 Task: Create record types in team object.
Action: Mouse moved to (1026, 77)
Screenshot: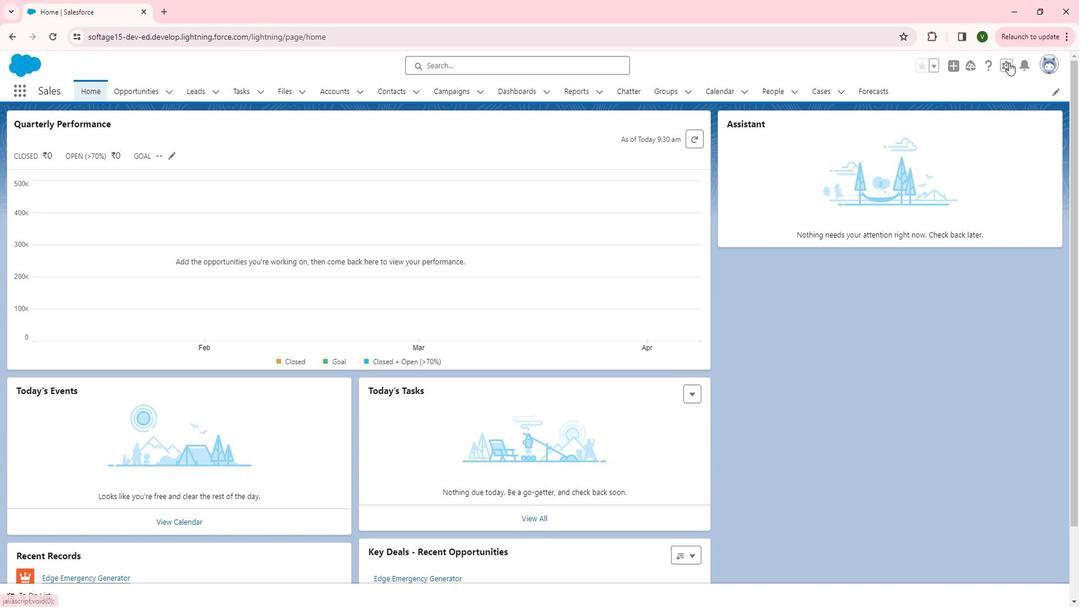 
Action: Mouse pressed left at (1026, 77)
Screenshot: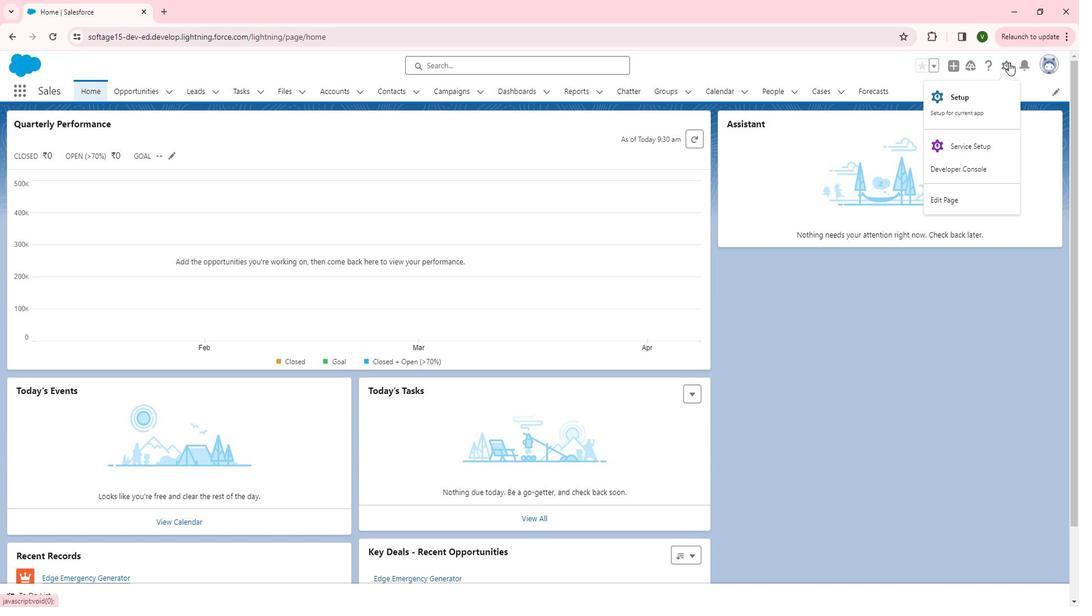 
Action: Mouse moved to (977, 127)
Screenshot: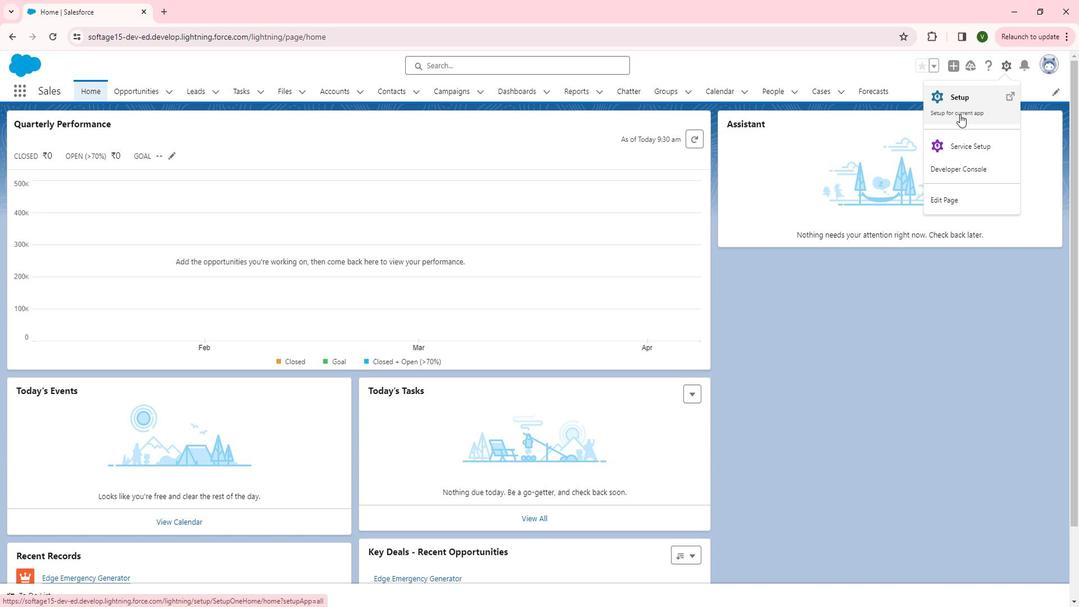 
Action: Mouse pressed left at (977, 127)
Screenshot: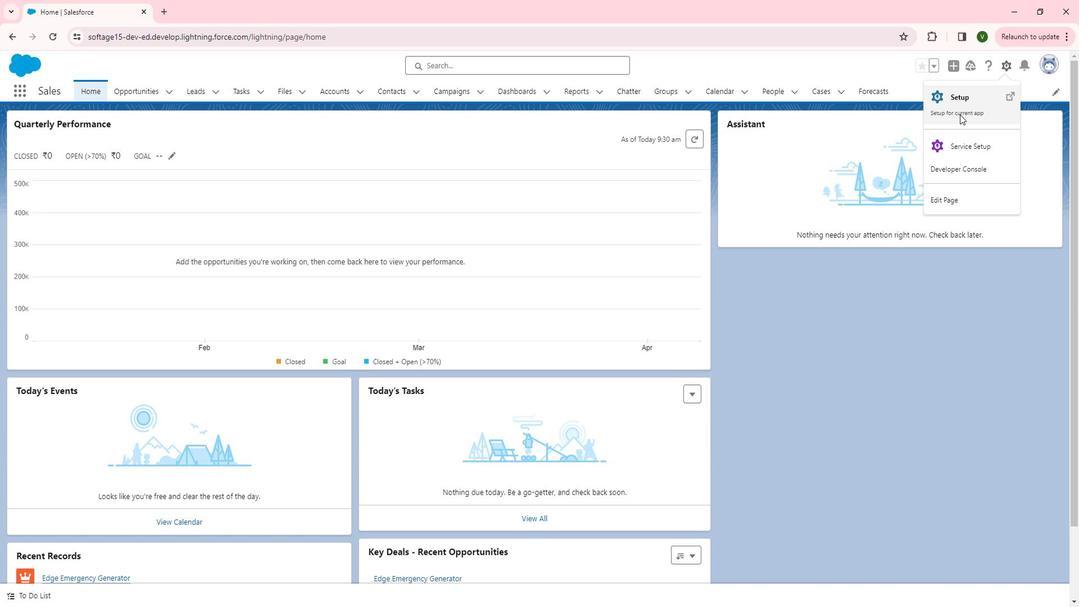 
Action: Mouse moved to (87, 411)
Screenshot: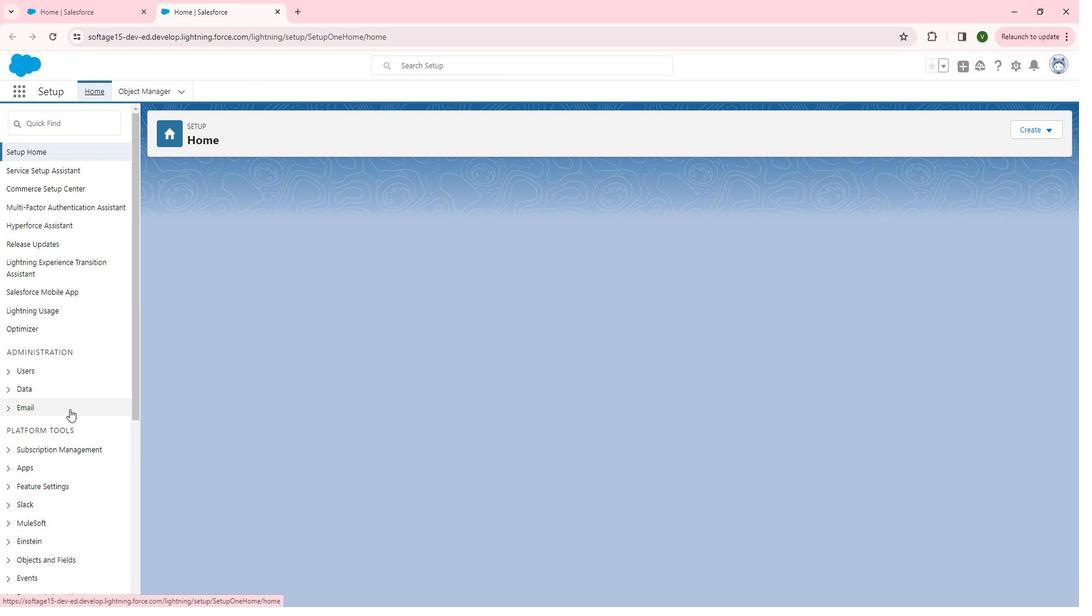 
Action: Mouse scrolled (87, 411) with delta (0, 0)
Screenshot: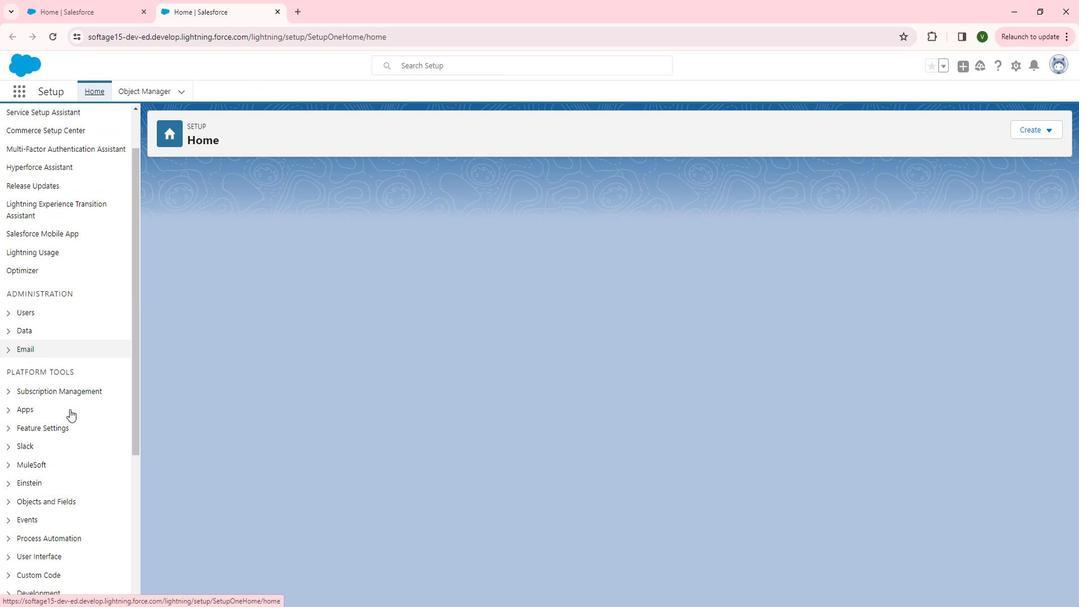 
Action: Mouse scrolled (87, 411) with delta (0, 0)
Screenshot: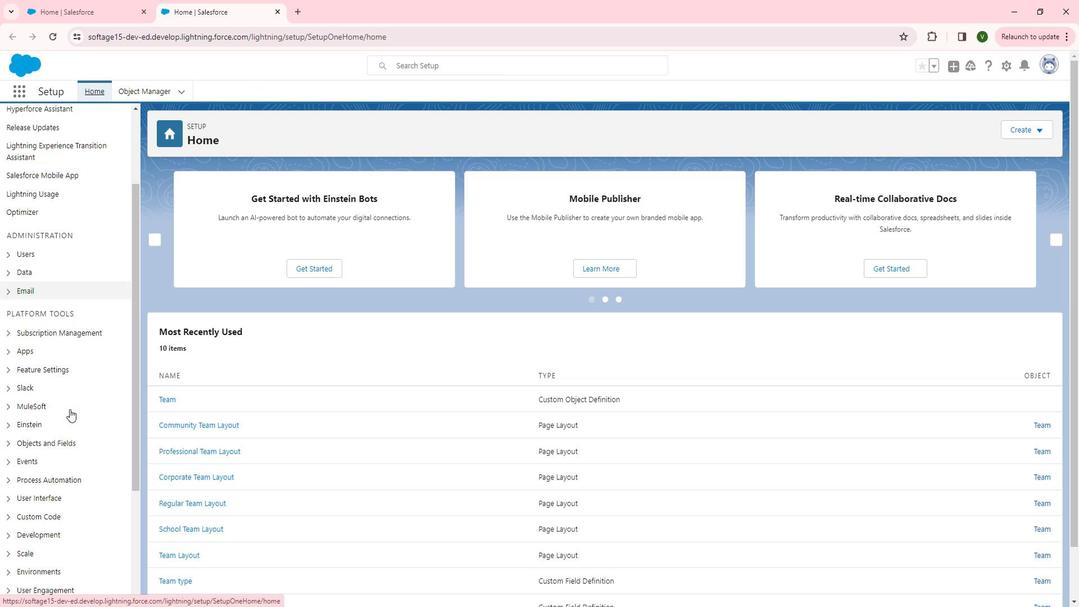 
Action: Mouse scrolled (87, 411) with delta (0, 0)
Screenshot: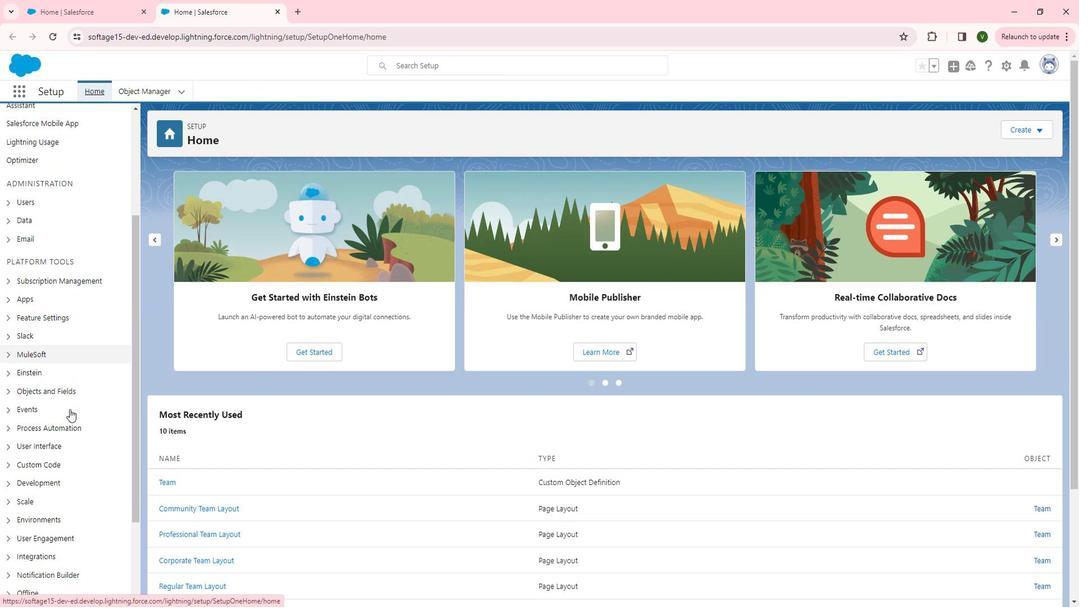 
Action: Mouse moved to (66, 391)
Screenshot: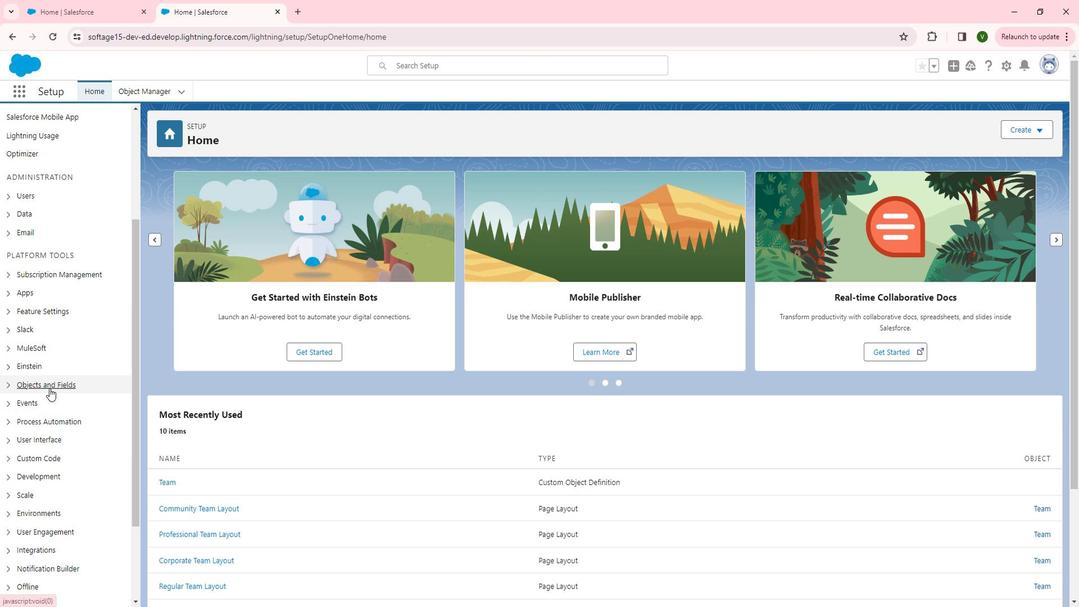 
Action: Mouse pressed left at (66, 391)
Screenshot: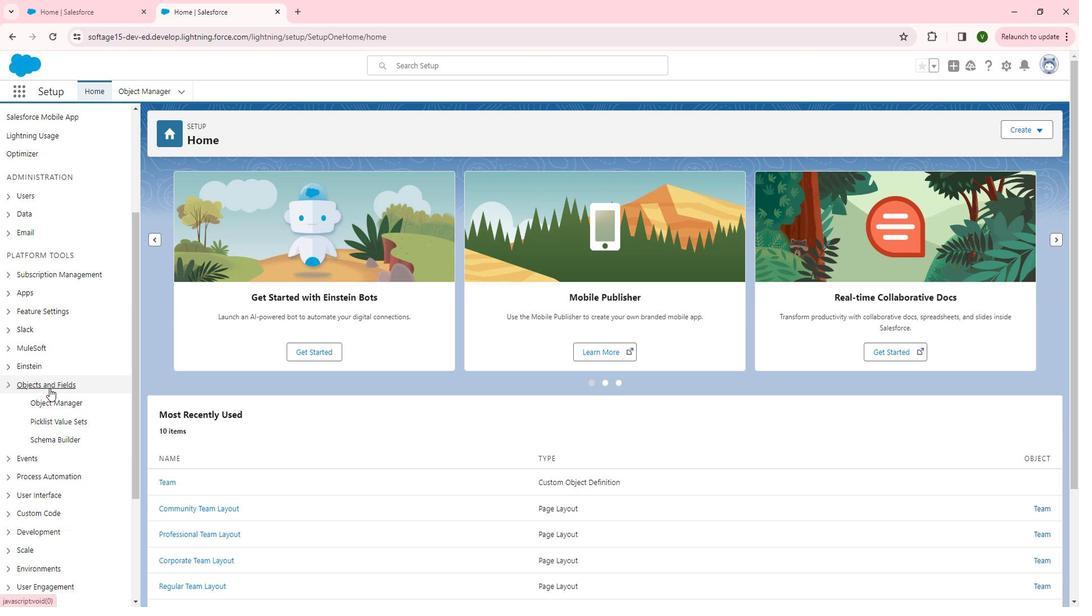 
Action: Mouse moved to (76, 406)
Screenshot: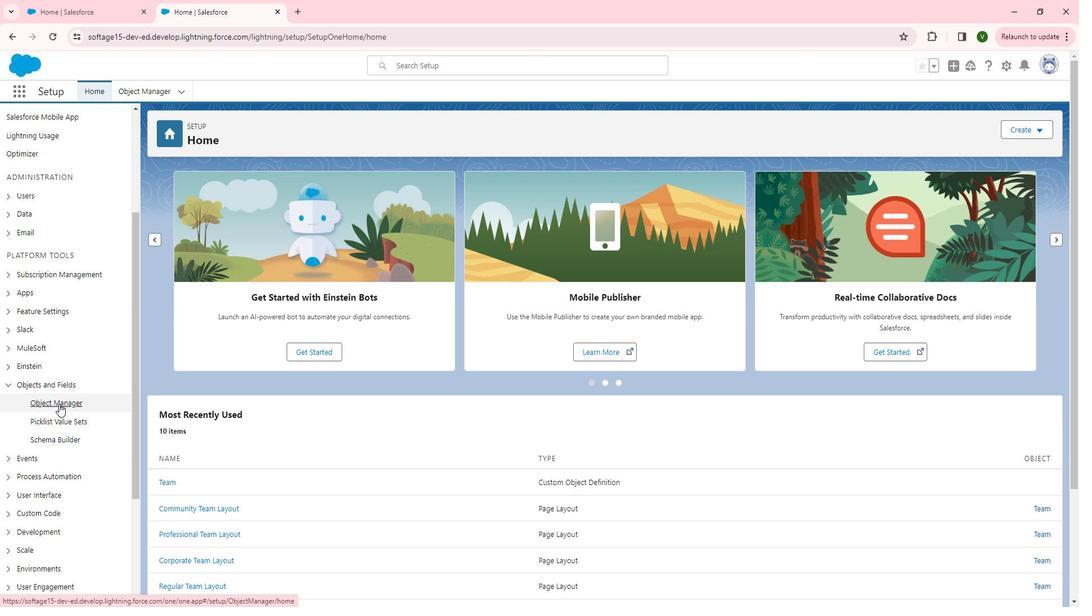 
Action: Mouse pressed left at (76, 406)
Screenshot: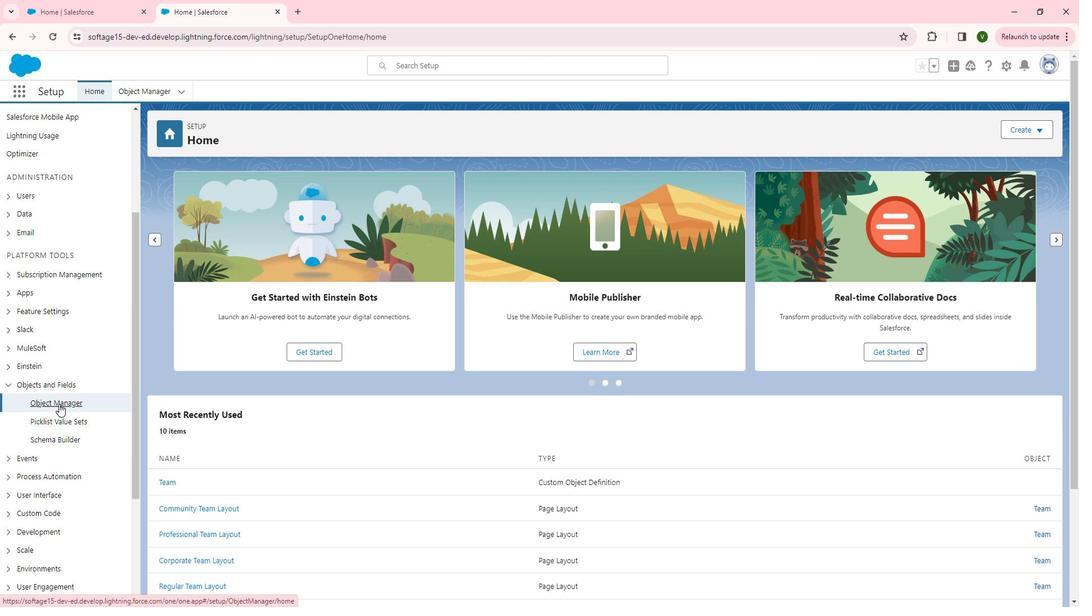 
Action: Mouse moved to (186, 405)
Screenshot: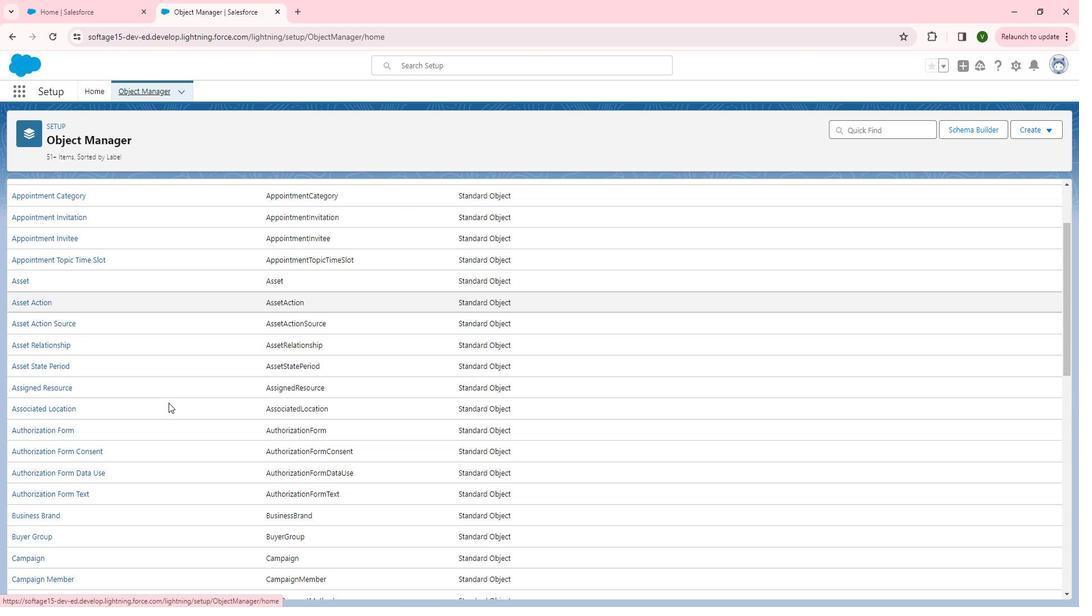 
Action: Mouse scrolled (186, 404) with delta (0, 0)
Screenshot: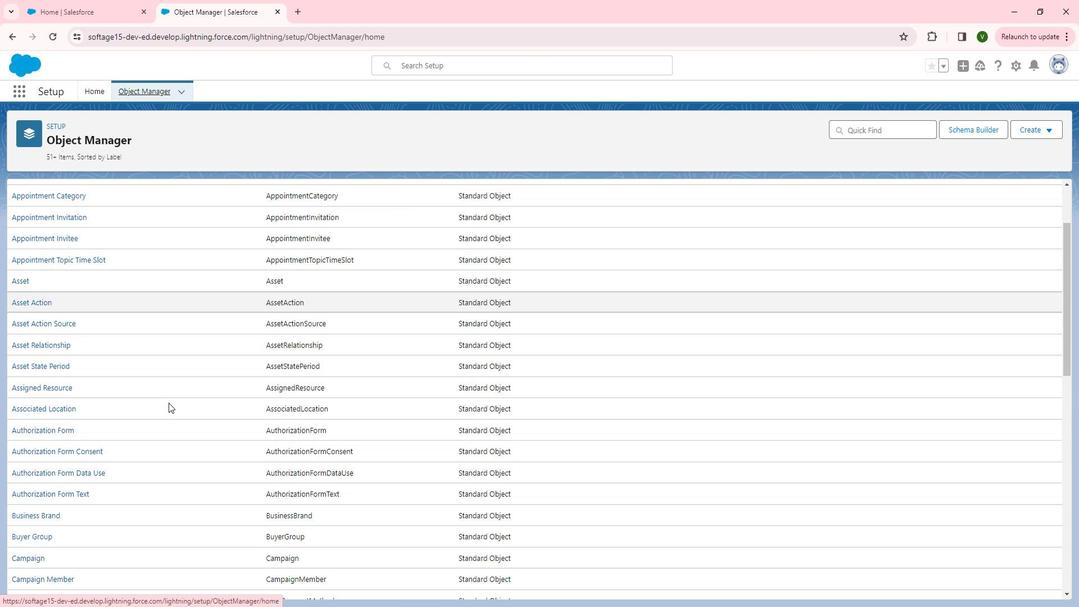 
Action: Mouse scrolled (186, 404) with delta (0, 0)
Screenshot: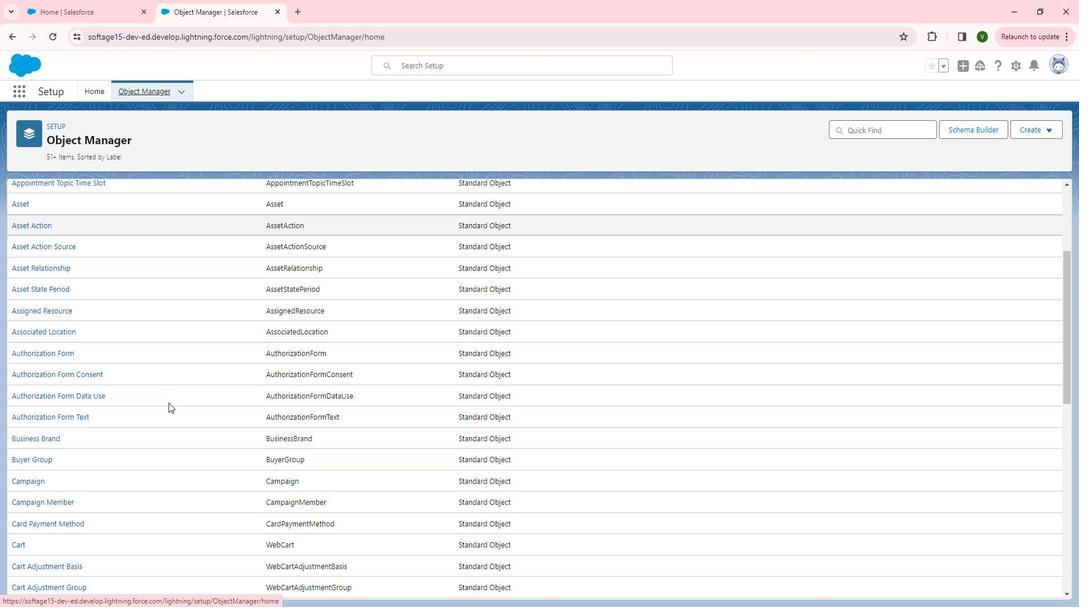 
Action: Mouse scrolled (186, 404) with delta (0, 0)
Screenshot: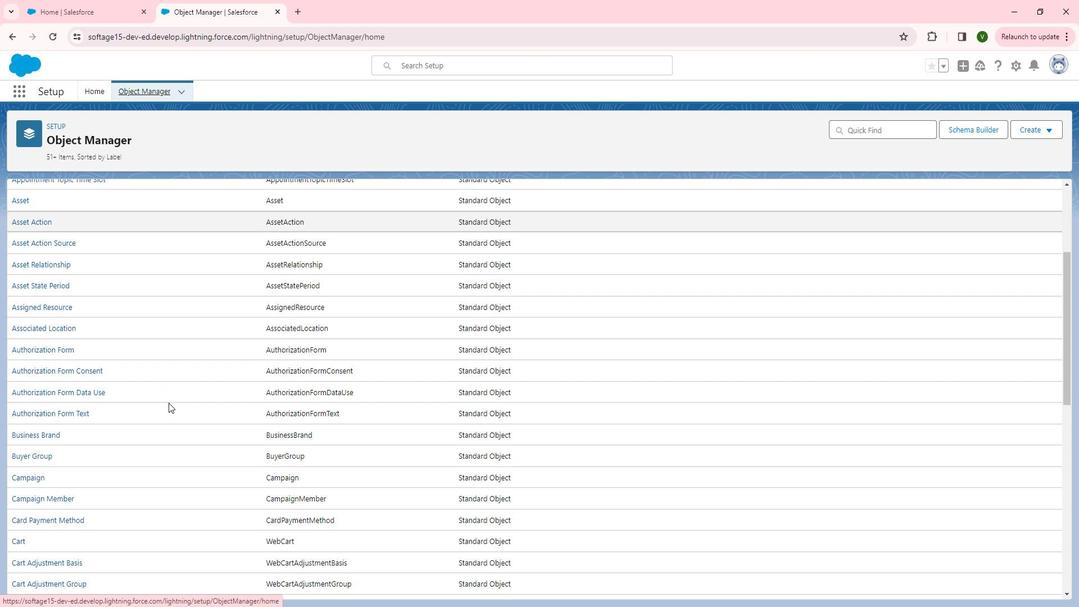 
Action: Mouse scrolled (186, 404) with delta (0, 0)
Screenshot: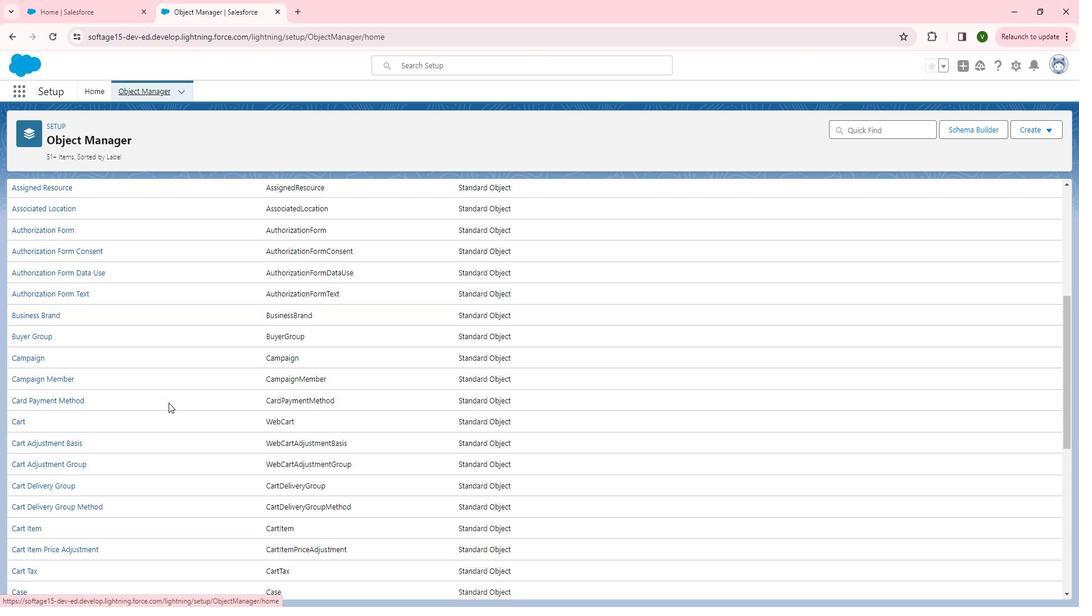 
Action: Mouse scrolled (186, 404) with delta (0, 0)
Screenshot: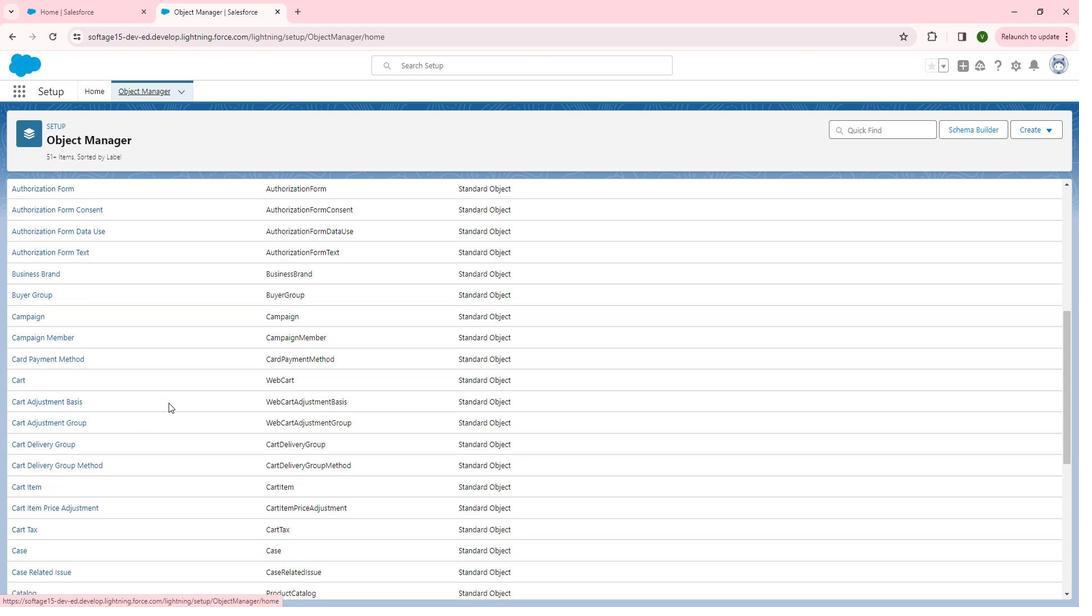 
Action: Mouse scrolled (186, 404) with delta (0, 0)
Screenshot: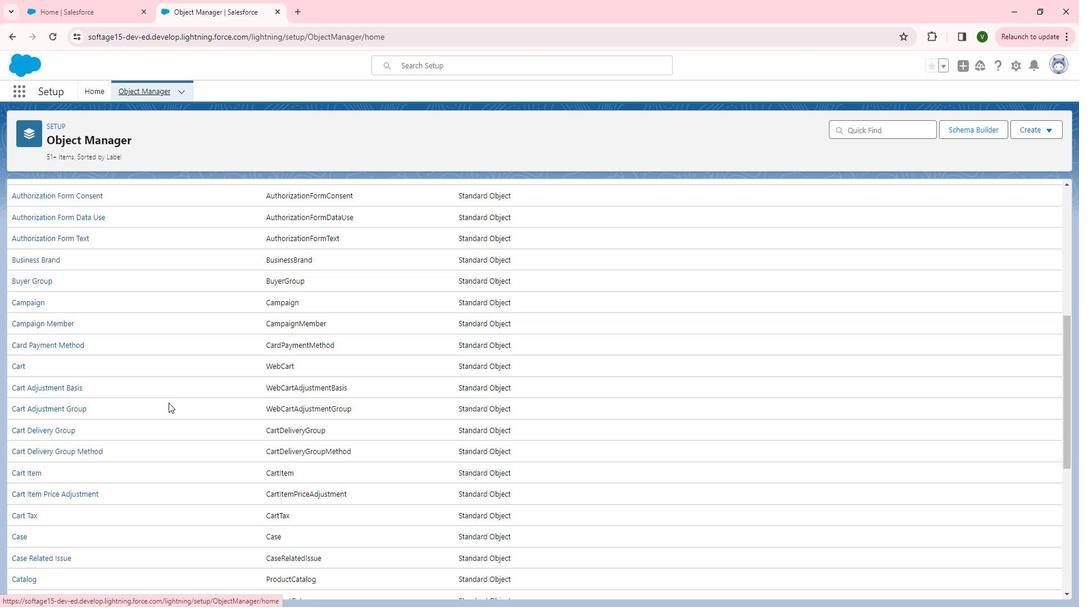 
Action: Mouse scrolled (186, 404) with delta (0, 0)
Screenshot: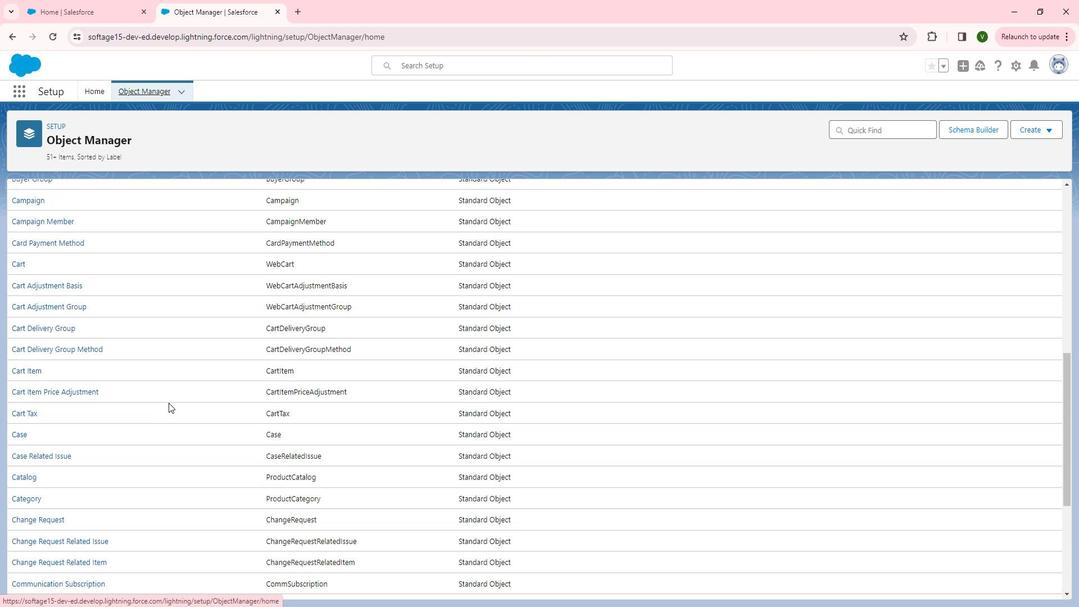 
Action: Mouse scrolled (186, 404) with delta (0, 0)
Screenshot: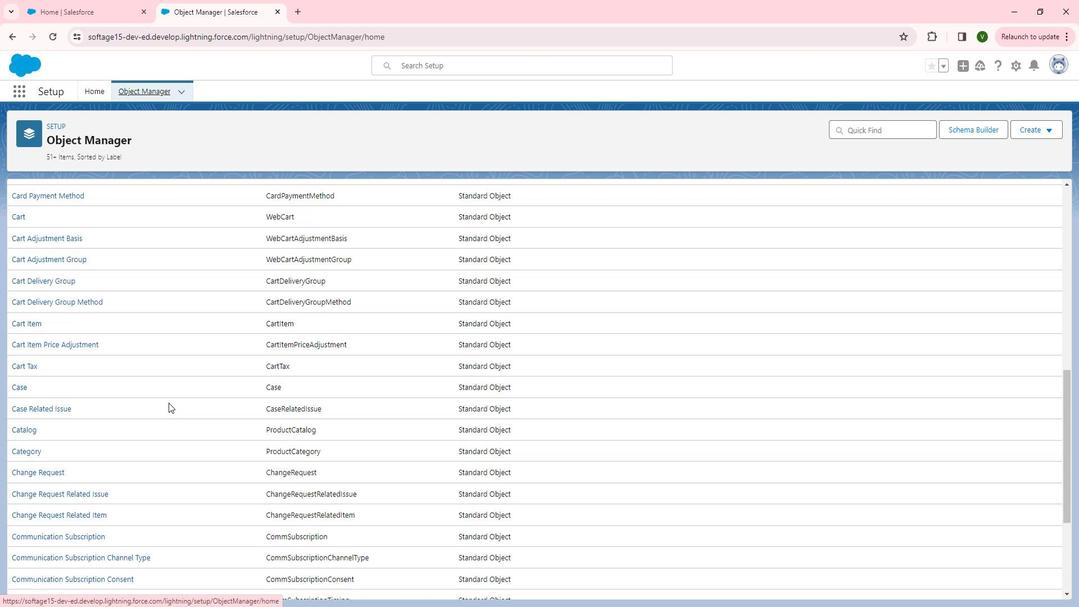 
Action: Mouse scrolled (186, 404) with delta (0, 0)
Screenshot: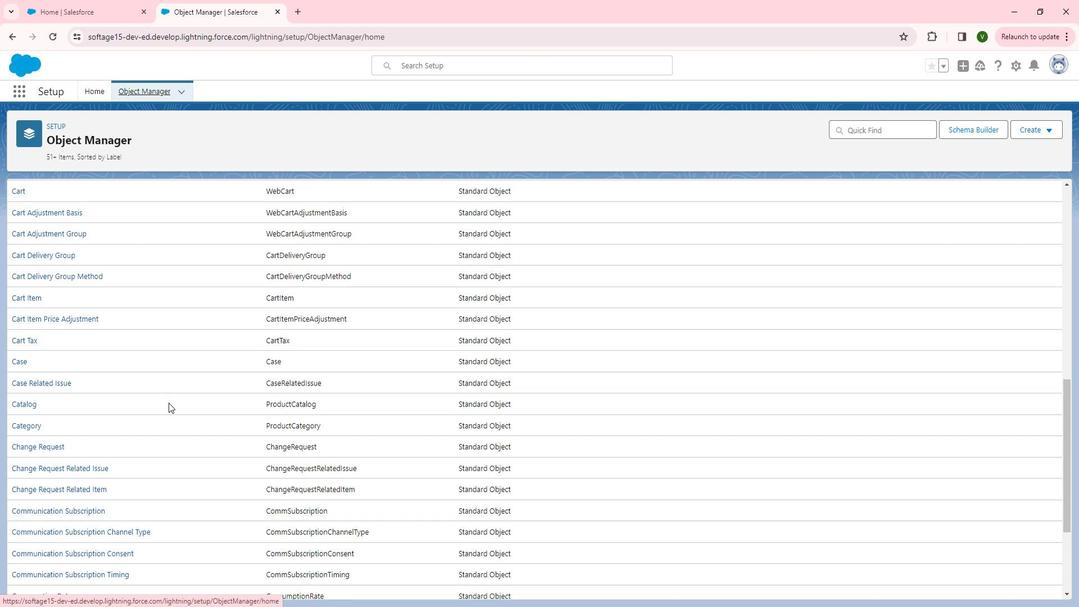 
Action: Mouse scrolled (186, 404) with delta (0, 0)
Screenshot: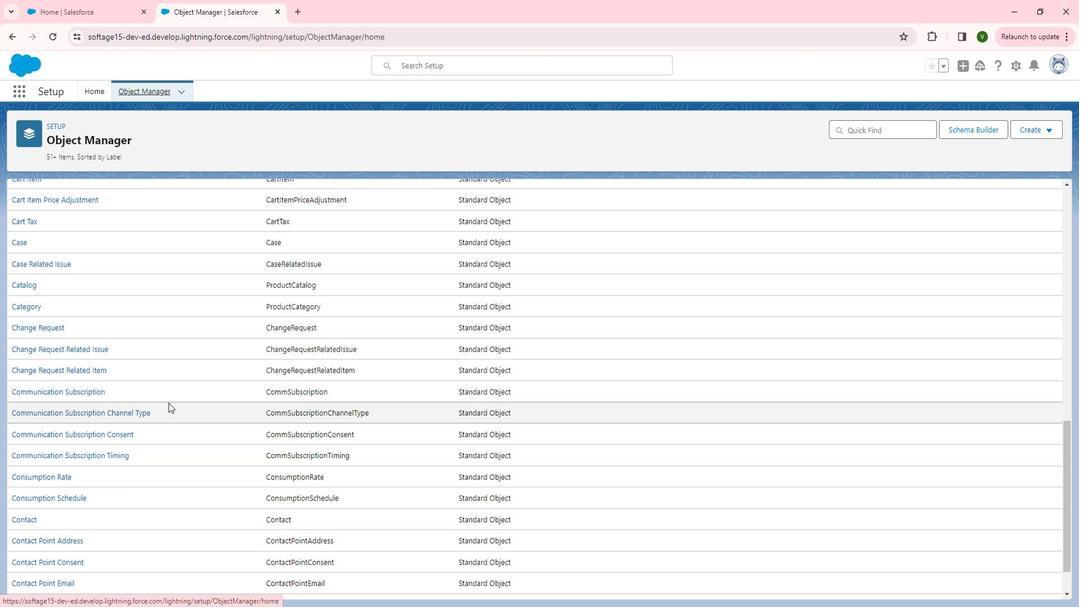 
Action: Mouse scrolled (186, 404) with delta (0, 0)
Screenshot: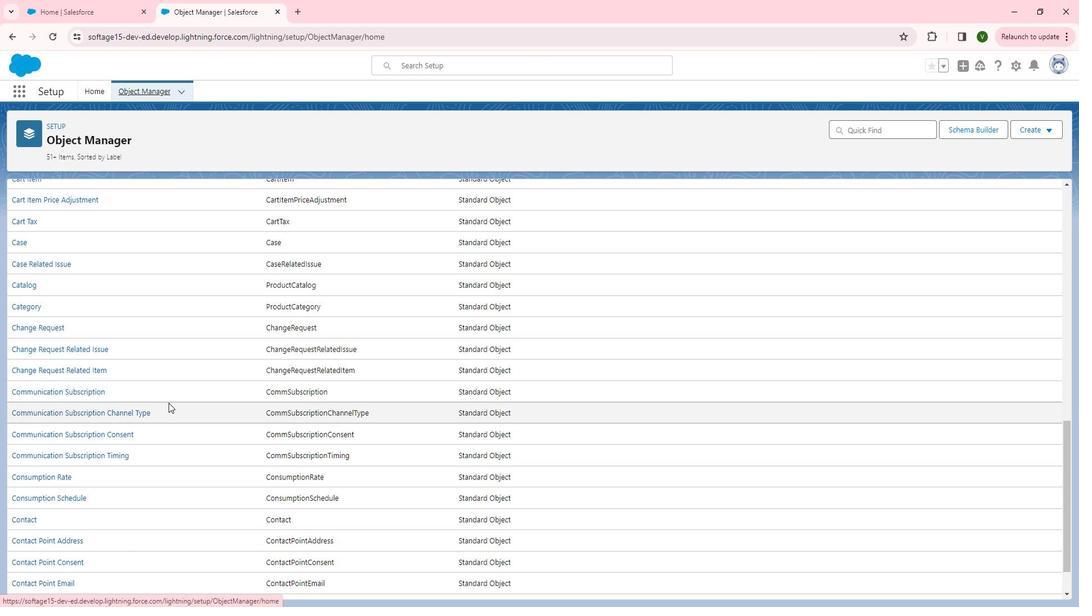 
Action: Mouse scrolled (186, 404) with delta (0, 0)
Screenshot: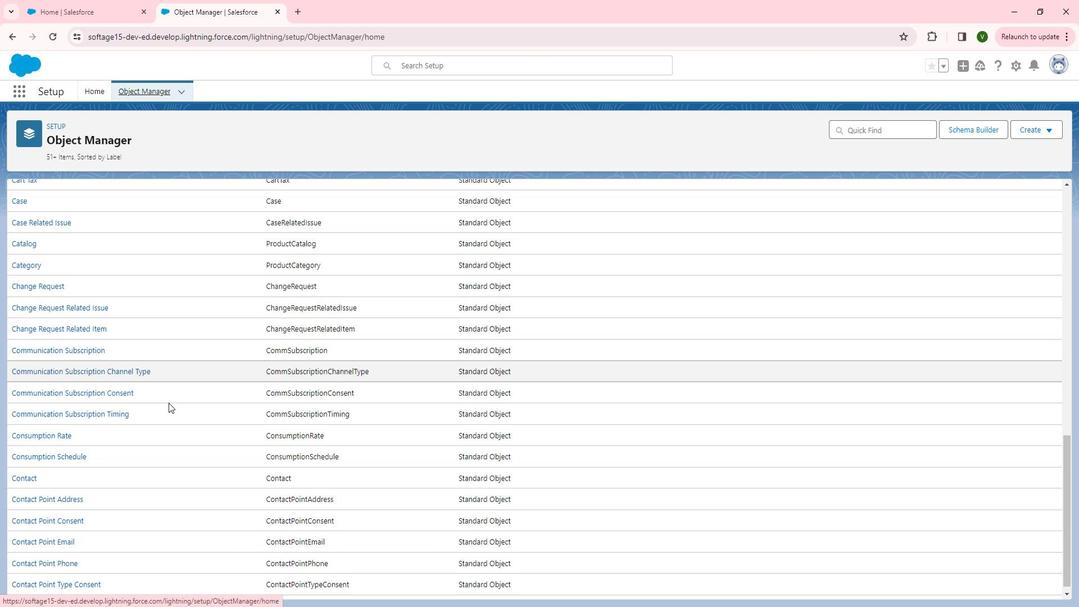 
Action: Mouse scrolled (186, 404) with delta (0, 0)
Screenshot: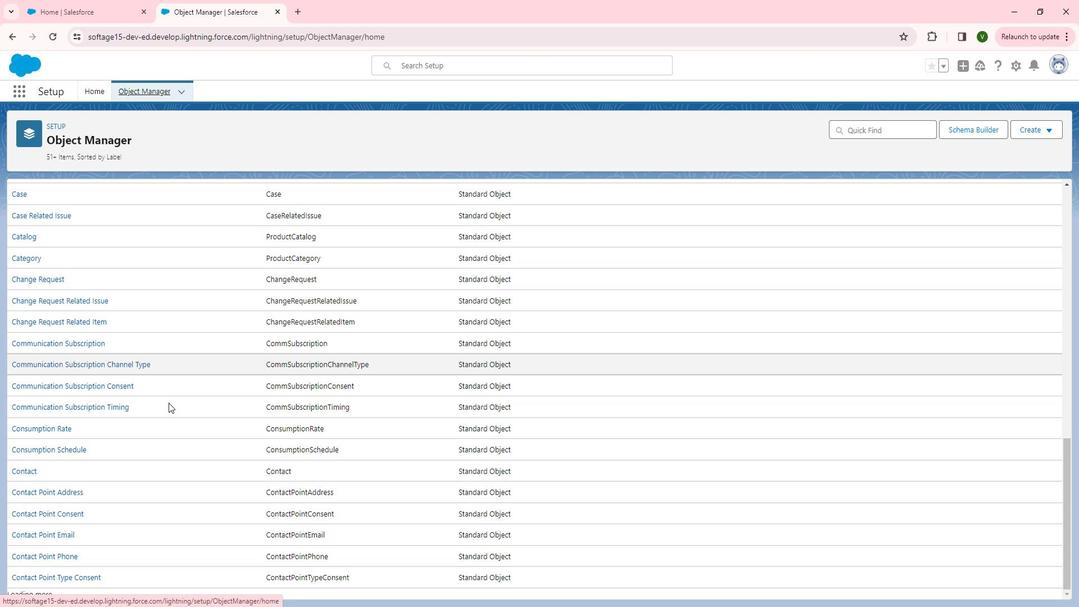 
Action: Mouse moved to (186, 405)
Screenshot: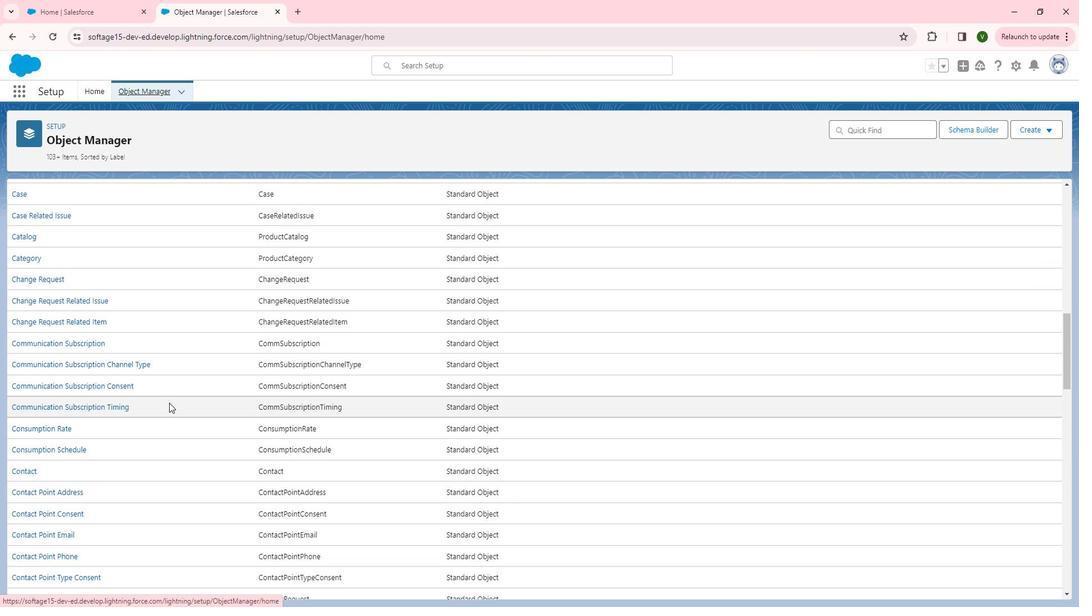 
Action: Mouse scrolled (186, 404) with delta (0, 0)
Screenshot: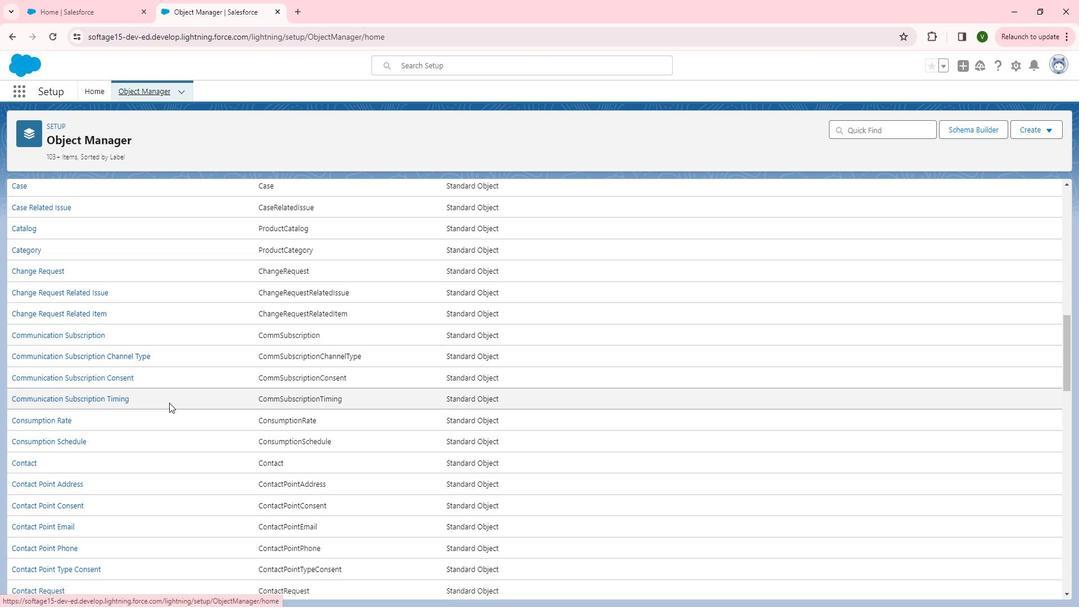 
Action: Mouse scrolled (186, 404) with delta (0, 0)
Screenshot: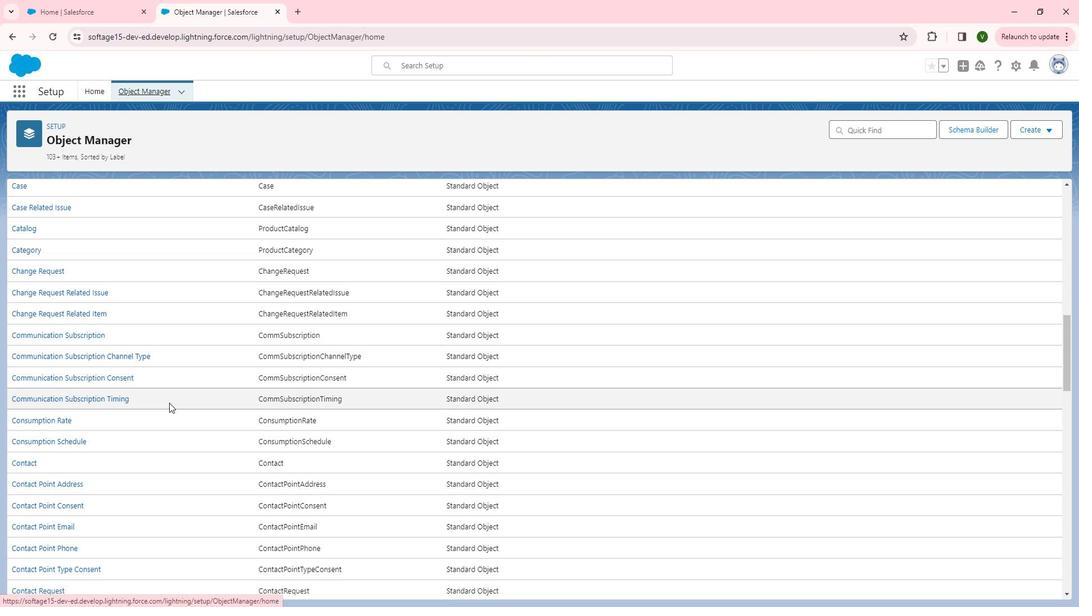 
Action: Mouse scrolled (186, 404) with delta (0, 0)
Screenshot: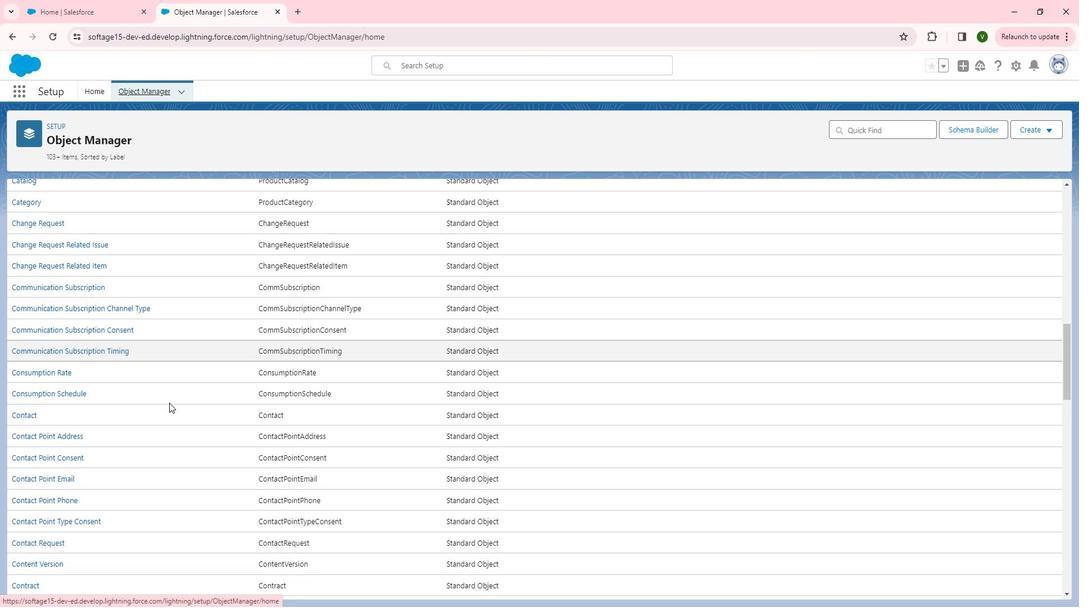 
Action: Mouse scrolled (186, 404) with delta (0, 0)
Screenshot: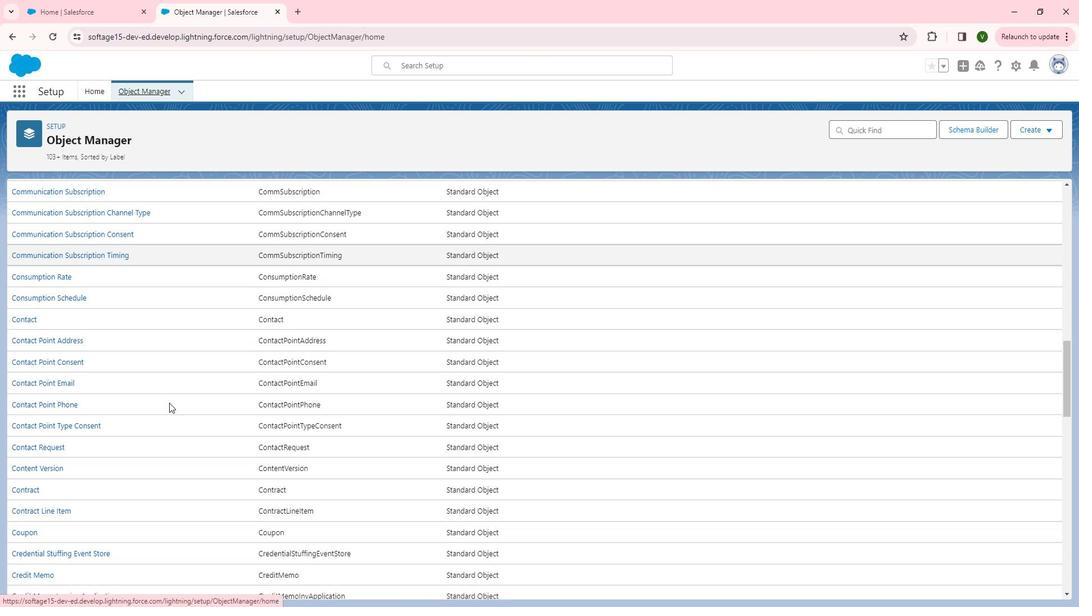 
Action: Mouse scrolled (186, 404) with delta (0, 0)
Screenshot: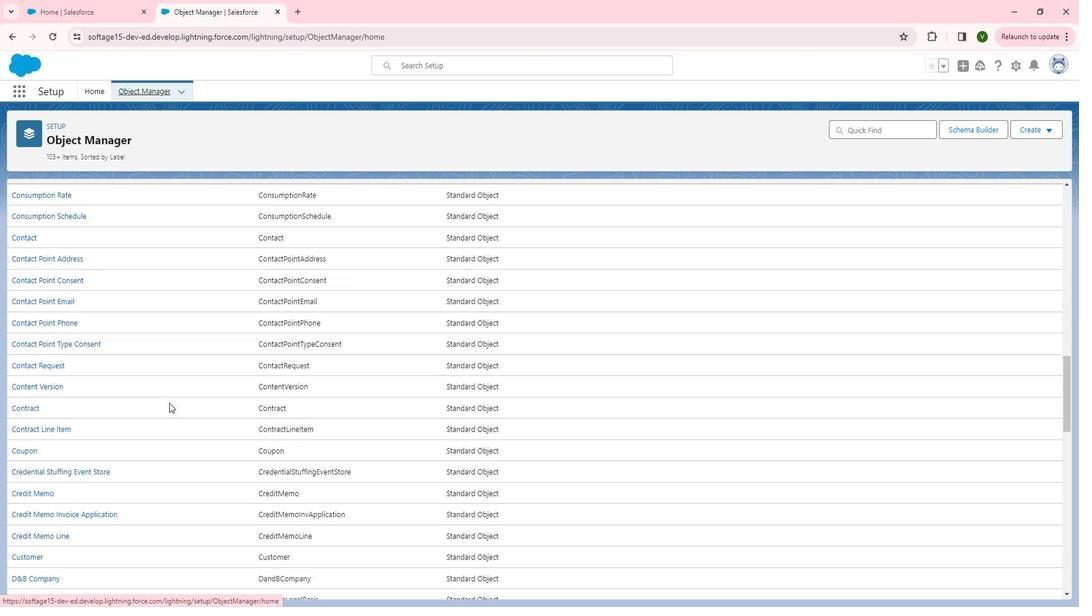 
Action: Mouse scrolled (186, 404) with delta (0, 0)
Screenshot: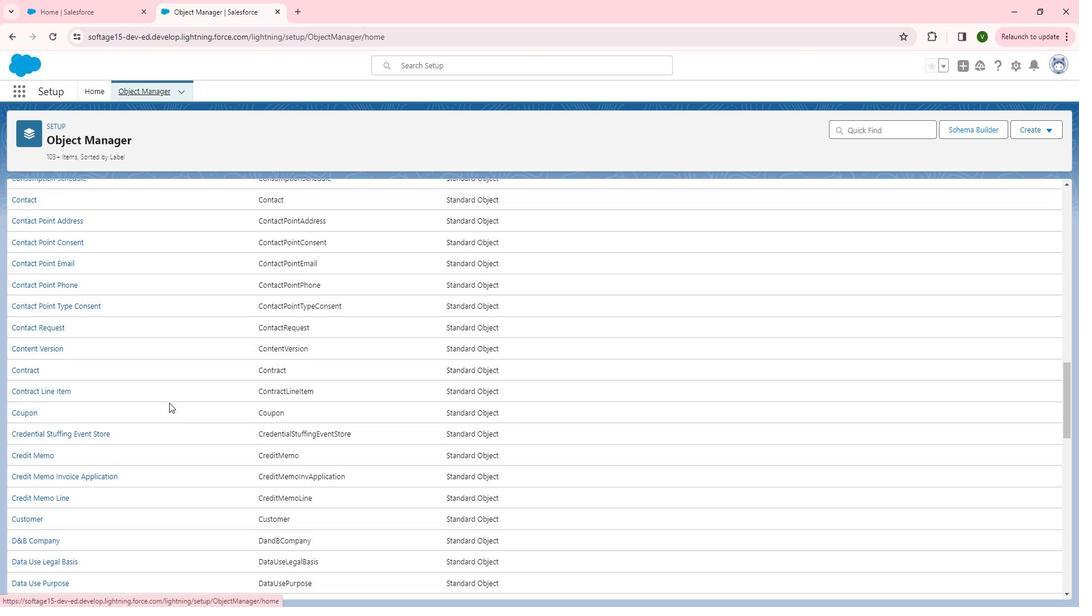 
Action: Mouse scrolled (186, 404) with delta (0, 0)
Screenshot: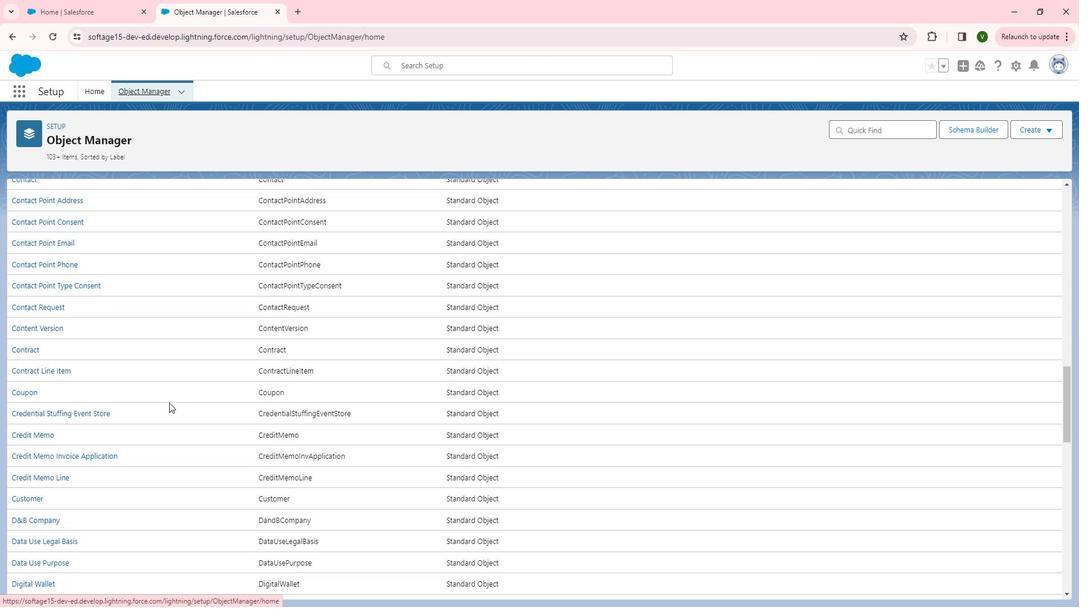 
Action: Mouse scrolled (186, 404) with delta (0, 0)
Screenshot: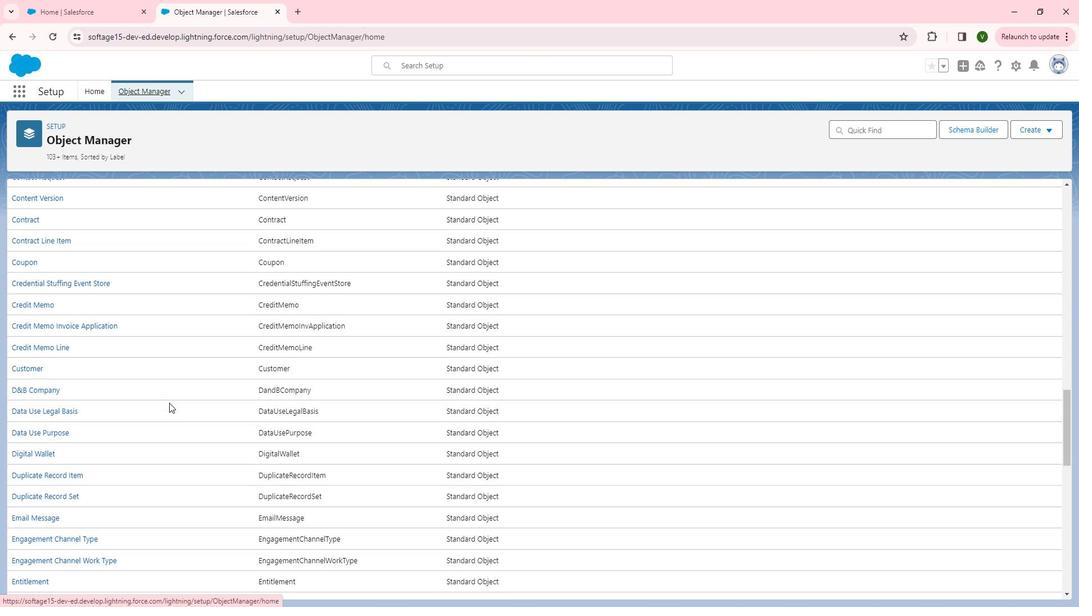 
Action: Mouse scrolled (186, 404) with delta (0, 0)
Screenshot: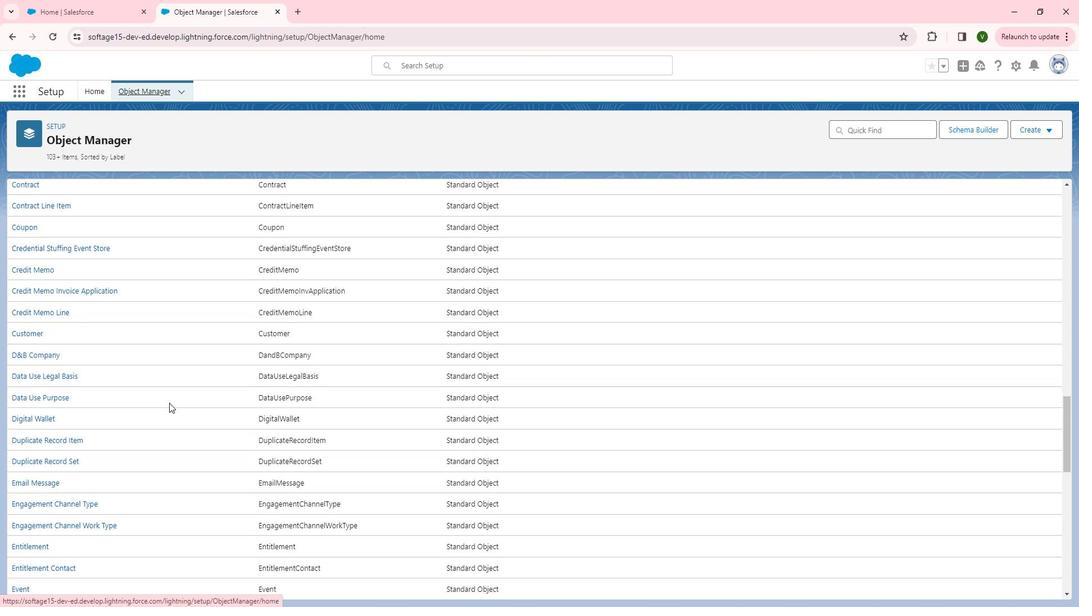
Action: Mouse scrolled (186, 404) with delta (0, 0)
Screenshot: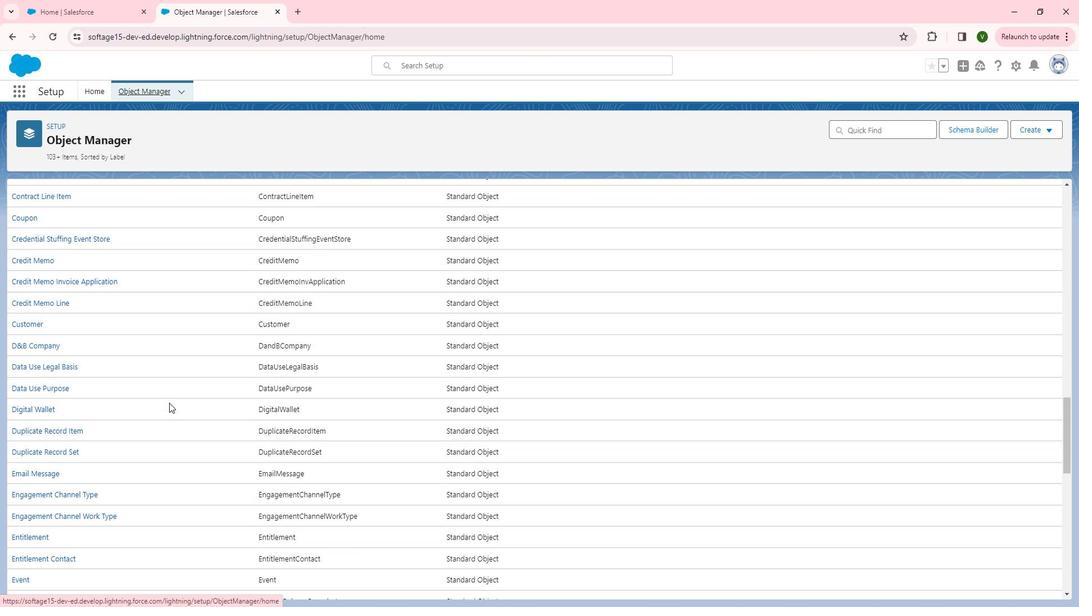 
Action: Mouse scrolled (186, 404) with delta (0, 0)
Screenshot: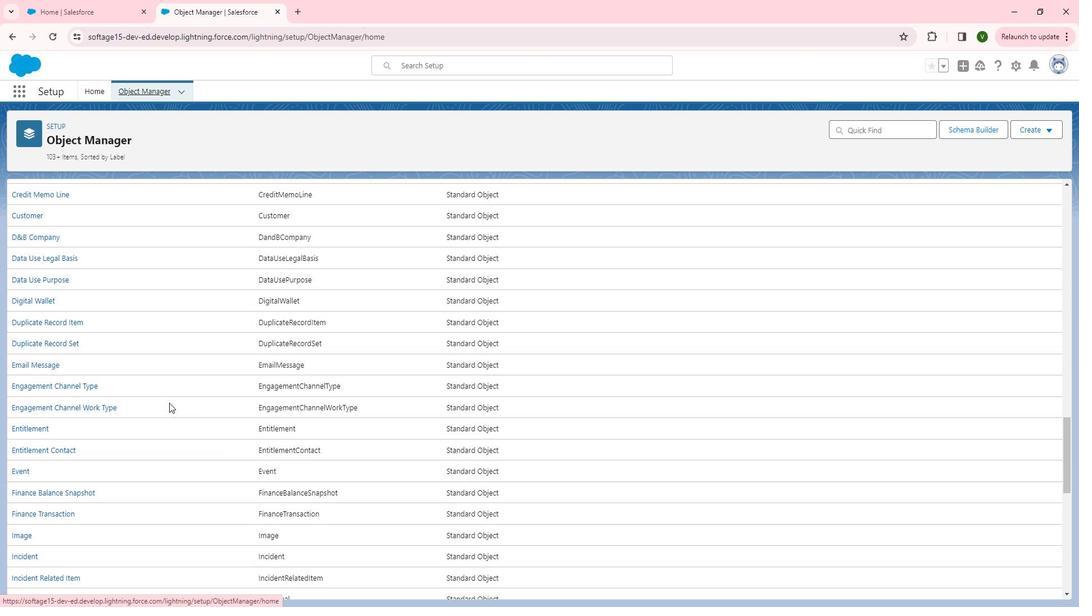 
Action: Mouse scrolled (186, 404) with delta (0, 0)
Screenshot: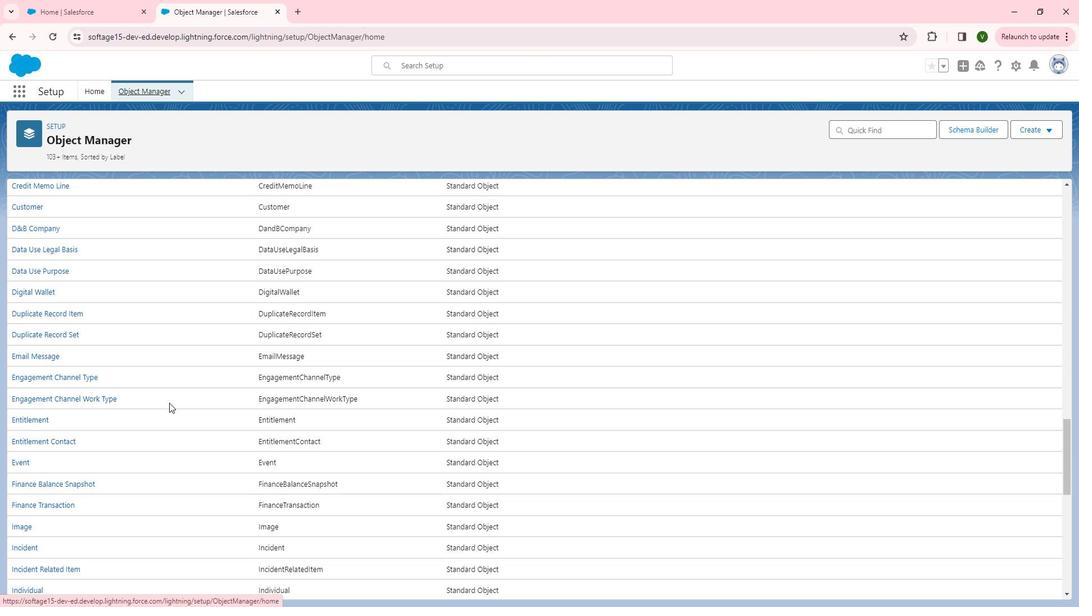 
Action: Mouse scrolled (186, 404) with delta (0, 0)
Screenshot: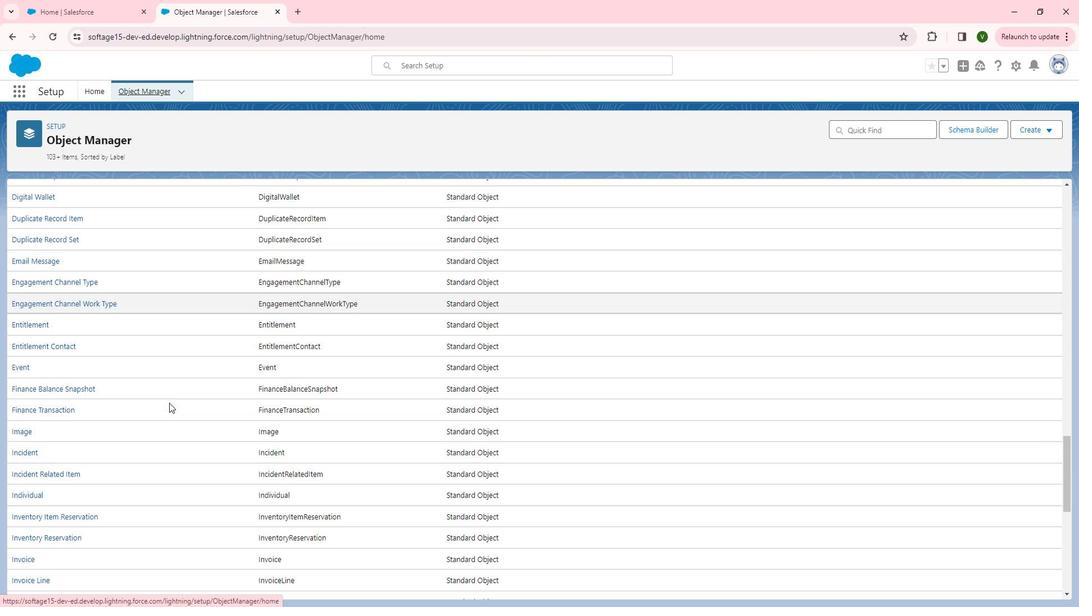 
Action: Mouse scrolled (186, 404) with delta (0, 0)
Screenshot: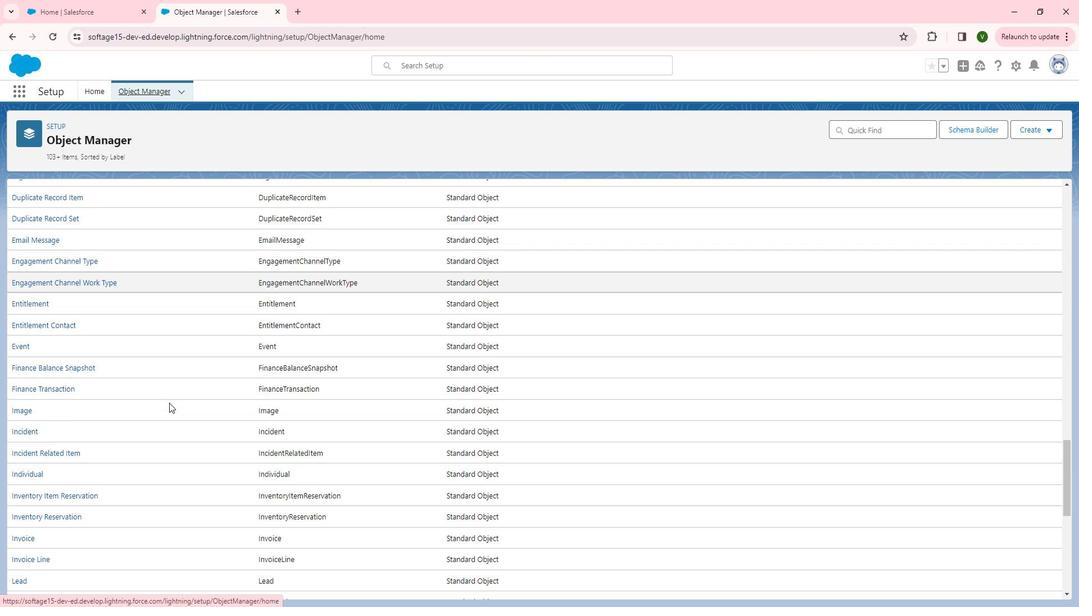 
Action: Mouse scrolled (186, 404) with delta (0, 0)
Screenshot: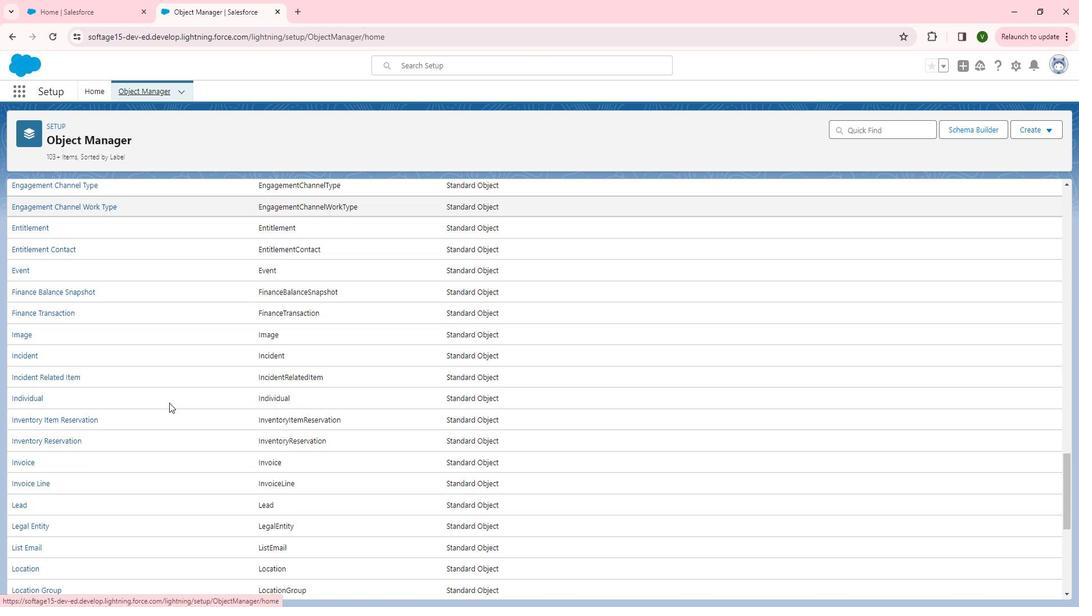 
Action: Mouse scrolled (186, 404) with delta (0, 0)
Screenshot: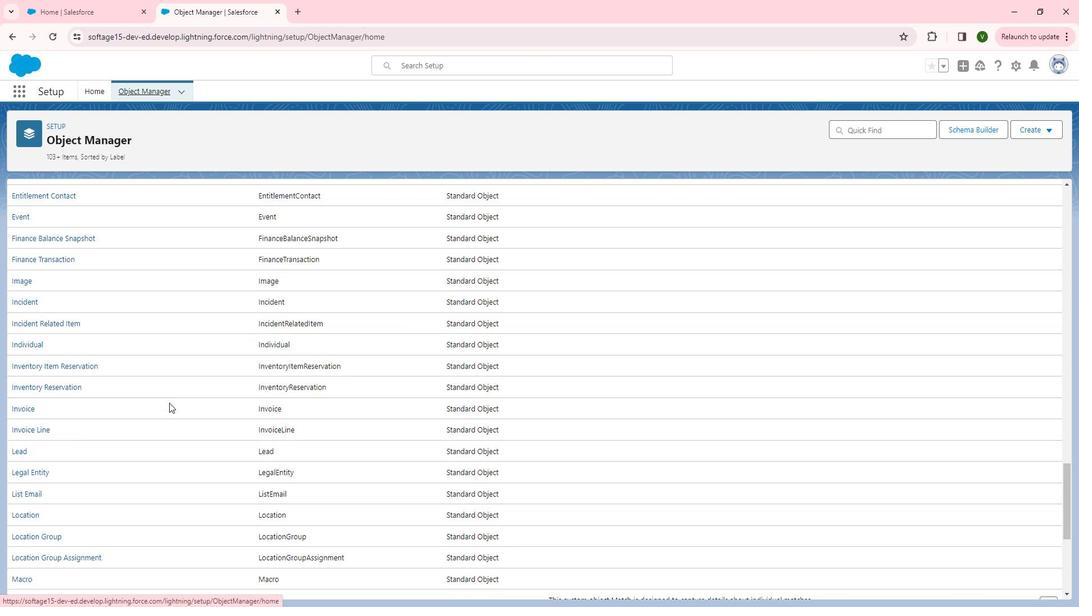 
Action: Mouse scrolled (186, 404) with delta (0, 0)
Screenshot: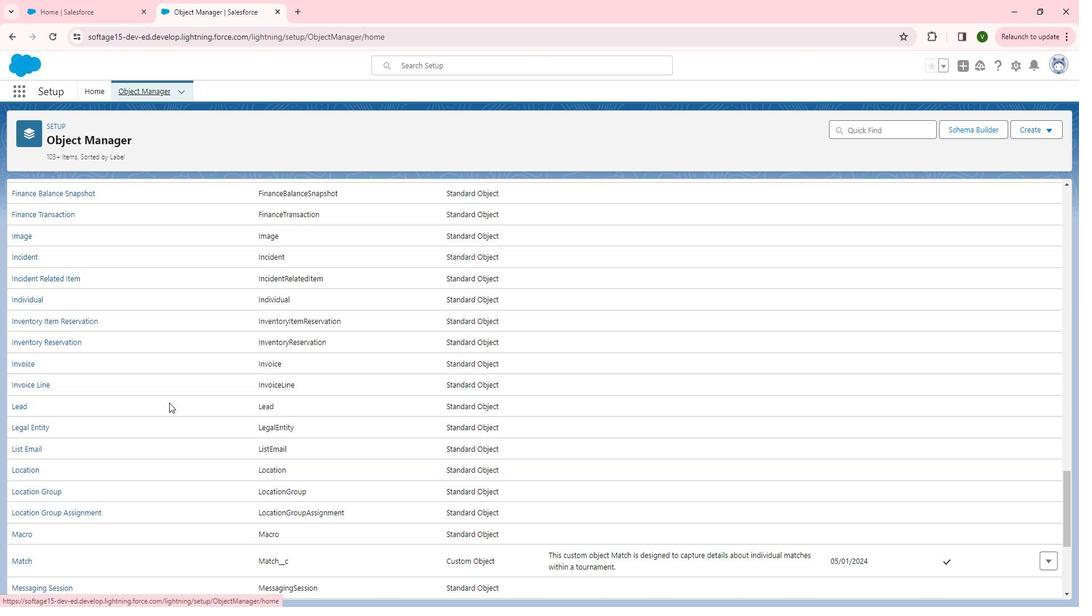 
Action: Mouse scrolled (186, 404) with delta (0, 0)
Screenshot: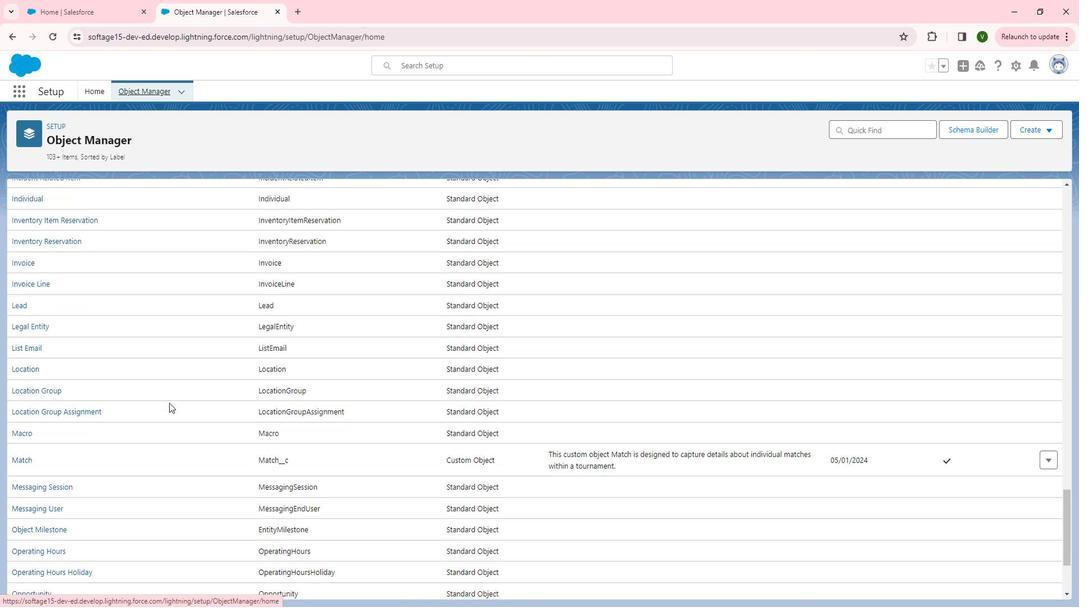 
Action: Mouse scrolled (186, 404) with delta (0, 0)
Screenshot: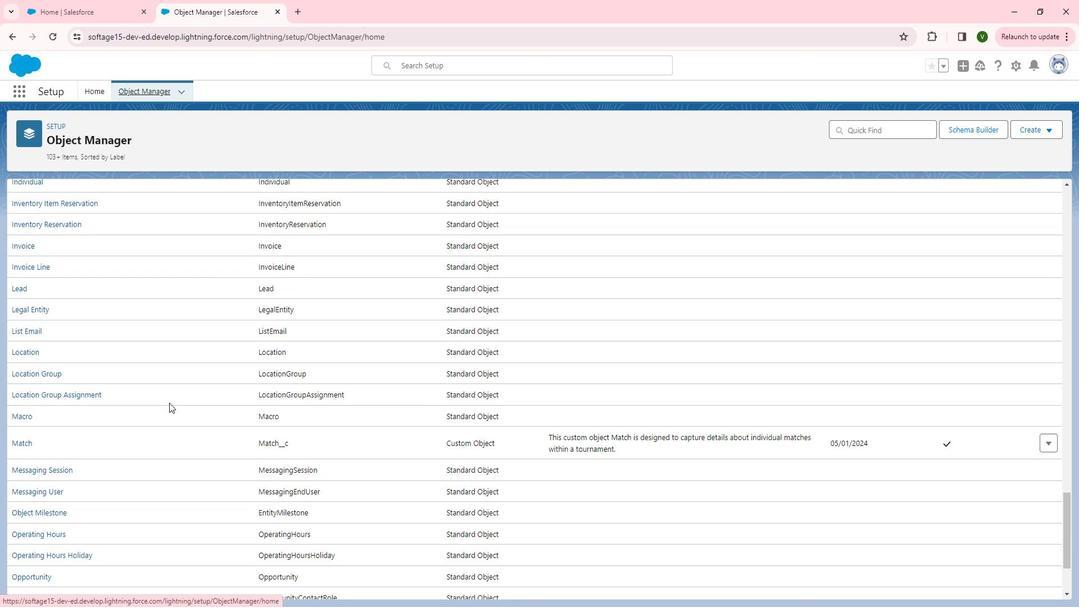 
Action: Mouse scrolled (186, 404) with delta (0, 0)
Screenshot: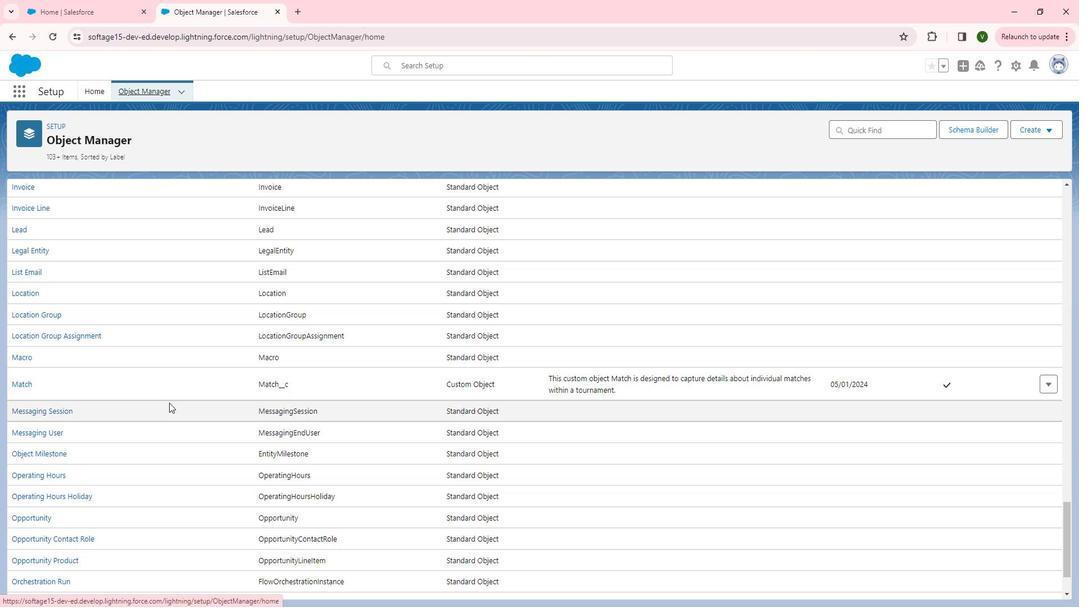 
Action: Mouse scrolled (186, 404) with delta (0, 0)
Screenshot: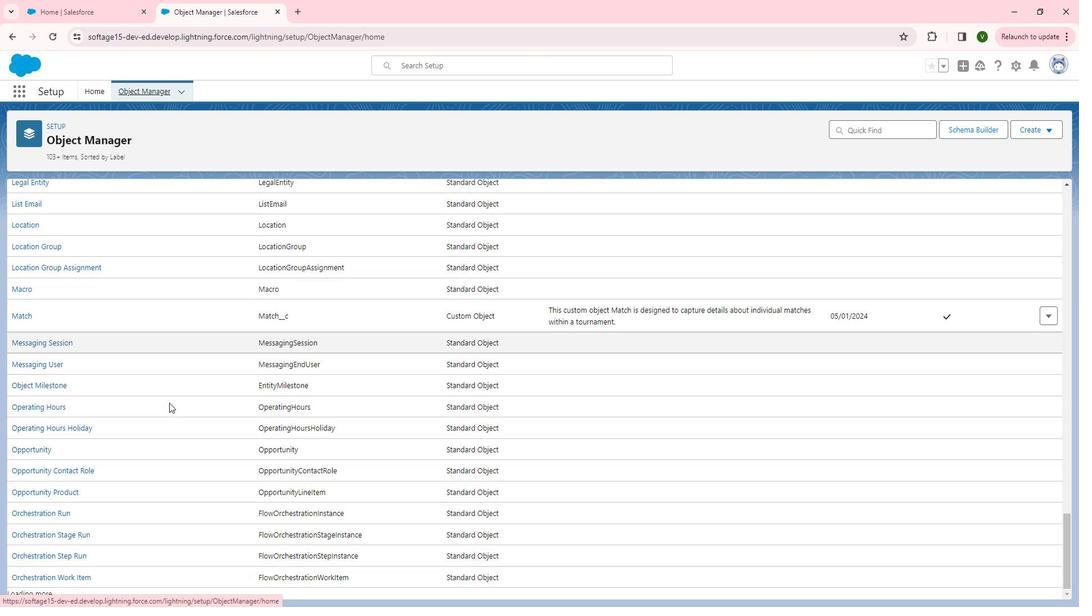 
Action: Mouse scrolled (186, 404) with delta (0, 0)
Screenshot: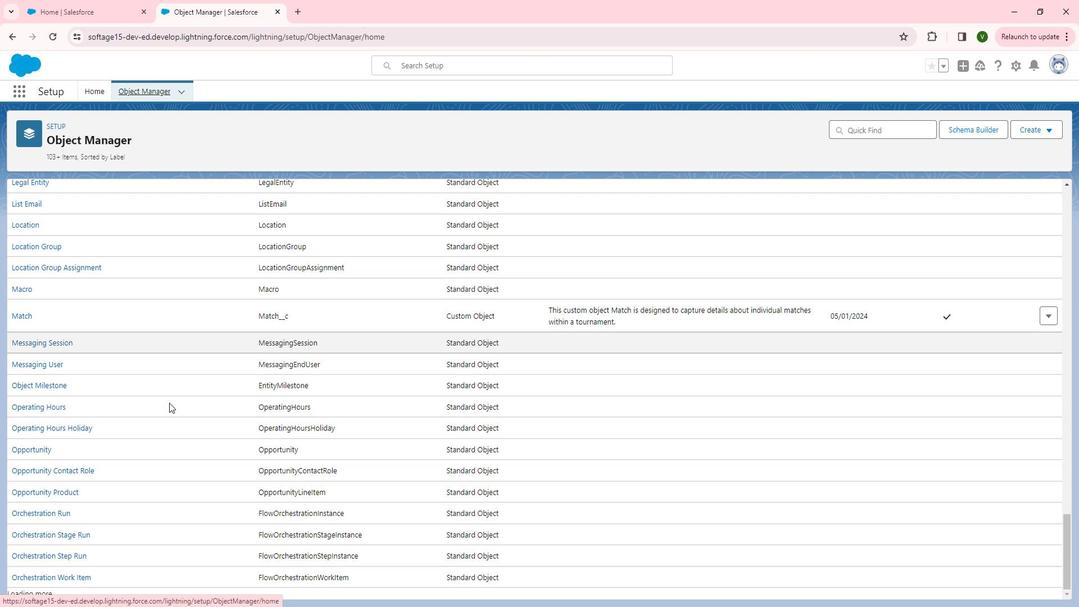 
Action: Mouse scrolled (186, 404) with delta (0, 0)
Screenshot: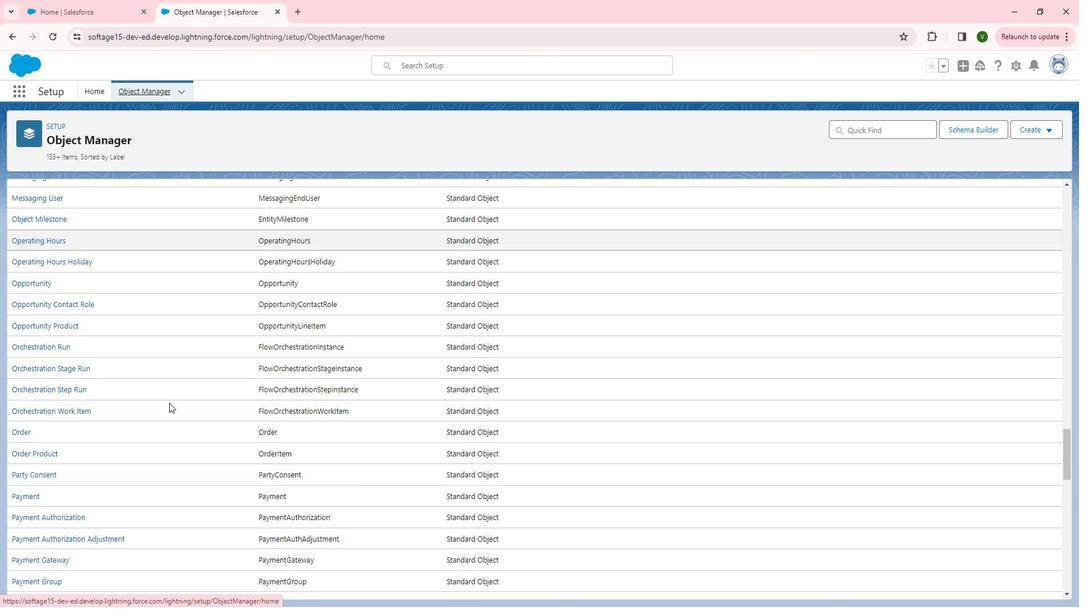 
Action: Mouse scrolled (186, 404) with delta (0, 0)
Screenshot: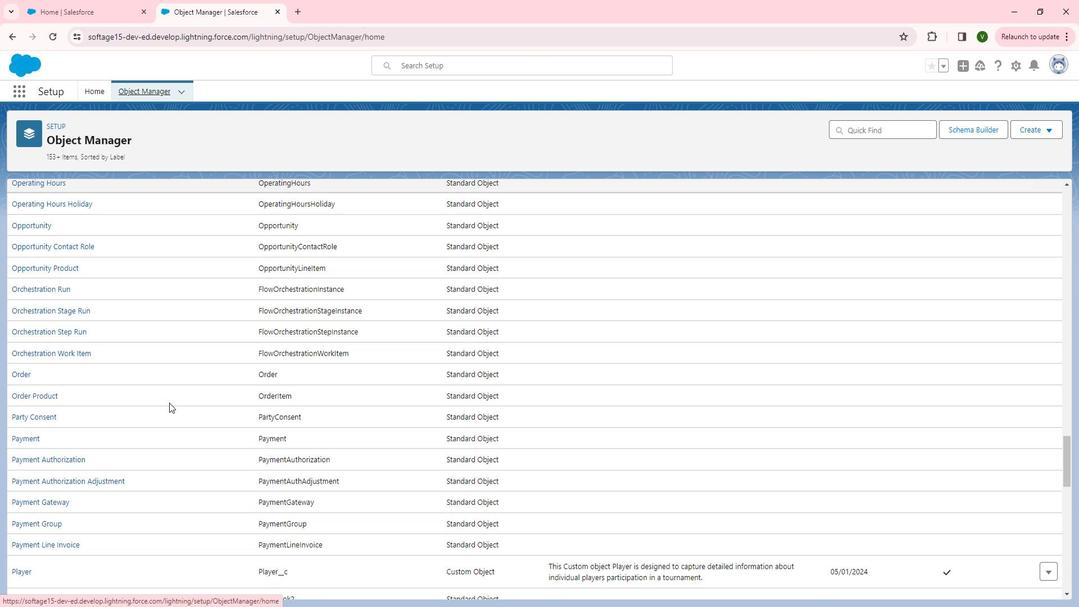 
Action: Mouse scrolled (186, 404) with delta (0, 0)
Screenshot: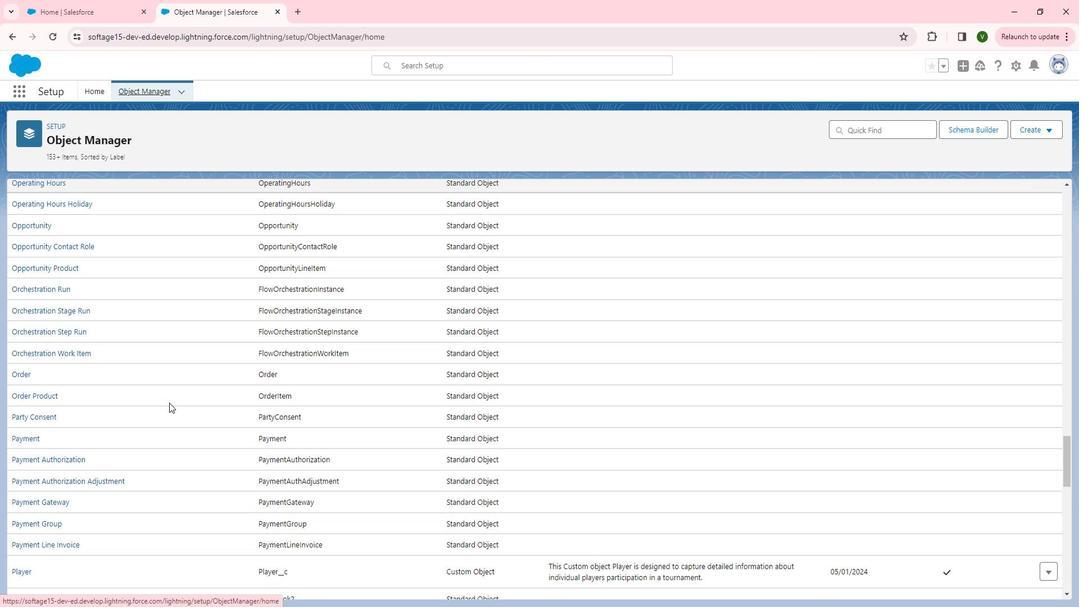 
Action: Mouse scrolled (186, 404) with delta (0, 0)
Screenshot: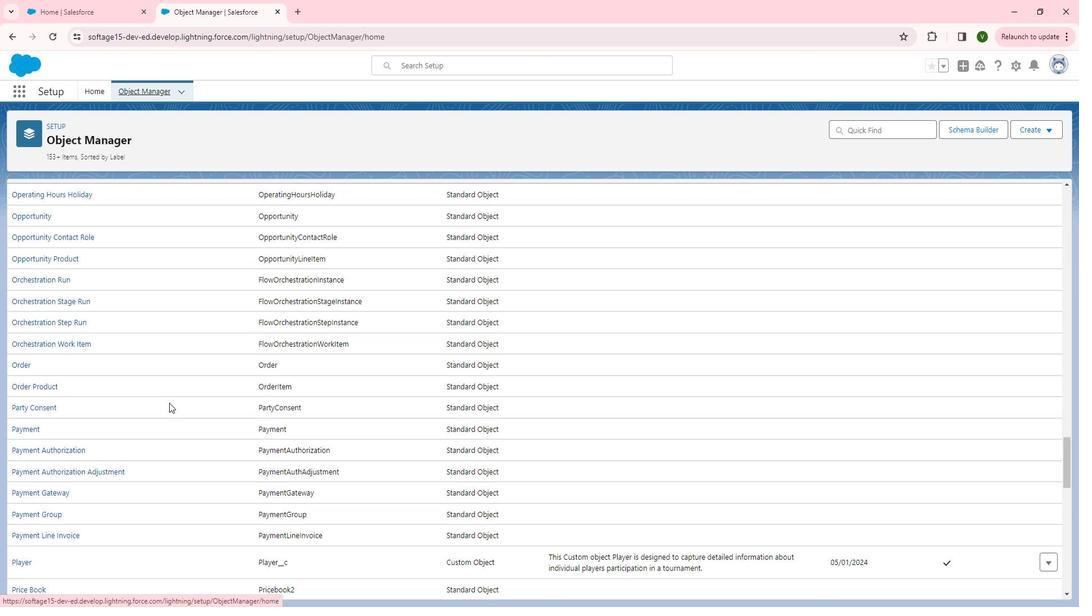 
Action: Mouse scrolled (186, 404) with delta (0, 0)
Screenshot: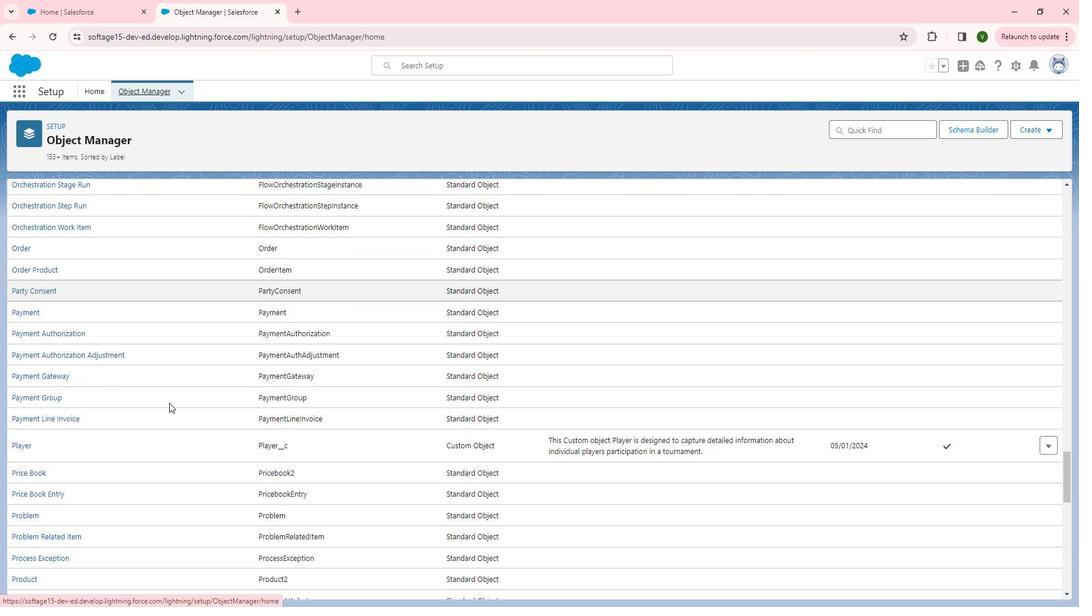 
Action: Mouse scrolled (186, 404) with delta (0, 0)
Screenshot: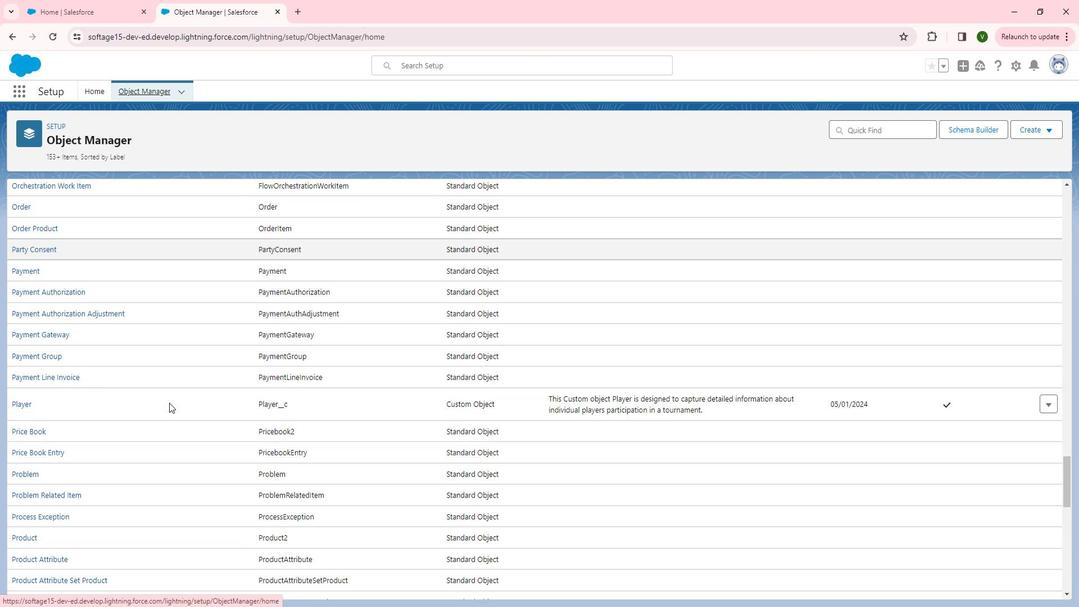 
Action: Mouse scrolled (186, 404) with delta (0, 0)
Screenshot: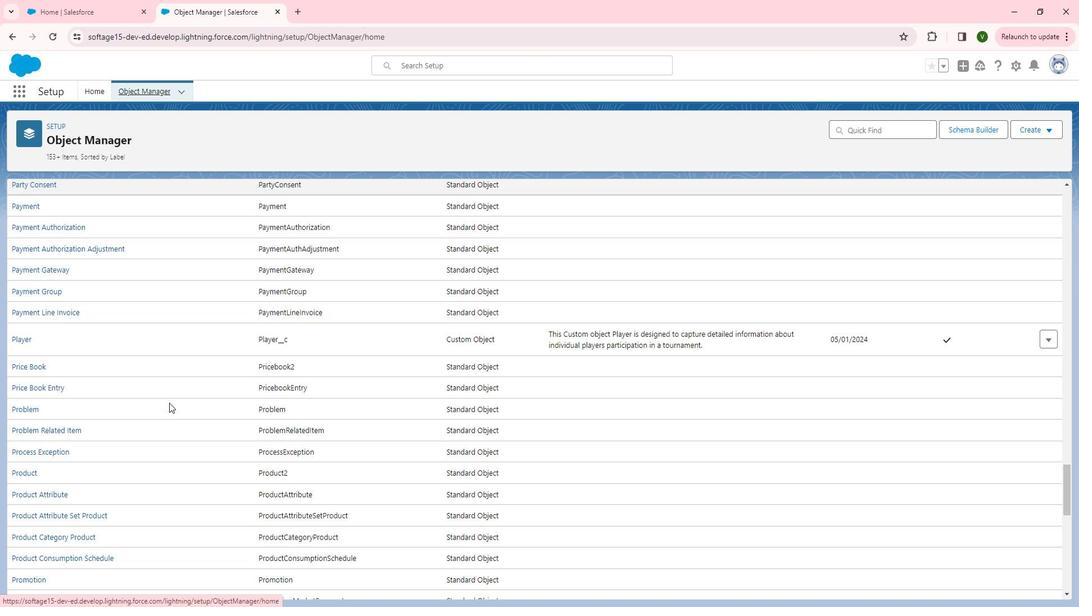 
Action: Mouse scrolled (186, 404) with delta (0, 0)
Screenshot: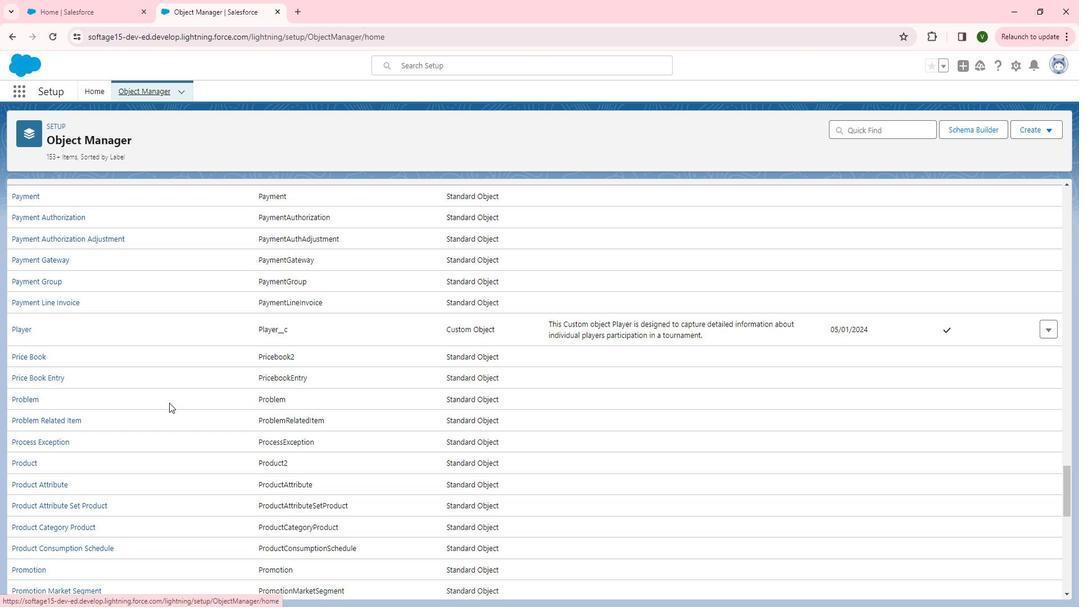 
Action: Mouse scrolled (186, 404) with delta (0, 0)
Screenshot: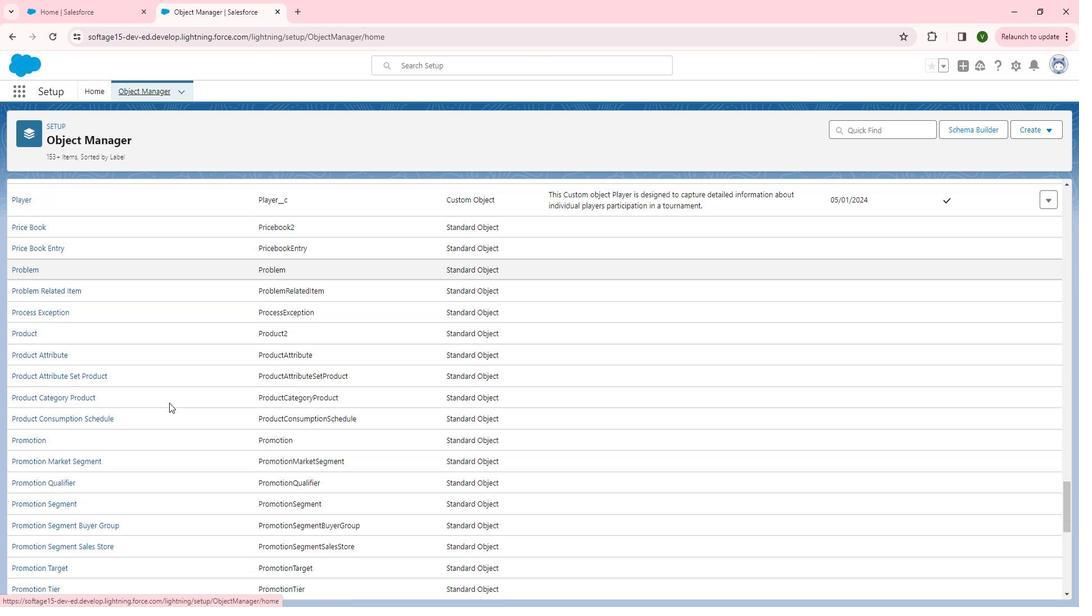 
Action: Mouse scrolled (186, 404) with delta (0, 0)
Screenshot: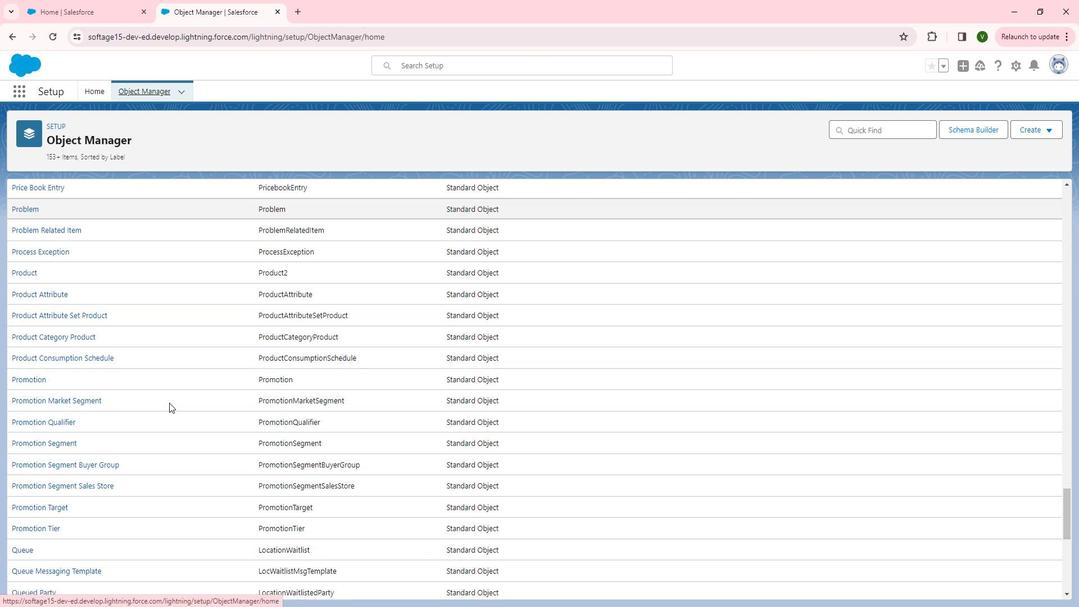 
Action: Mouse scrolled (186, 404) with delta (0, 0)
Screenshot: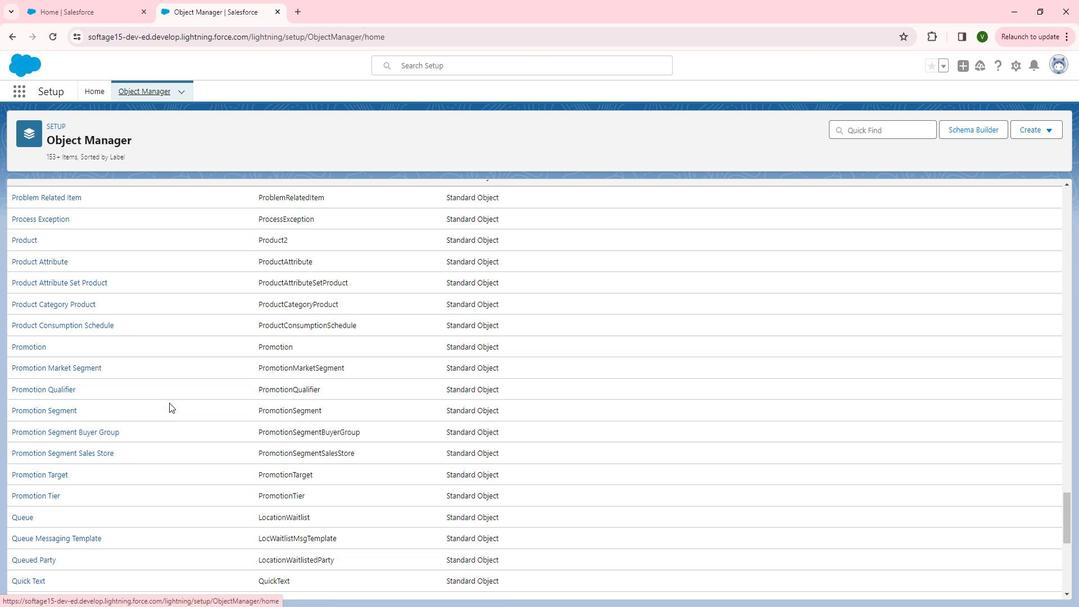 
Action: Mouse scrolled (186, 404) with delta (0, 0)
Screenshot: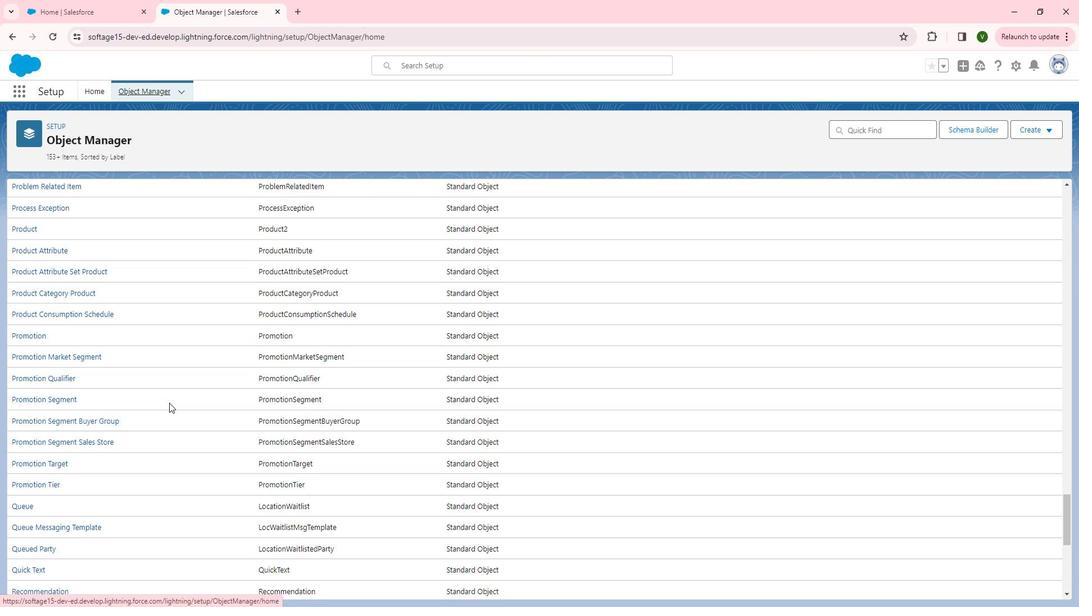
Action: Mouse scrolled (186, 404) with delta (0, 0)
Screenshot: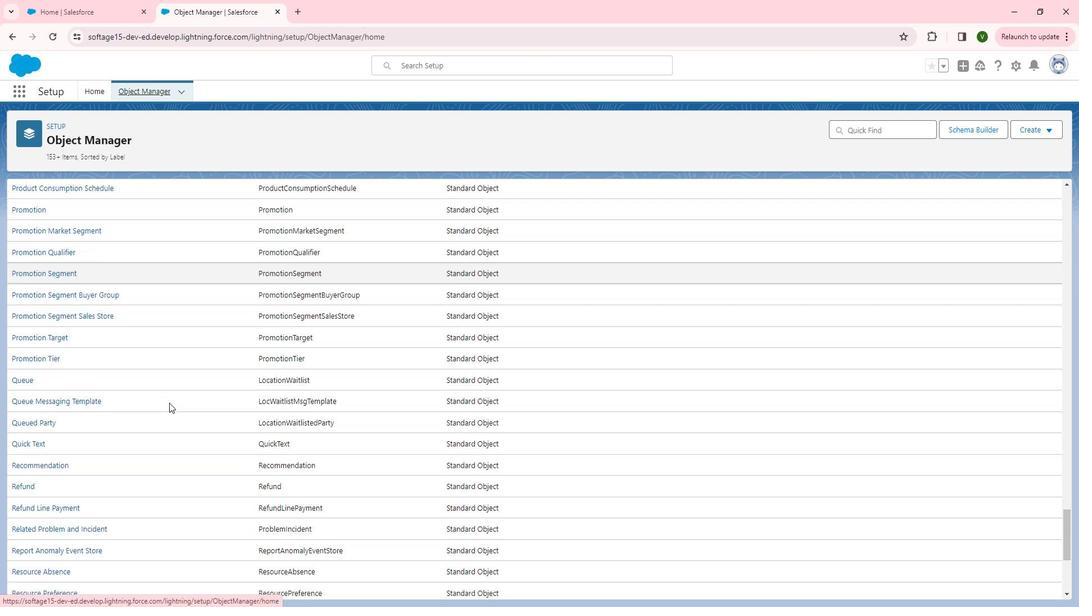 
Action: Mouse scrolled (186, 404) with delta (0, 0)
Screenshot: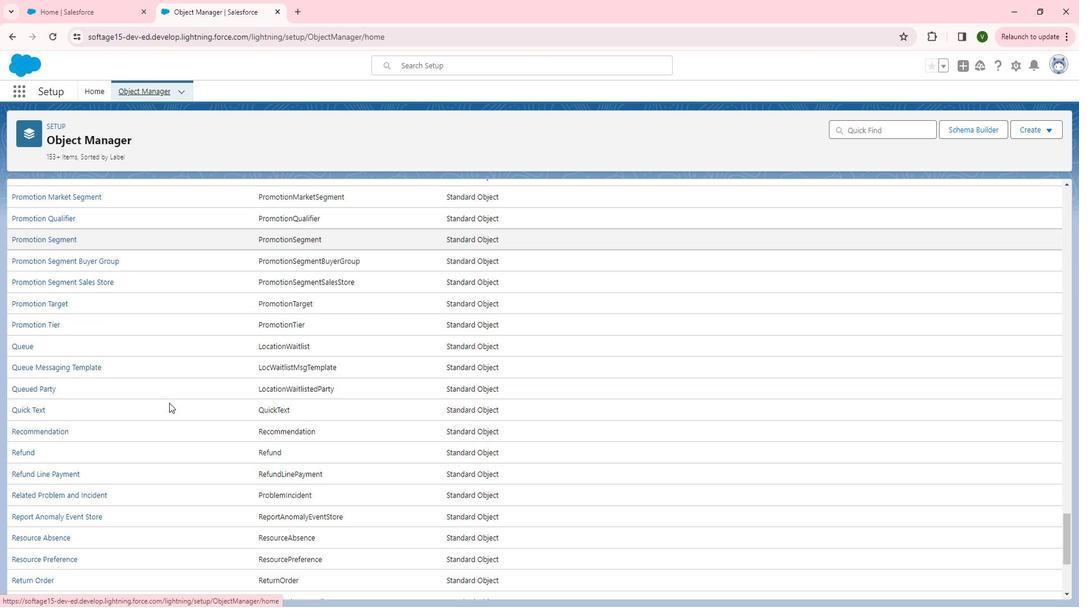 
Action: Mouse scrolled (186, 404) with delta (0, 0)
Screenshot: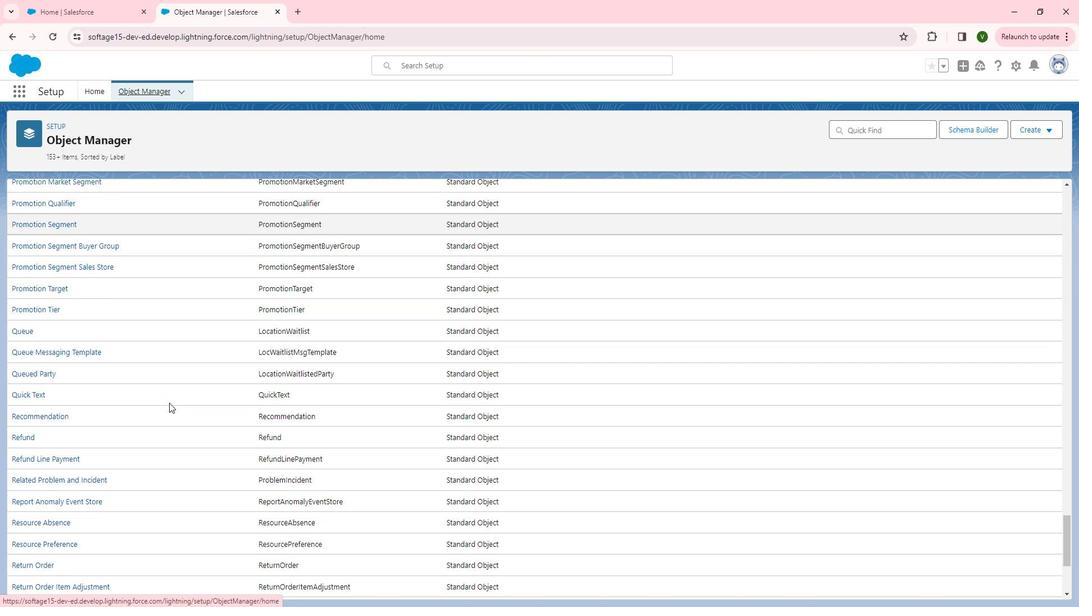 
Action: Mouse scrolled (186, 404) with delta (0, 0)
Screenshot: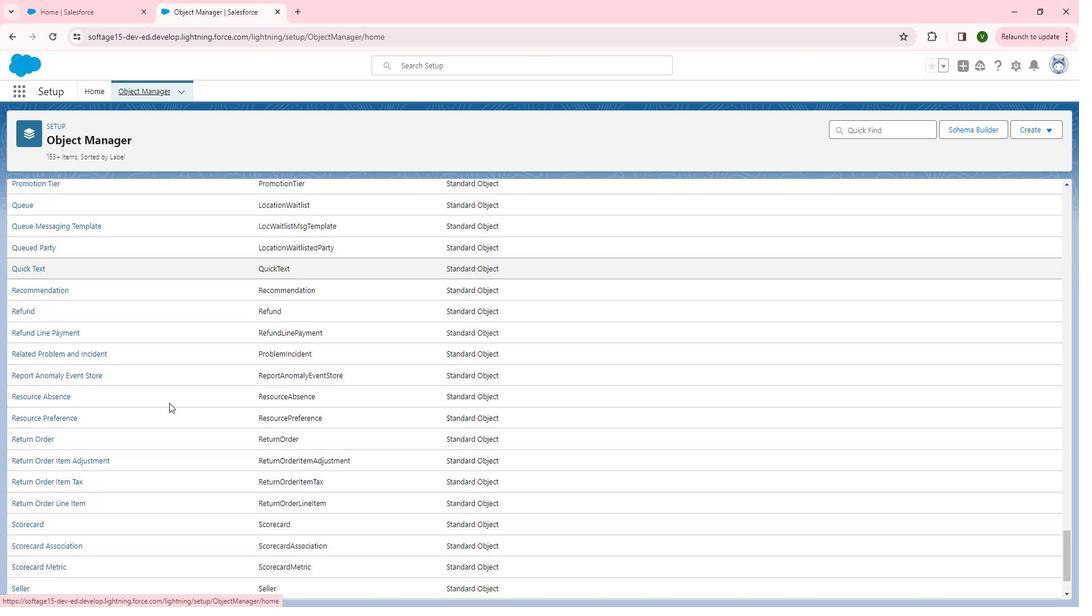 
Action: Mouse scrolled (186, 404) with delta (0, 0)
Screenshot: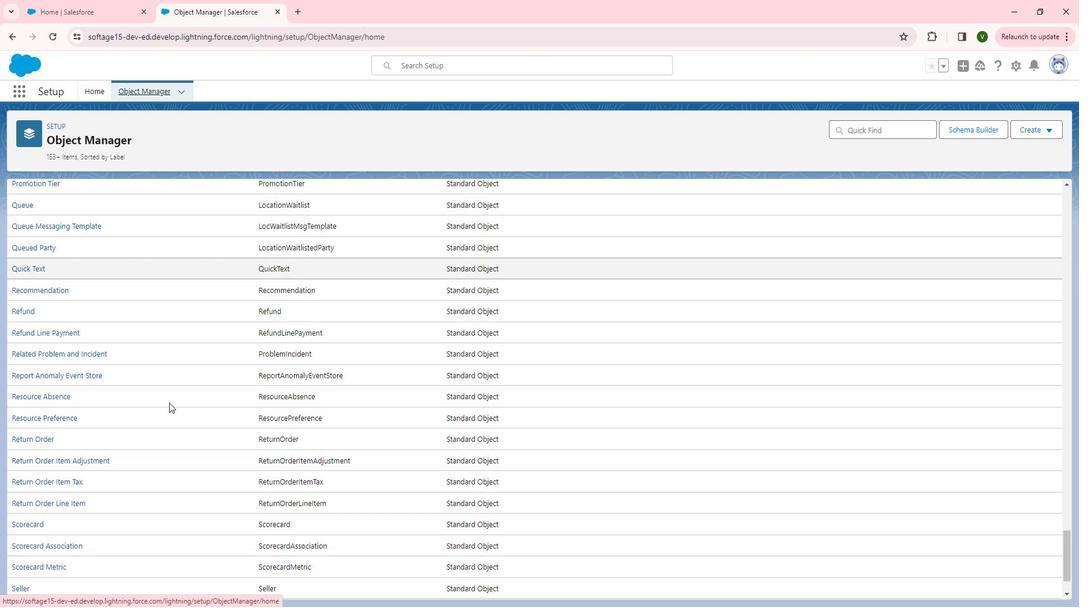 
Action: Mouse scrolled (186, 404) with delta (0, 0)
Screenshot: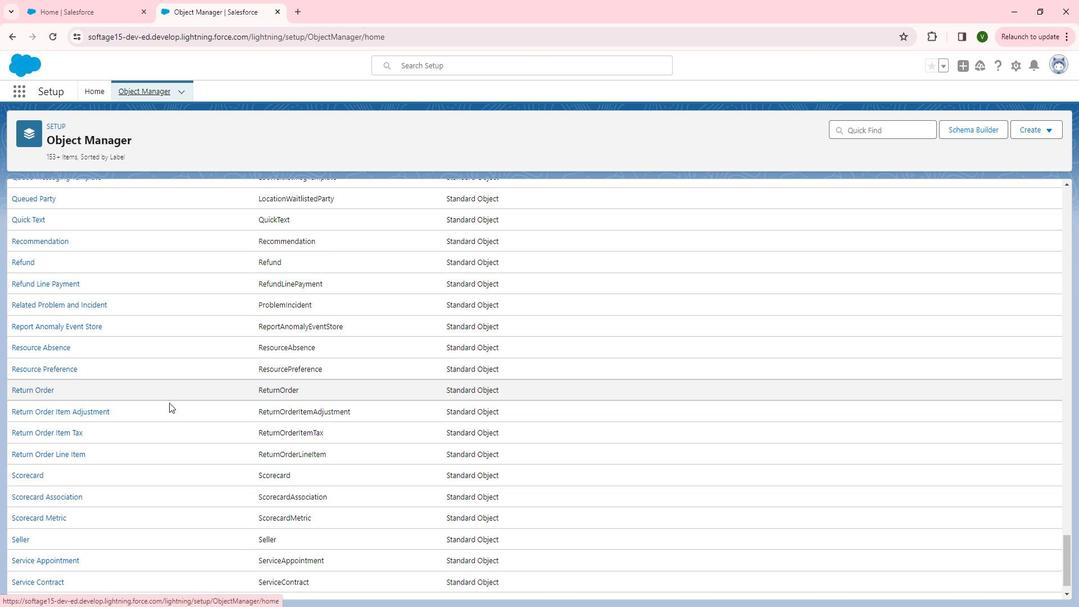 
Action: Mouse scrolled (186, 404) with delta (0, 0)
Screenshot: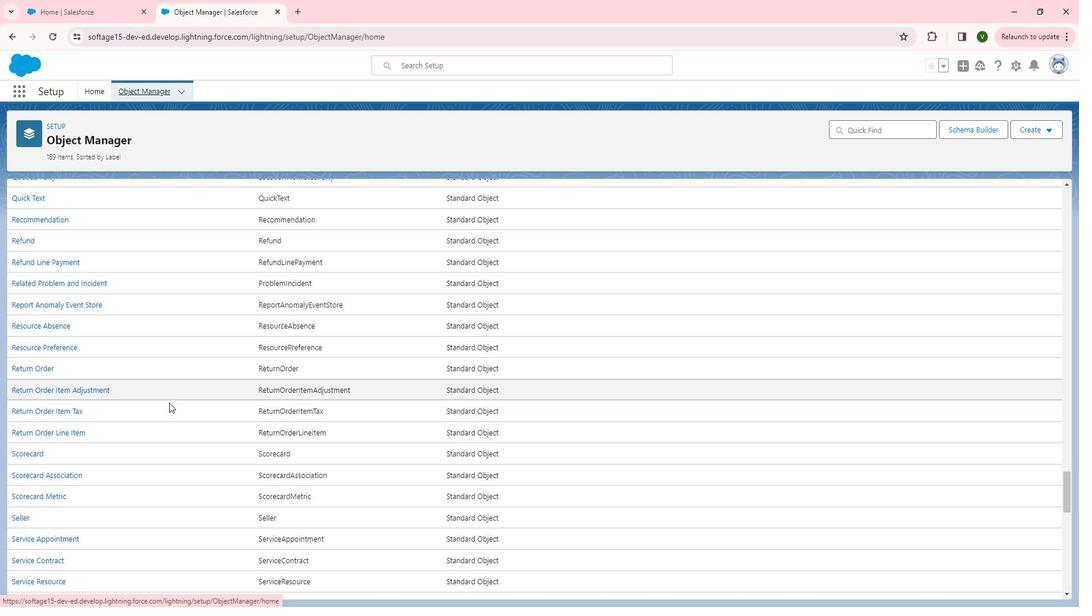 
Action: Mouse scrolled (186, 404) with delta (0, 0)
Screenshot: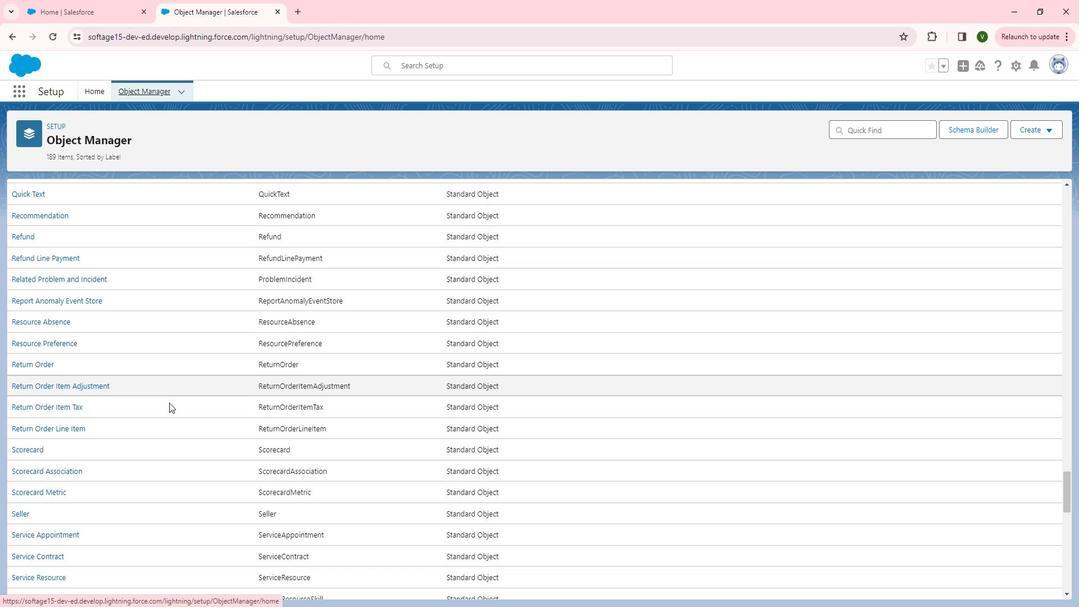 
Action: Mouse scrolled (186, 404) with delta (0, 0)
Screenshot: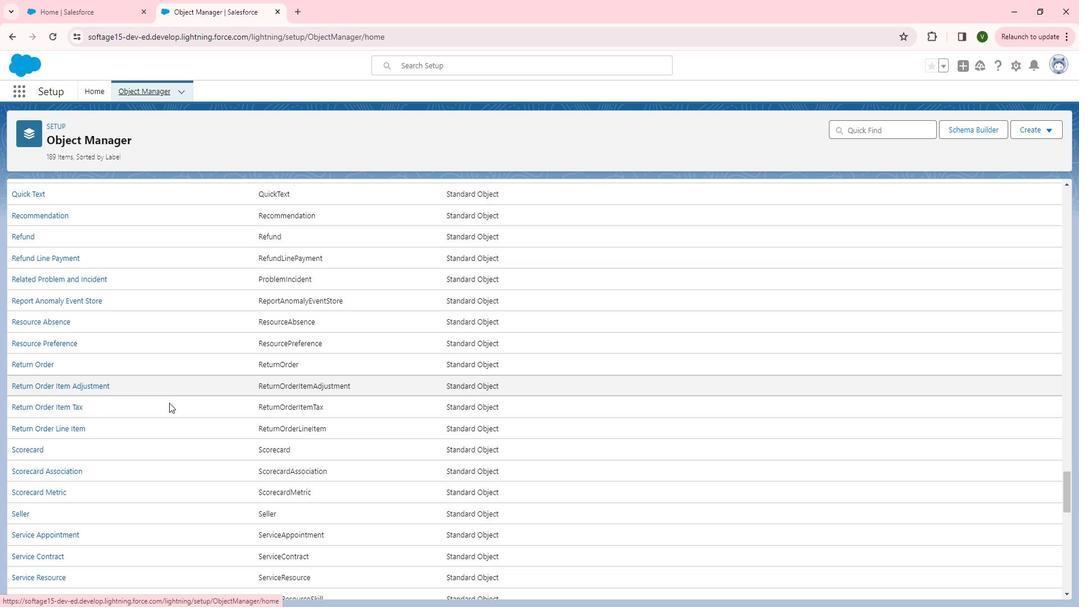
Action: Mouse scrolled (186, 404) with delta (0, 0)
Screenshot: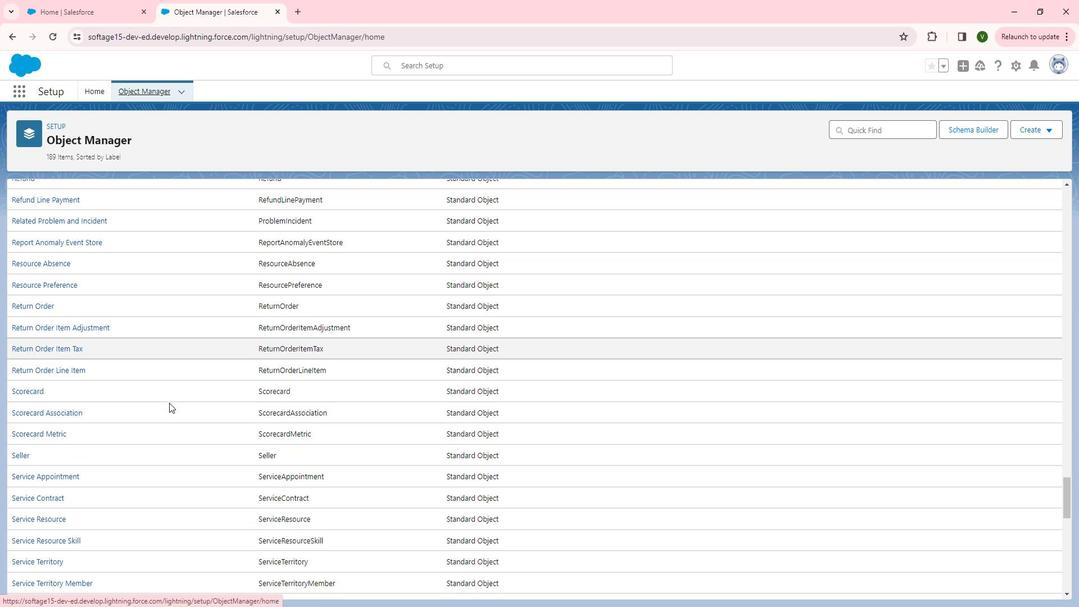 
Action: Mouse scrolled (186, 404) with delta (0, 0)
Screenshot: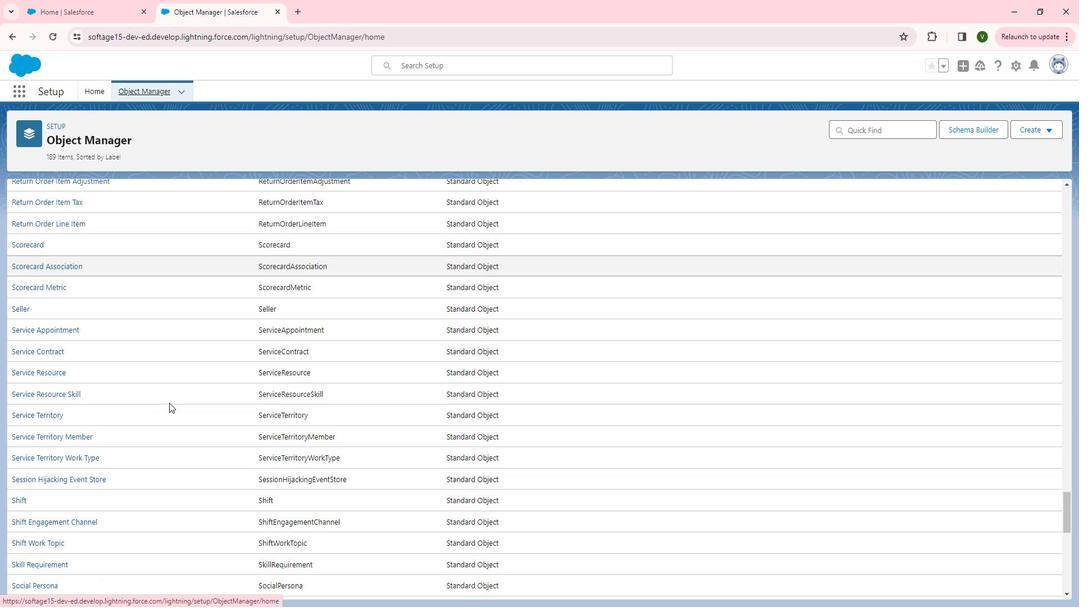 
Action: Mouse scrolled (186, 404) with delta (0, 0)
Screenshot: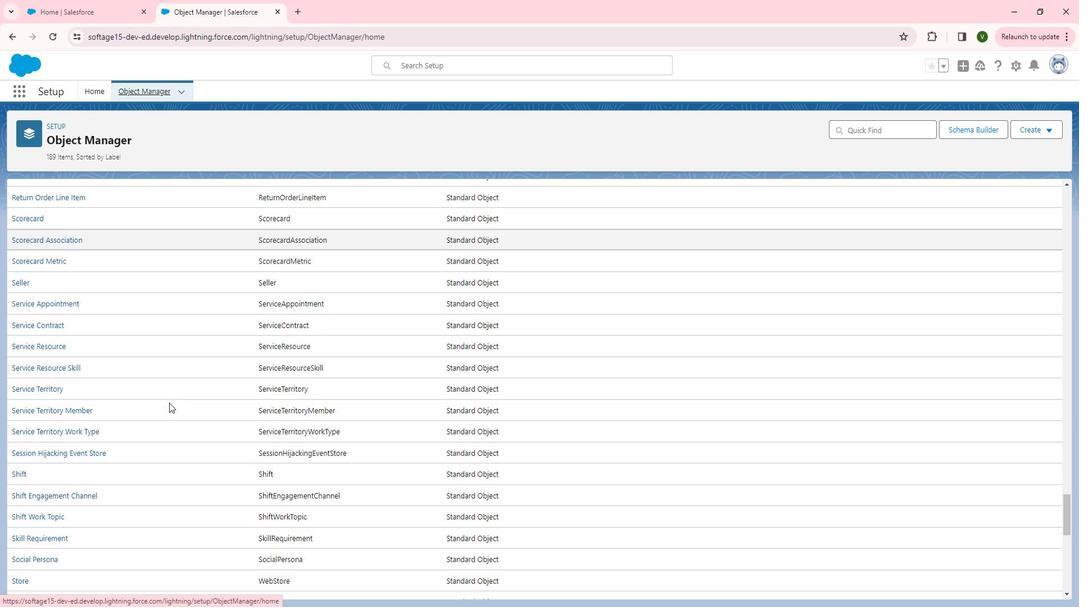 
Action: Mouse scrolled (186, 404) with delta (0, 0)
Screenshot: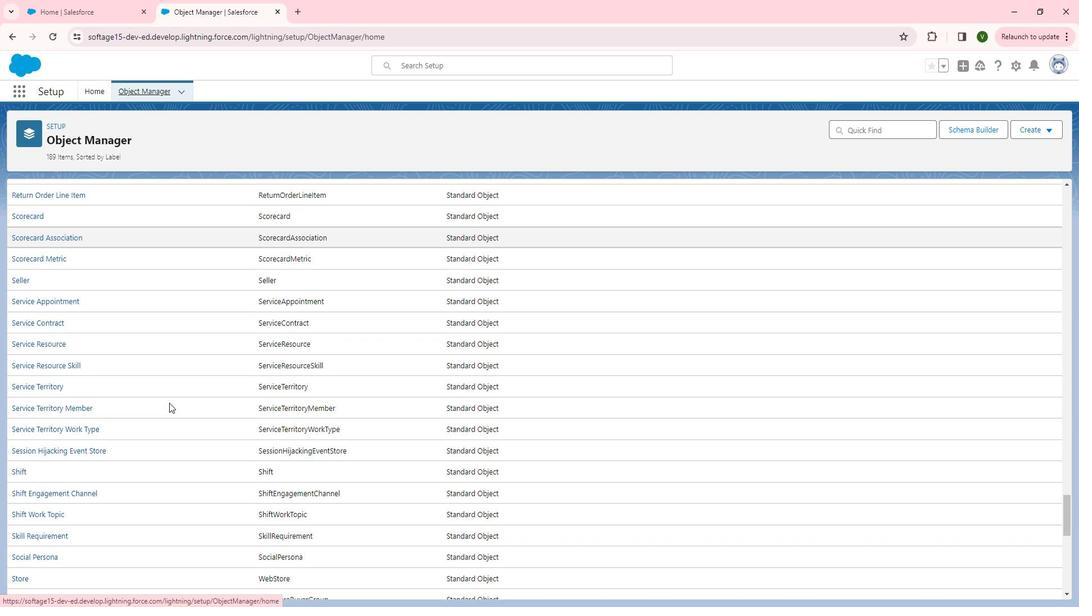 
Action: Mouse scrolled (186, 404) with delta (0, 0)
Screenshot: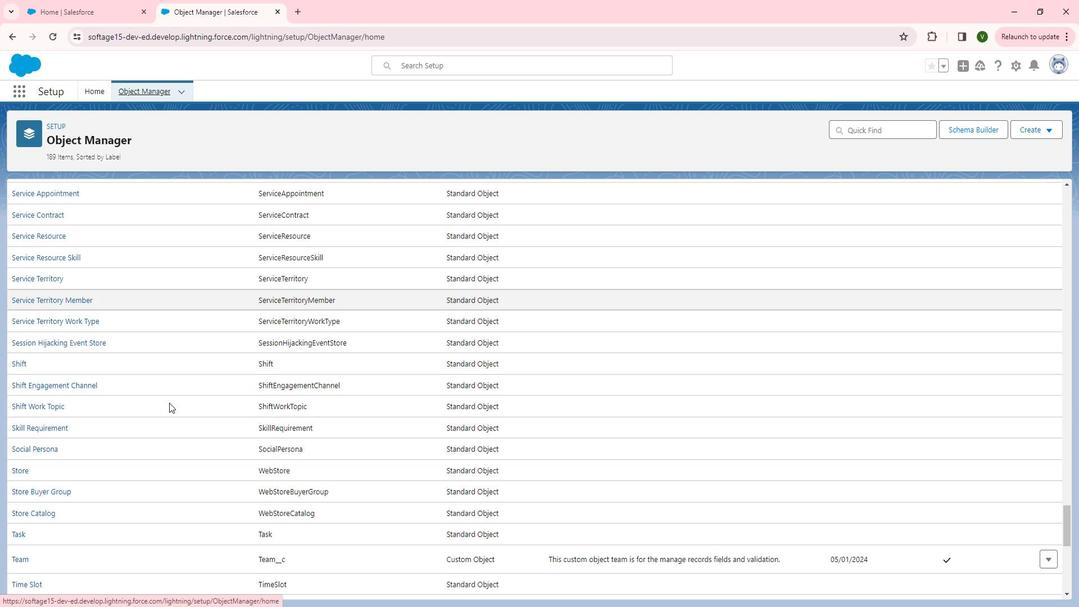 
Action: Mouse scrolled (186, 404) with delta (0, 0)
Screenshot: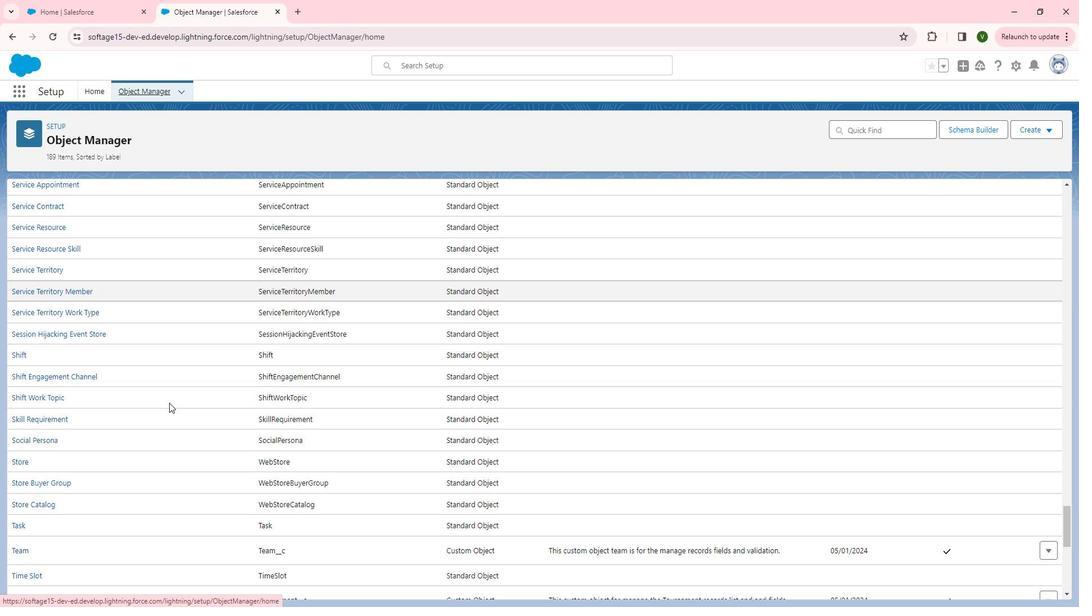
Action: Mouse scrolled (186, 404) with delta (0, 0)
Screenshot: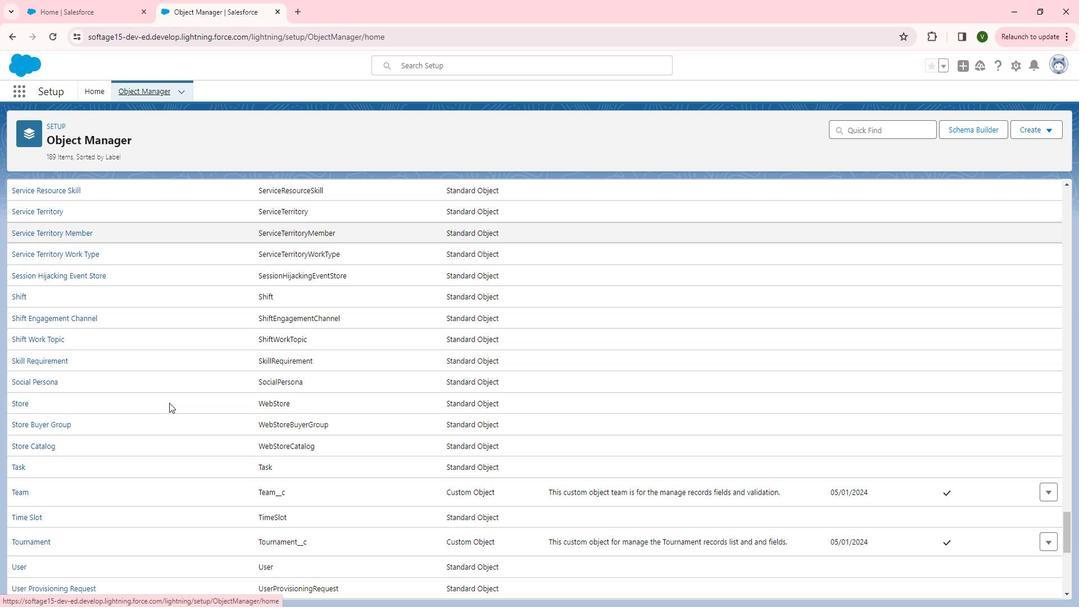 
Action: Mouse scrolled (186, 404) with delta (0, 0)
Screenshot: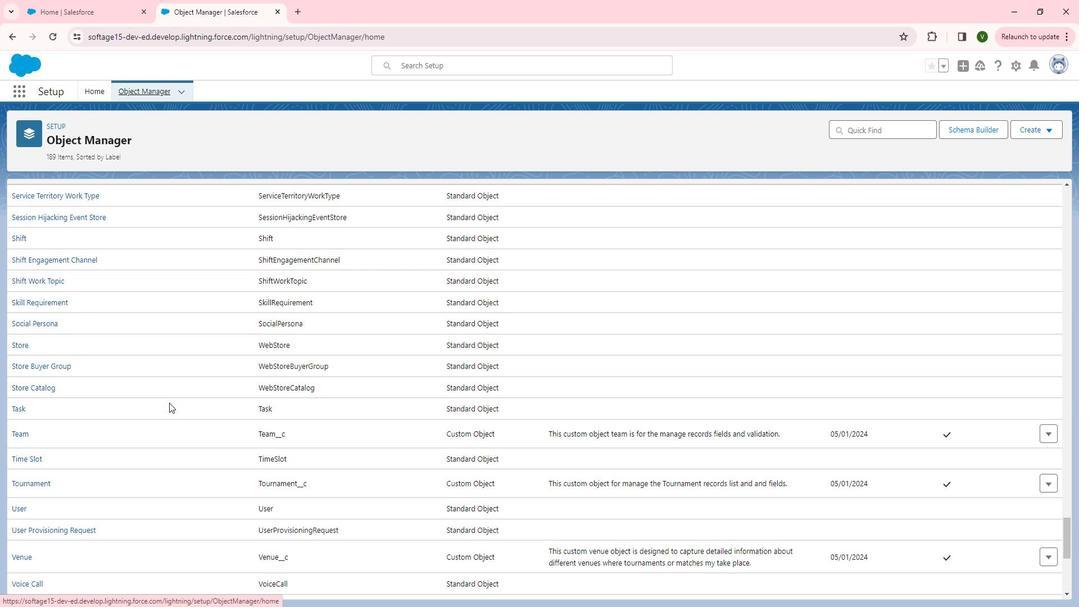 
Action: Mouse moved to (36, 434)
Screenshot: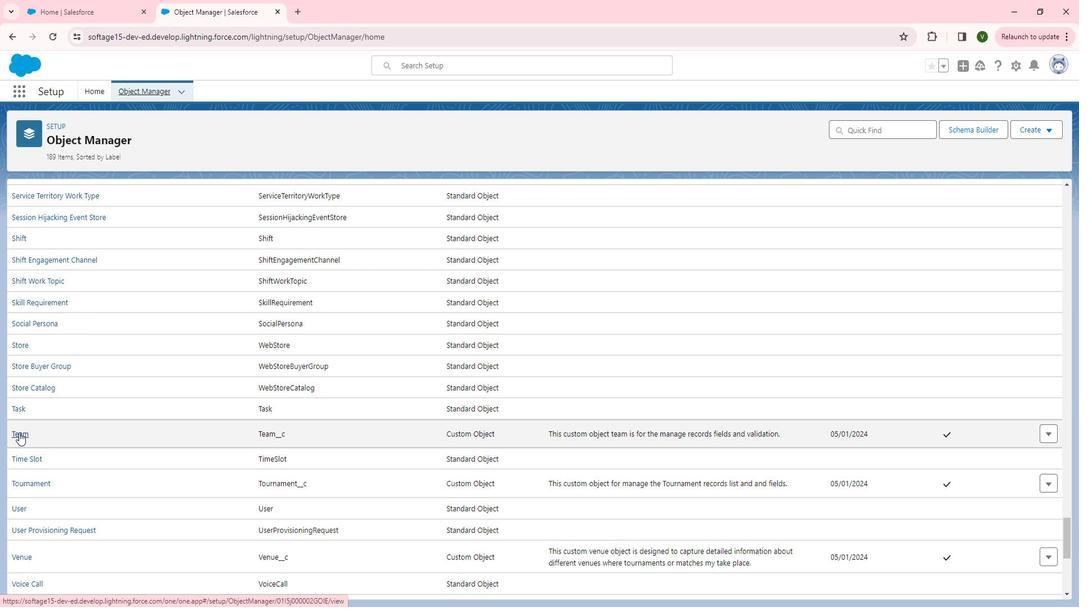 
Action: Mouse pressed left at (36, 434)
Screenshot: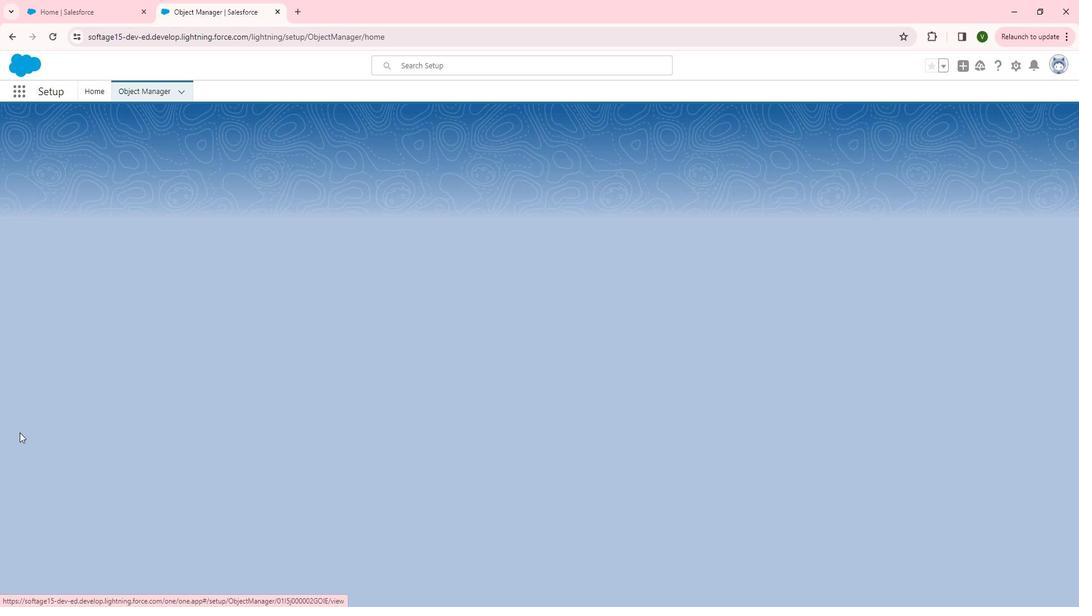 
Action: Mouse moved to (90, 219)
Screenshot: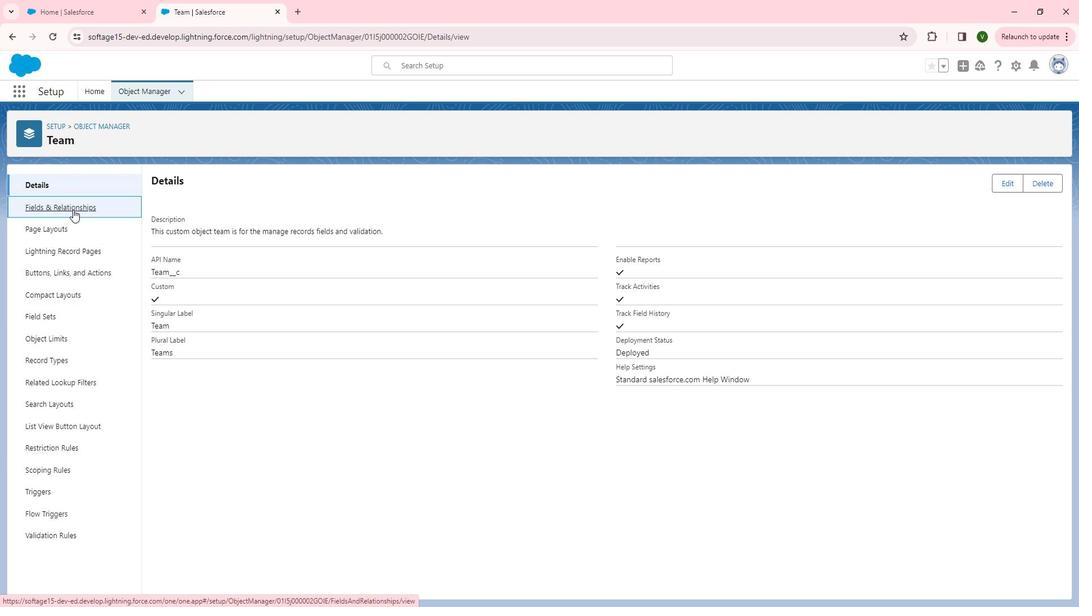 
Action: Mouse pressed left at (90, 219)
Screenshot: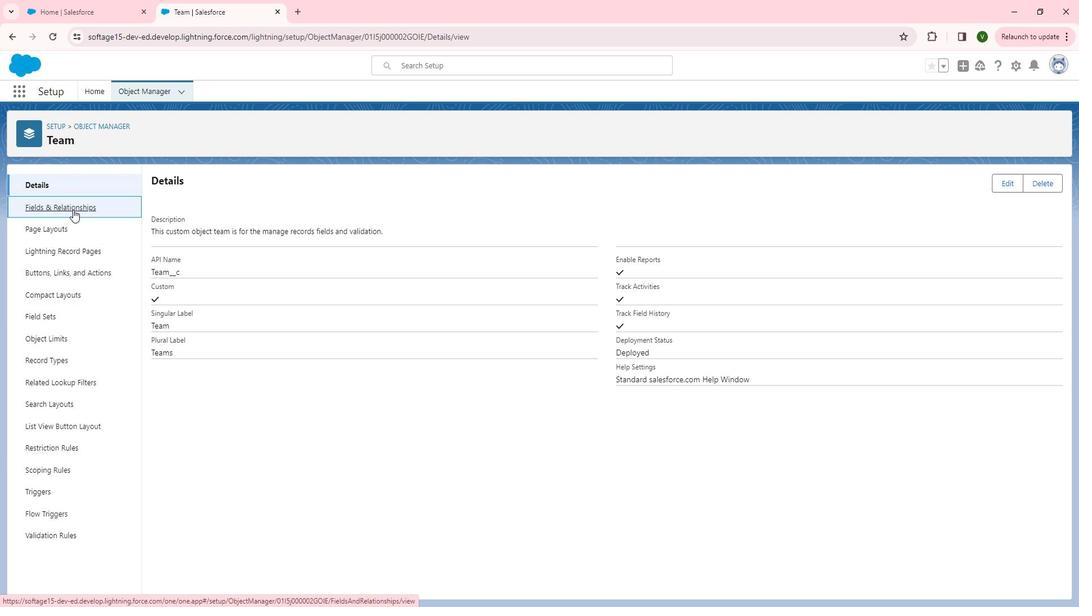 
Action: Mouse moved to (310, 358)
Screenshot: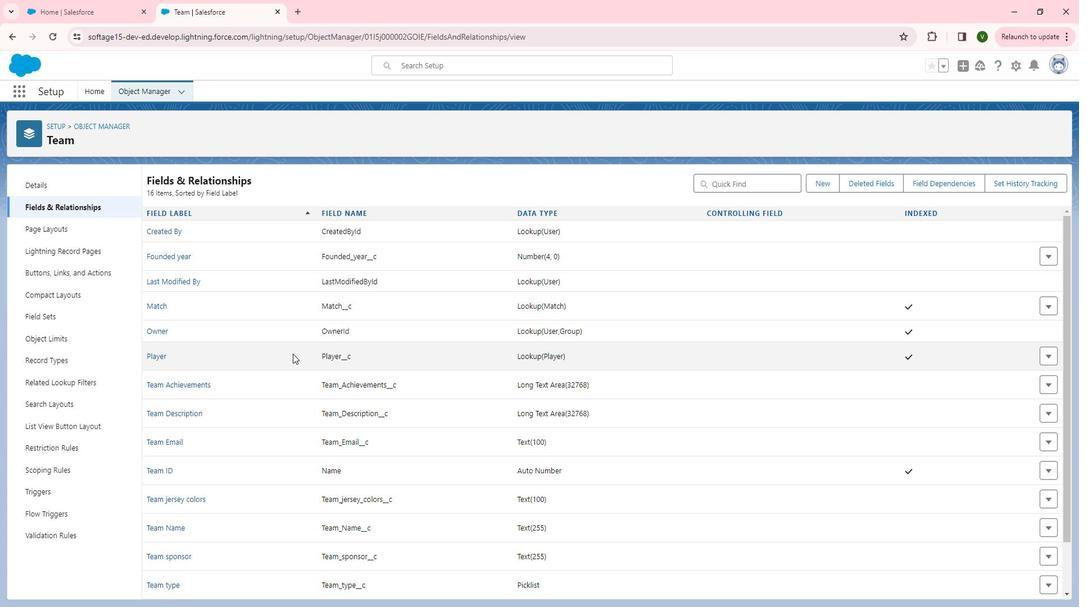 
Action: Mouse scrolled (310, 357) with delta (0, 0)
Screenshot: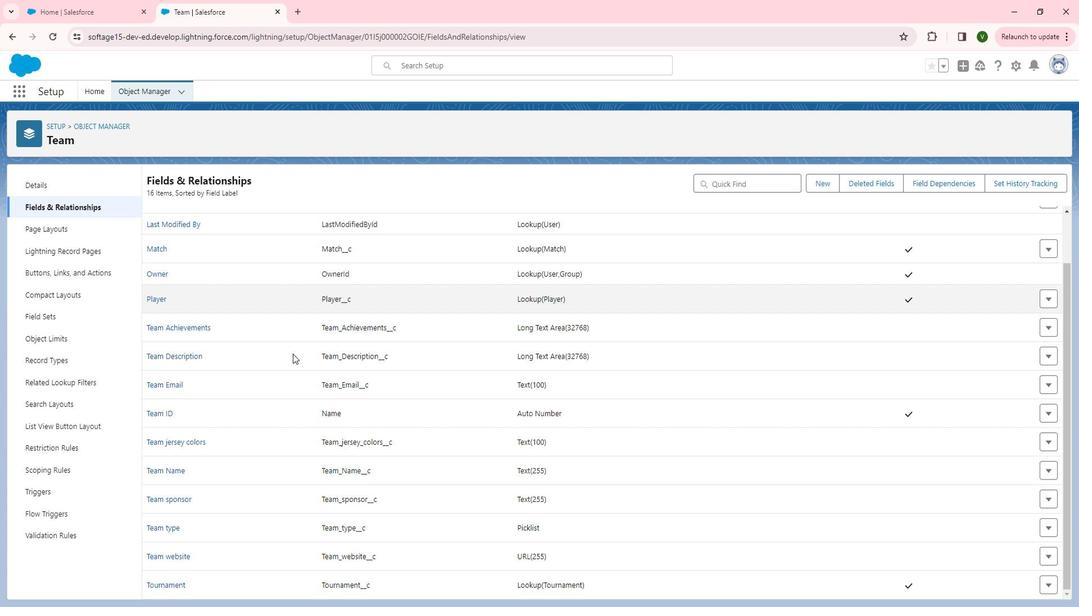 
Action: Mouse scrolled (310, 357) with delta (0, 0)
Screenshot: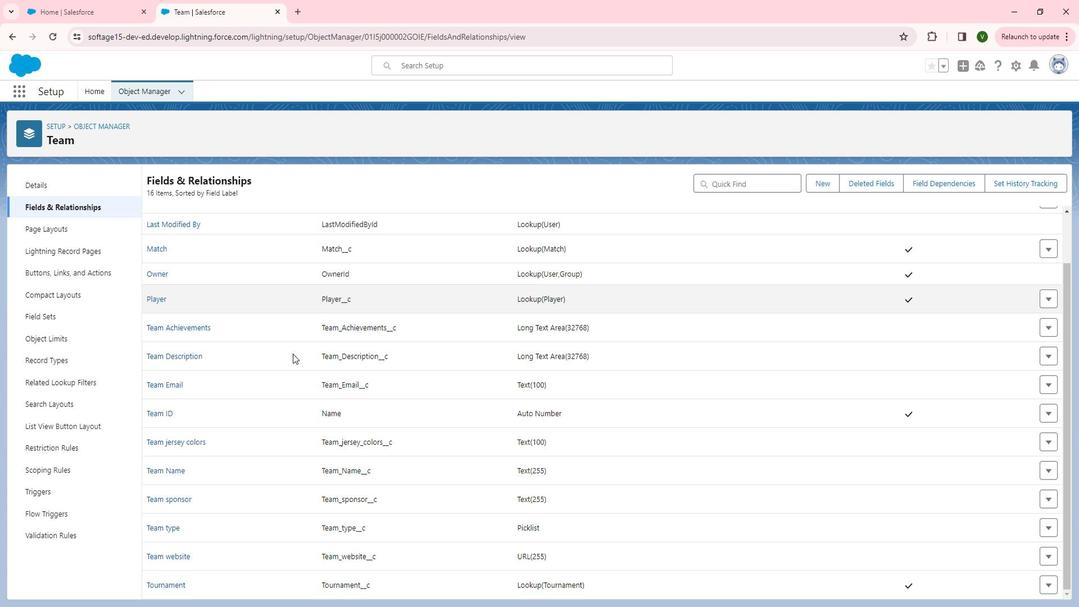 
Action: Mouse moved to (185, 530)
Screenshot: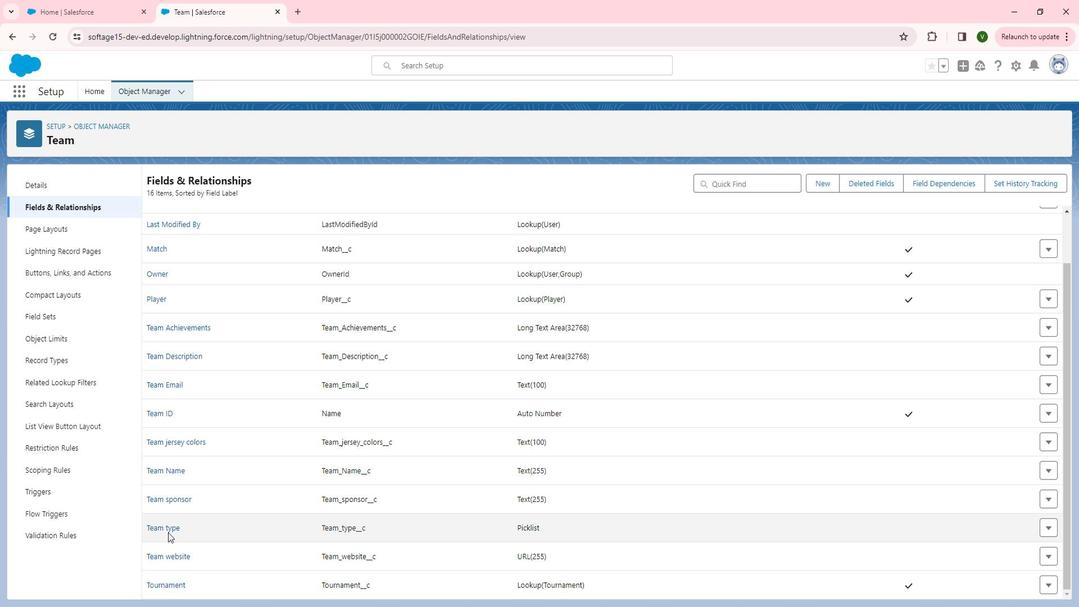 
Action: Mouse pressed left at (185, 530)
Screenshot: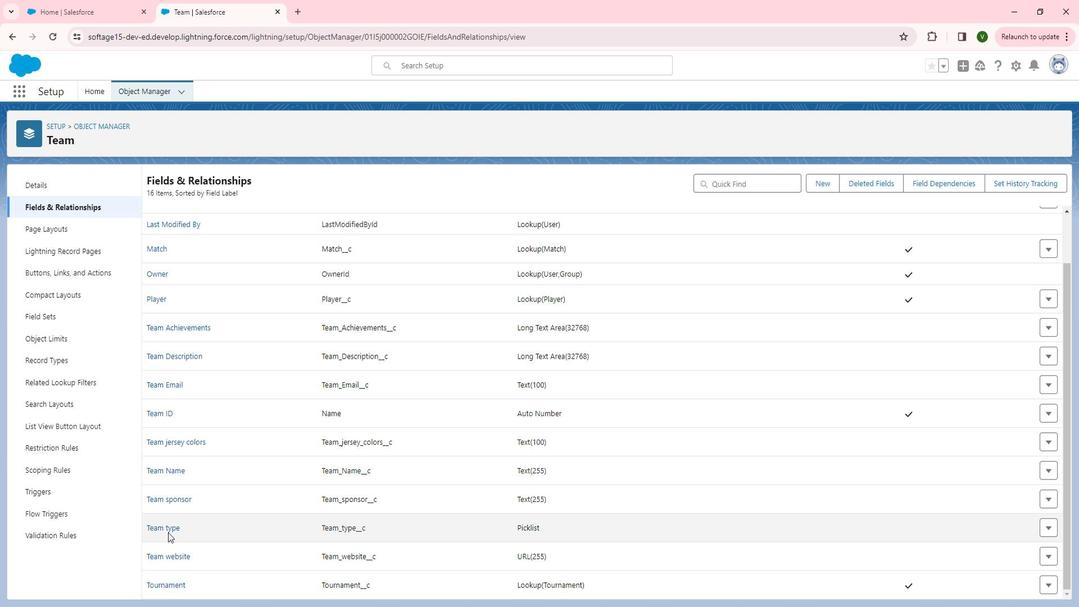 
Action: Mouse moved to (186, 523)
Screenshot: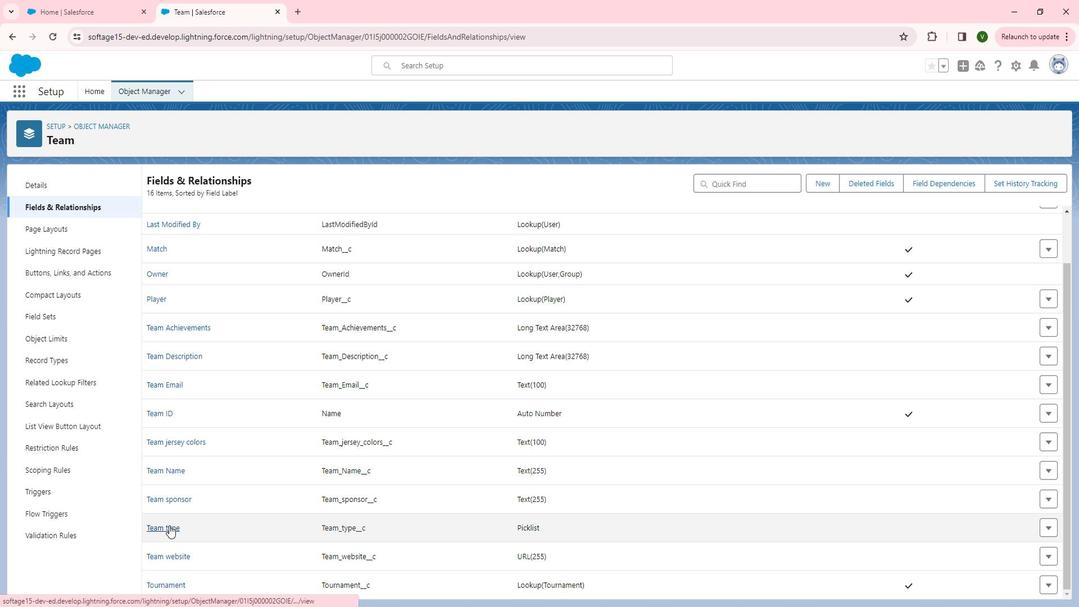 
Action: Mouse pressed left at (186, 523)
Screenshot: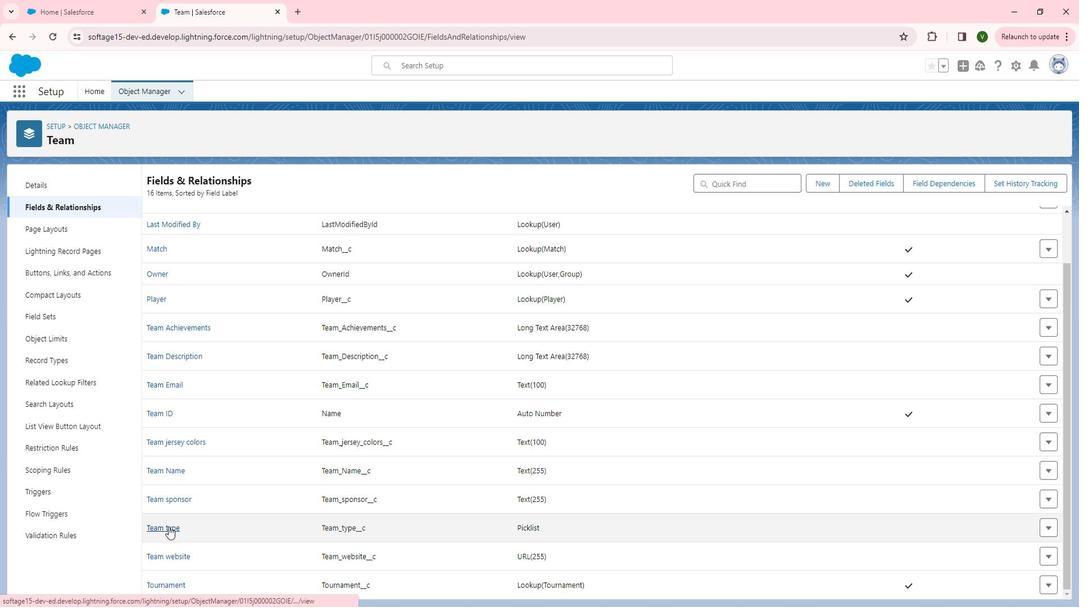 
Action: Mouse moved to (332, 492)
Screenshot: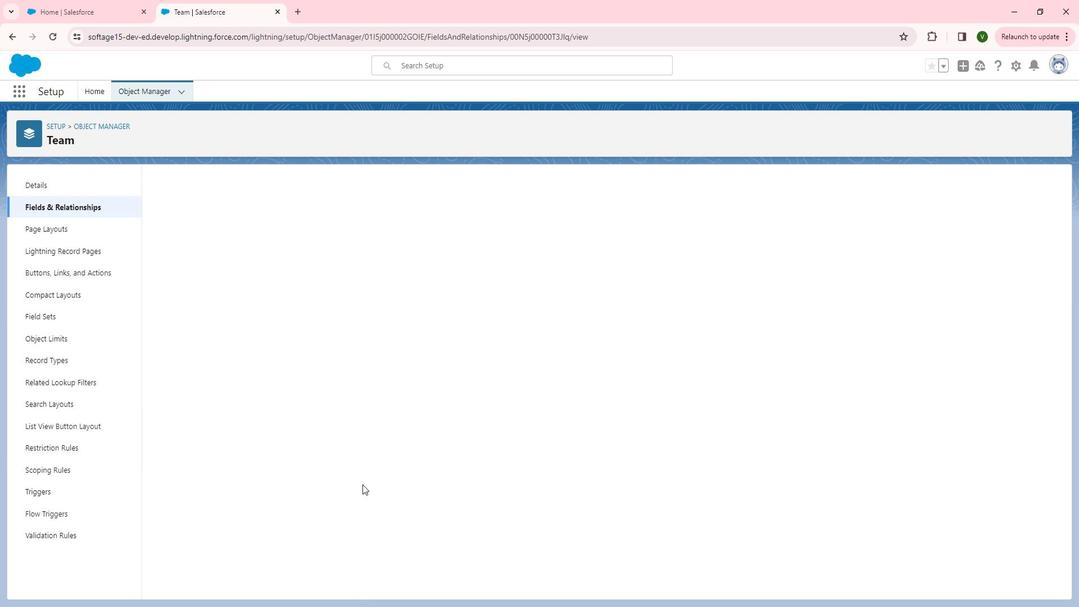 
Action: Mouse scrolled (332, 491) with delta (0, 0)
Screenshot: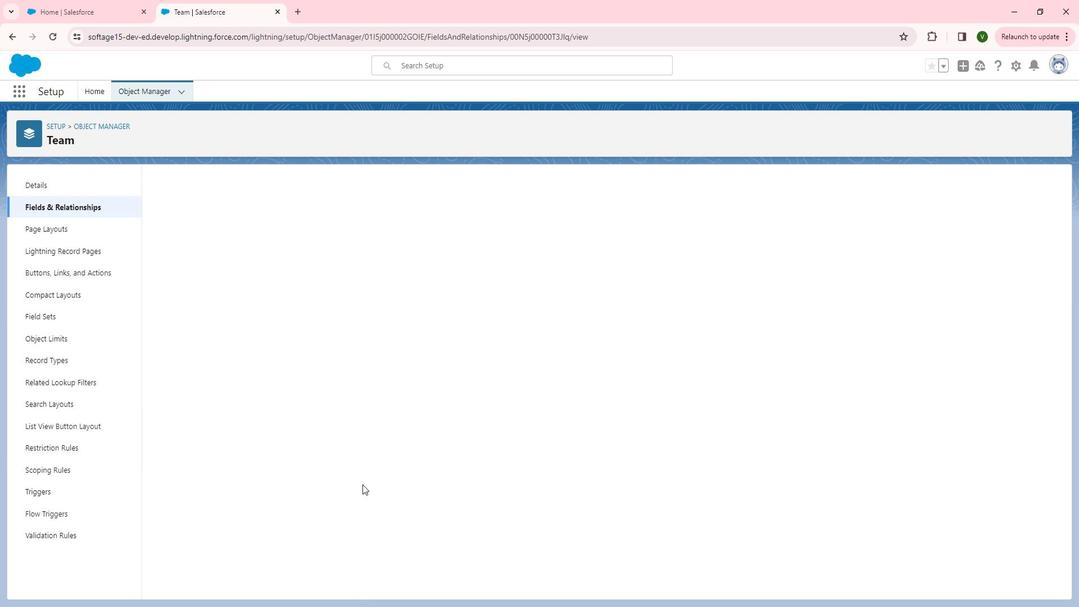 
Action: Mouse moved to (380, 484)
Screenshot: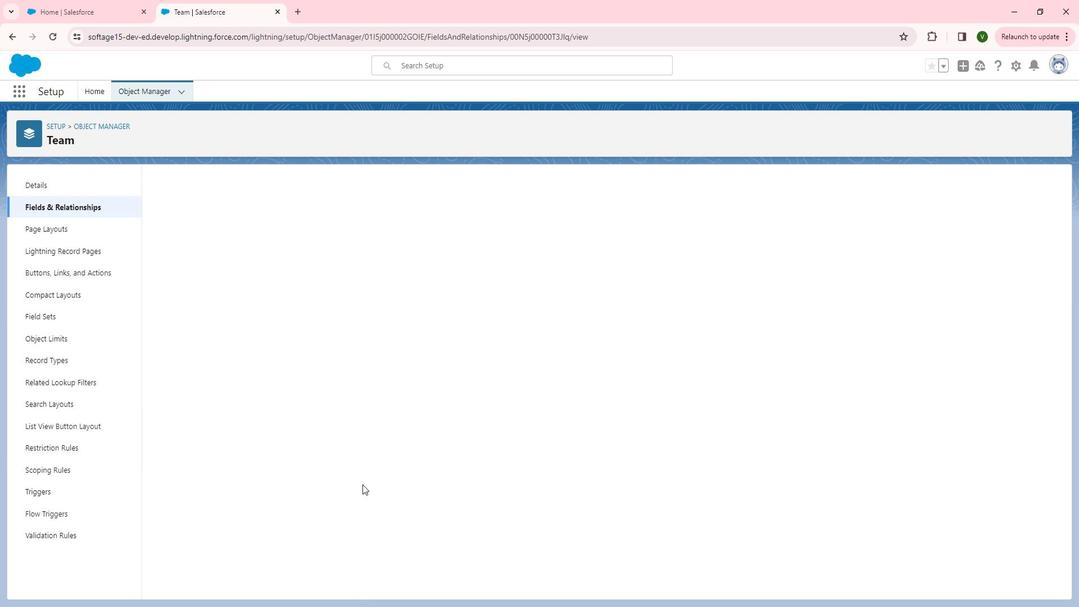 
Action: Mouse scrolled (380, 483) with delta (0, 0)
Screenshot: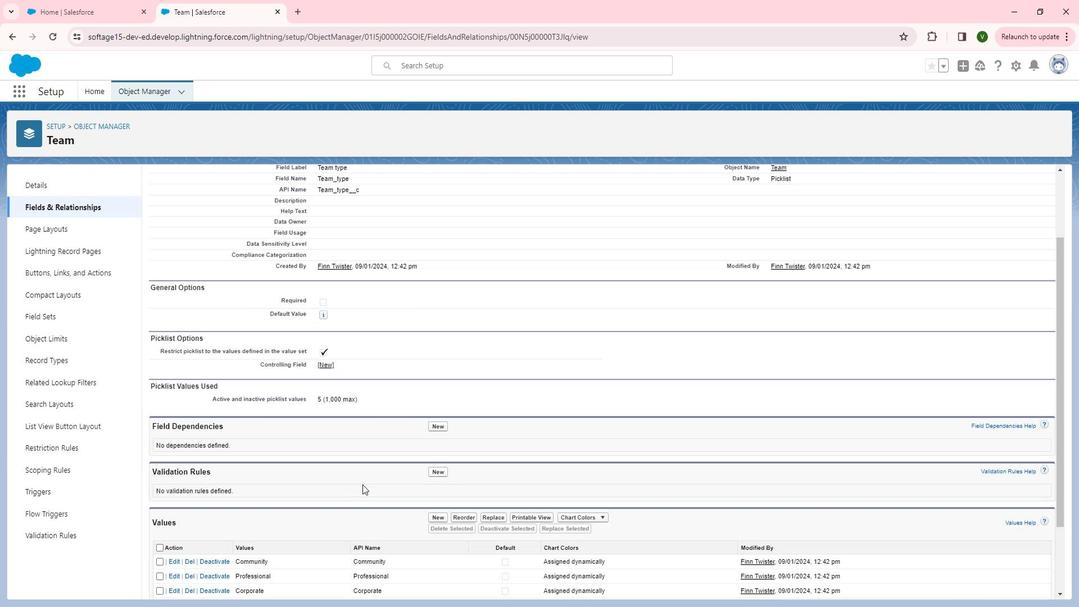 
Action: Mouse scrolled (380, 483) with delta (0, 0)
Screenshot: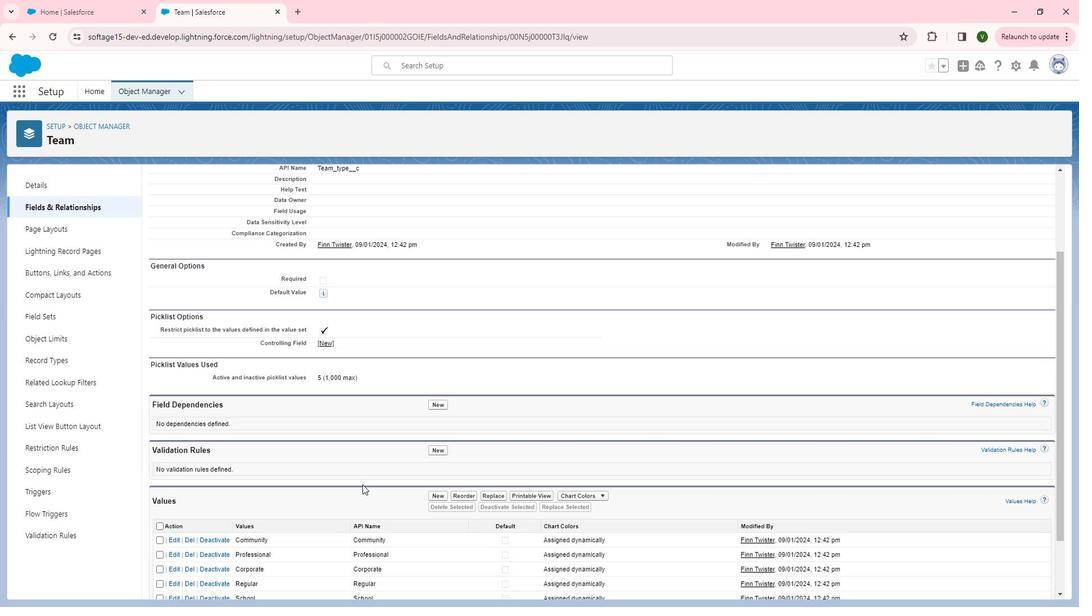 
Action: Mouse scrolled (380, 483) with delta (0, 0)
Screenshot: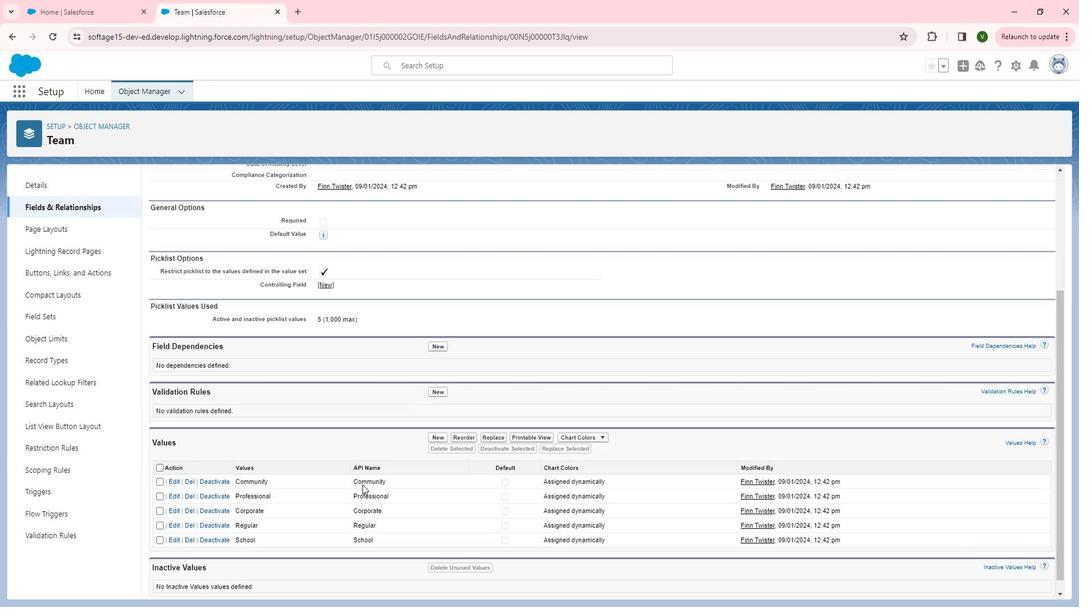 
Action: Mouse moved to (68, 366)
Screenshot: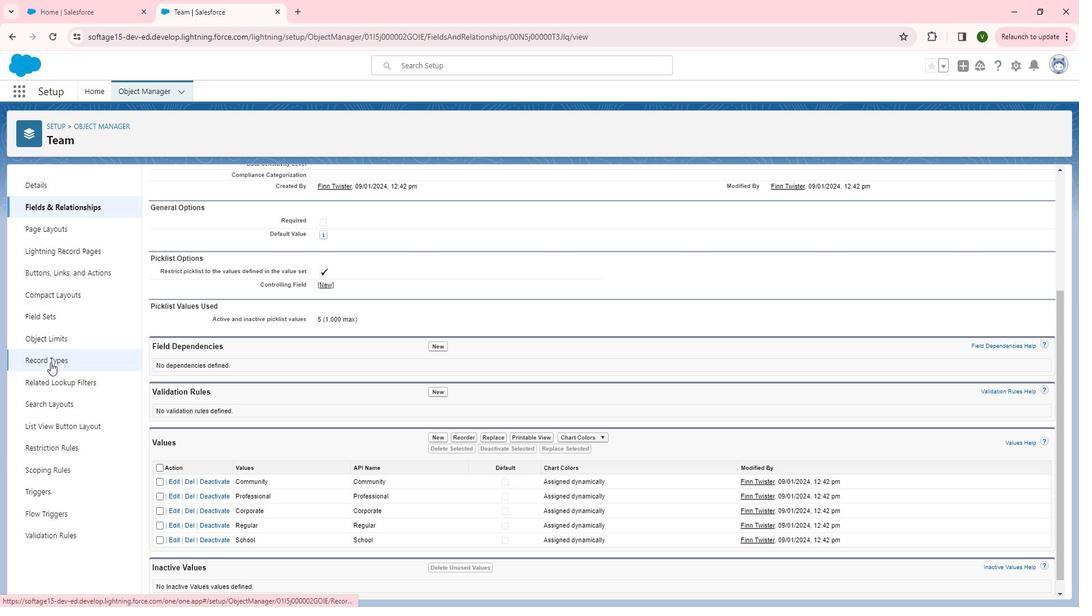 
Action: Mouse pressed left at (68, 366)
Screenshot: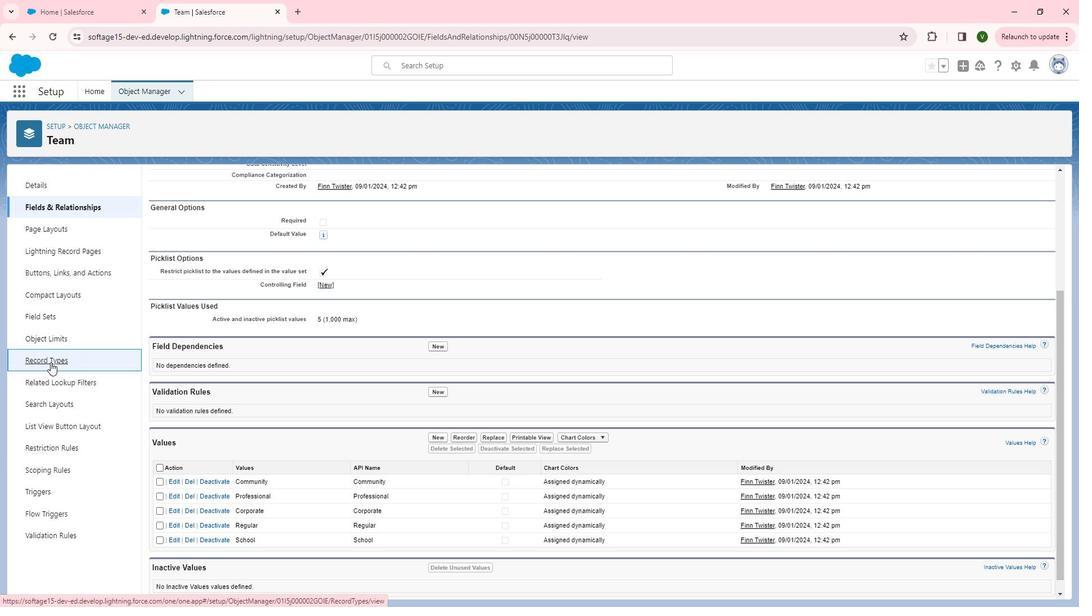 
Action: Mouse moved to (975, 191)
Screenshot: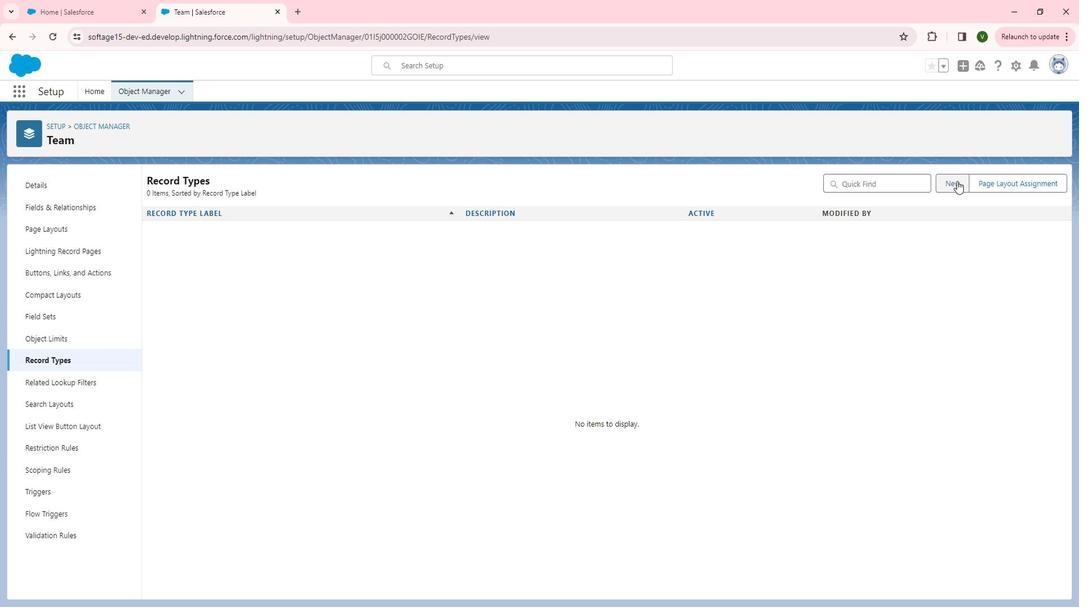 
Action: Mouse pressed left at (975, 191)
Screenshot: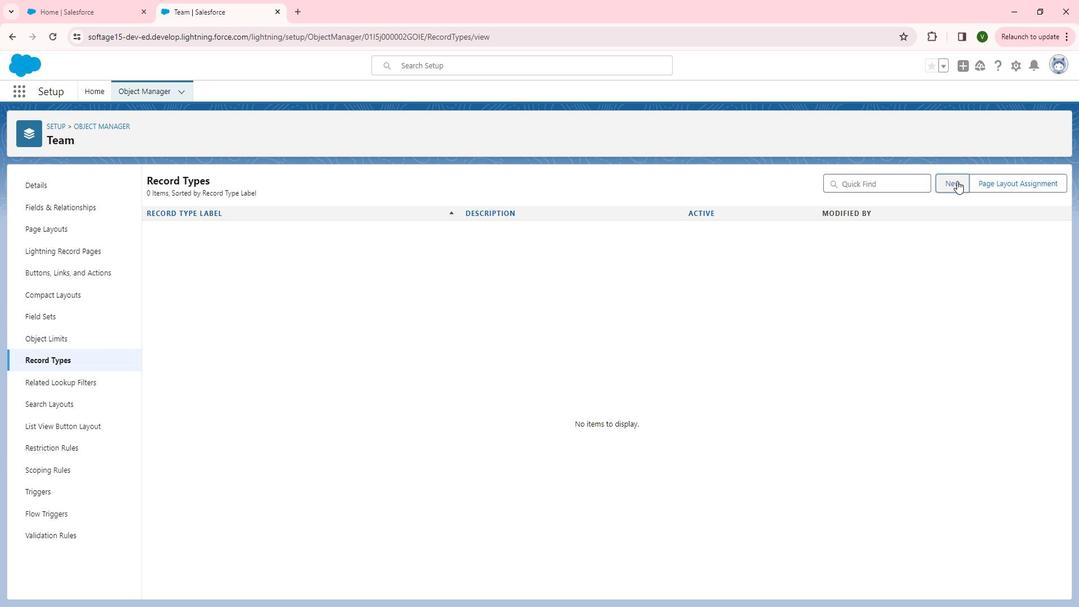 
Action: Mouse moved to (394, 297)
Screenshot: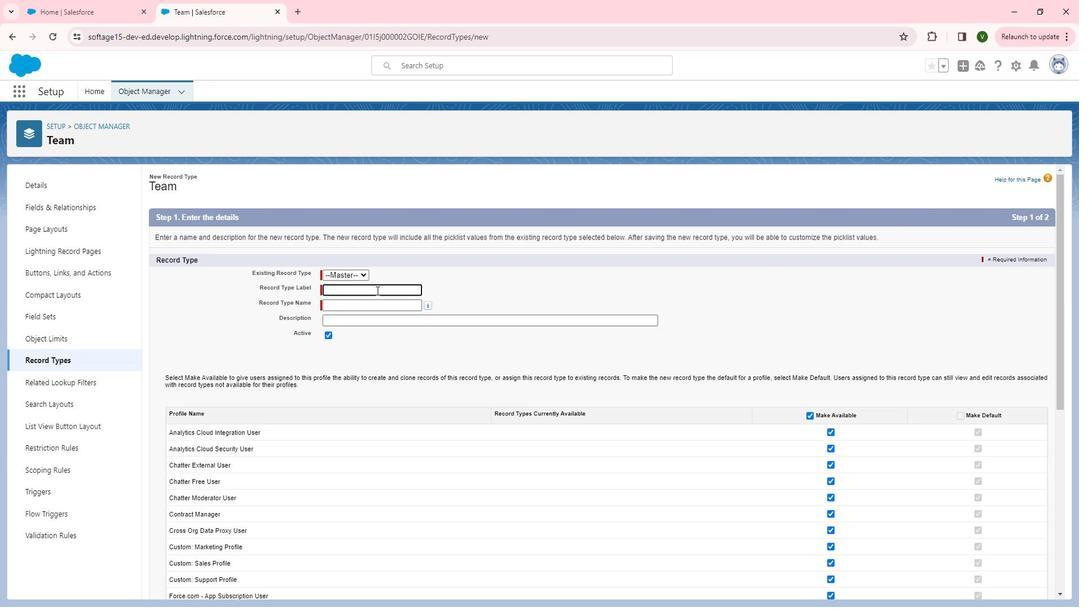 
Action: Mouse pressed left at (394, 297)
Screenshot: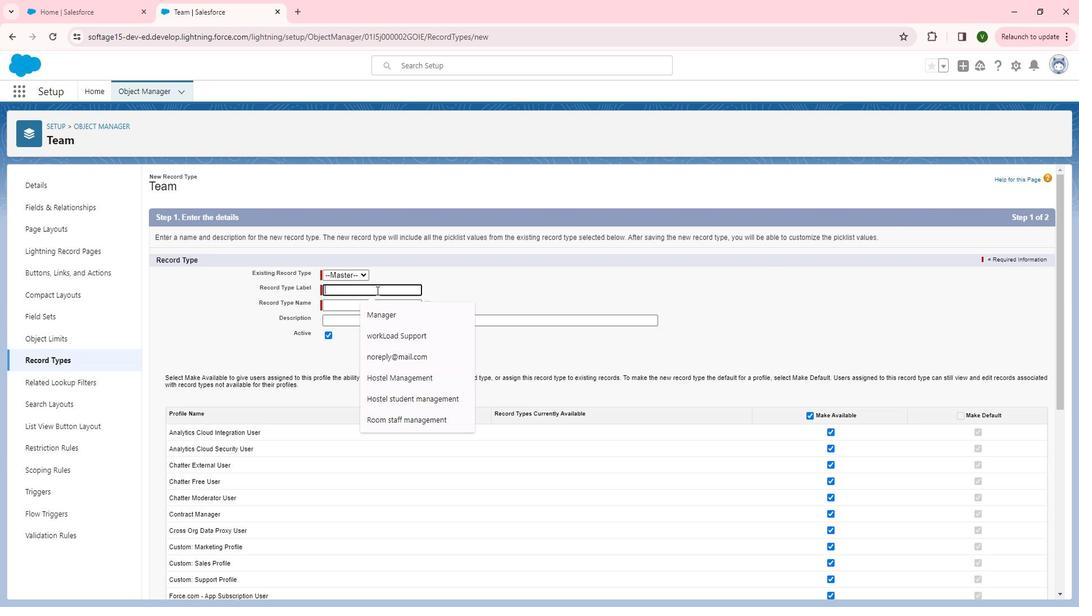 
Action: Key pressed <Key.shift>School<Key.space><Key.shift><Key.shift>Team
Screenshot: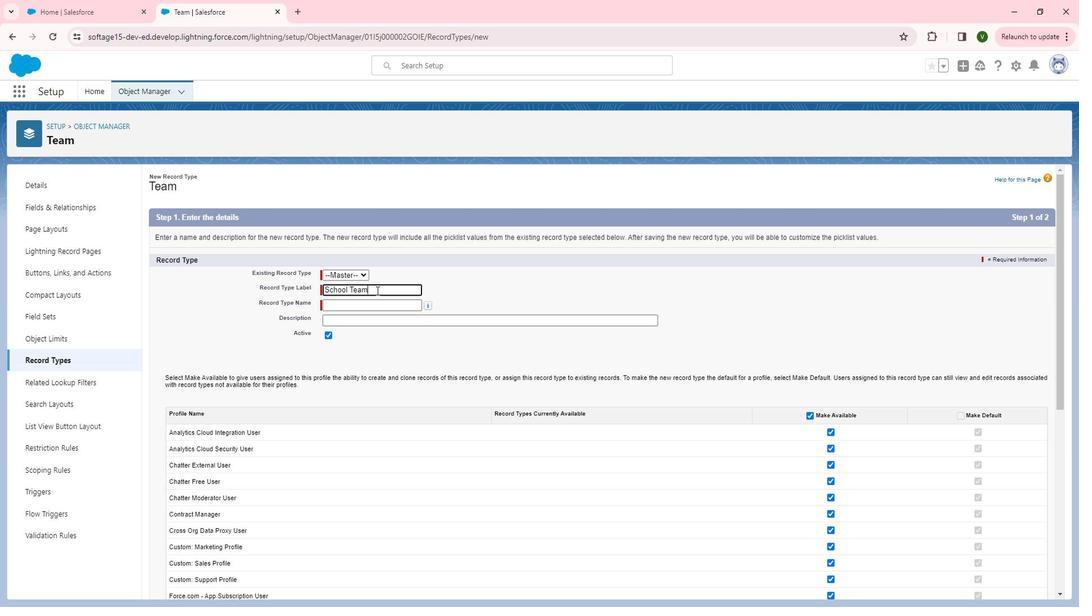 
Action: Mouse moved to (402, 296)
Screenshot: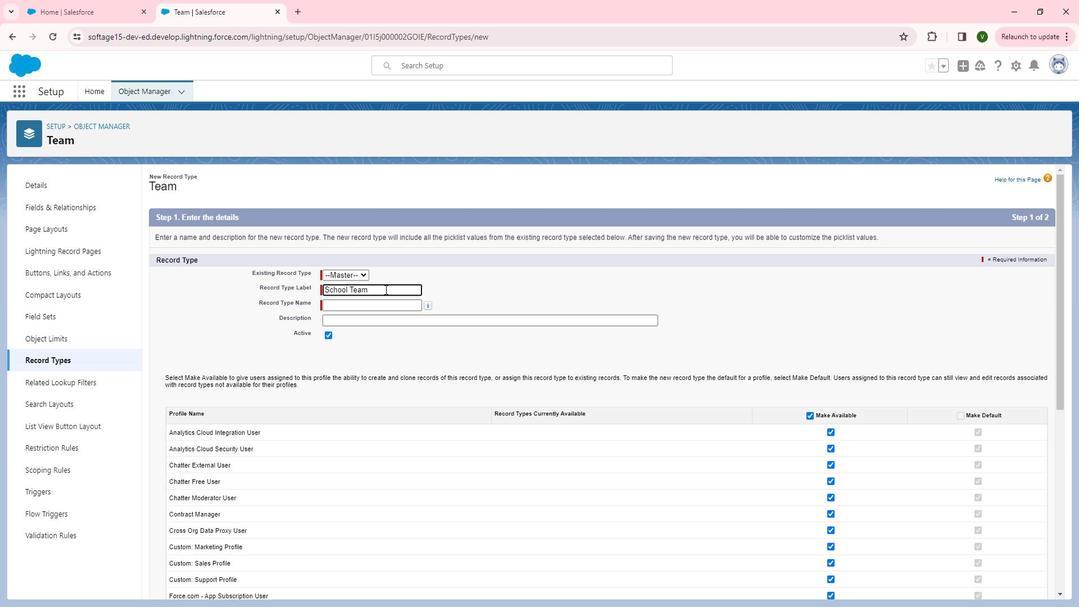 
Action: Key pressed s
Screenshot: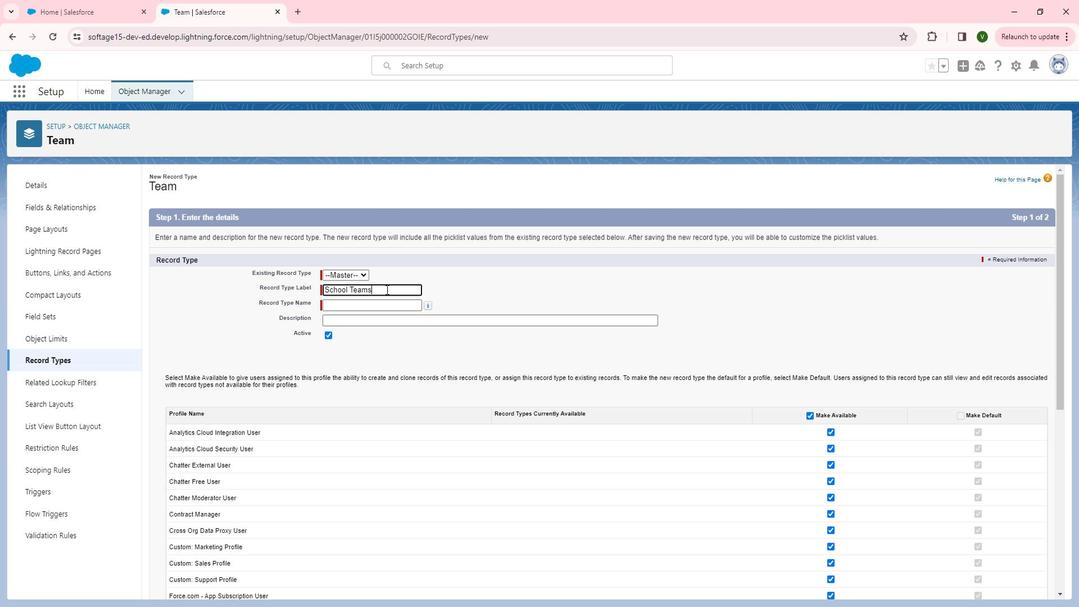 
Action: Mouse moved to (417, 305)
Screenshot: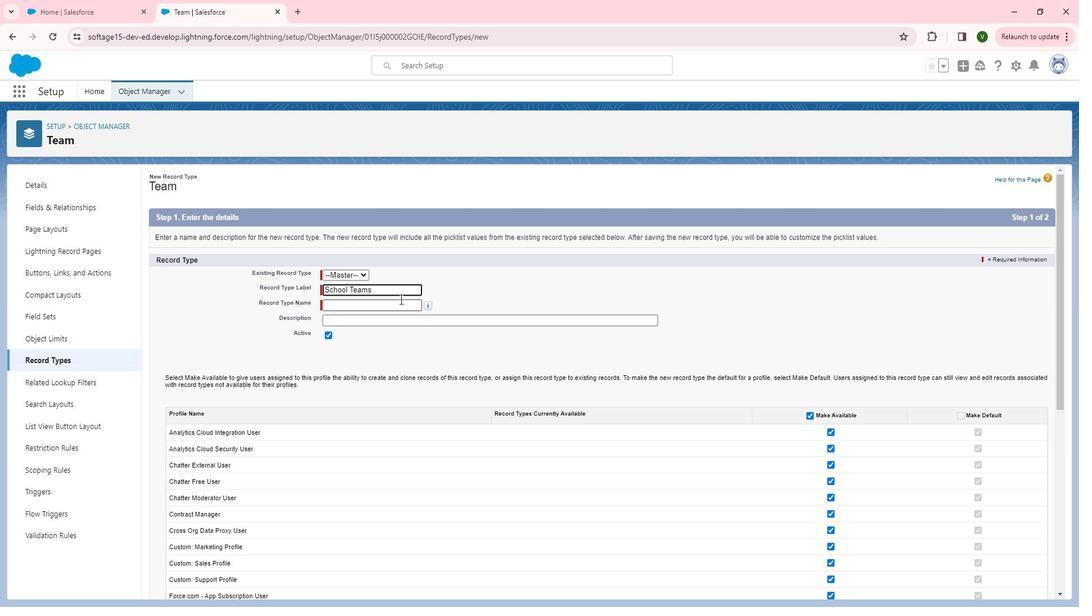 
Action: Mouse pressed left at (417, 305)
Screenshot: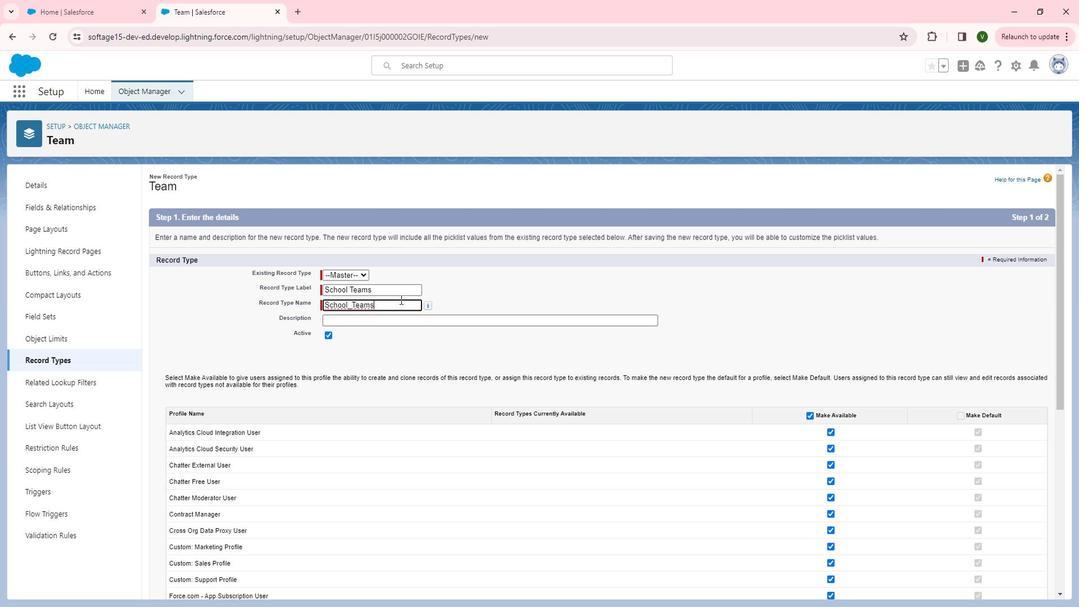 
Action: Mouse moved to (428, 325)
Screenshot: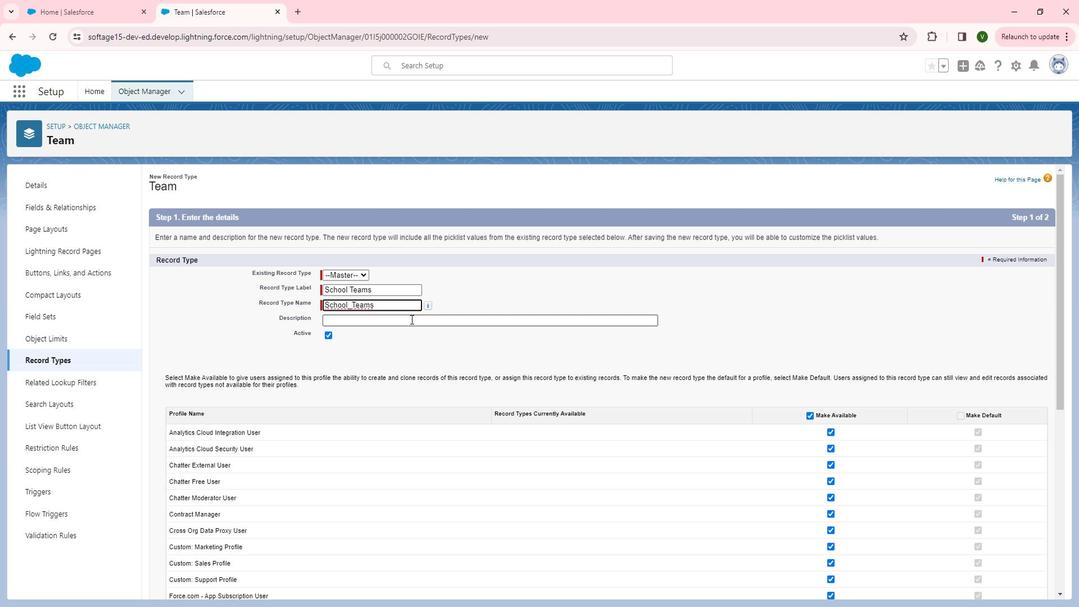 
Action: Mouse pressed left at (428, 325)
Screenshot: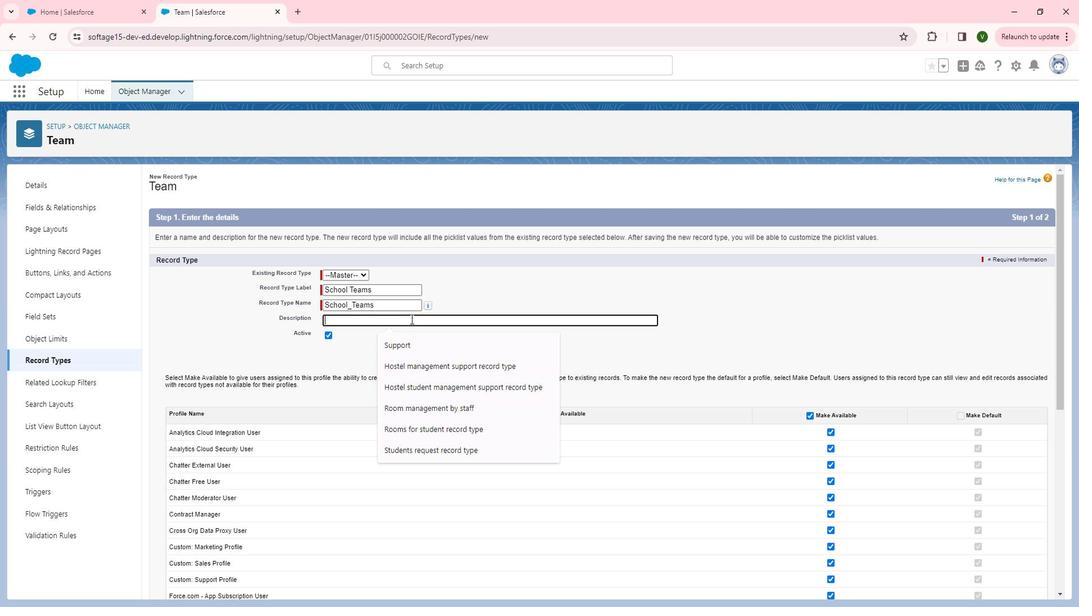
Action: Key pressed <Key.shift>This<Key.space>record<Key.space>type<Key.space>is<Key.space>for<Key.backspace><Key.backspace><Key.backspace>represent<Key.space>teams<Key.space>associated<Key.space>with<Key.space>educational<Key.space>institutions,such<Key.space>as<Key.space>schools.
Screenshot: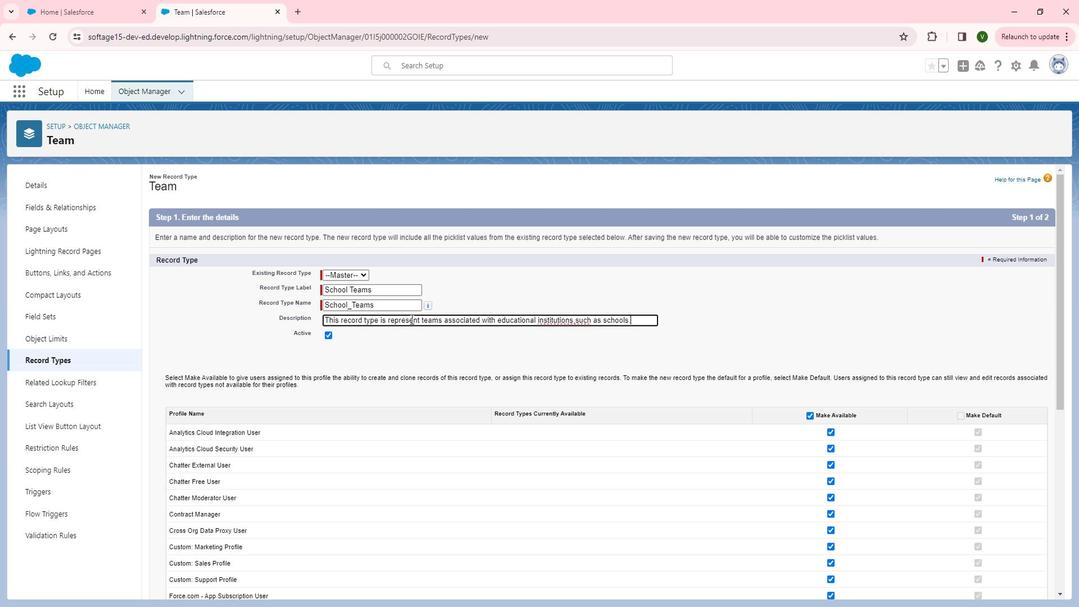 
Action: Mouse moved to (436, 372)
Screenshot: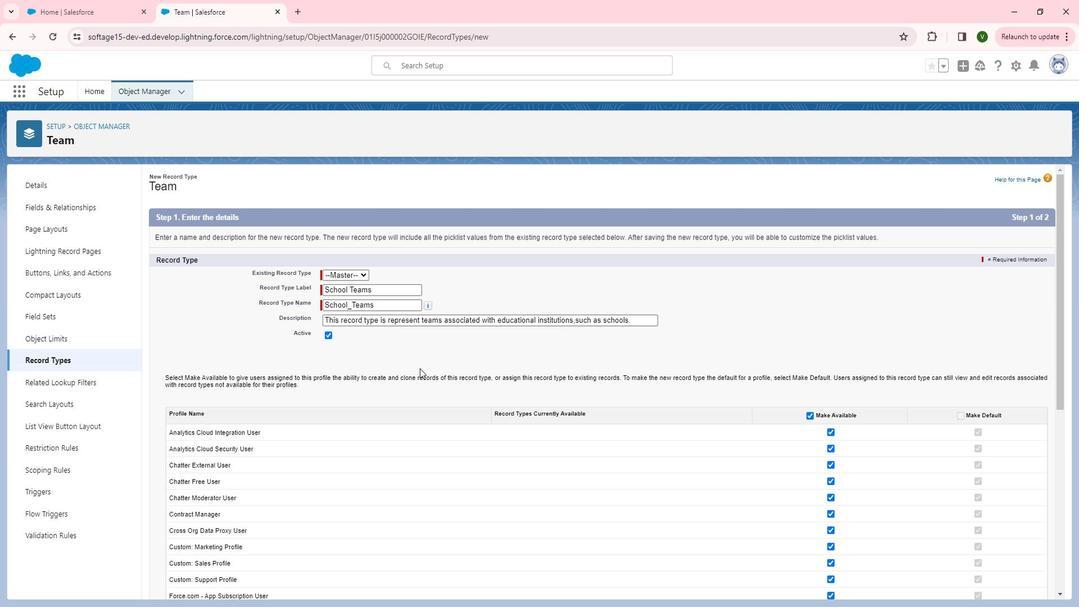 
Action: Mouse pressed left at (436, 372)
Screenshot: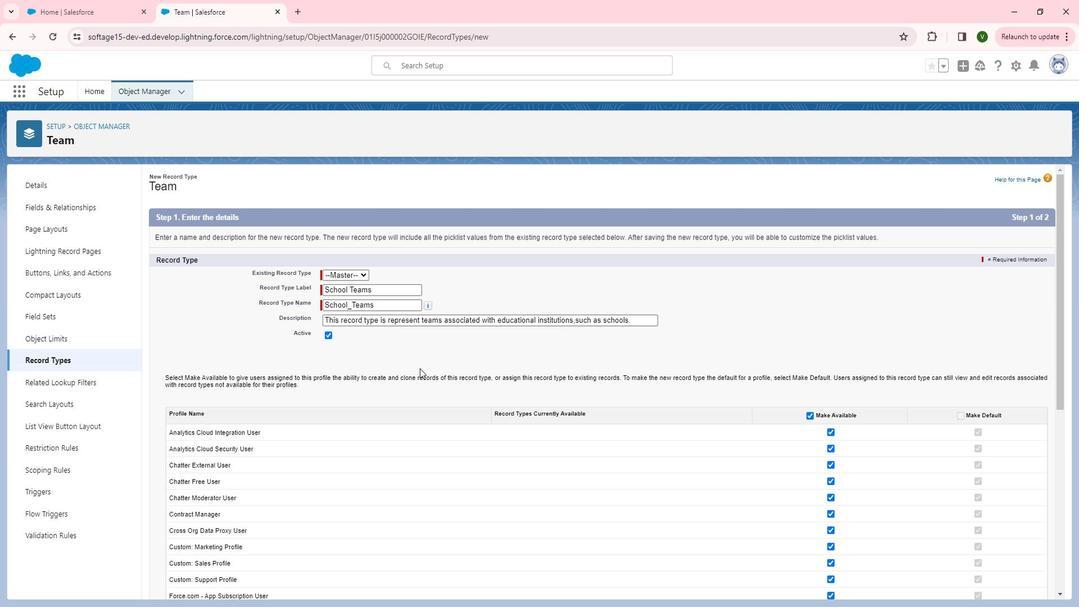 
Action: Mouse moved to (750, 379)
Screenshot: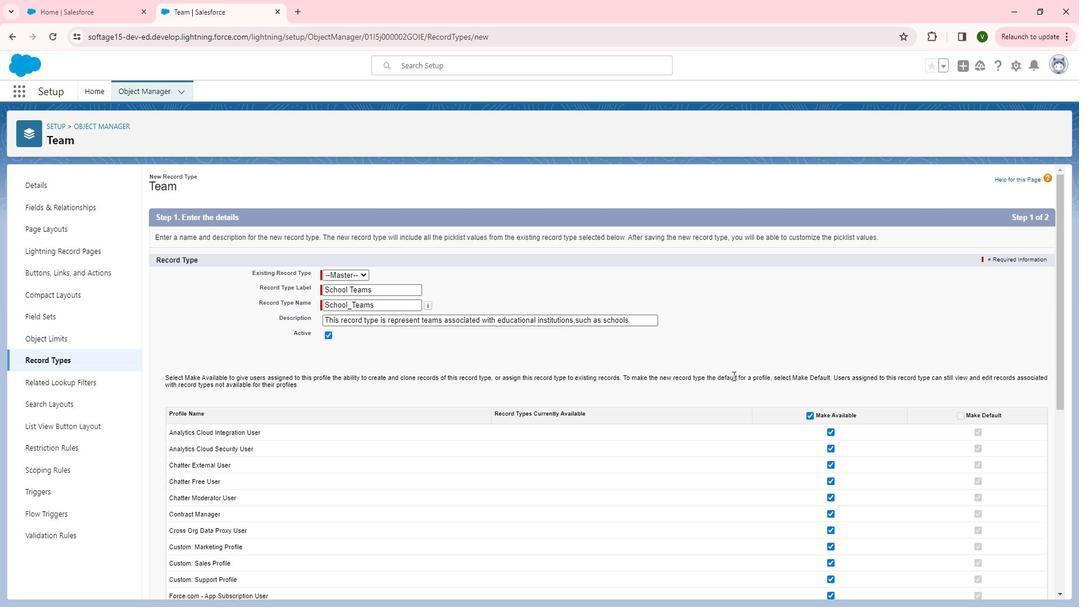 
Action: Mouse scrolled (750, 378) with delta (0, 0)
Screenshot: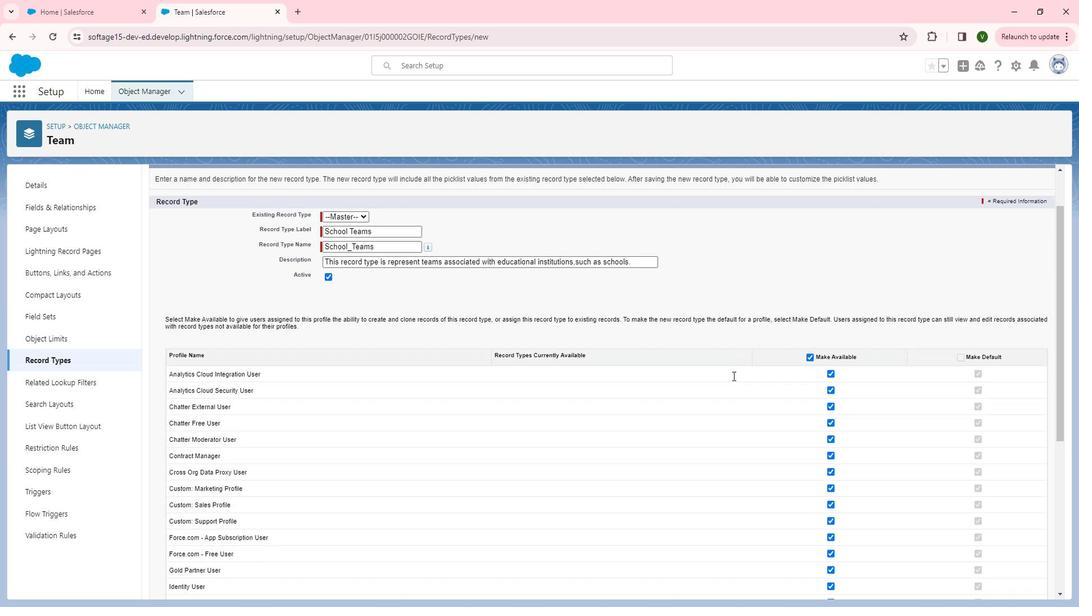 
Action: Mouse scrolled (750, 378) with delta (0, 0)
Screenshot: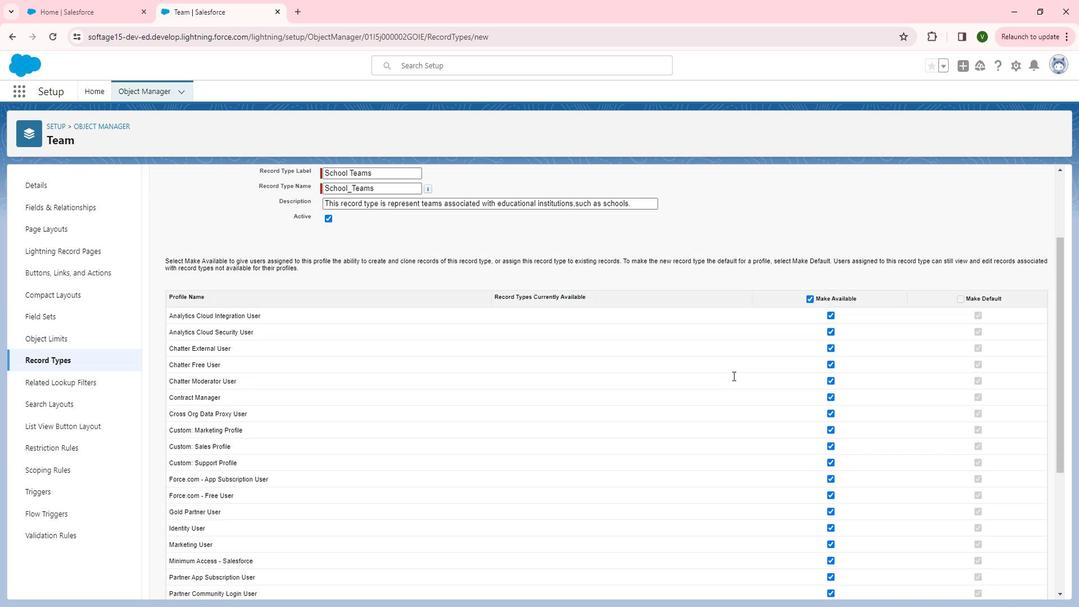 
Action: Mouse moved to (754, 380)
Screenshot: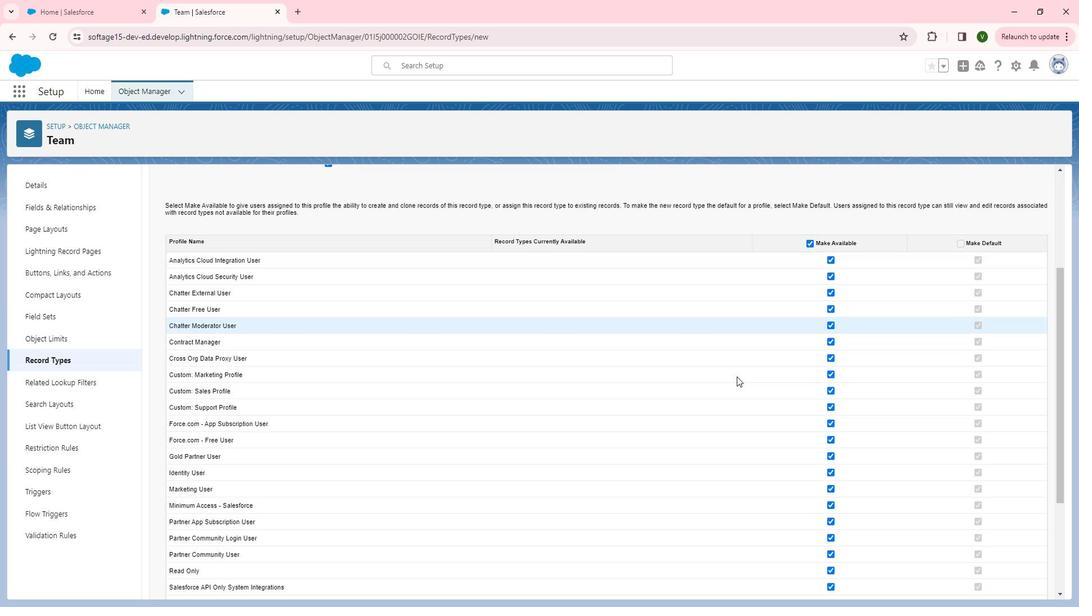 
Action: Mouse scrolled (754, 379) with delta (0, 0)
Screenshot: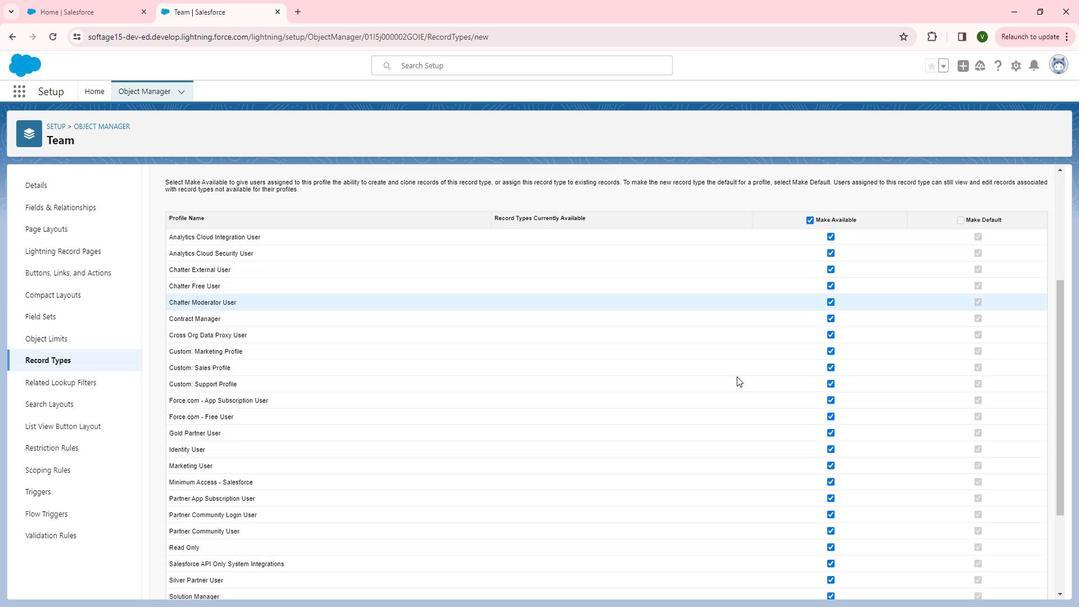 
Action: Mouse scrolled (754, 379) with delta (0, 0)
Screenshot: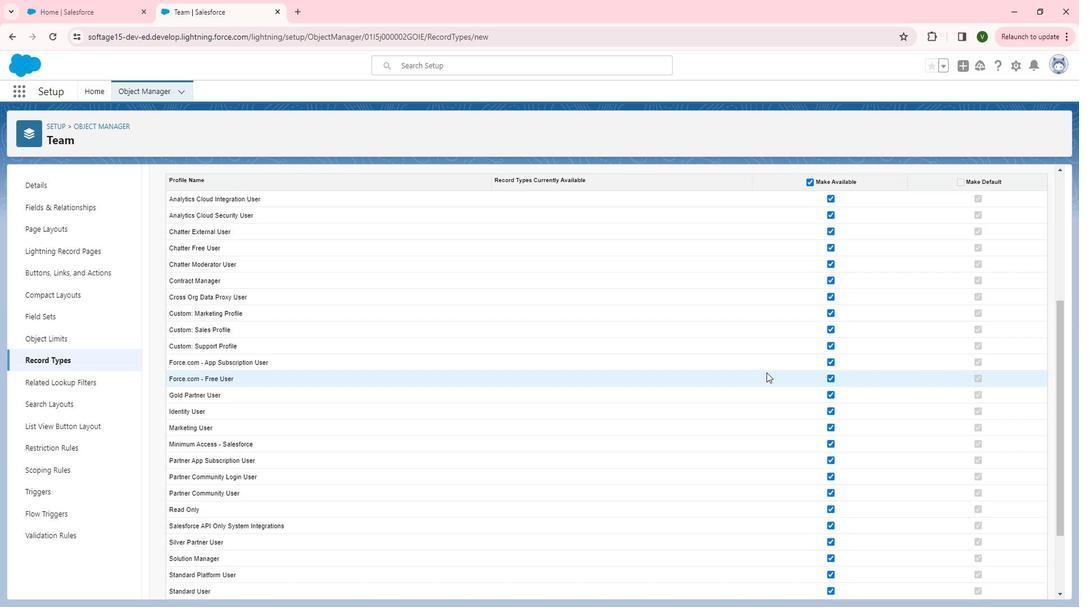
Action: Mouse moved to (784, 378)
Screenshot: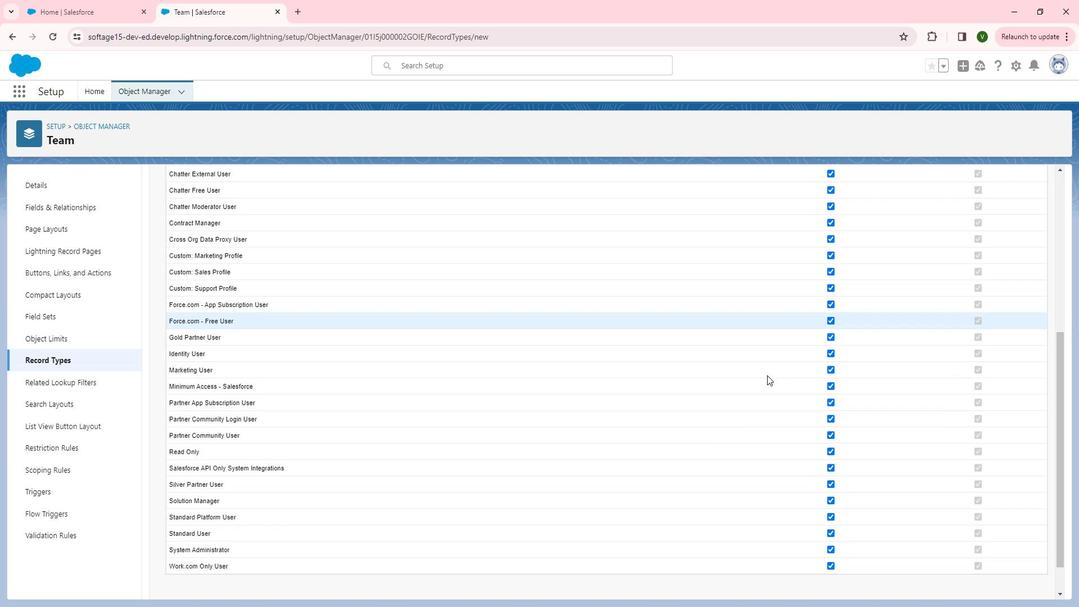
Action: Mouse scrolled (784, 378) with delta (0, 0)
Screenshot: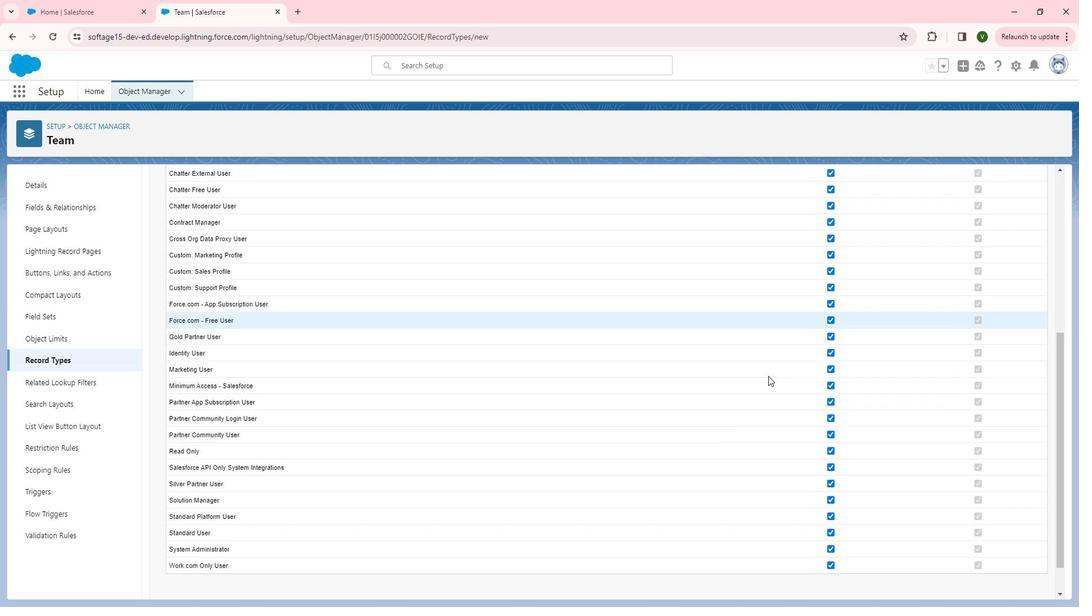 
Action: Mouse moved to (826, 346)
Screenshot: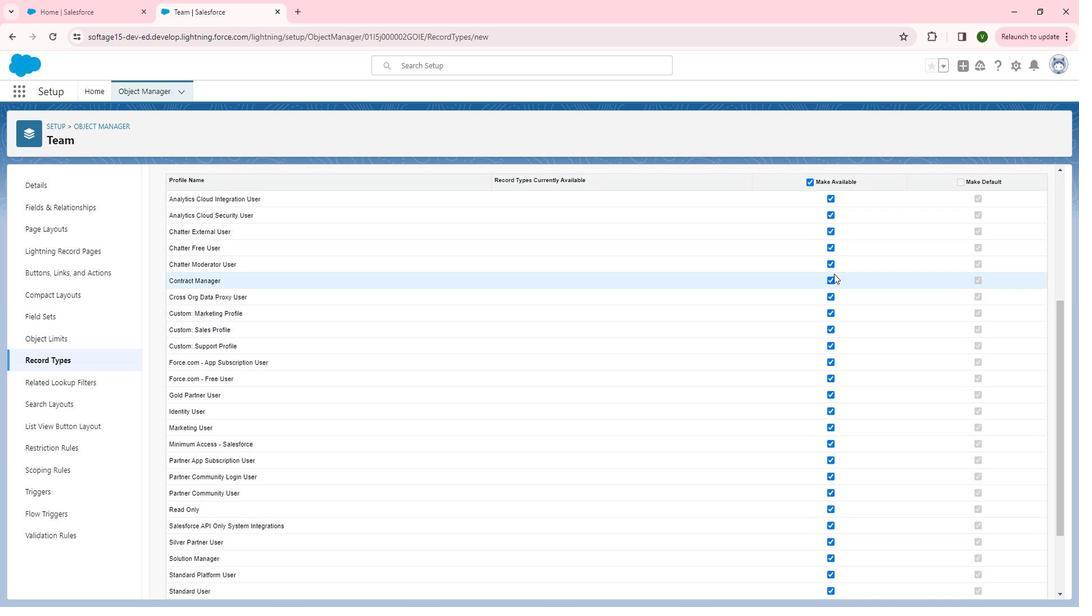 
Action: Mouse scrolled (826, 347) with delta (0, 0)
Screenshot: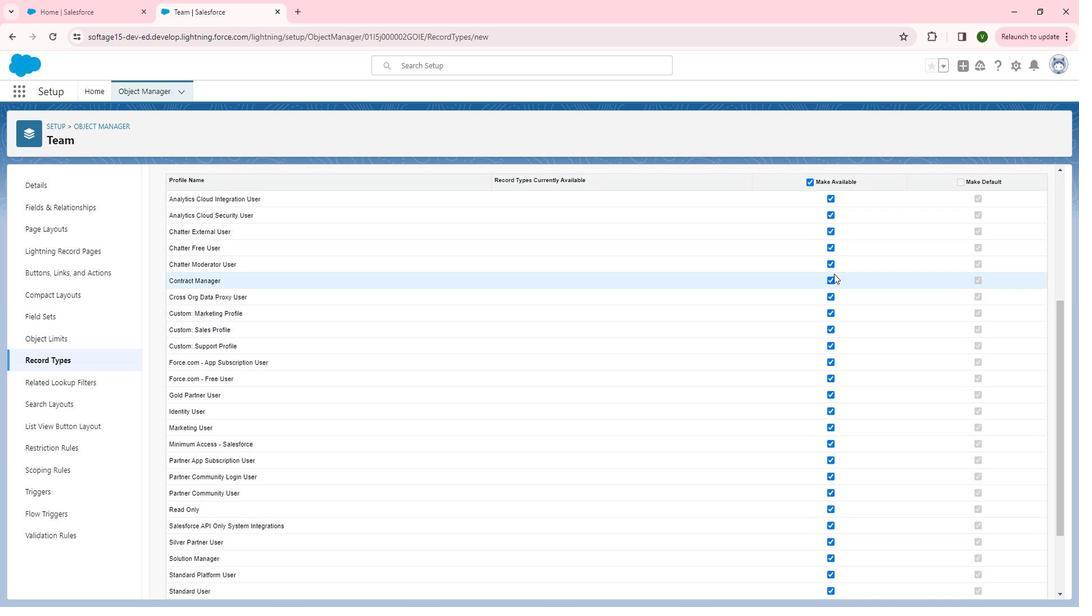 
Action: Mouse moved to (849, 222)
Screenshot: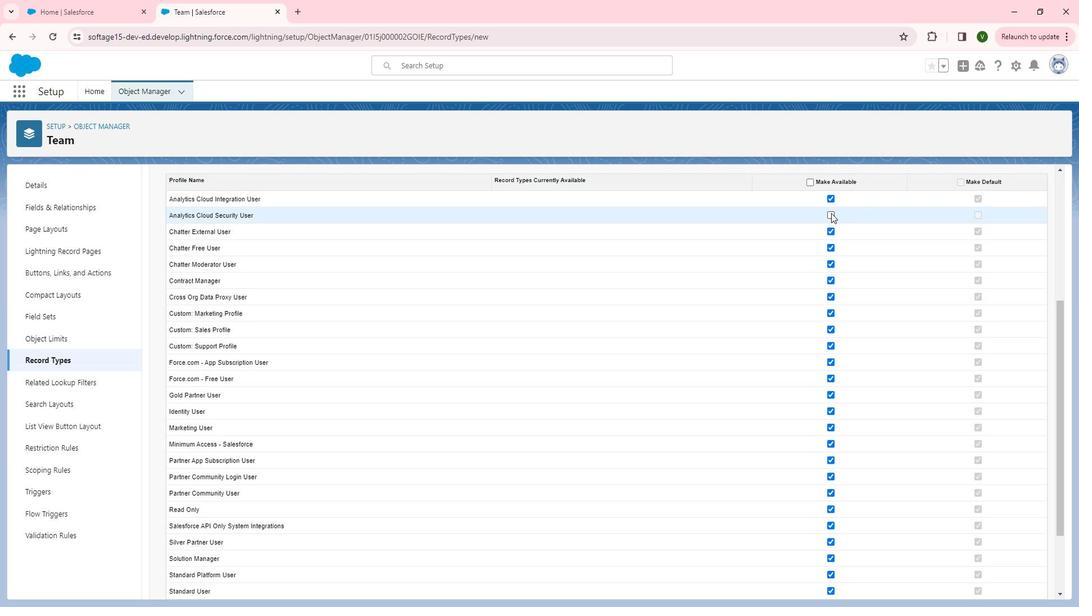 
Action: Mouse pressed left at (849, 222)
Screenshot: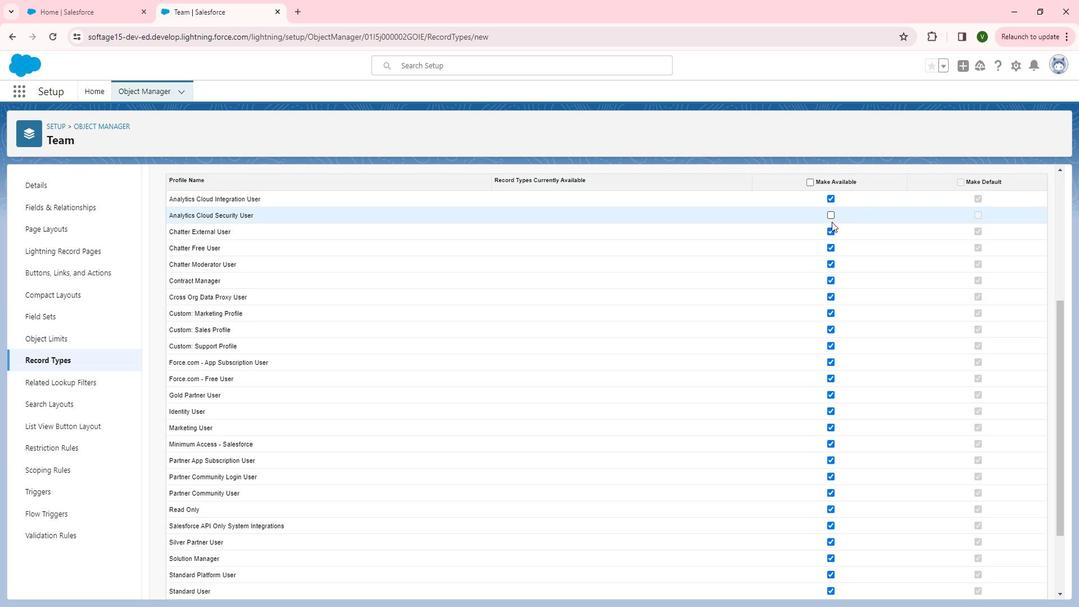 
Action: Mouse moved to (849, 239)
Screenshot: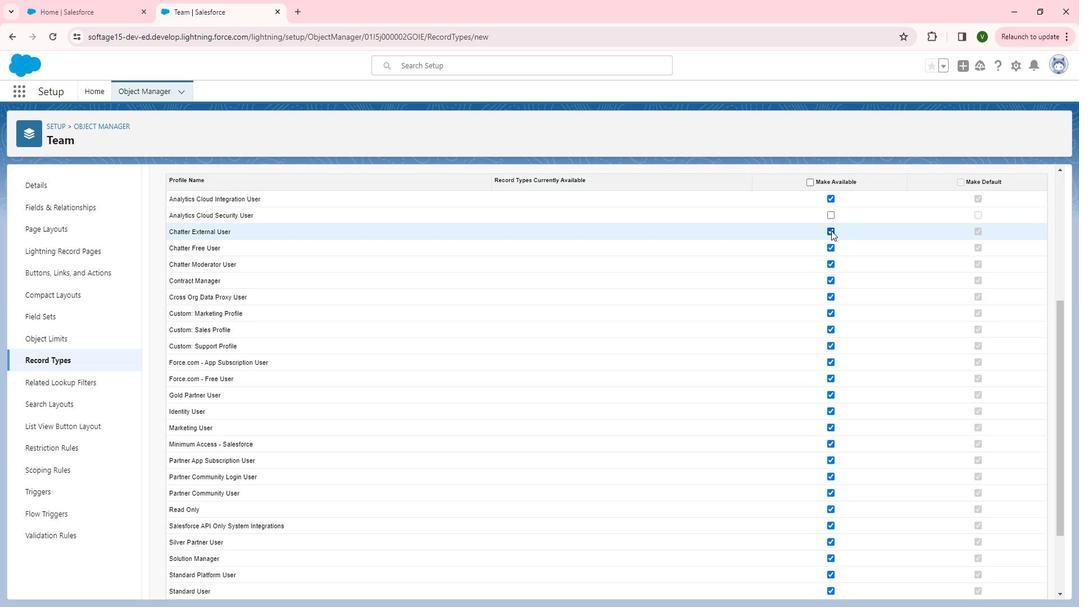 
Action: Mouse pressed left at (849, 239)
Screenshot: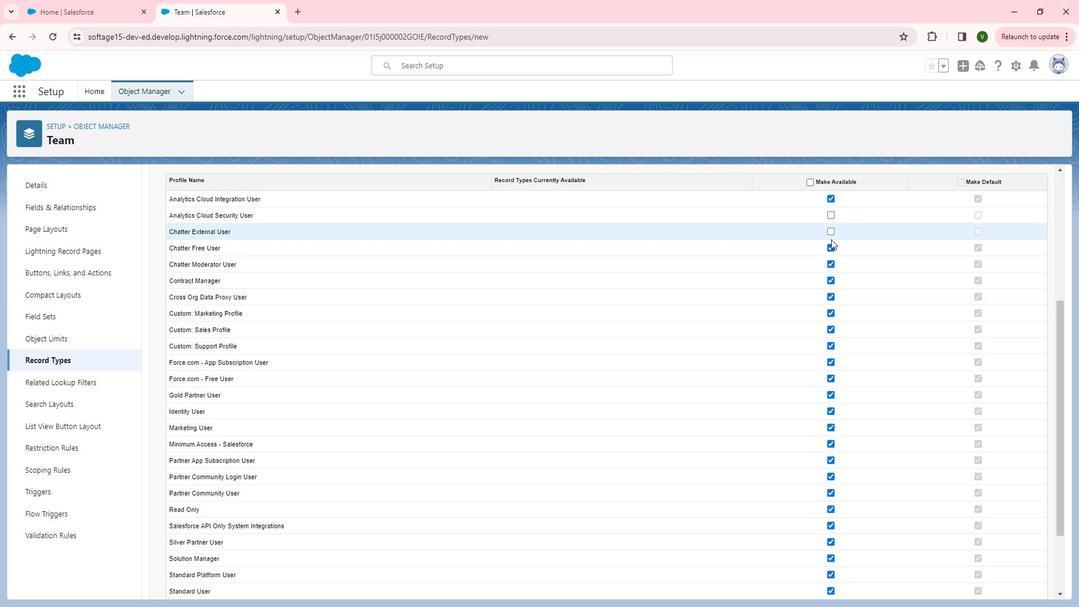 
Action: Mouse moved to (847, 256)
Screenshot: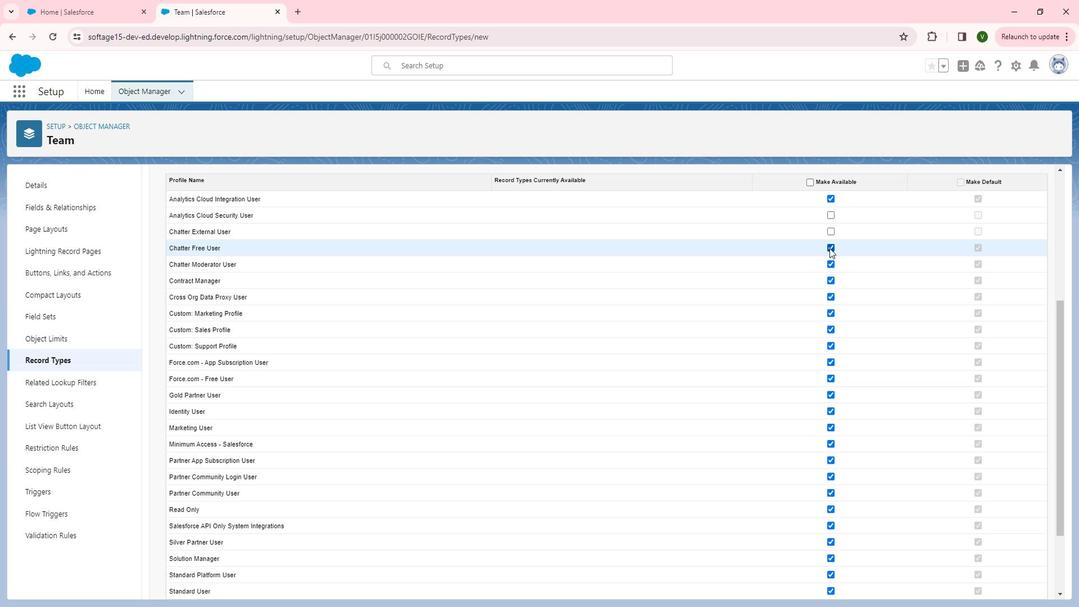 
Action: Mouse pressed left at (847, 256)
Screenshot: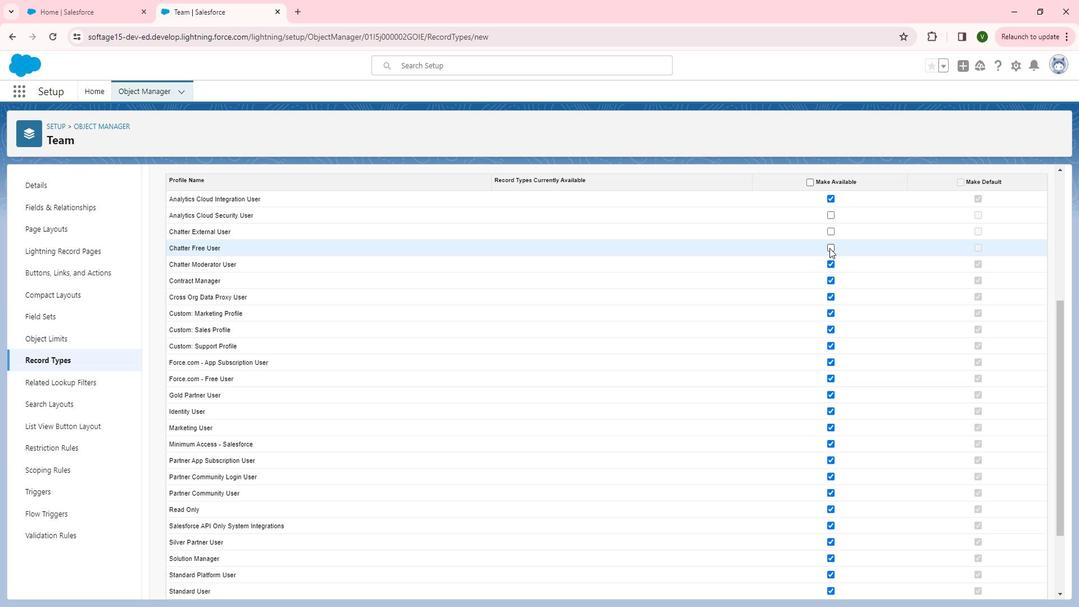 
Action: Mouse moved to (846, 268)
Screenshot: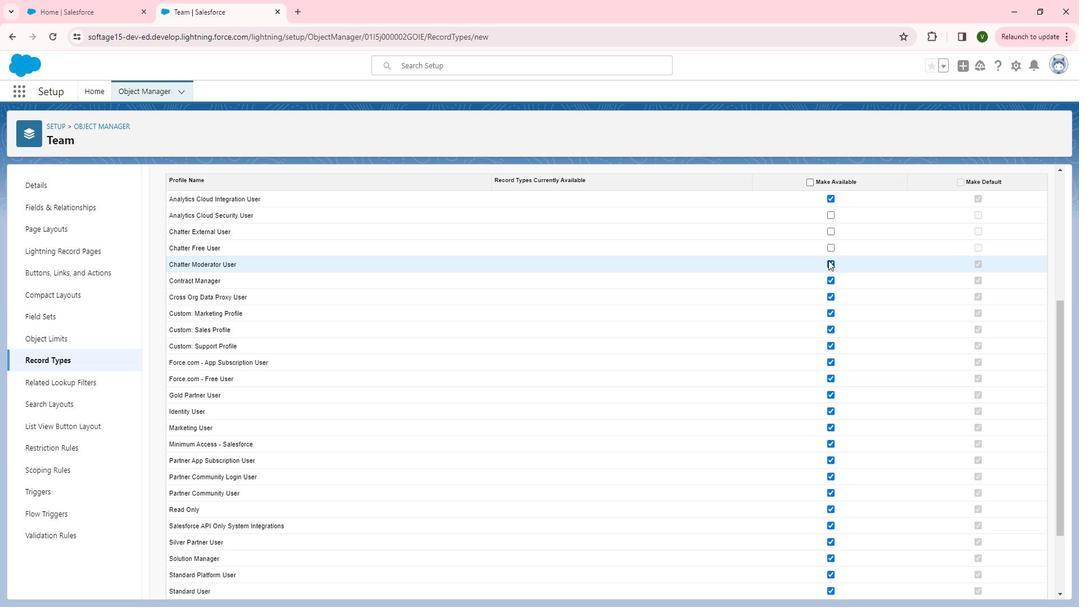 
Action: Mouse pressed left at (846, 268)
Screenshot: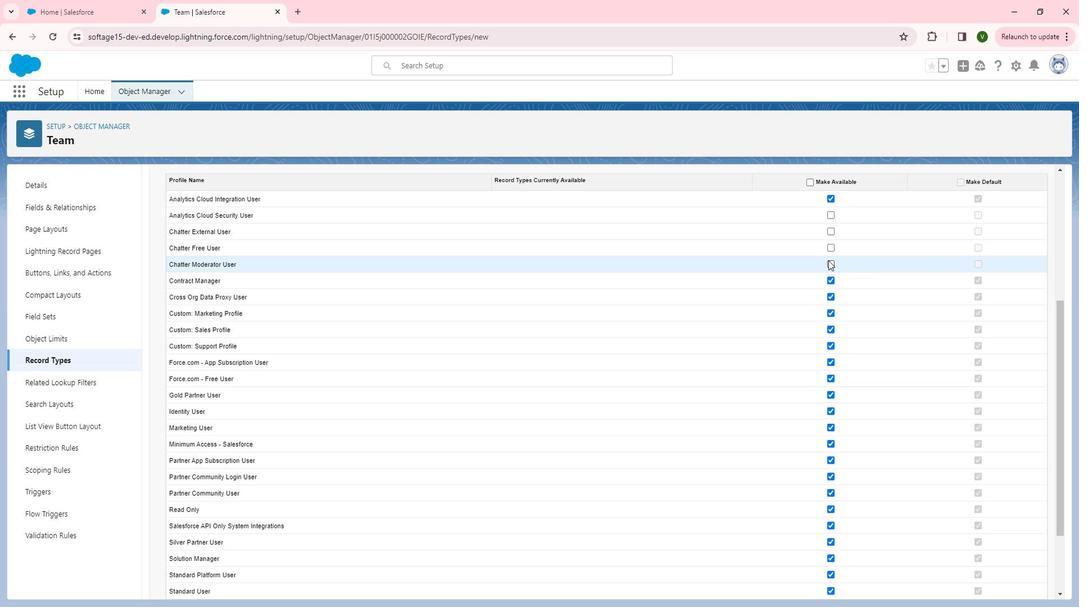 
Action: Mouse moved to (850, 366)
Screenshot: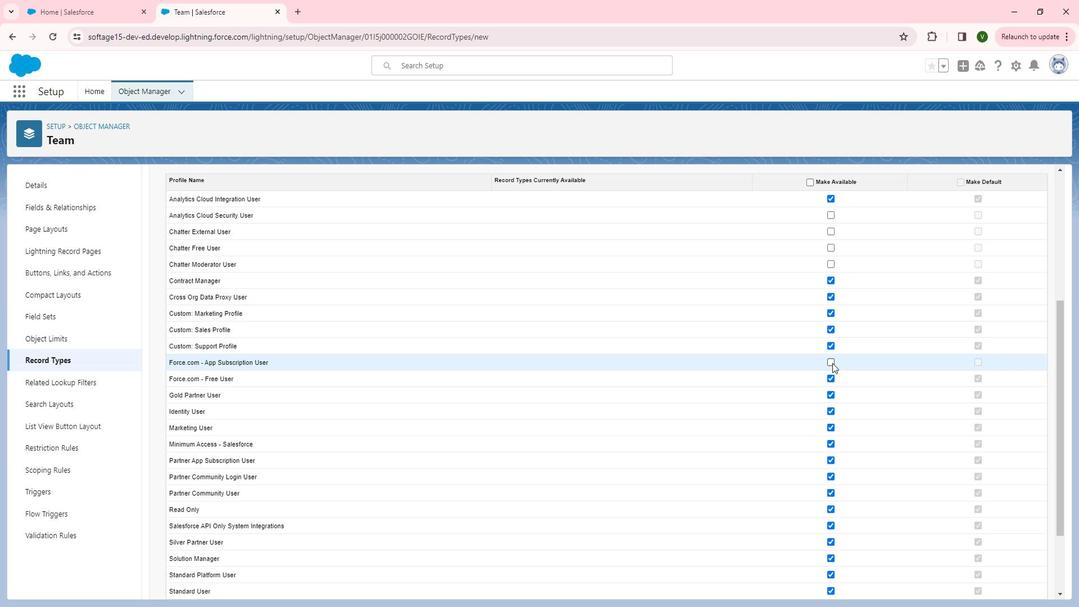 
Action: Mouse pressed left at (850, 366)
Screenshot: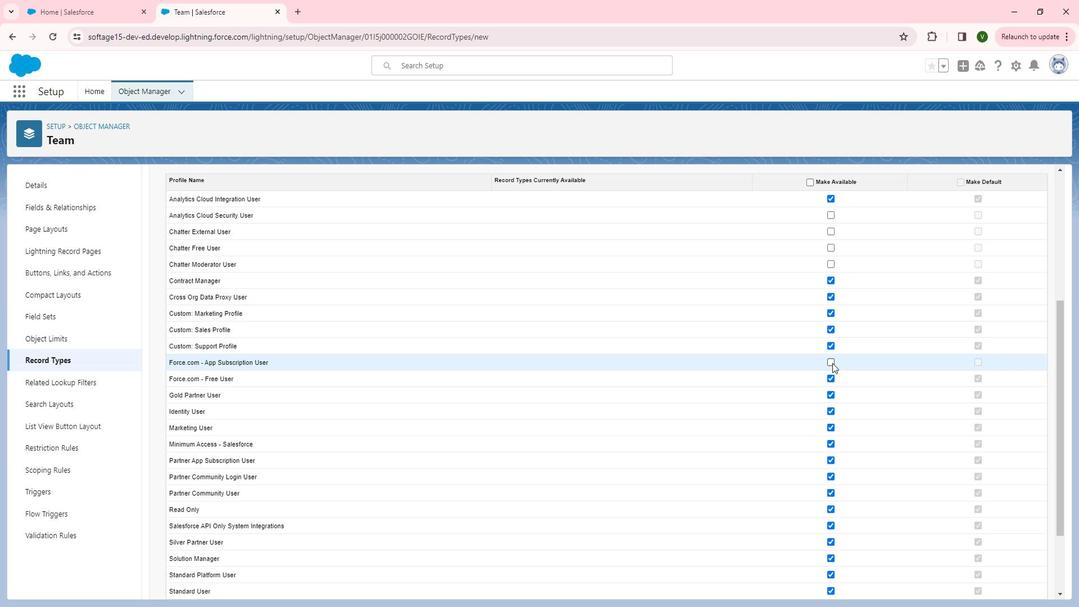 
Action: Mouse moved to (849, 381)
Screenshot: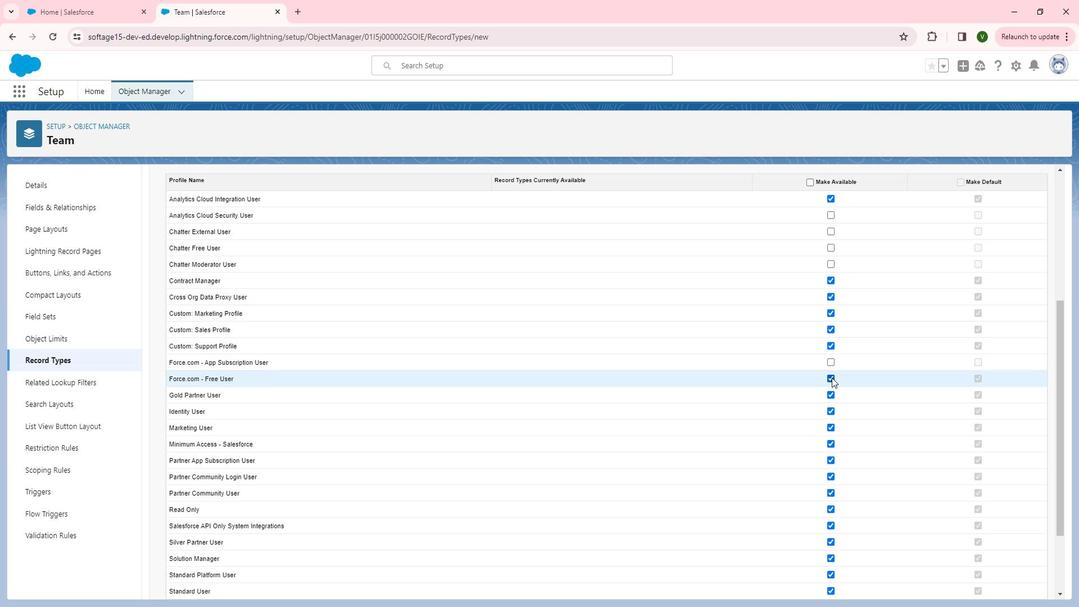 
Action: Mouse pressed left at (849, 381)
Screenshot: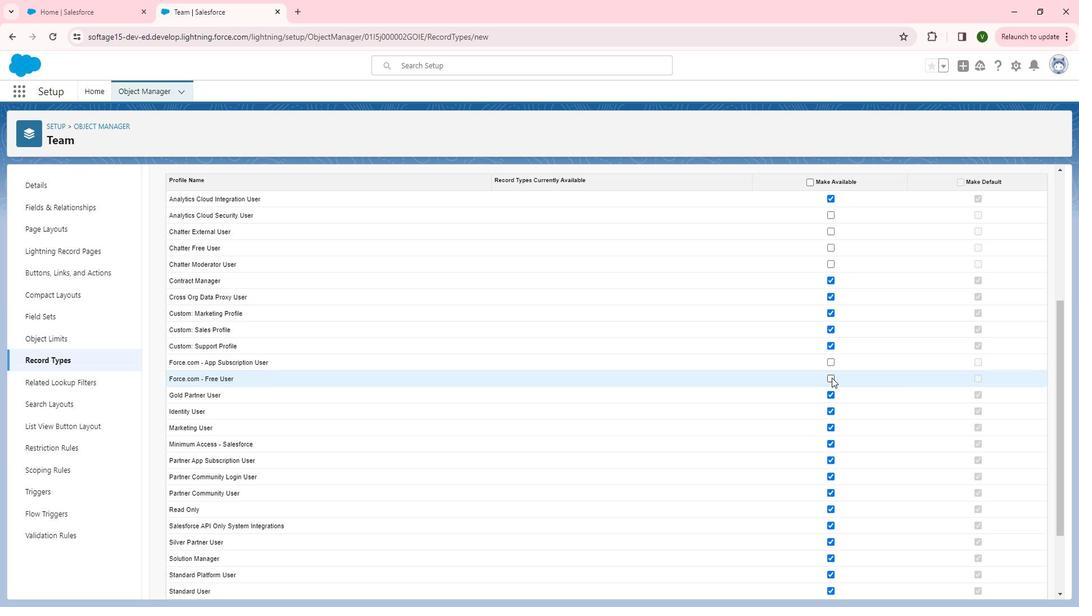 
Action: Mouse moved to (840, 440)
Screenshot: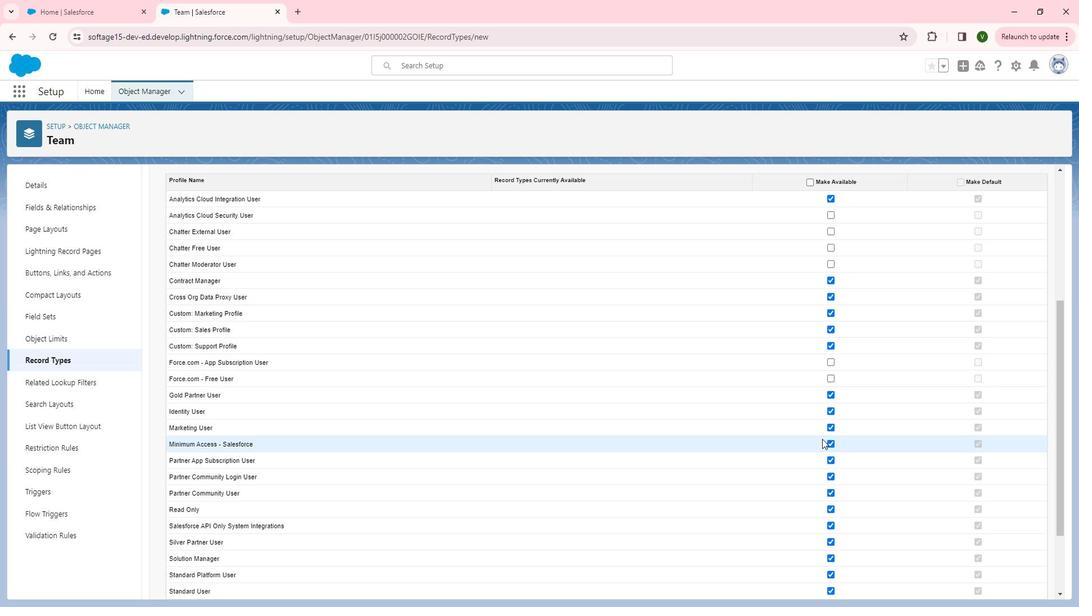 
Action: Mouse scrolled (840, 439) with delta (0, 0)
Screenshot: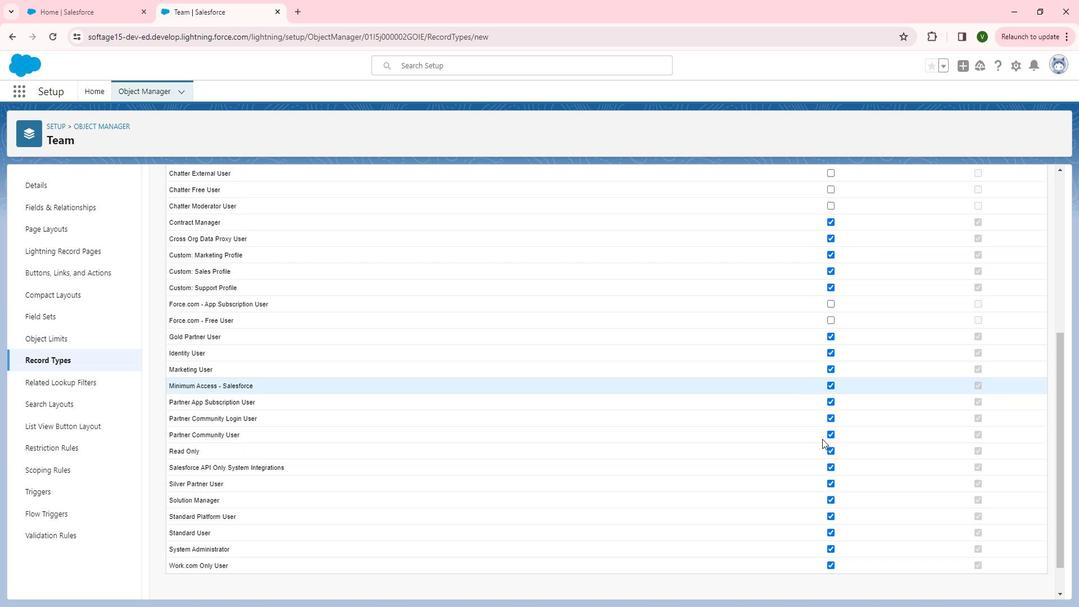 
Action: Mouse moved to (845, 434)
Screenshot: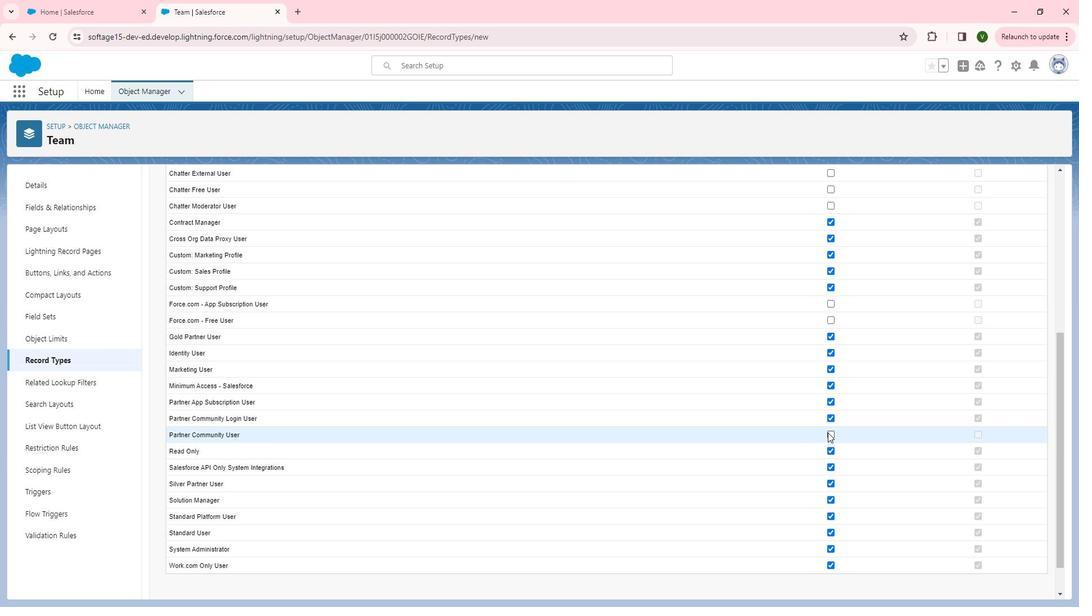 
Action: Mouse pressed left at (845, 434)
Screenshot: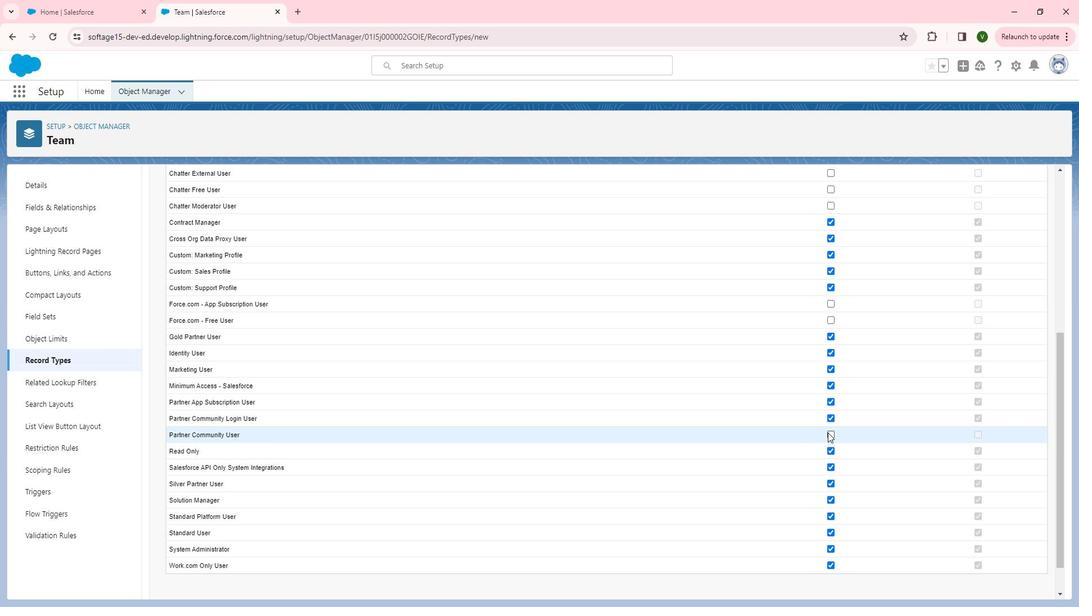 
Action: Mouse moved to (851, 418)
Screenshot: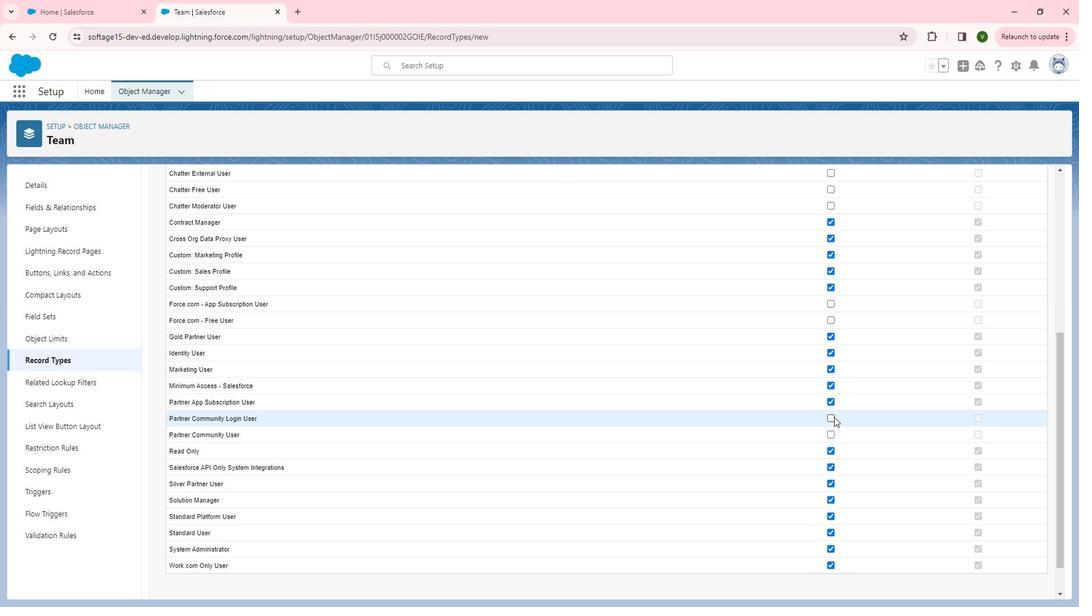 
Action: Mouse pressed left at (851, 418)
Screenshot: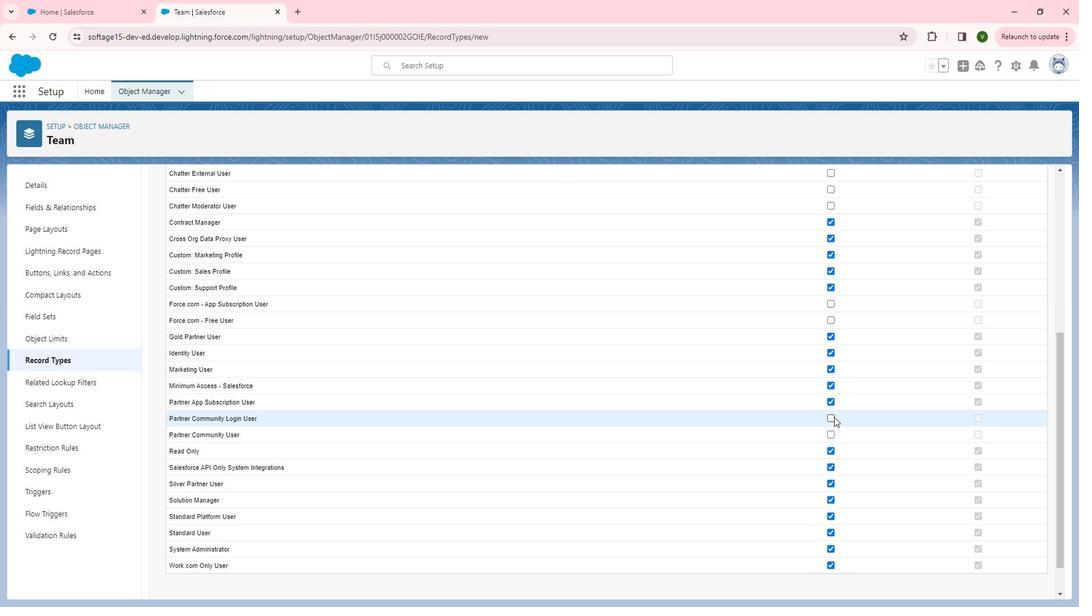 
Action: Mouse moved to (849, 452)
Screenshot: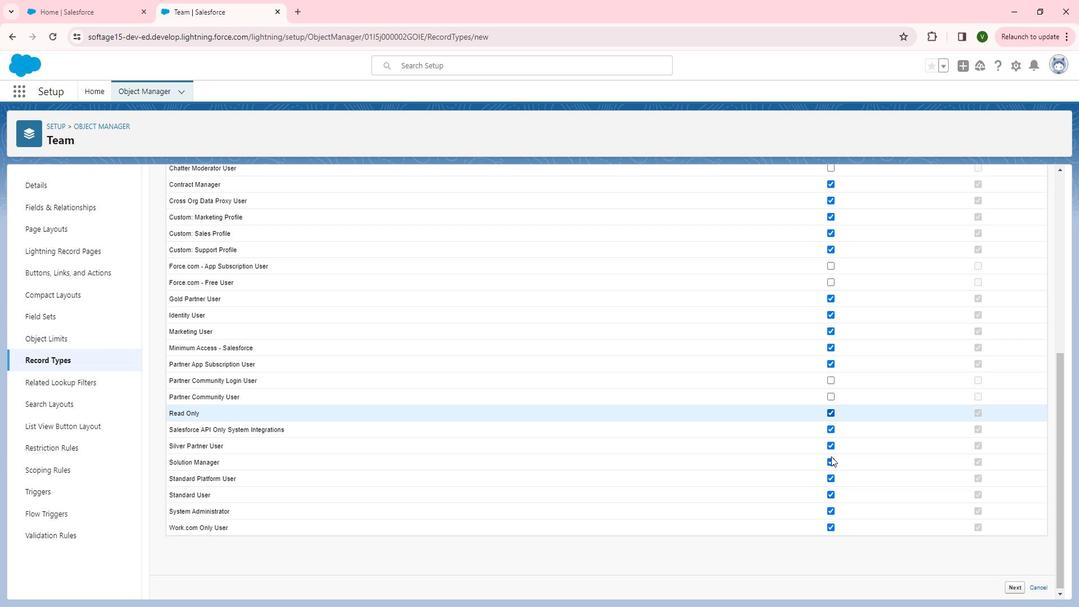 
Action: Mouse scrolled (849, 452) with delta (0, 0)
Screenshot: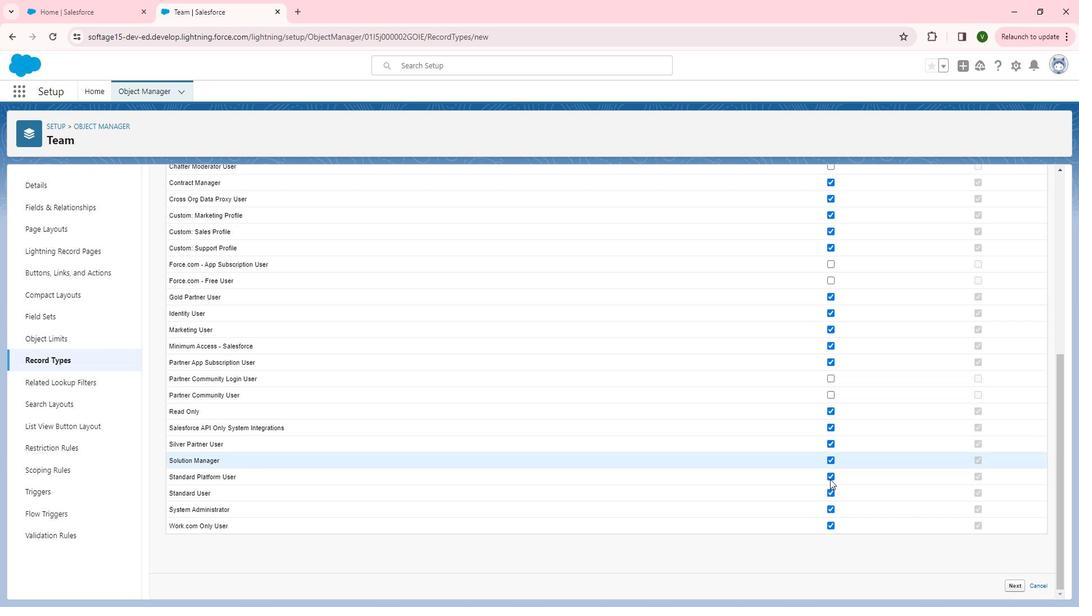 
Action: Mouse scrolled (849, 452) with delta (0, 0)
Screenshot: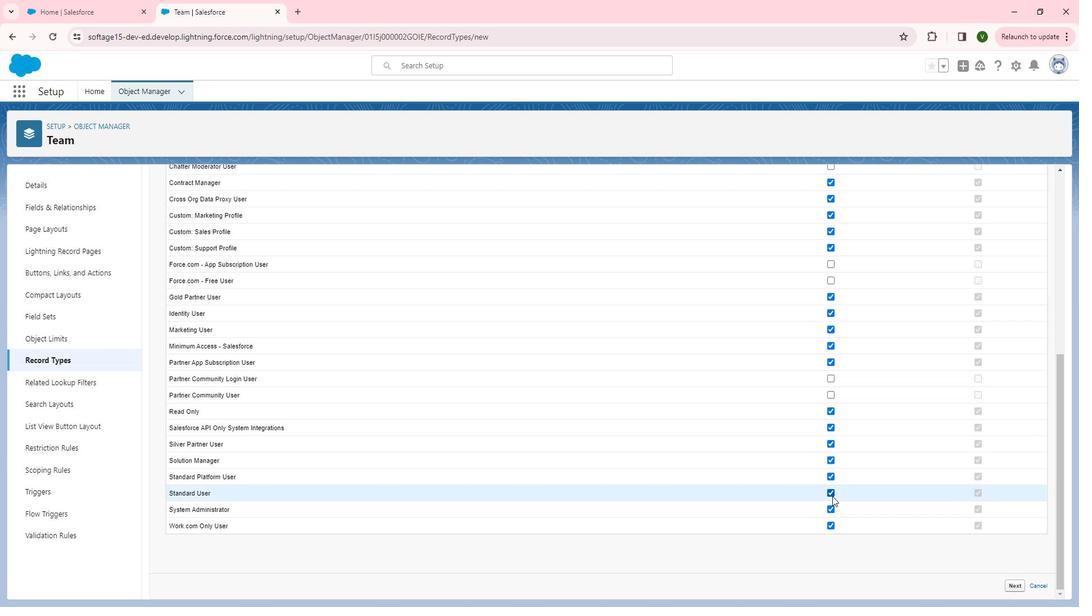 
Action: Mouse moved to (850, 522)
Screenshot: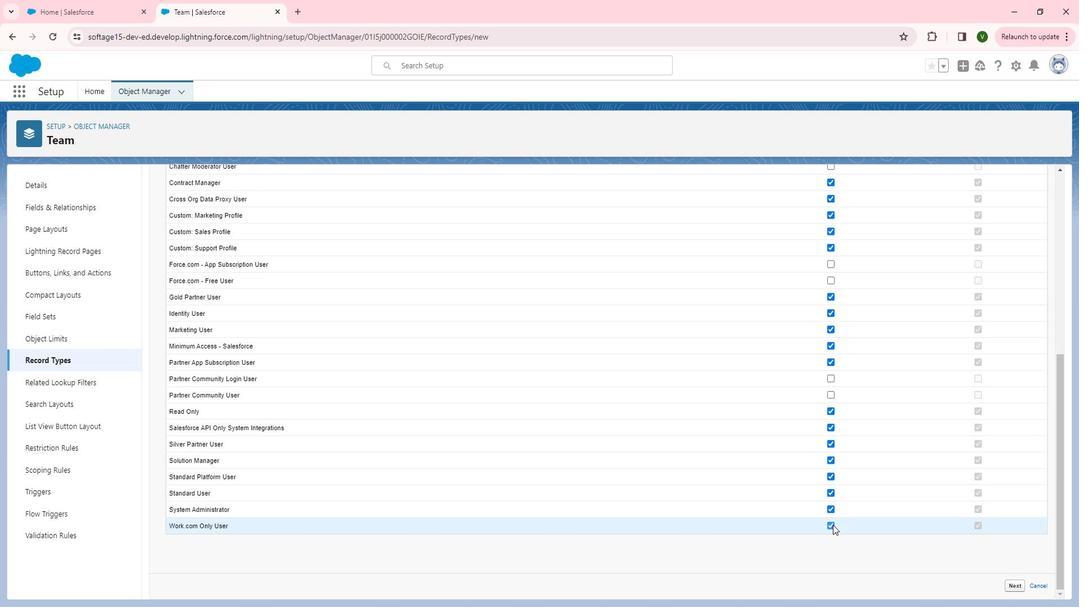 
Action: Mouse pressed left at (850, 522)
Screenshot: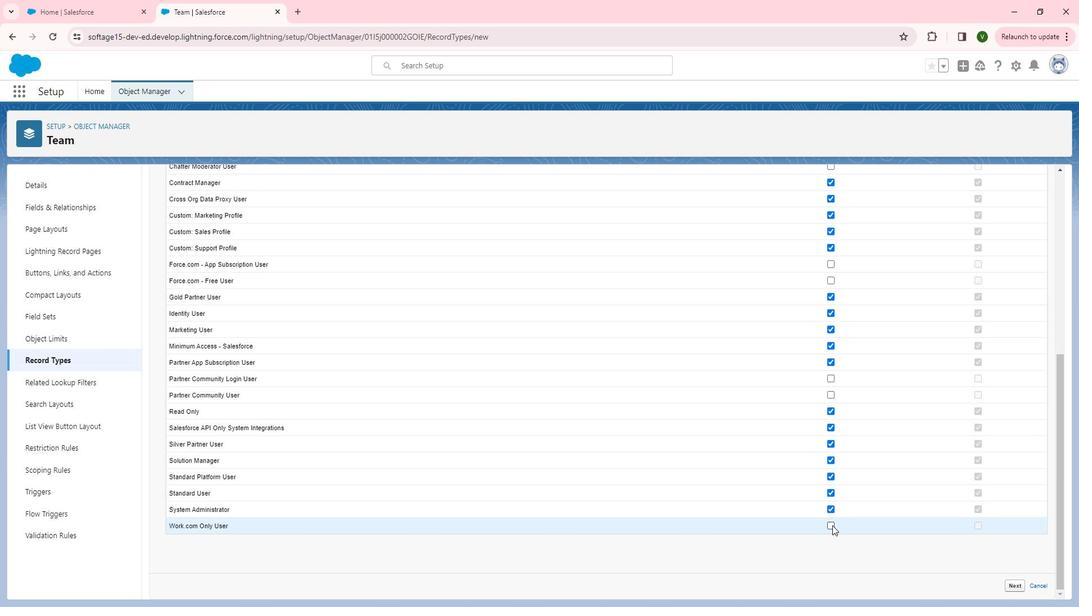 
Action: Mouse moved to (1030, 580)
Screenshot: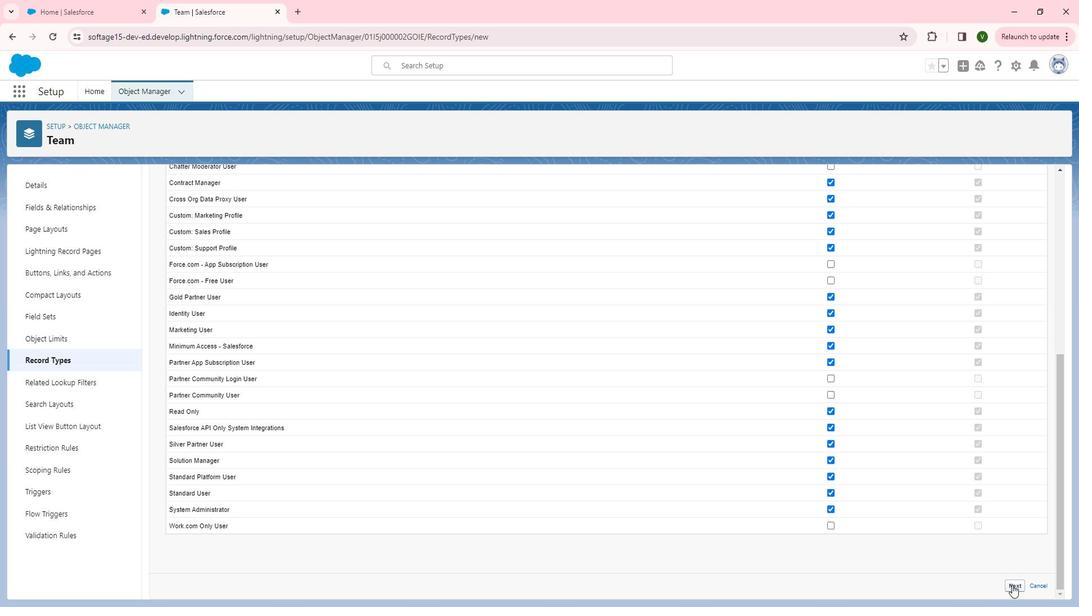 
Action: Mouse pressed left at (1030, 580)
Screenshot: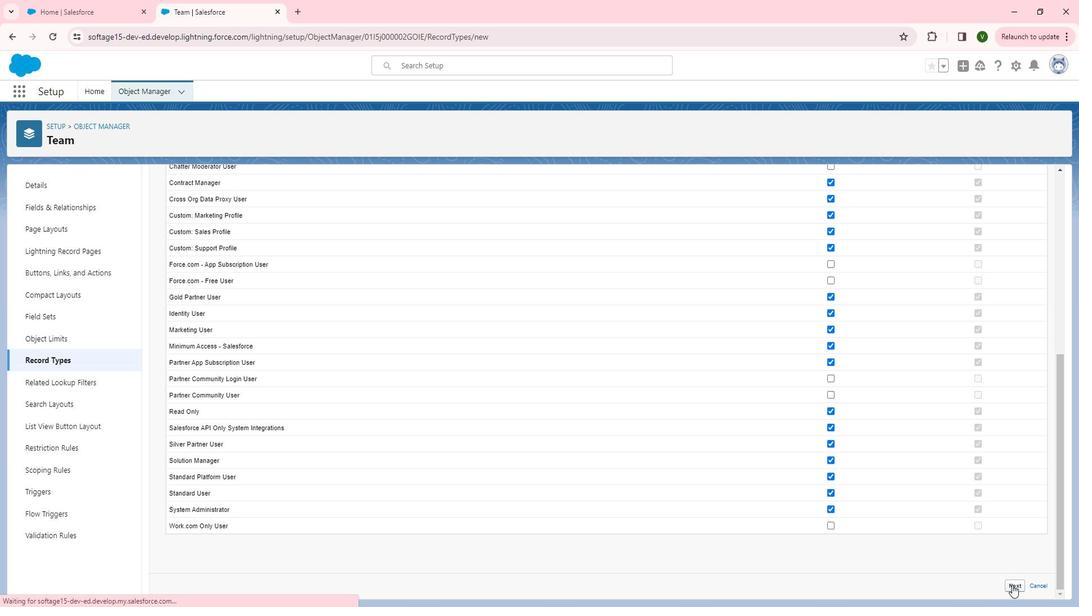 
Action: Mouse moved to (223, 349)
Screenshot: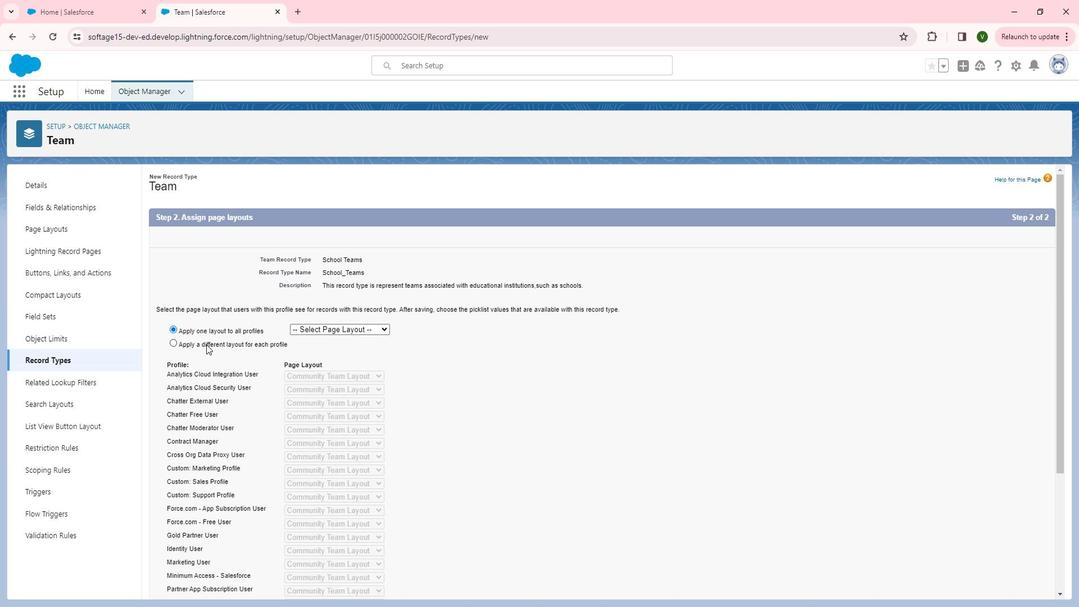 
Action: Mouse pressed left at (223, 349)
Screenshot: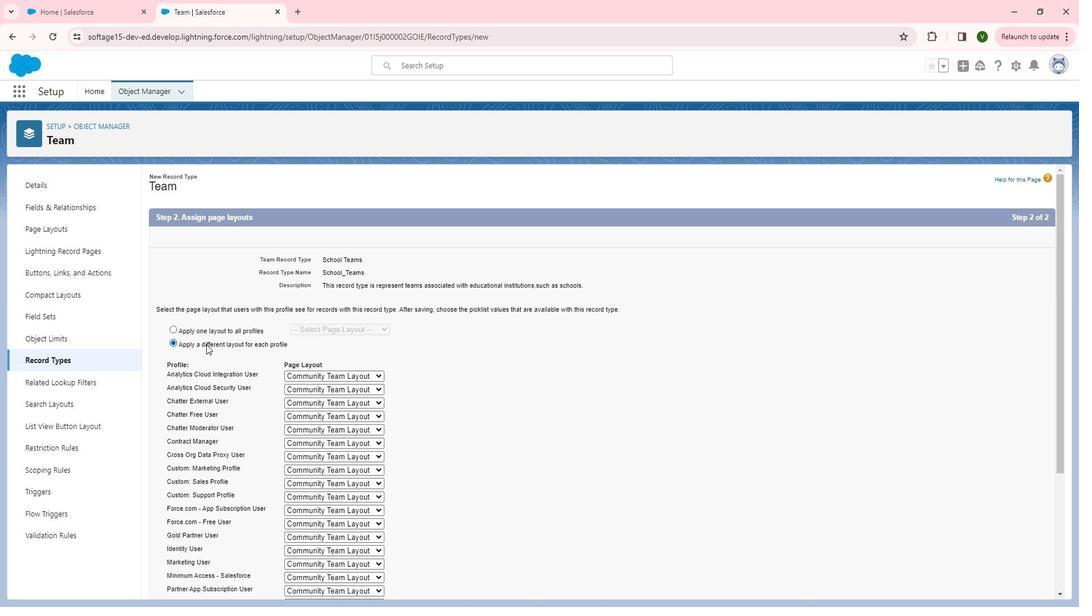 
Action: Mouse moved to (463, 385)
Screenshot: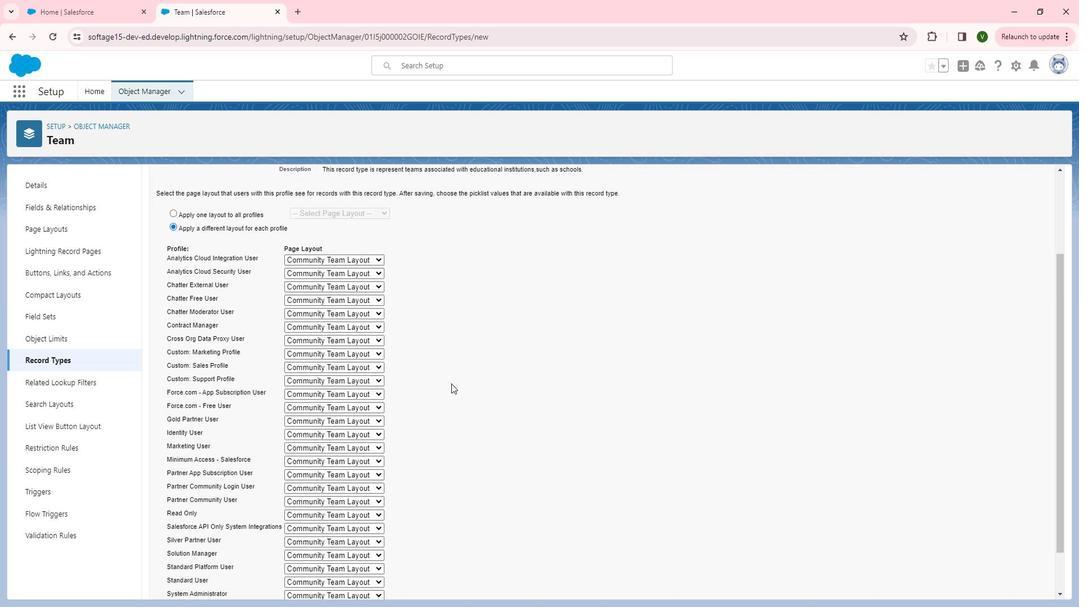 
Action: Mouse scrolled (463, 385) with delta (0, 0)
Screenshot: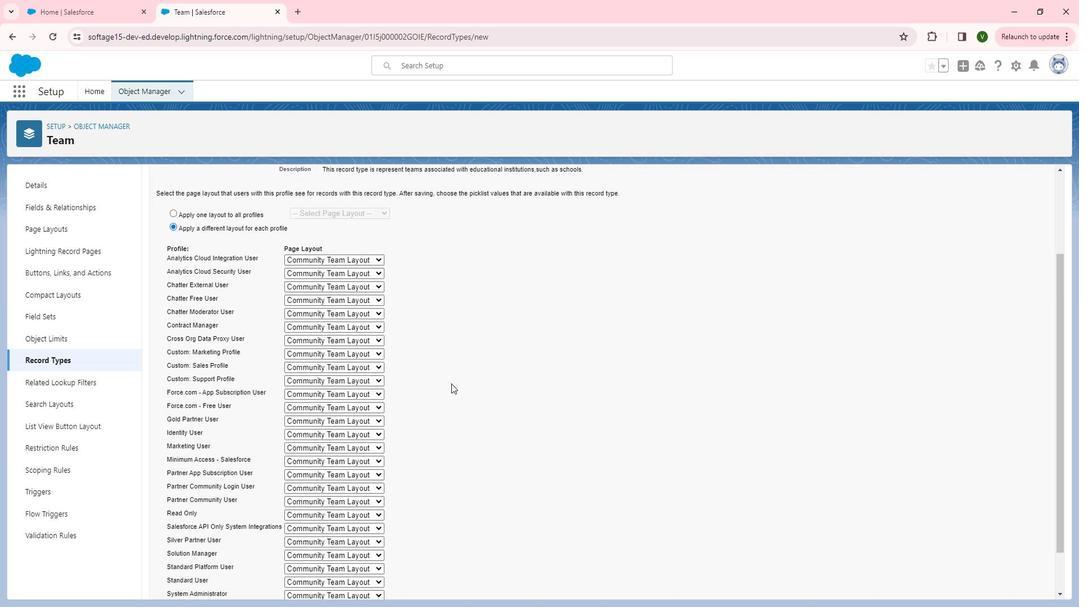 
Action: Mouse moved to (468, 386)
Screenshot: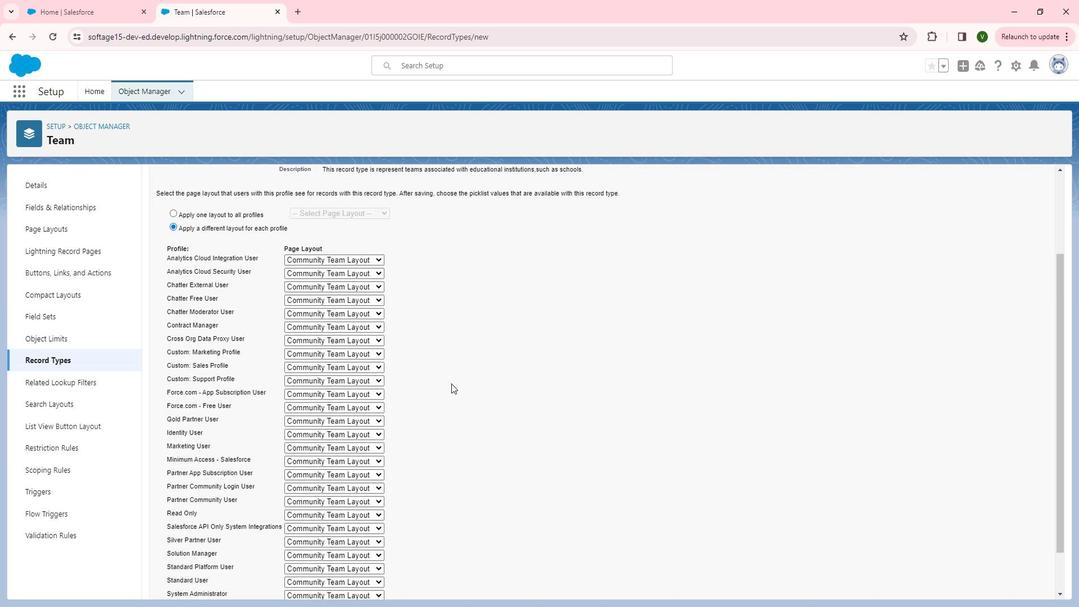 
Action: Mouse scrolled (468, 386) with delta (0, 0)
Screenshot: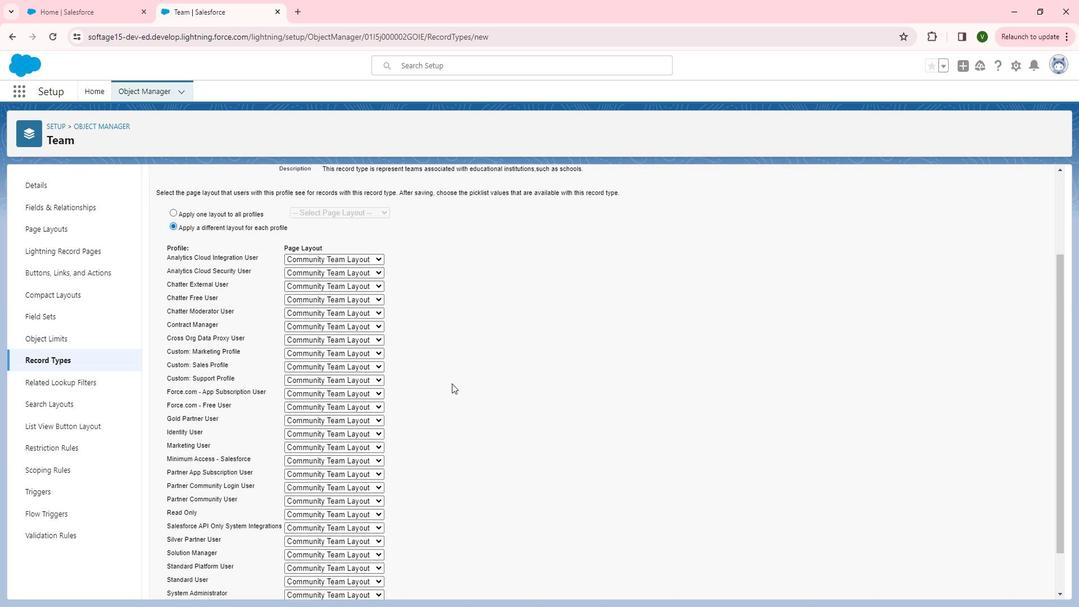 
Action: Mouse moved to (469, 384)
Screenshot: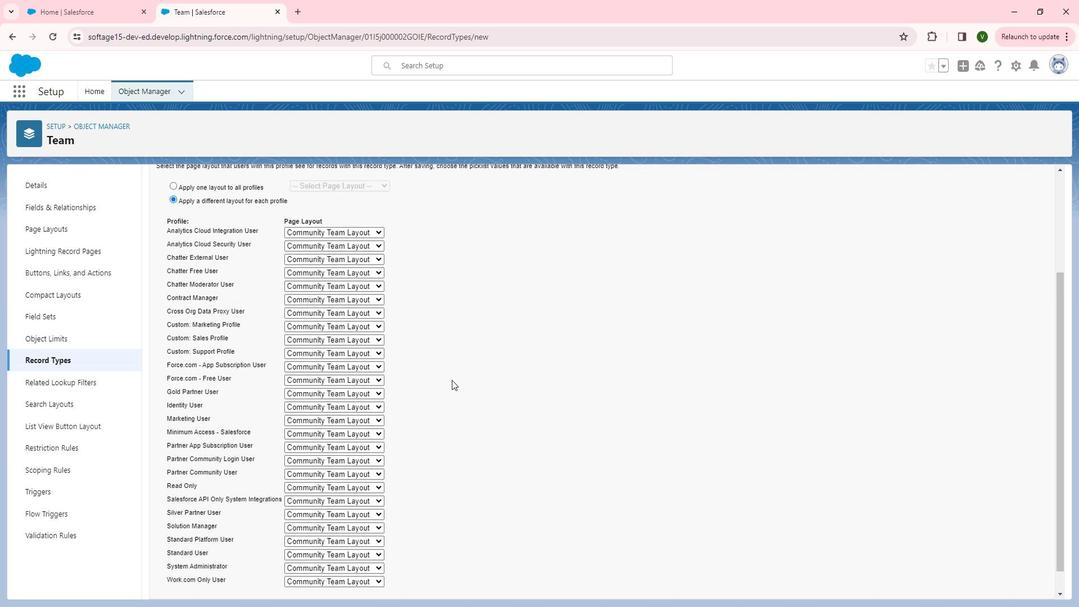 
Action: Mouse scrolled (469, 383) with delta (0, 0)
Screenshot: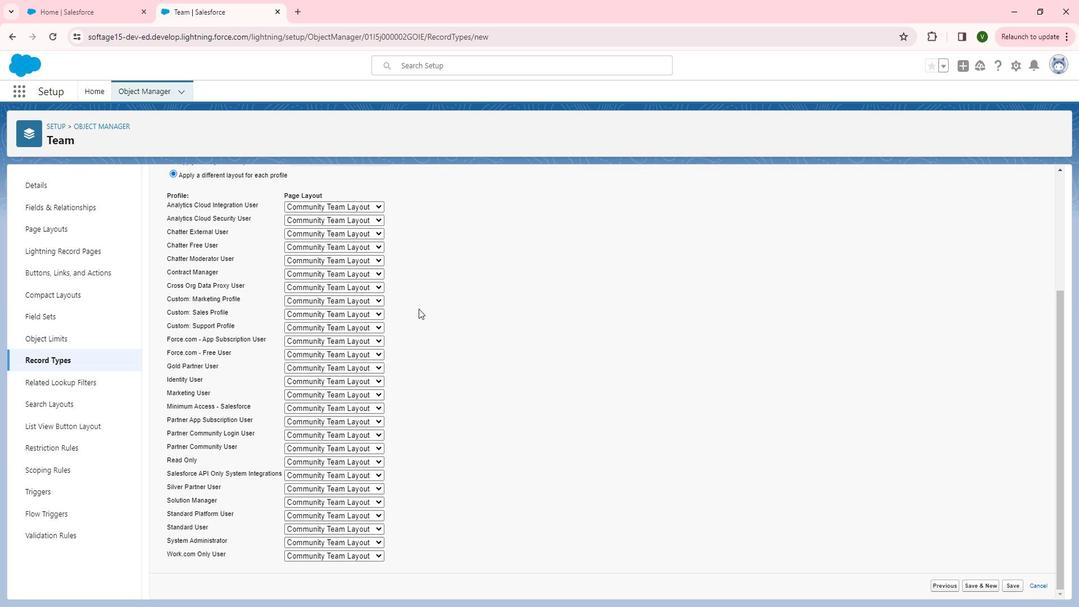 
Action: Mouse scrolled (469, 383) with delta (0, 0)
Screenshot: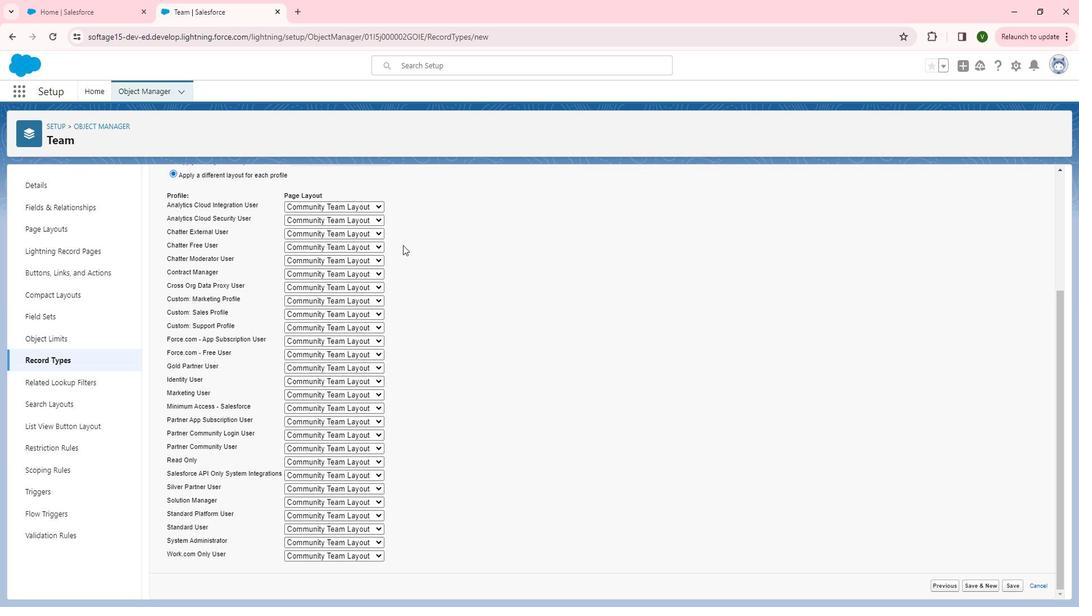 
Action: Mouse moved to (388, 215)
Screenshot: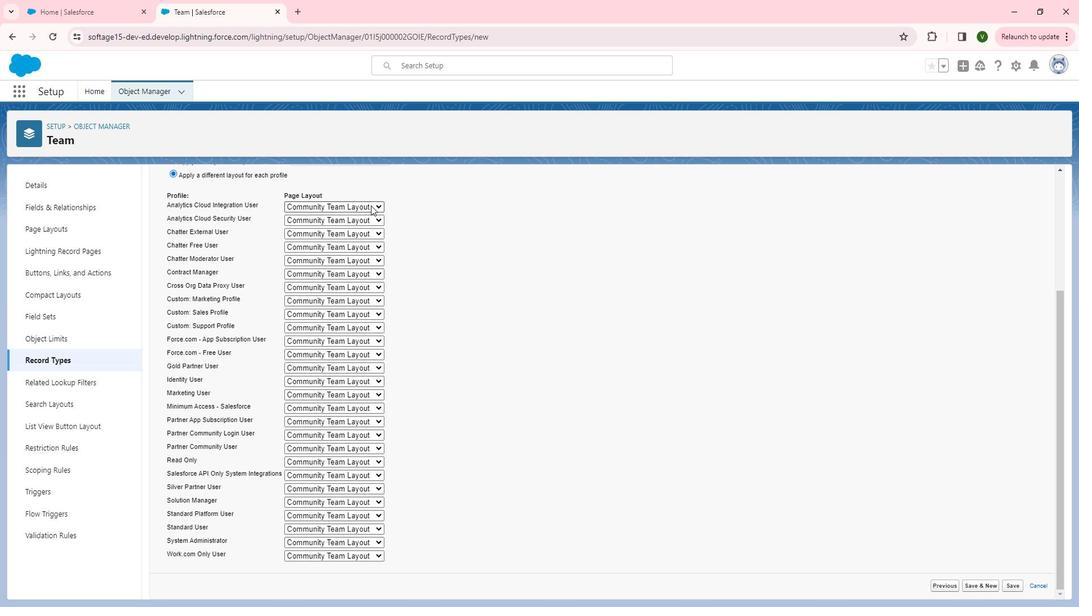 
Action: Mouse pressed left at (388, 215)
Screenshot: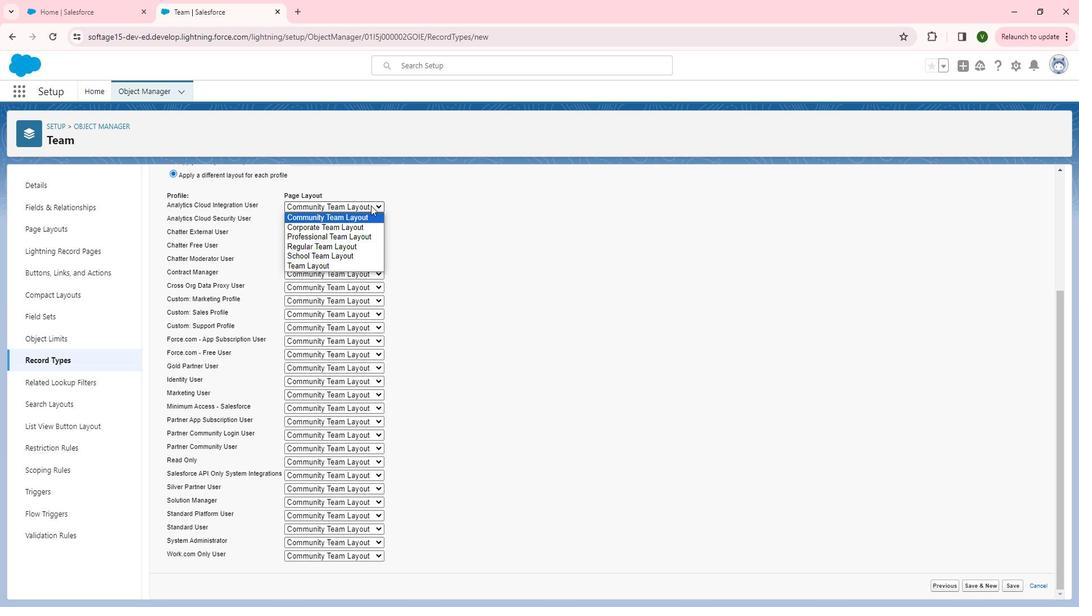 
Action: Mouse moved to (370, 272)
Screenshot: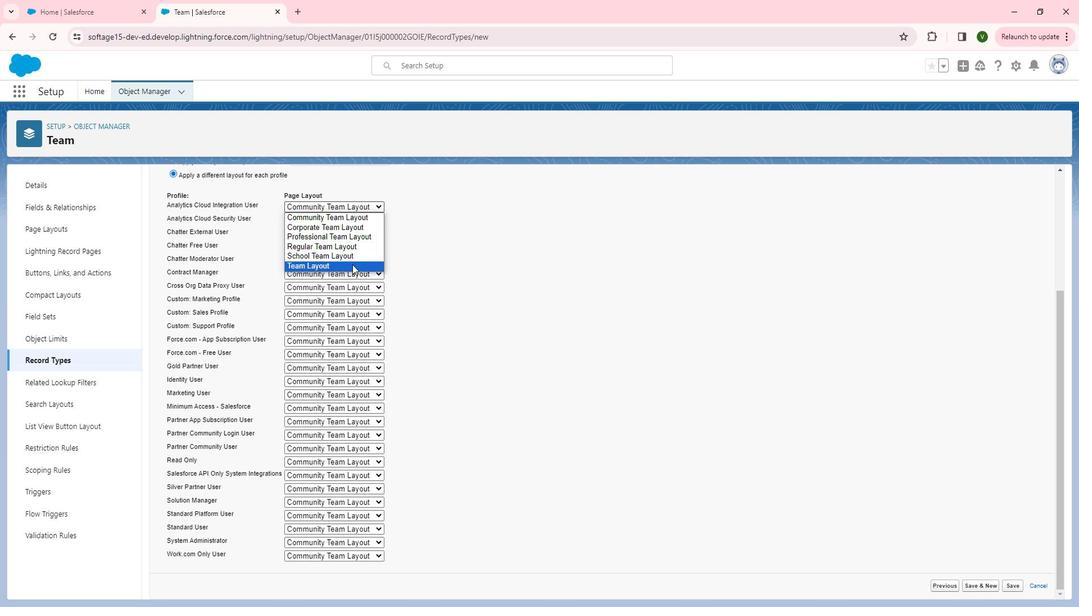 
Action: Mouse pressed left at (370, 272)
Screenshot: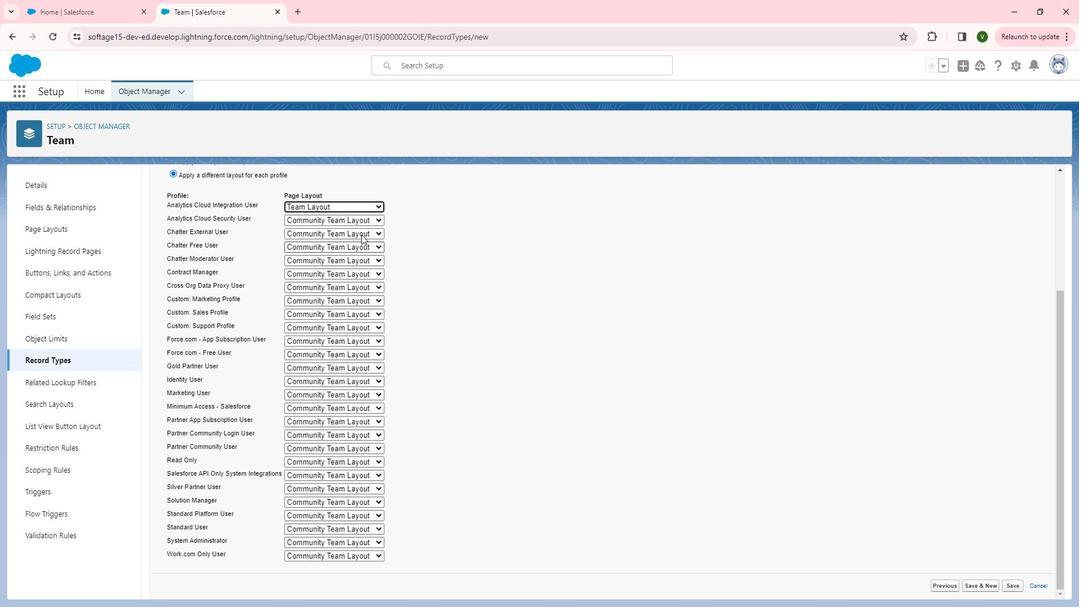 
Action: Mouse moved to (386, 228)
Screenshot: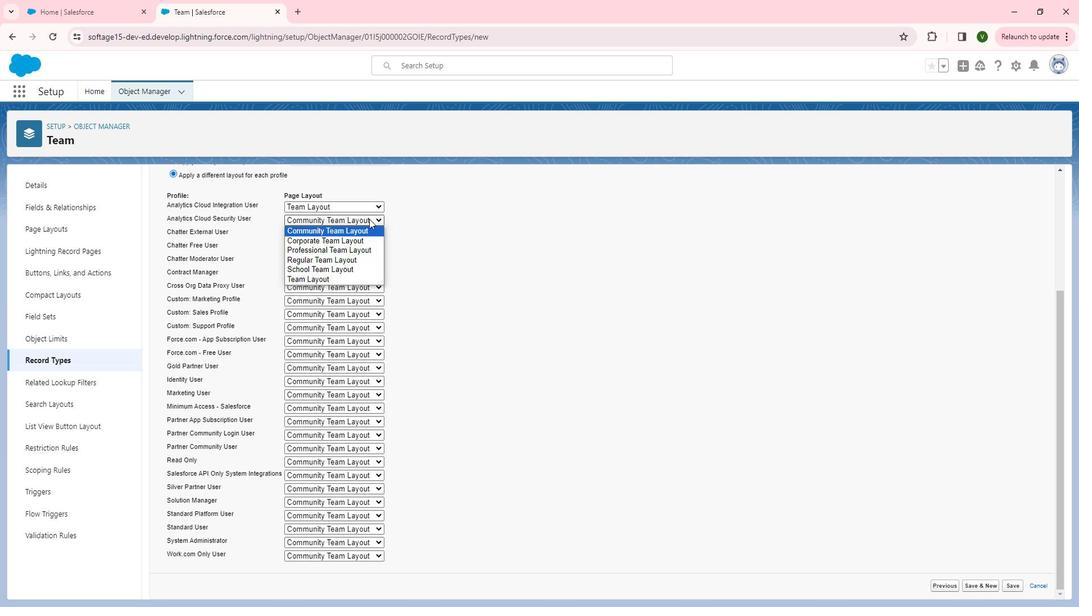 
Action: Mouse pressed left at (386, 228)
Screenshot: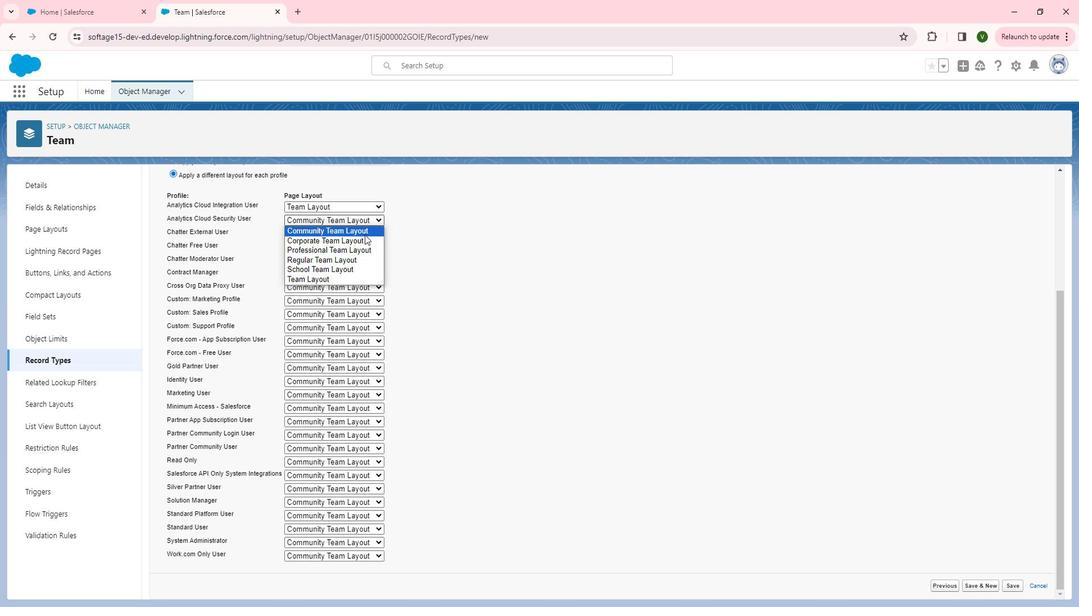 
Action: Mouse moved to (368, 283)
Screenshot: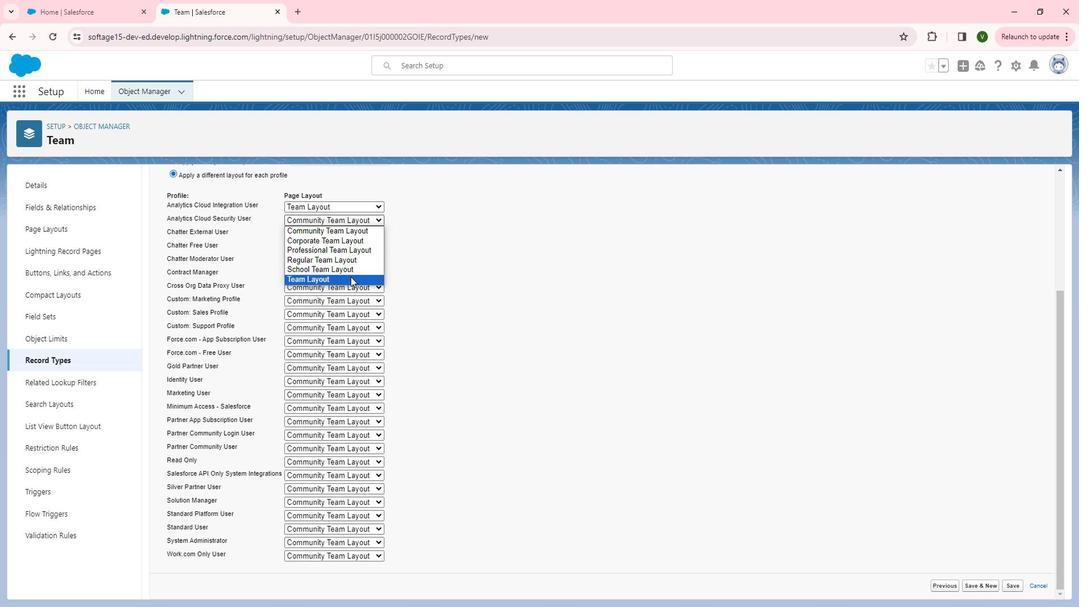 
Action: Mouse pressed left at (368, 283)
Screenshot: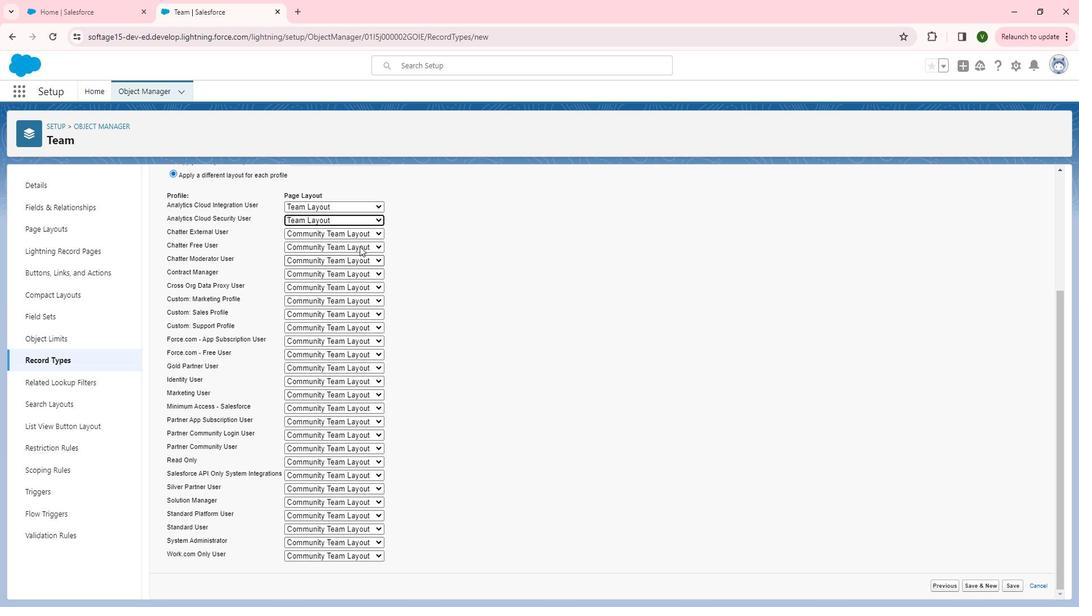 
Action: Mouse moved to (387, 237)
Screenshot: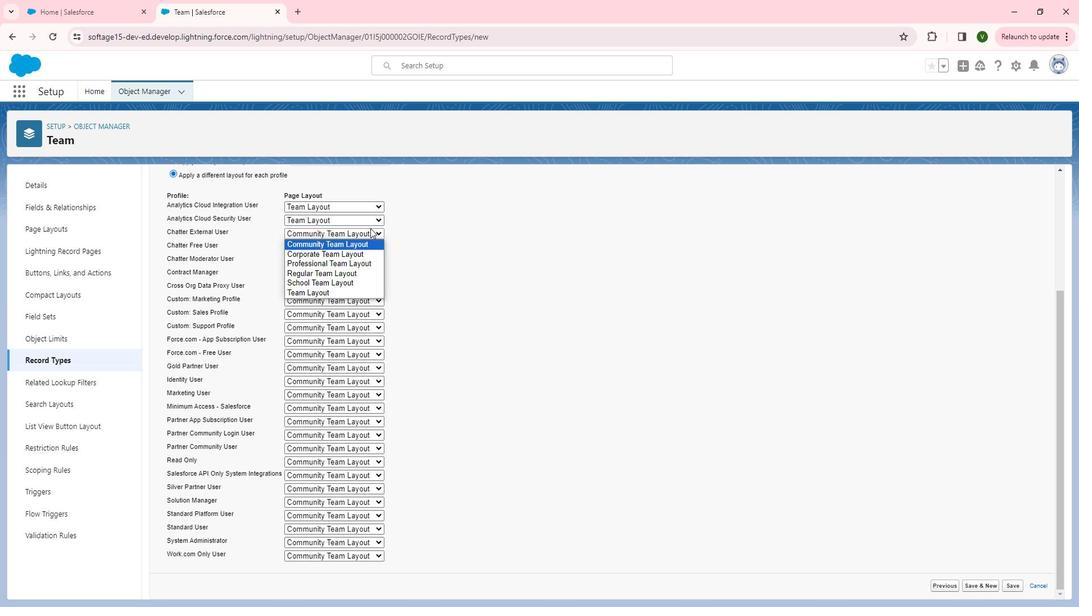 
Action: Mouse pressed left at (387, 237)
Screenshot: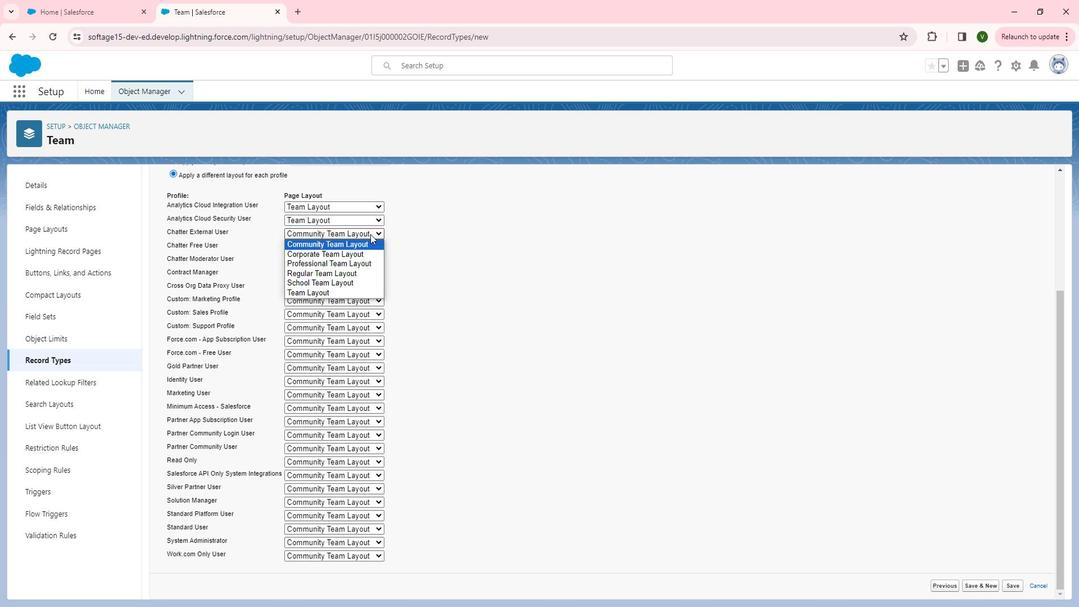 
Action: Mouse moved to (362, 296)
Screenshot: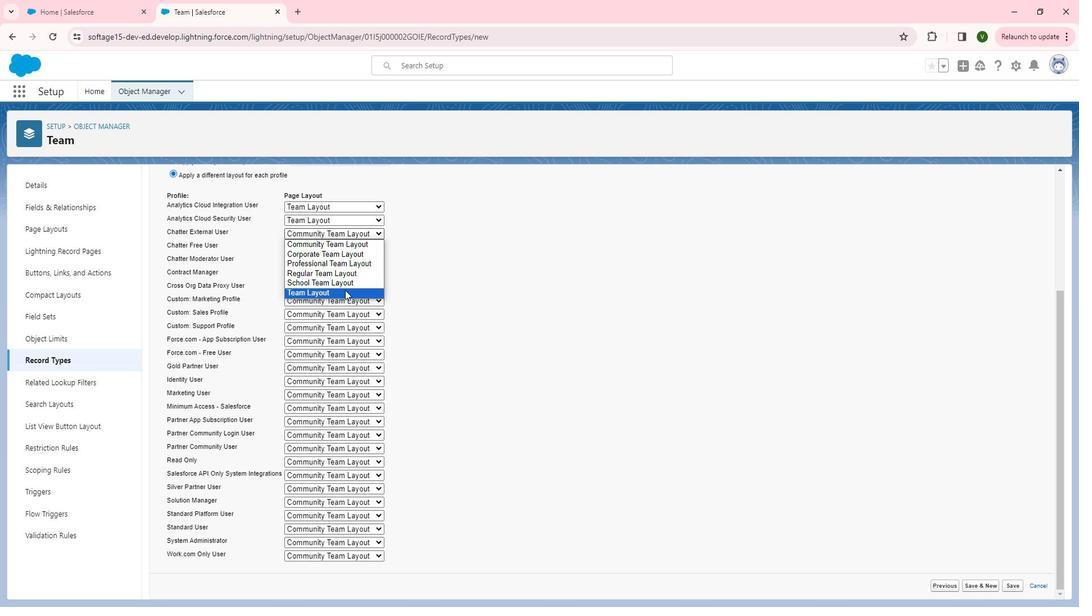 
Action: Mouse pressed left at (362, 296)
Screenshot: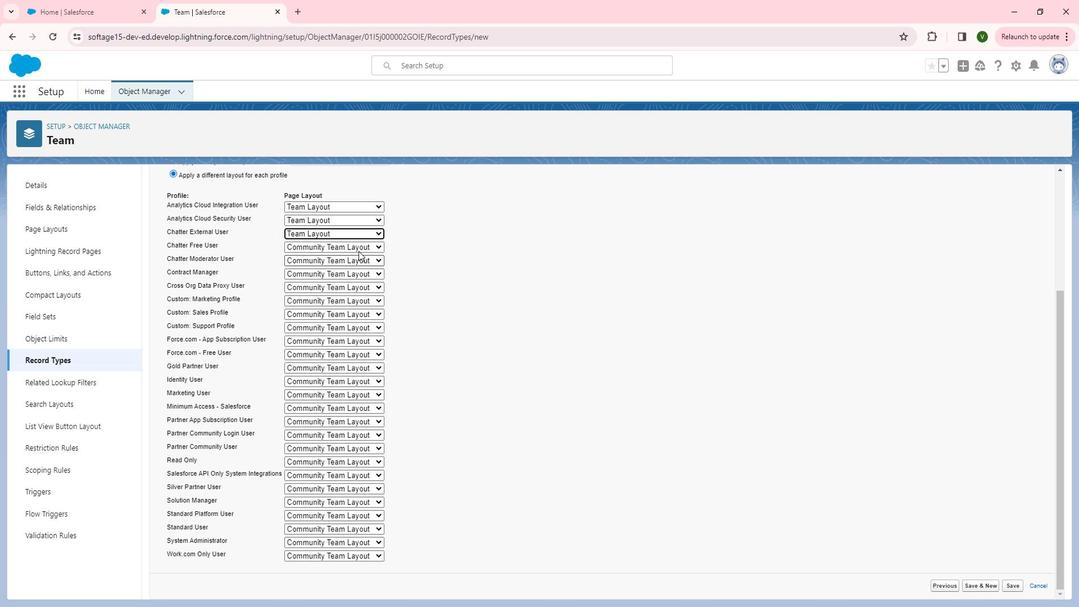 
Action: Mouse moved to (380, 253)
Screenshot: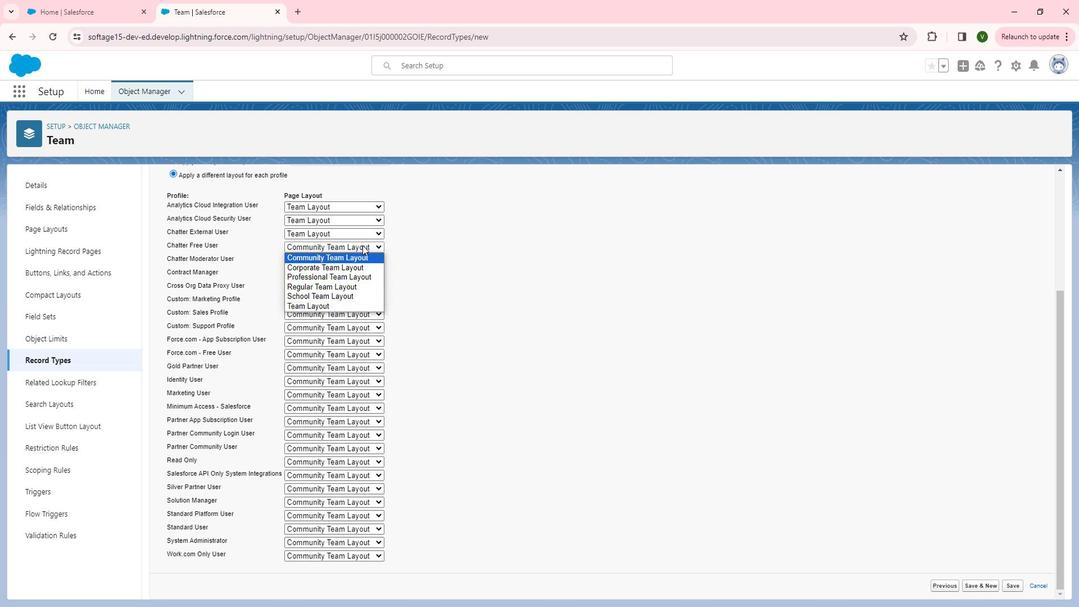 
Action: Mouse pressed left at (380, 253)
Screenshot: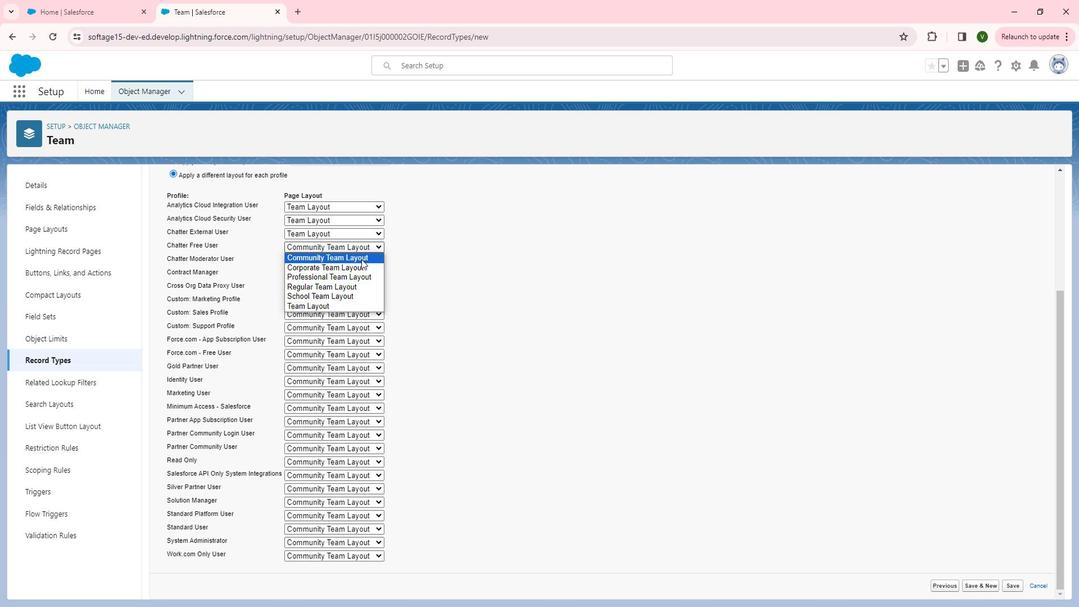 
Action: Mouse moved to (362, 311)
Screenshot: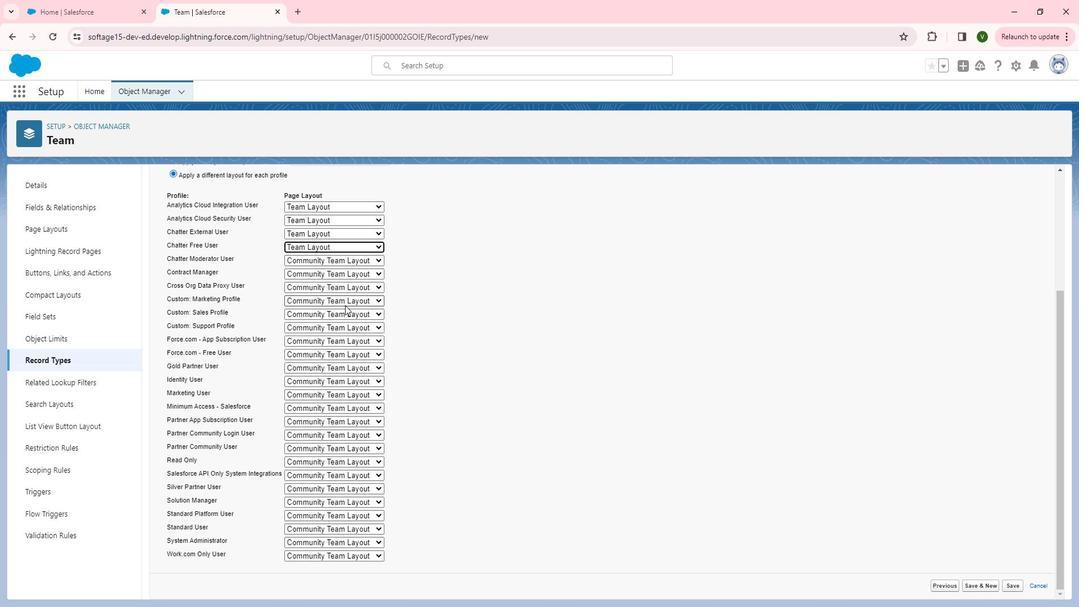 
Action: Mouse pressed left at (362, 311)
Screenshot: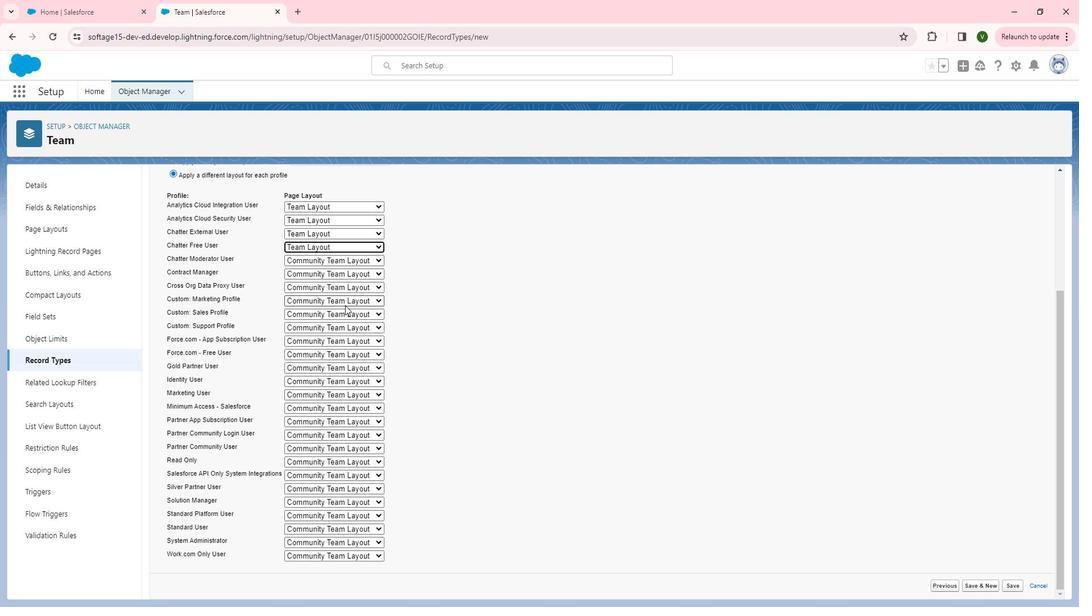 
Action: Mouse moved to (359, 278)
Screenshot: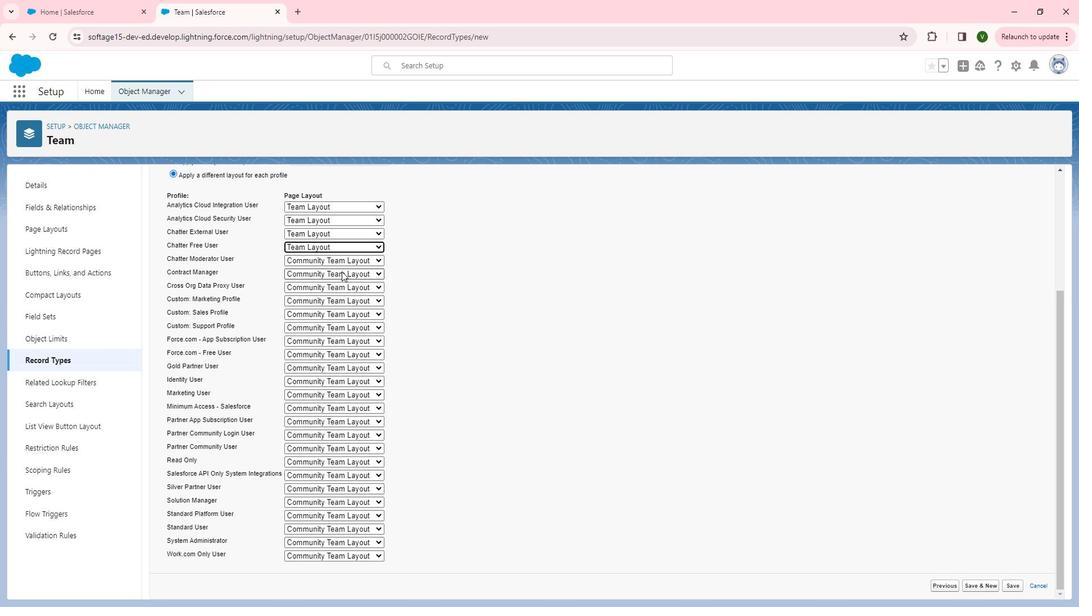 
Action: Mouse pressed left at (359, 278)
Screenshot: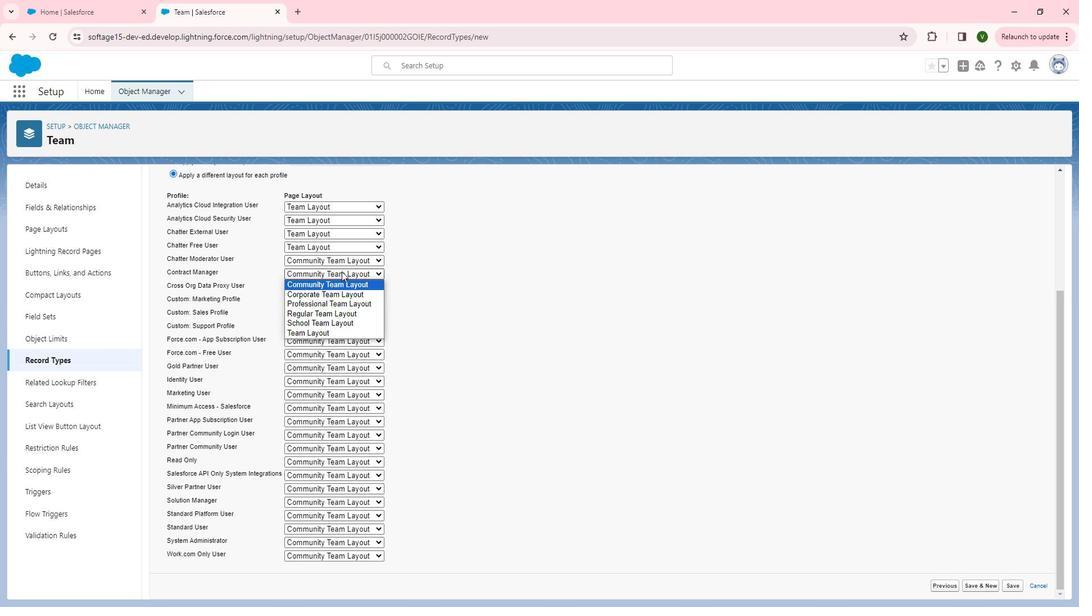 
Action: Mouse moved to (361, 327)
Screenshot: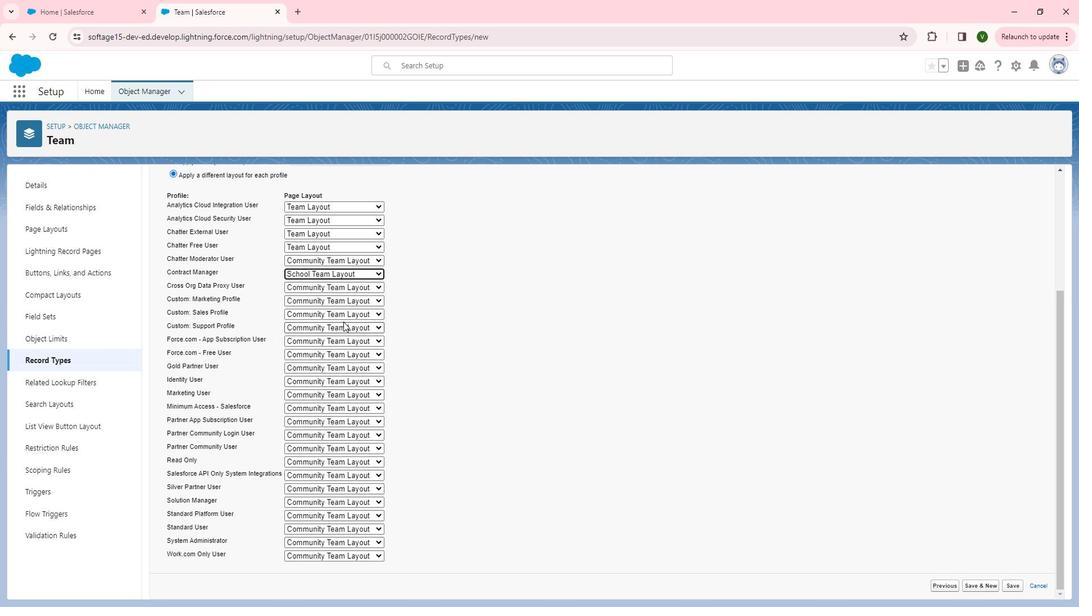 
Action: Mouse pressed left at (361, 327)
Screenshot: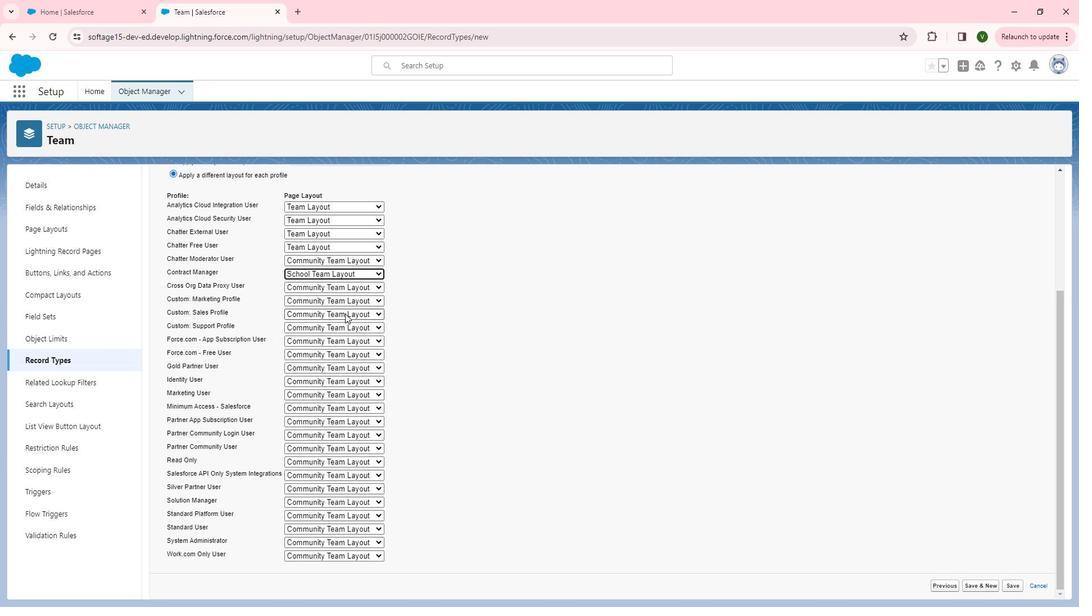 
Action: Mouse moved to (375, 294)
Screenshot: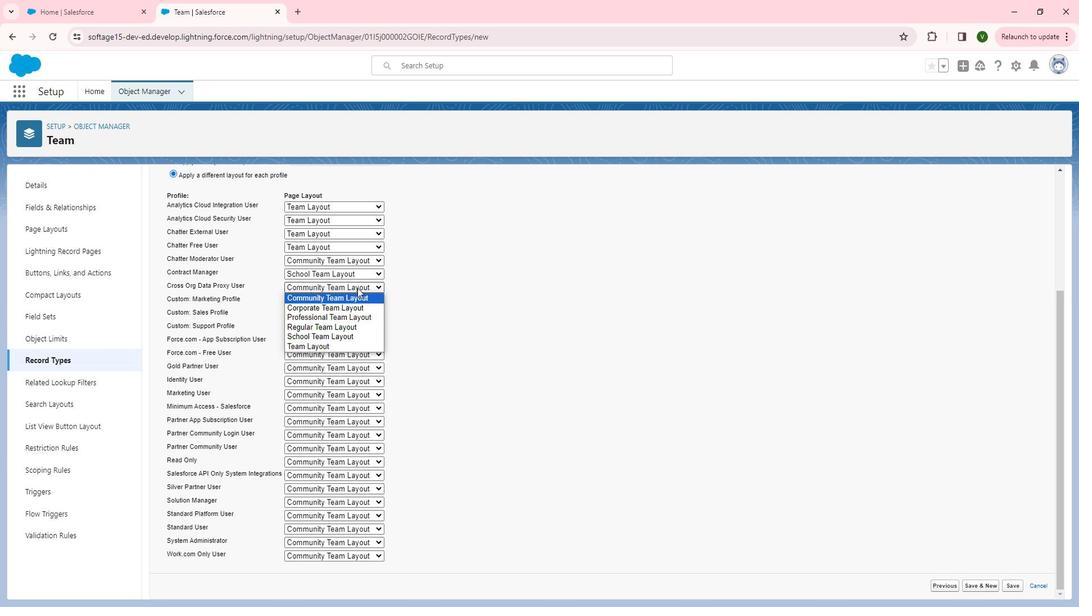 
Action: Mouse pressed left at (375, 294)
Screenshot: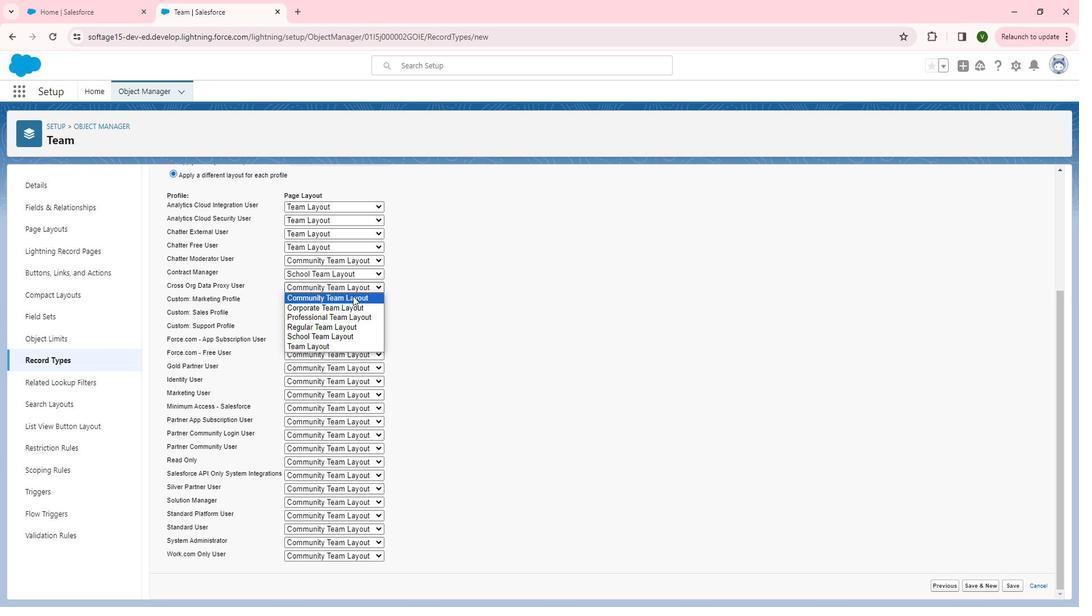 
Action: Mouse moved to (364, 337)
Screenshot: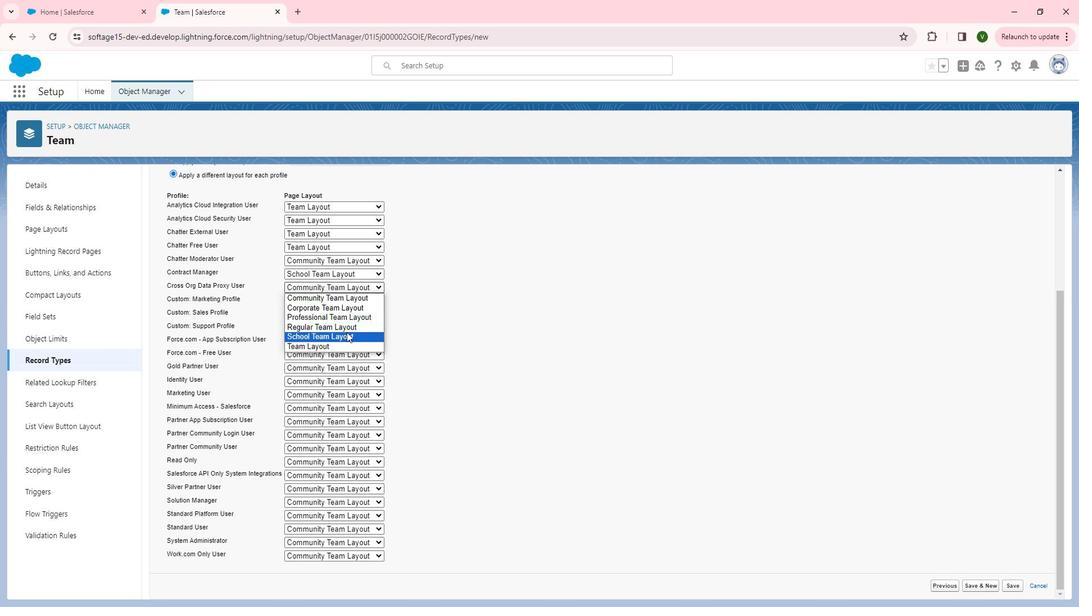 
Action: Mouse pressed left at (364, 337)
Screenshot: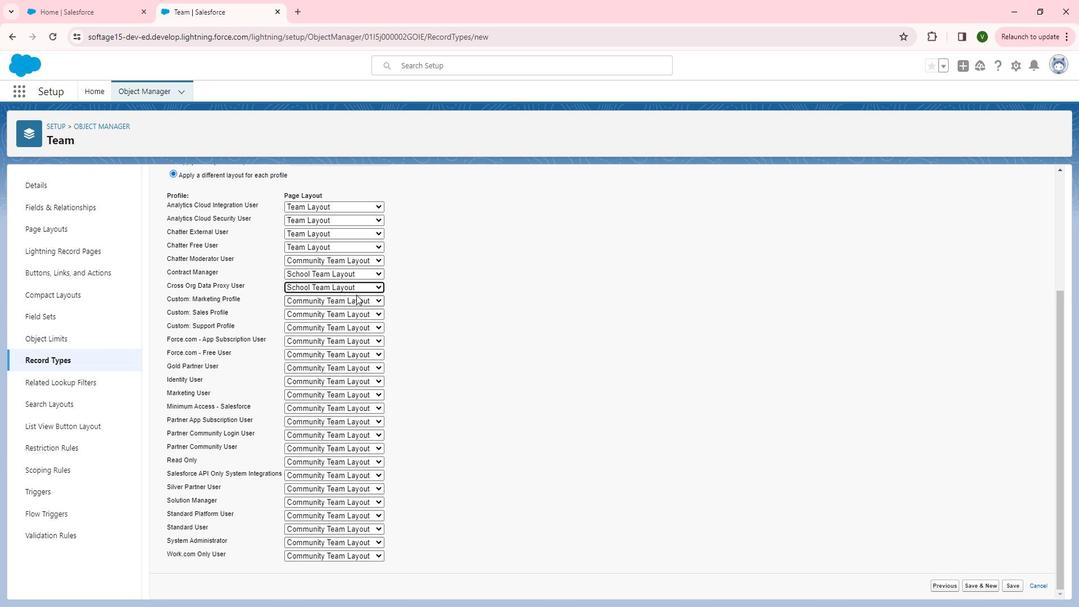 
Action: Mouse moved to (381, 305)
Screenshot: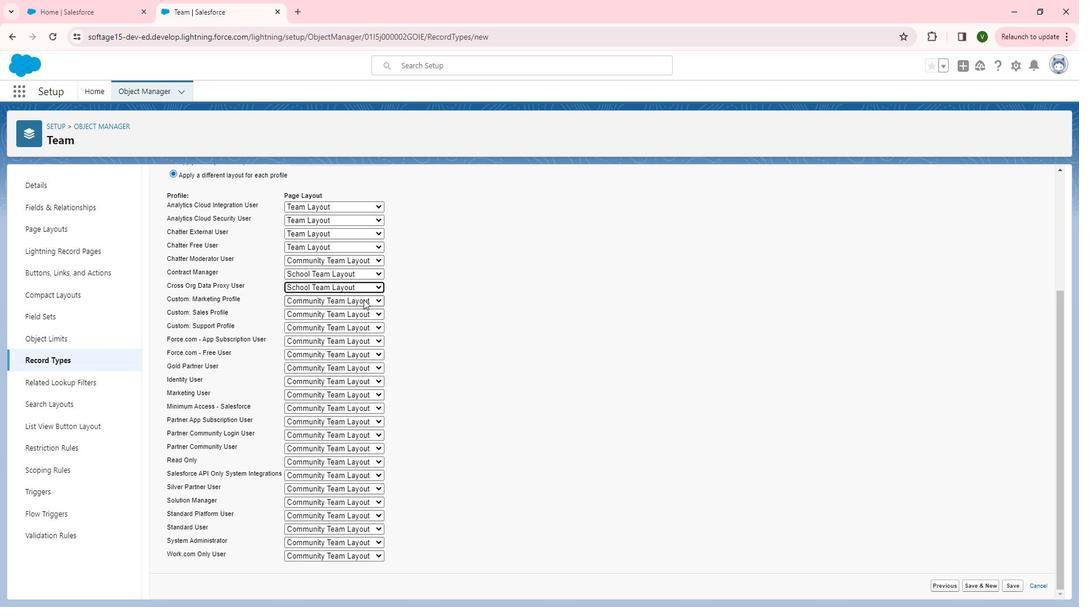 
Action: Mouse pressed left at (381, 305)
Screenshot: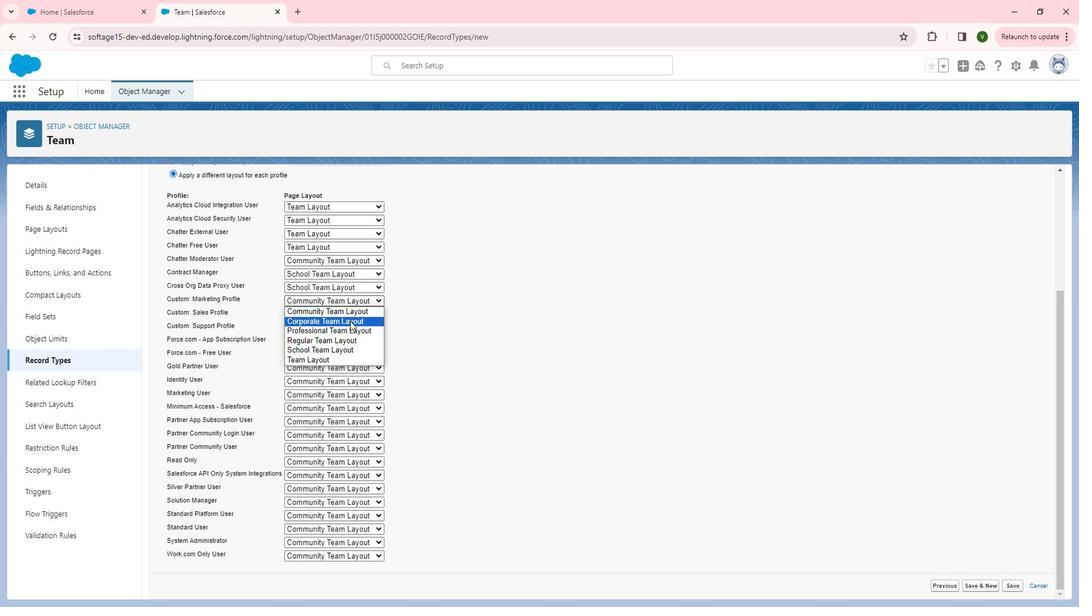 
Action: Mouse moved to (361, 352)
Screenshot: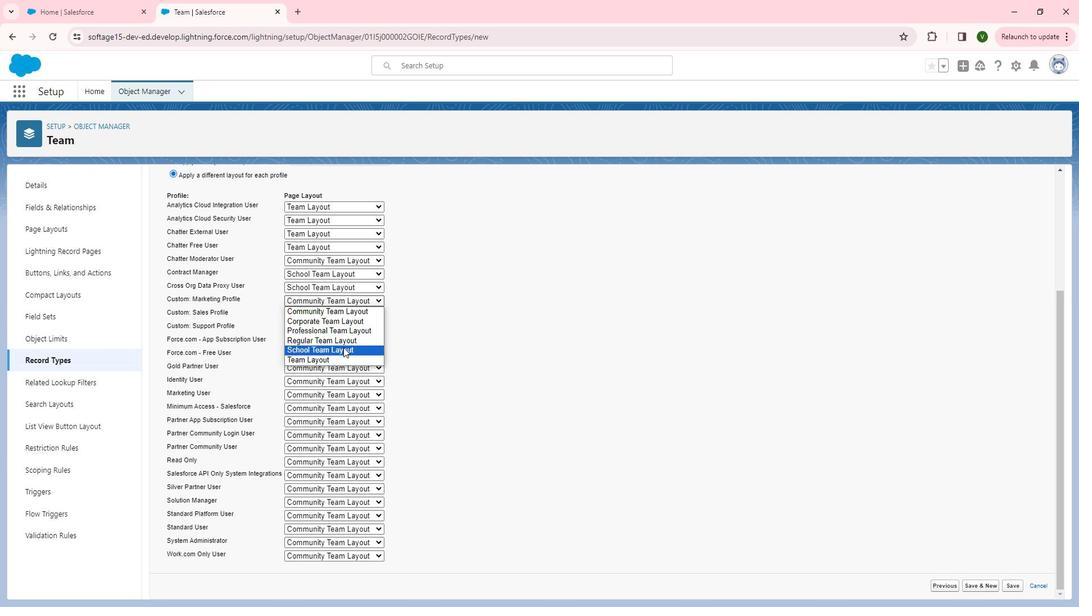 
Action: Mouse pressed left at (361, 352)
Screenshot: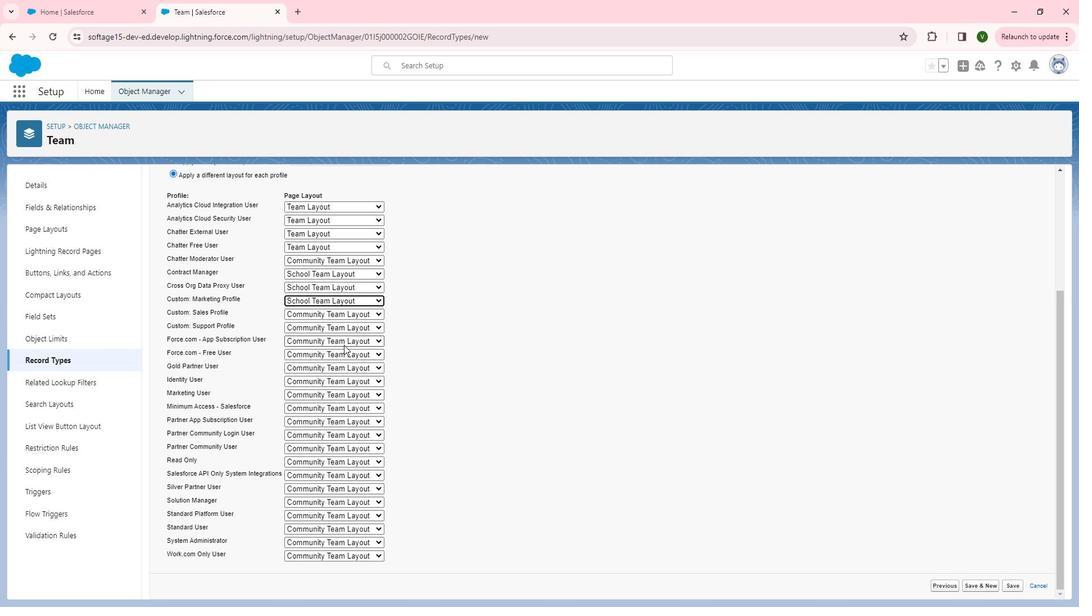 
Action: Mouse moved to (359, 346)
Screenshot: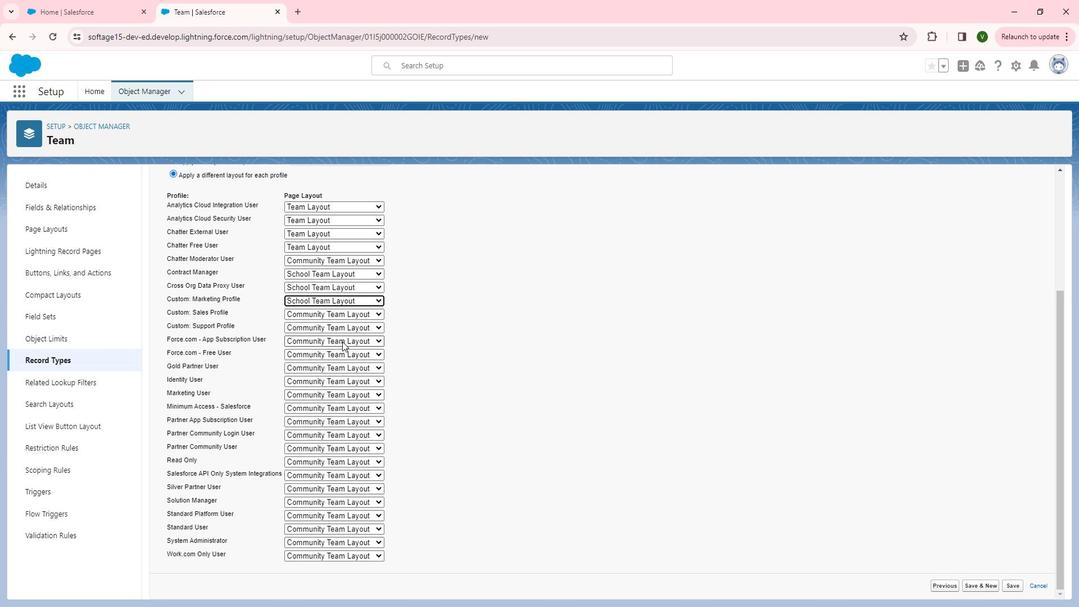 
Action: Mouse pressed left at (359, 346)
Screenshot: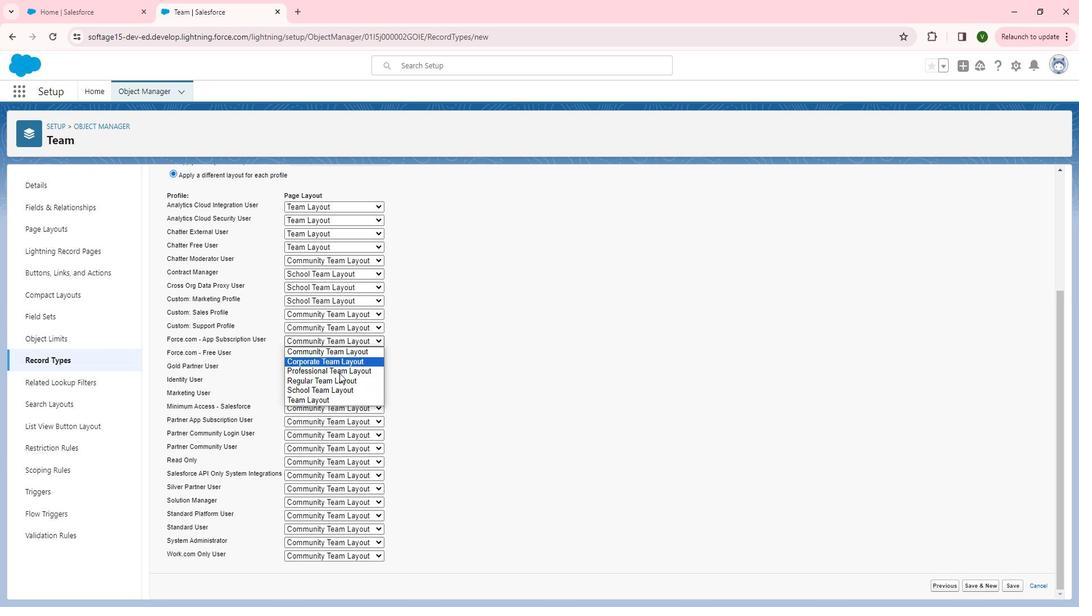 
Action: Mouse moved to (341, 398)
Screenshot: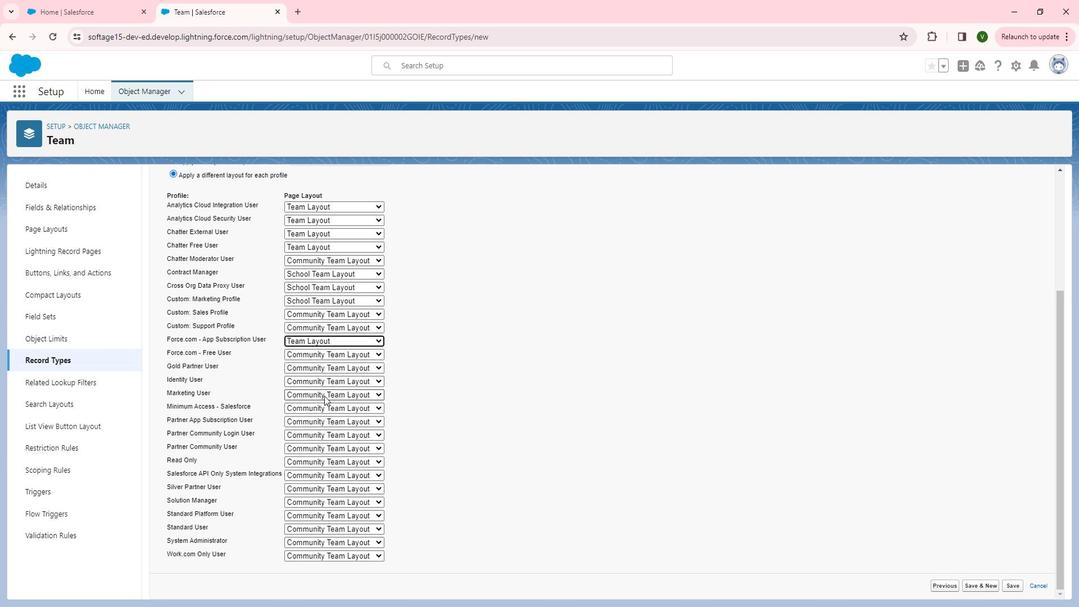 
Action: Mouse pressed left at (341, 398)
Screenshot: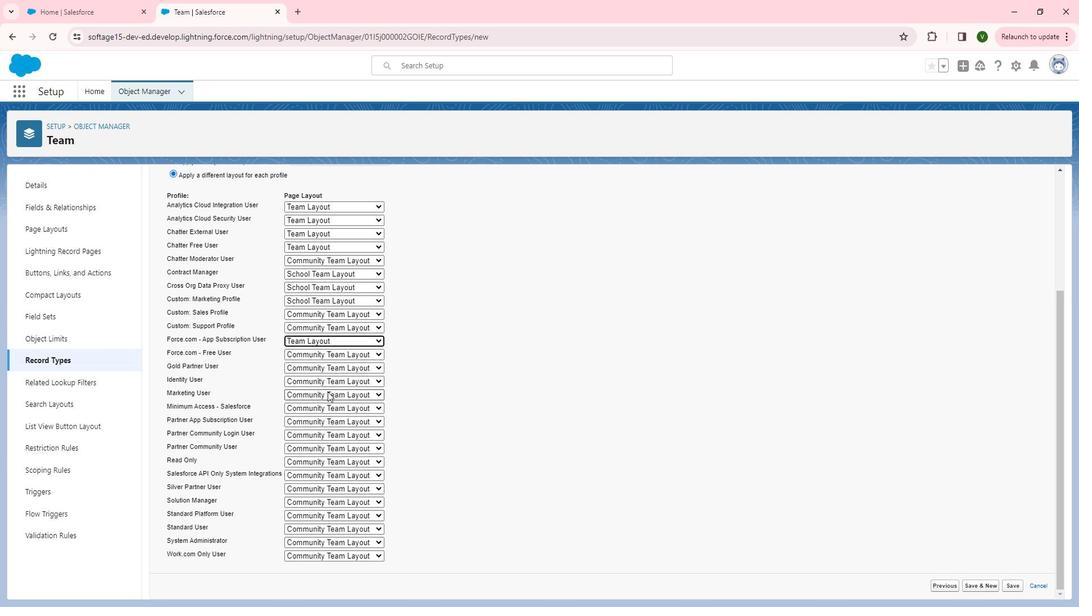 
Action: Mouse moved to (353, 361)
Screenshot: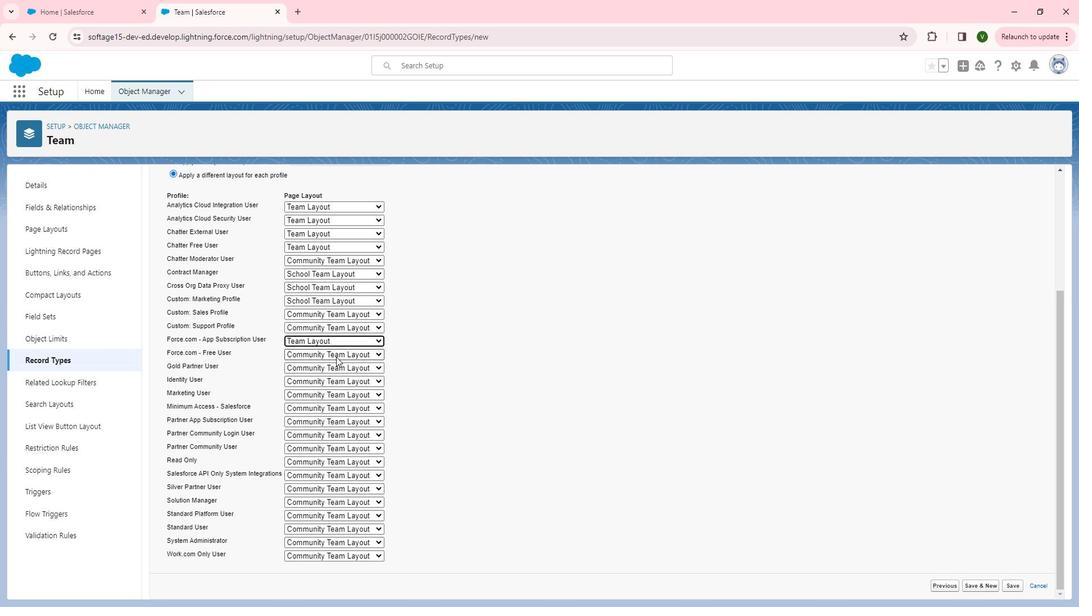
Action: Mouse pressed left at (353, 361)
Screenshot: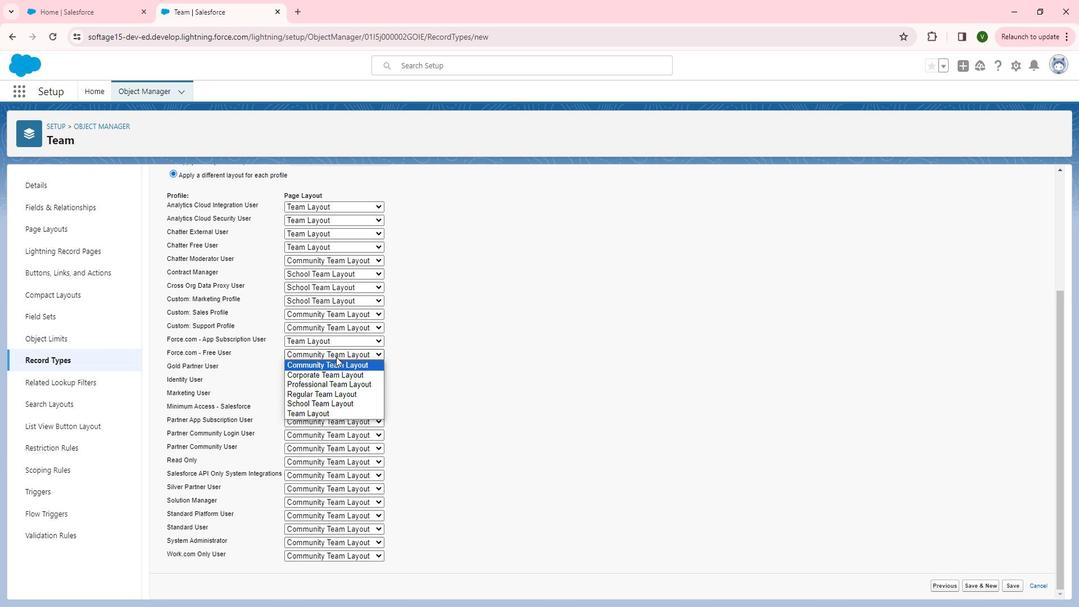 
Action: Mouse moved to (332, 415)
Screenshot: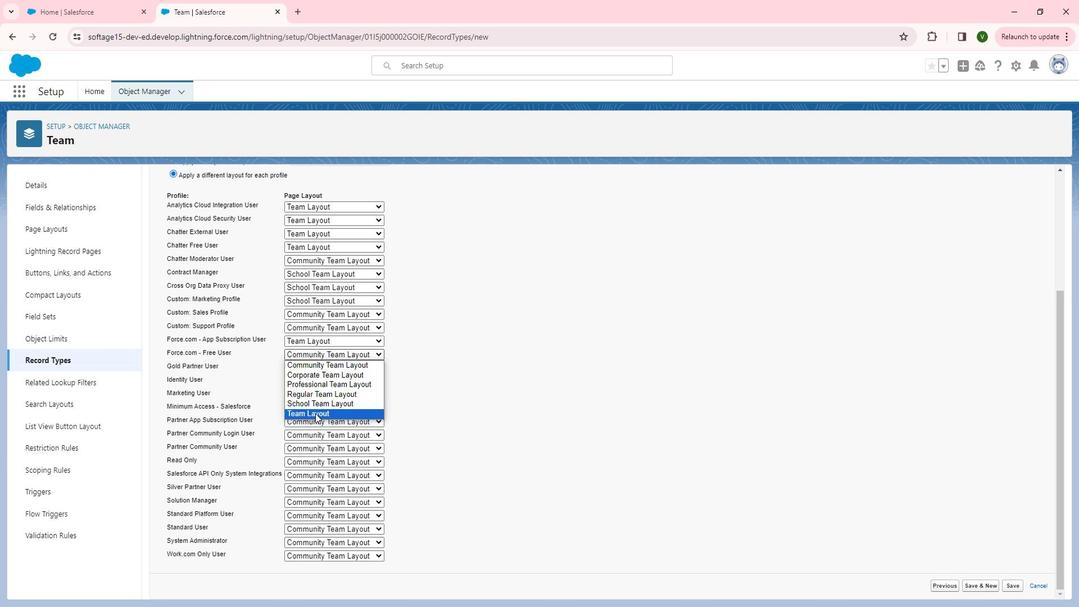 
Action: Mouse pressed left at (332, 415)
Screenshot: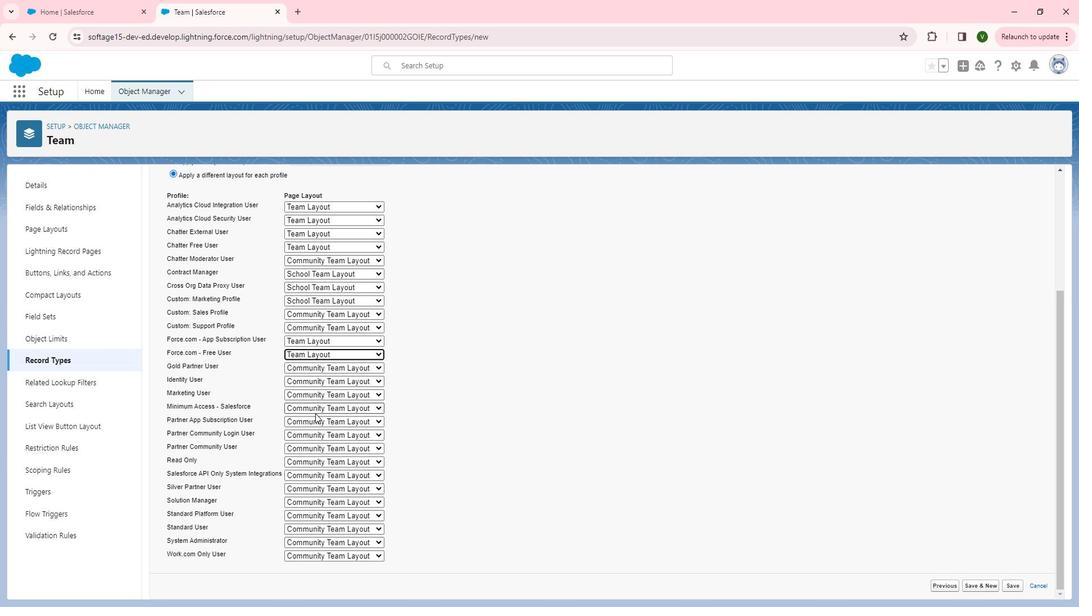 
Action: Mouse moved to (355, 375)
Screenshot: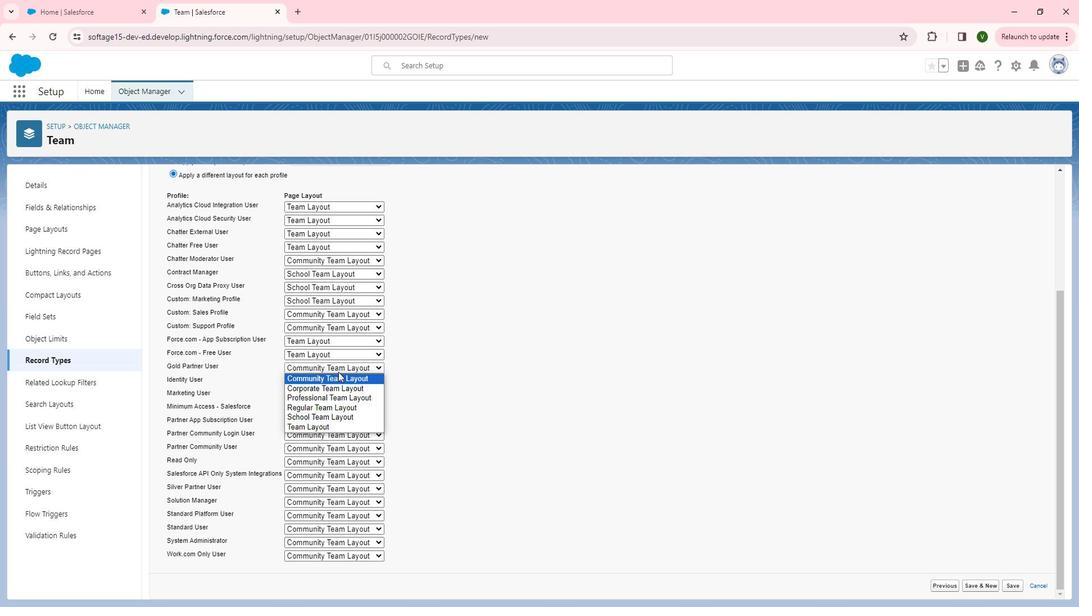 
Action: Mouse pressed left at (355, 375)
Screenshot: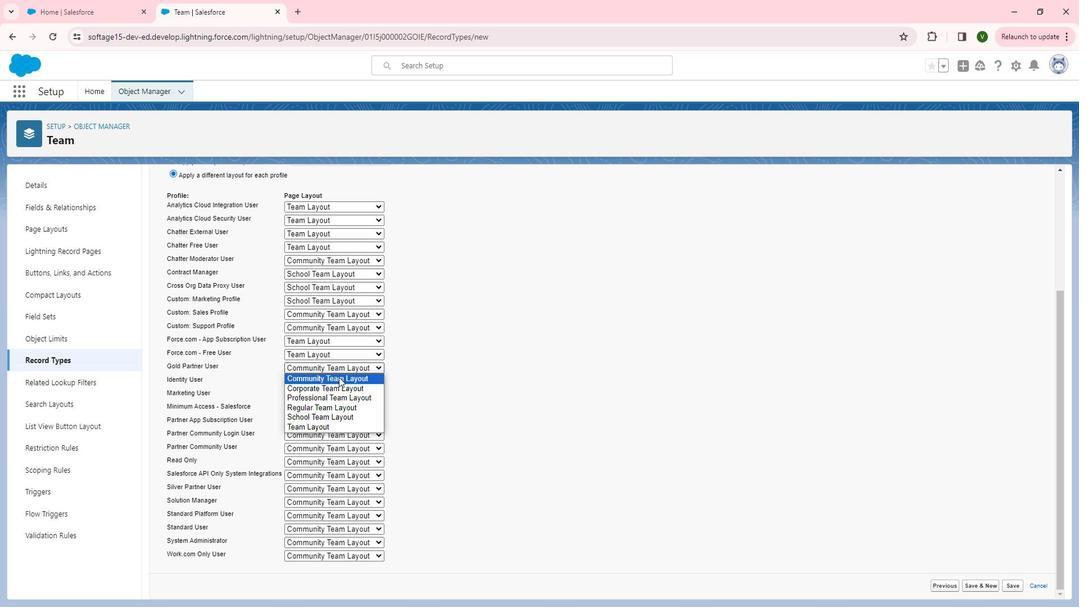 
Action: Mouse moved to (349, 418)
Screenshot: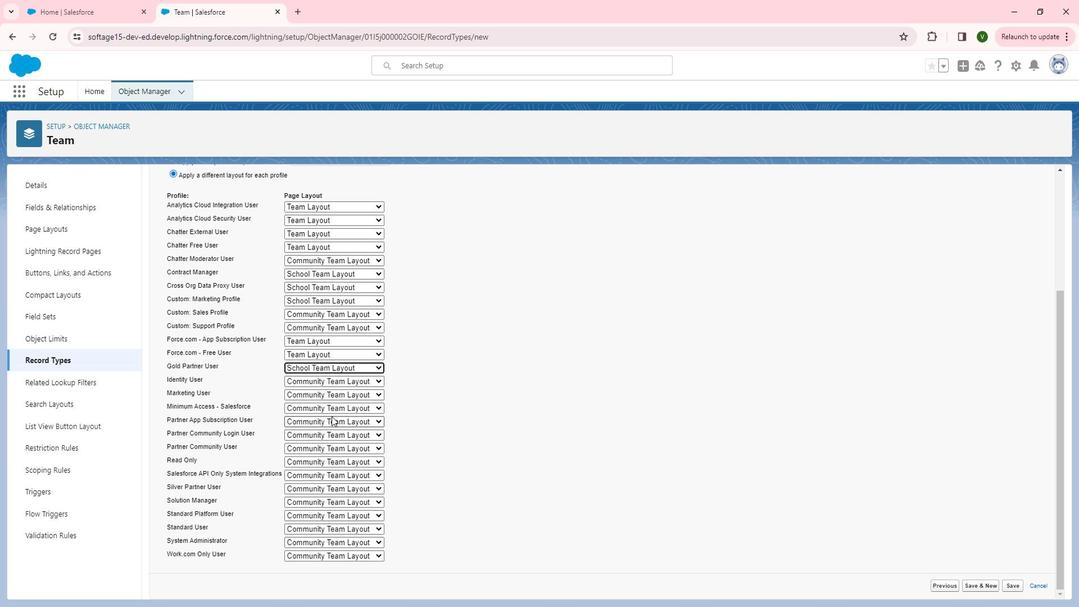 
Action: Mouse pressed left at (349, 418)
Screenshot: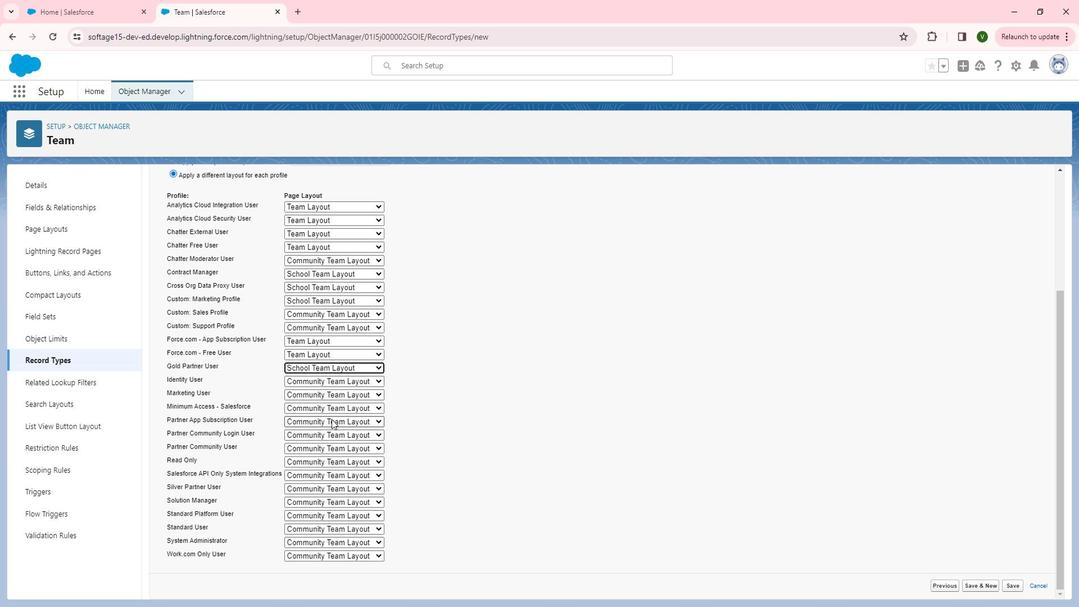 
Action: Mouse moved to (352, 422)
Screenshot: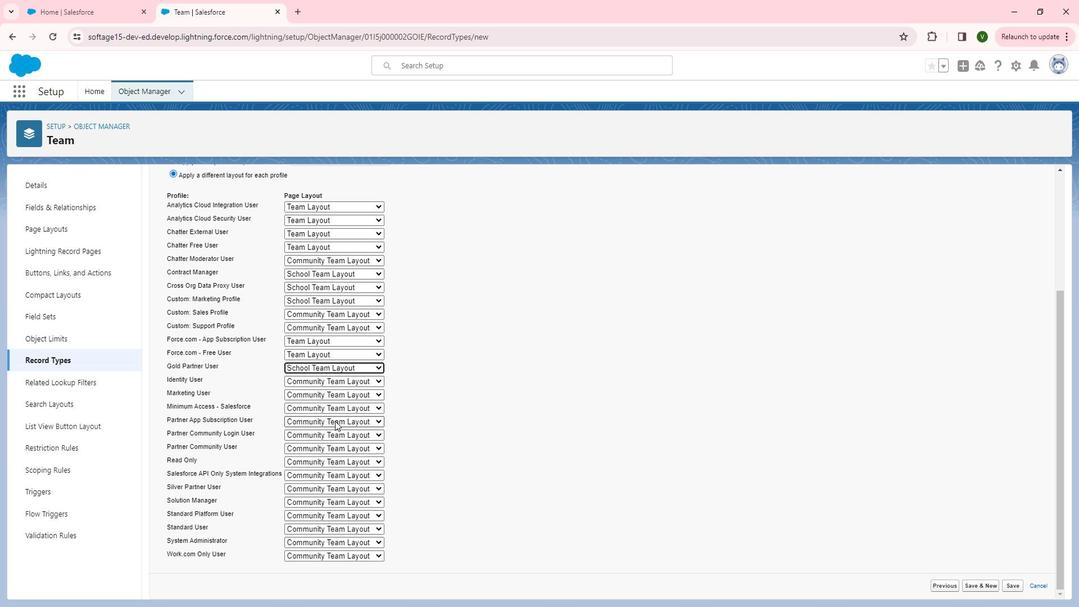 
Action: Mouse pressed left at (352, 422)
Screenshot: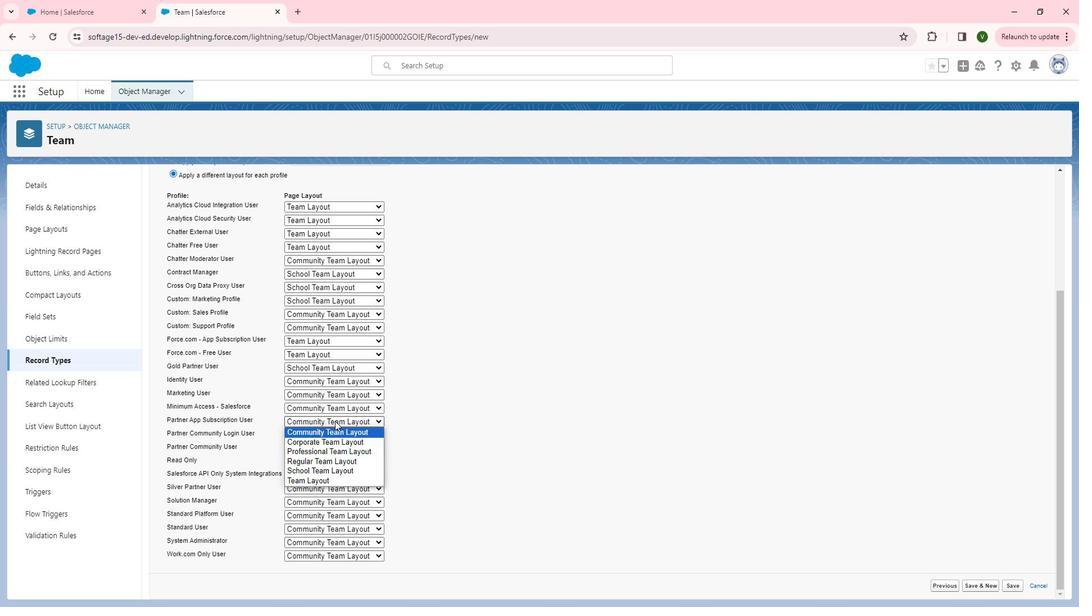 
Action: Mouse moved to (353, 467)
Screenshot: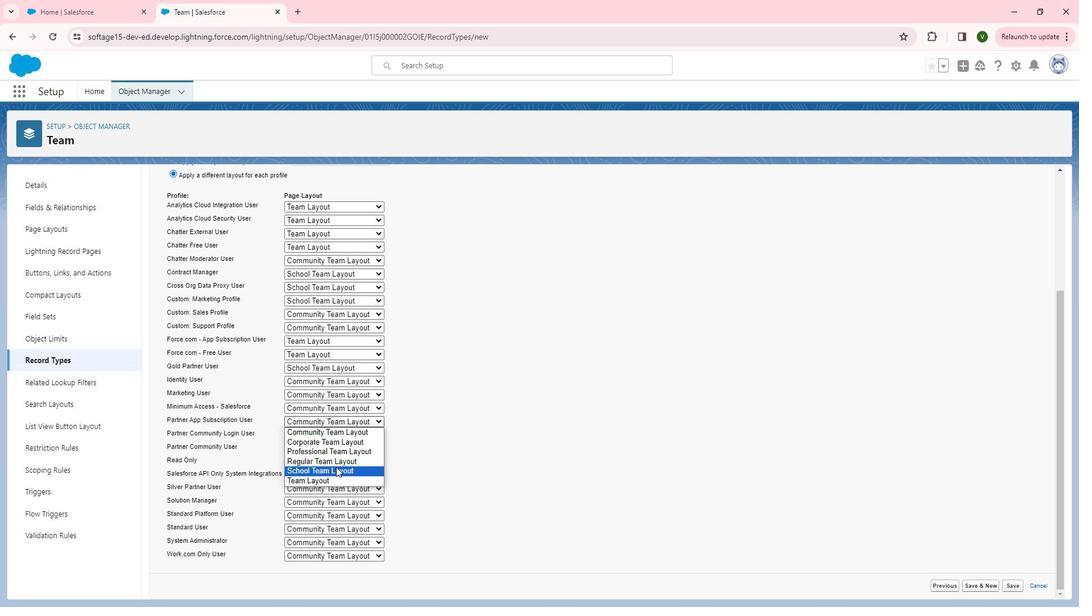 
Action: Mouse pressed left at (353, 467)
Screenshot: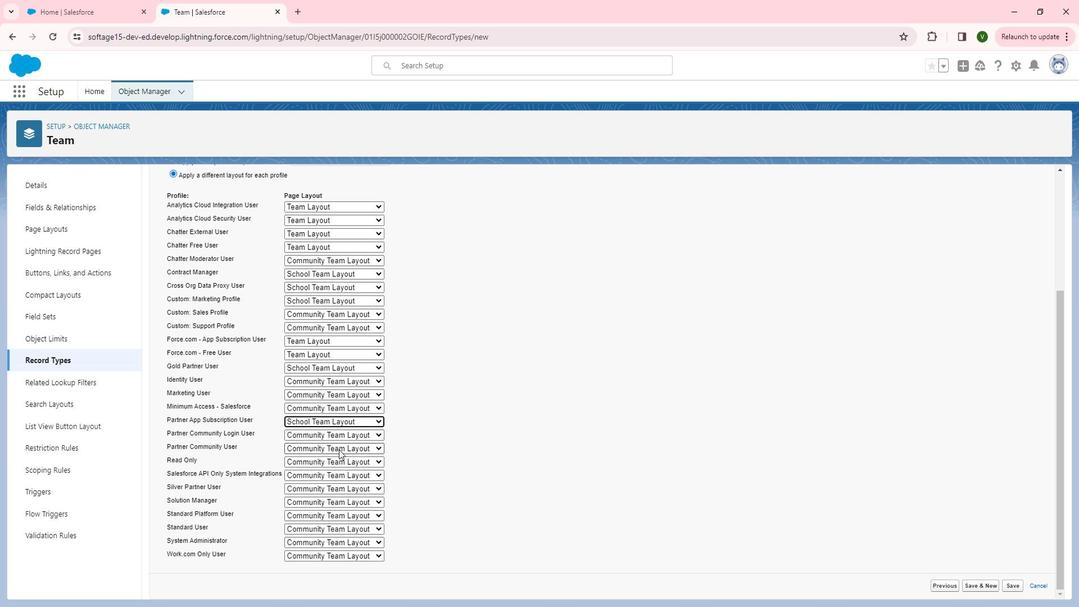 
Action: Mouse moved to (362, 435)
Screenshot: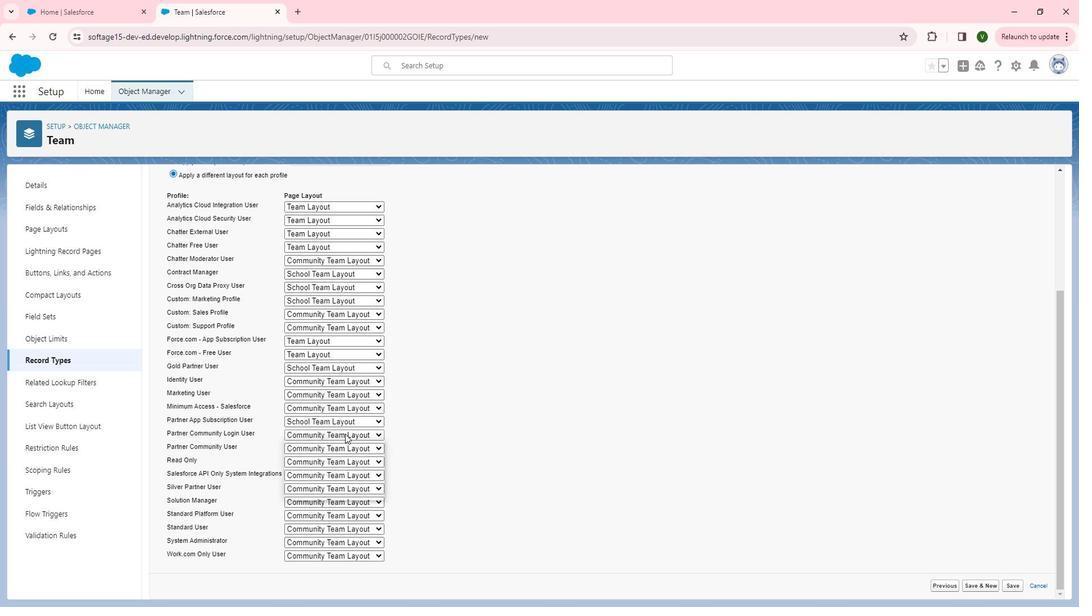 
Action: Mouse pressed left at (362, 435)
Screenshot: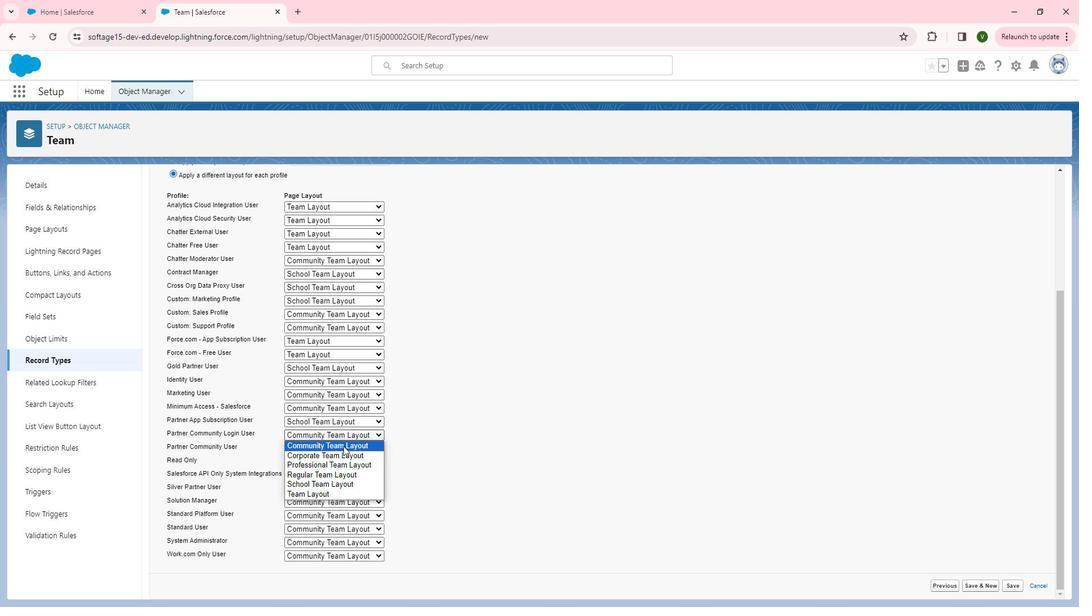 
Action: Mouse moved to (354, 480)
Screenshot: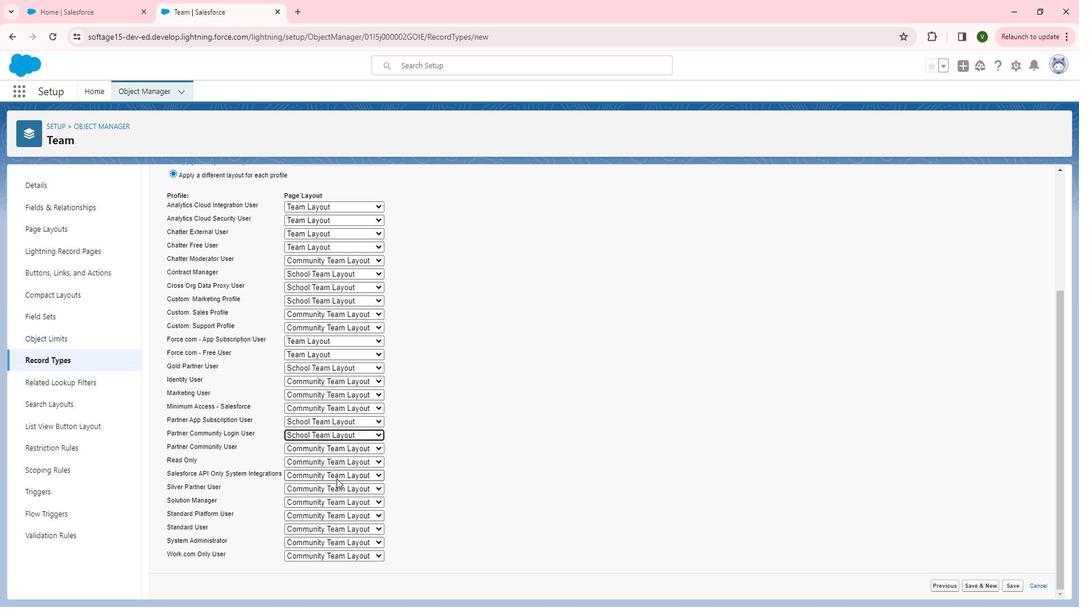 
Action: Mouse pressed left at (354, 480)
Screenshot: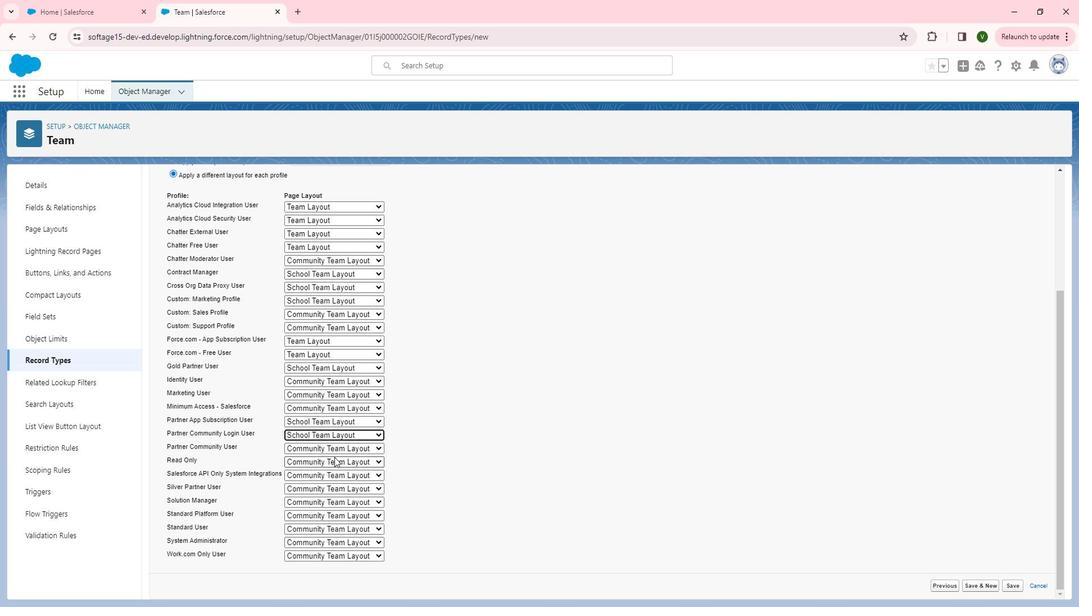 
Action: Mouse moved to (354, 449)
Screenshot: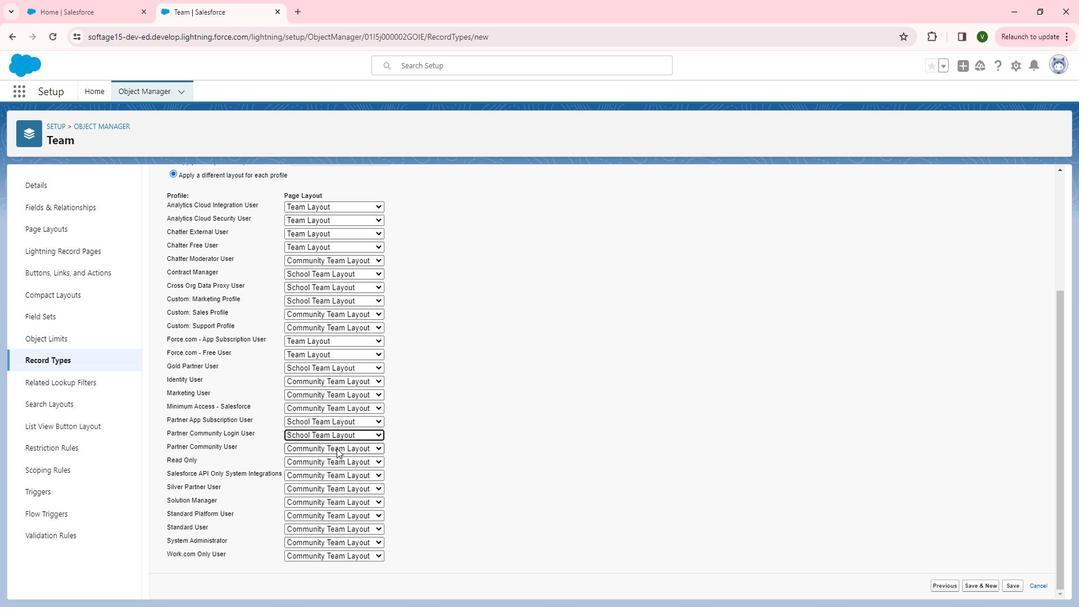 
Action: Mouse pressed left at (354, 449)
Screenshot: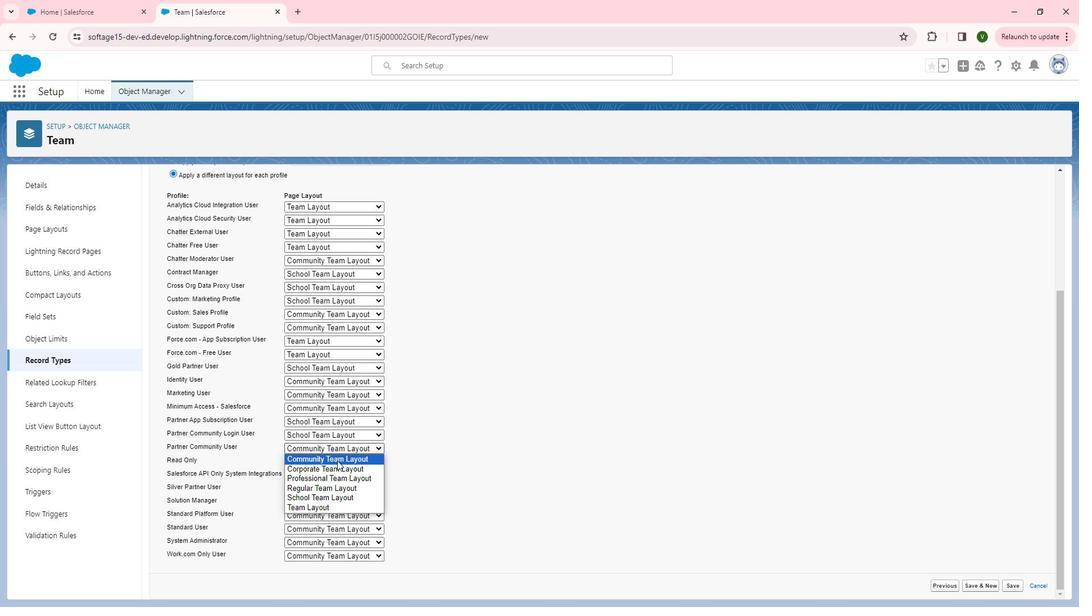 
Action: Mouse moved to (357, 494)
Screenshot: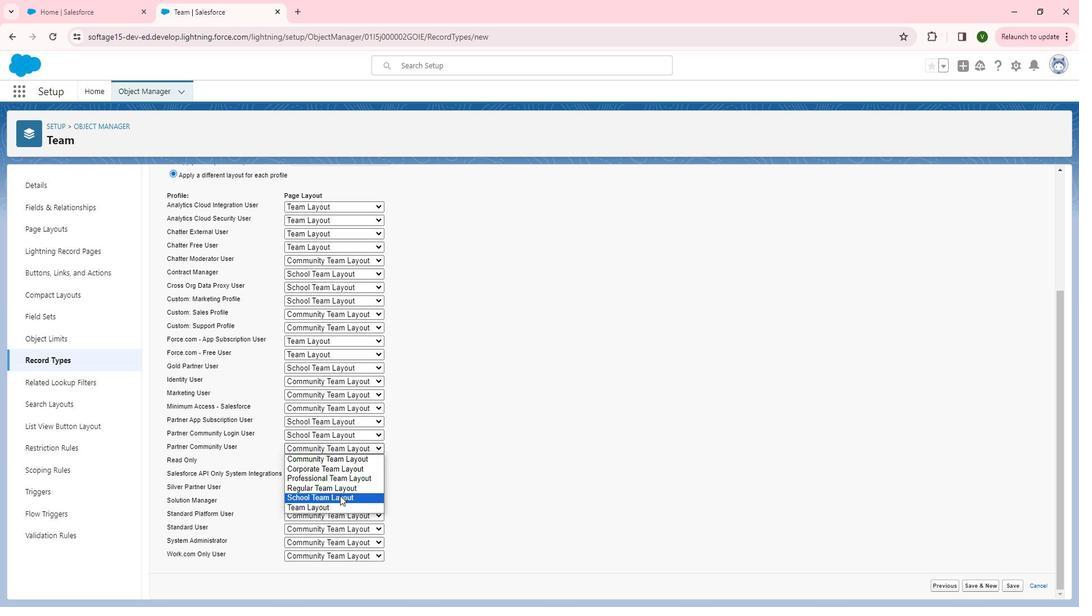 
Action: Mouse pressed left at (357, 494)
Screenshot: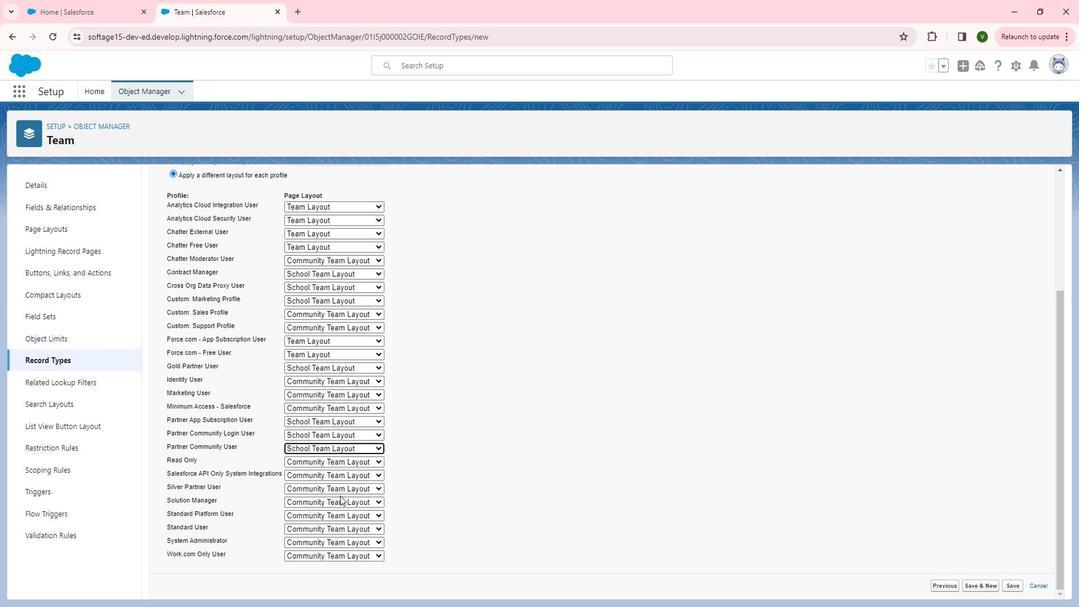 
Action: Mouse moved to (370, 462)
Screenshot: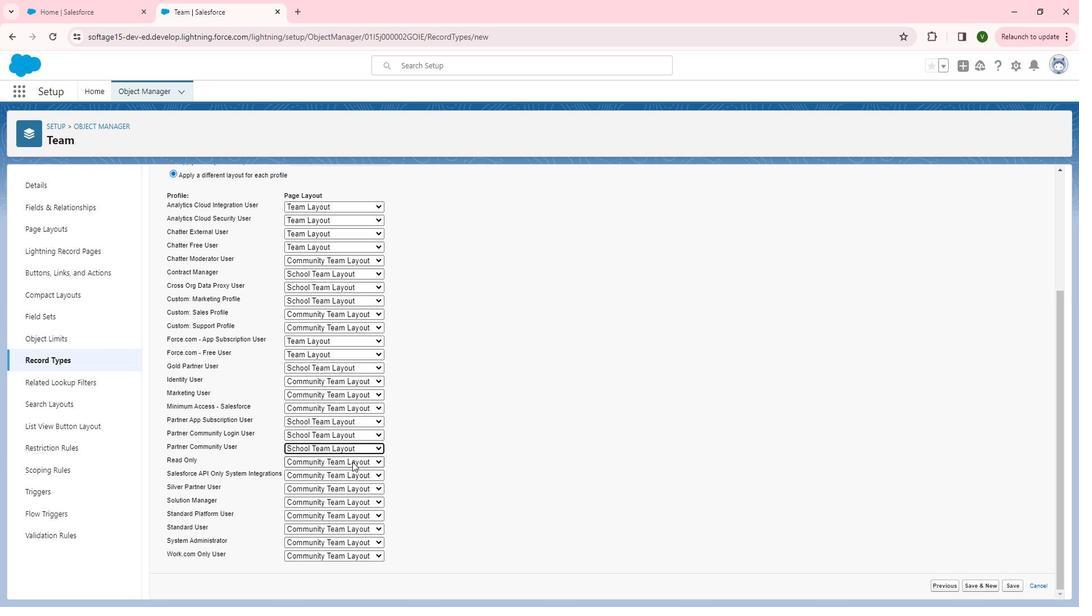 
Action: Mouse pressed left at (370, 462)
Screenshot: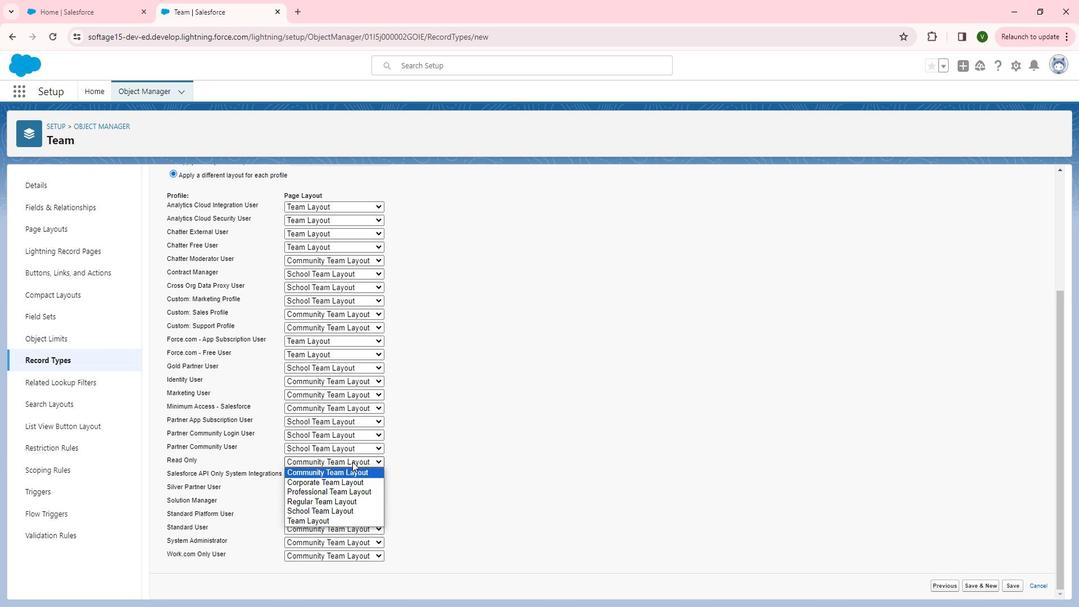 
Action: Mouse moved to (353, 519)
Screenshot: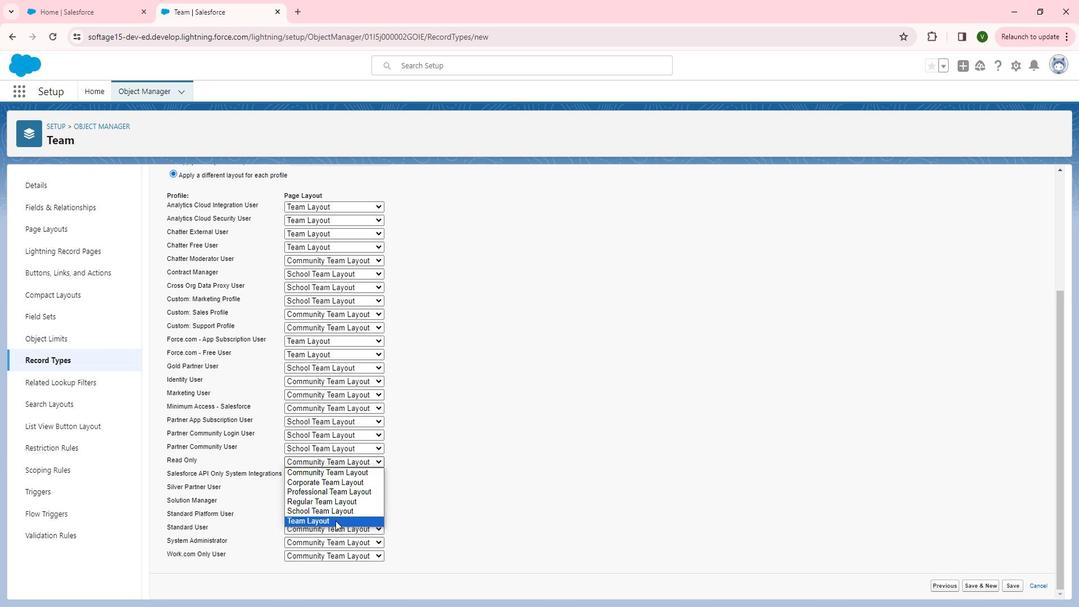 
Action: Mouse pressed left at (353, 519)
Screenshot: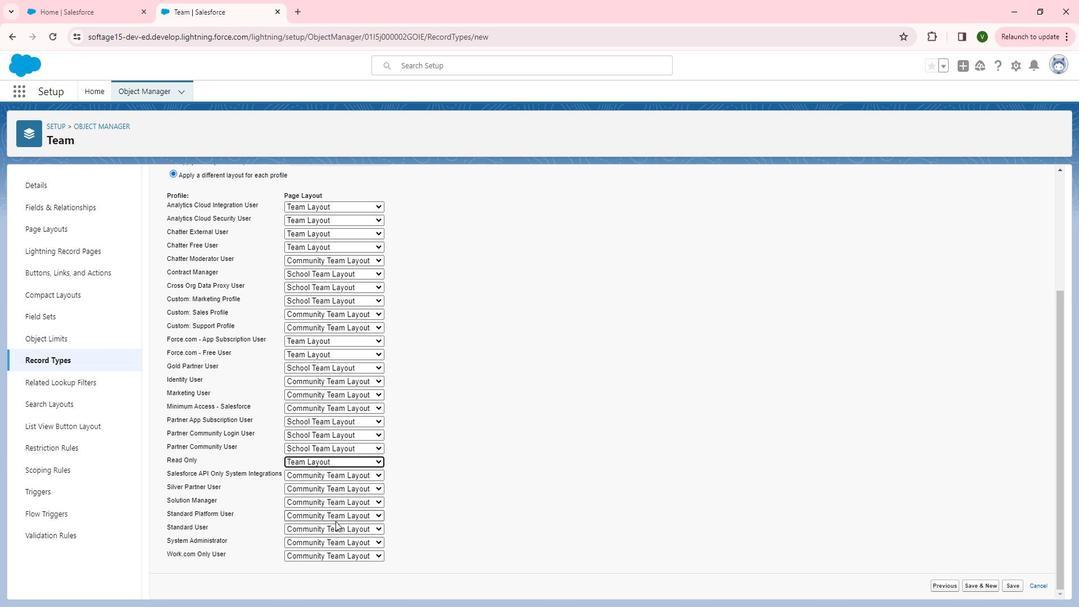 
Action: Mouse moved to (362, 555)
Screenshot: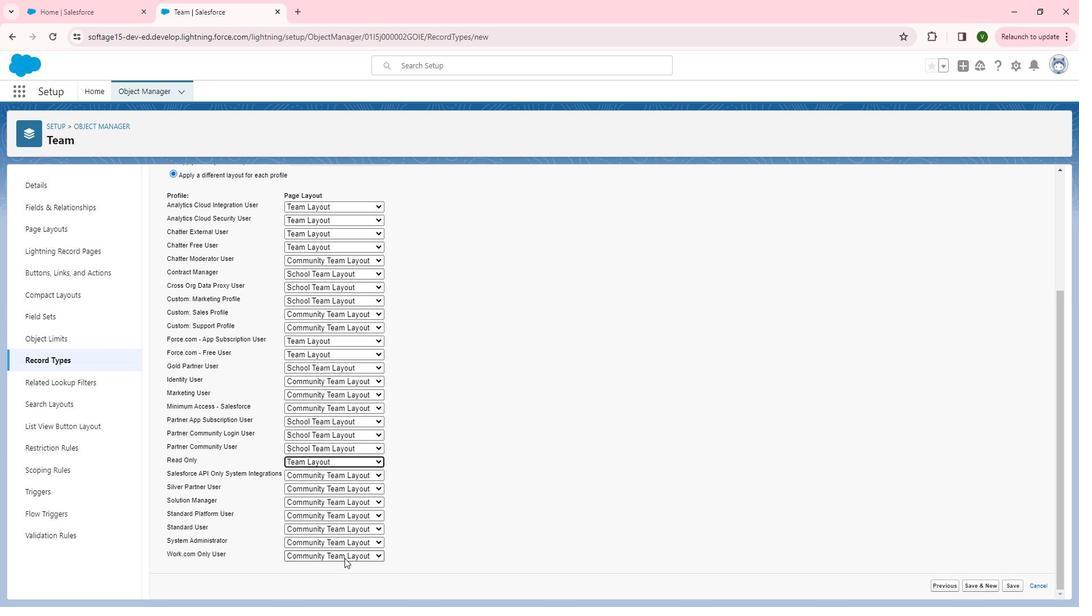 
Action: Mouse pressed left at (362, 555)
Screenshot: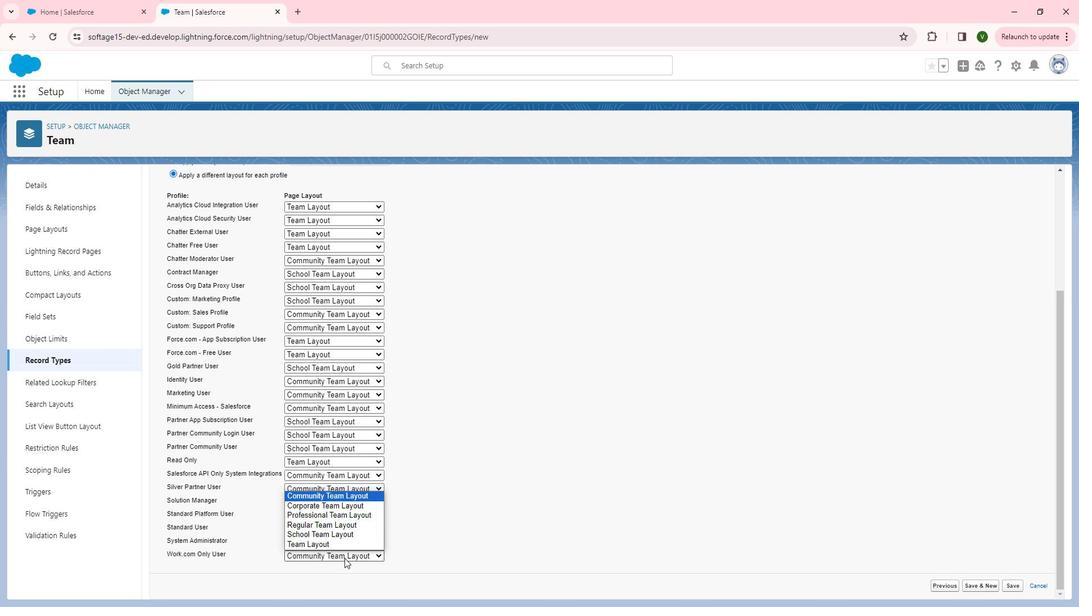 
Action: Mouse moved to (359, 546)
Screenshot: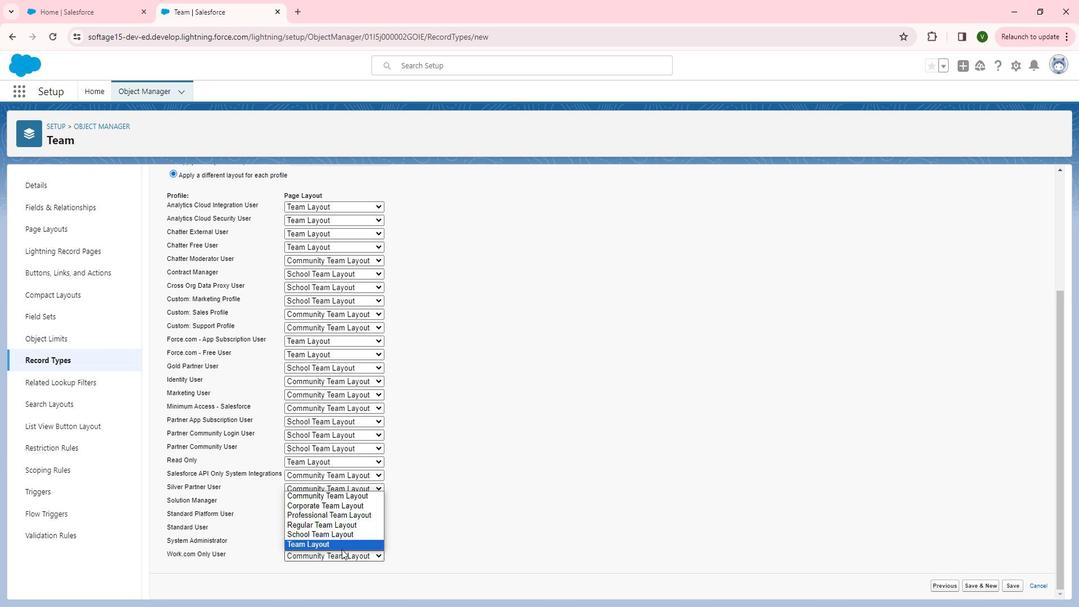 
Action: Mouse pressed left at (359, 546)
Screenshot: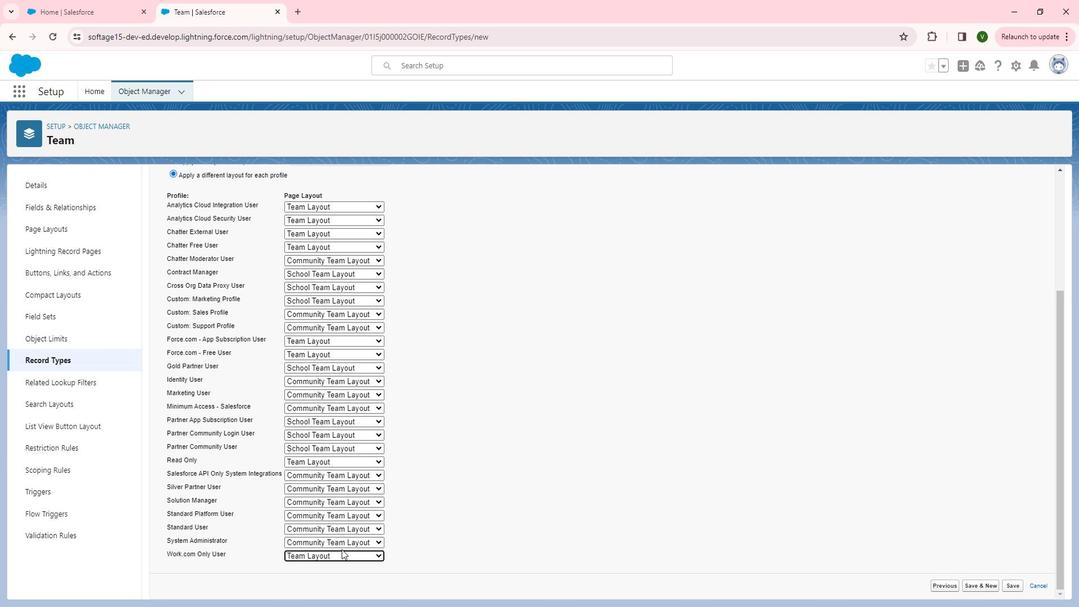
Action: Mouse moved to (361, 538)
Screenshot: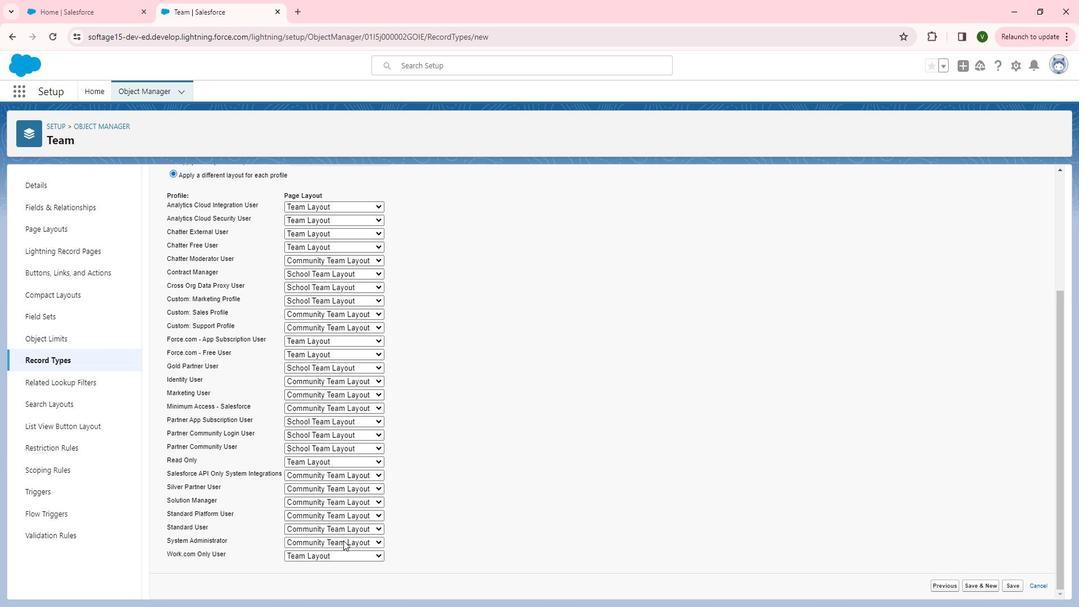 
Action: Mouse pressed left at (361, 538)
Screenshot: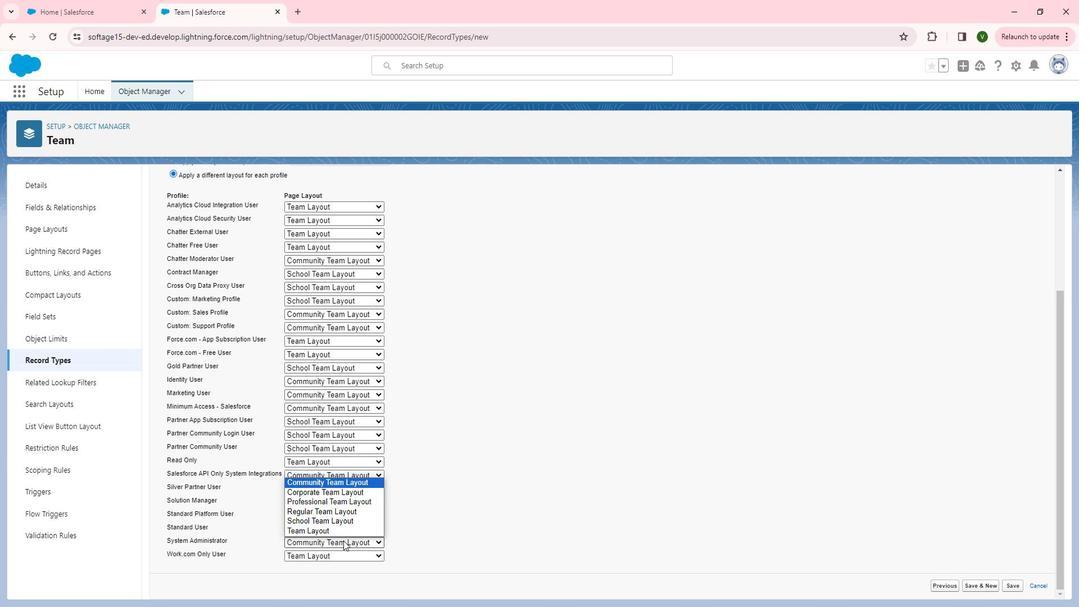 
Action: Mouse moved to (363, 519)
Screenshot: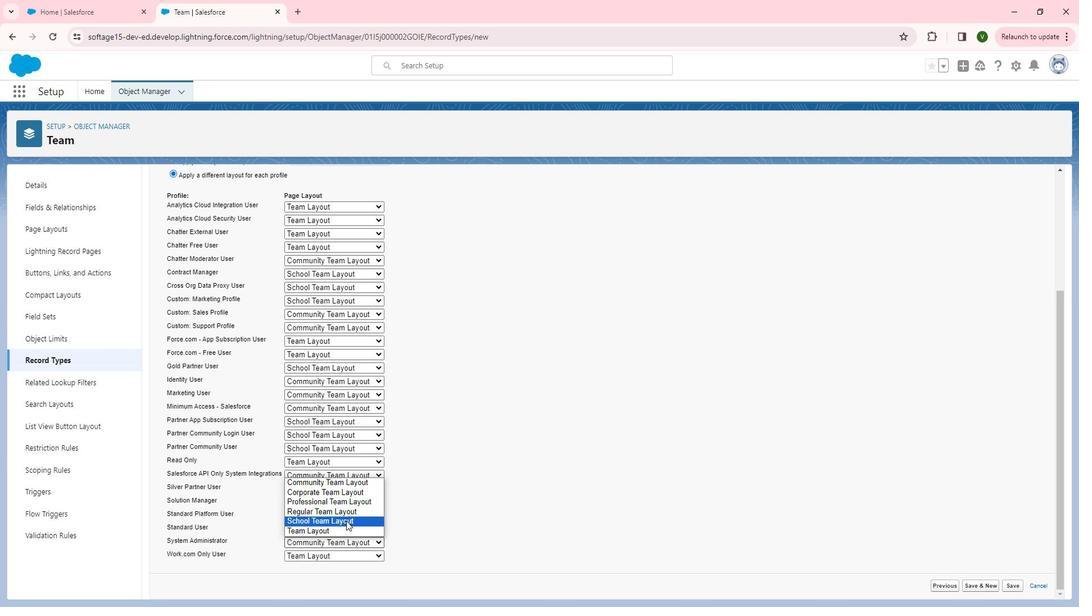 
Action: Mouse pressed left at (363, 519)
Screenshot: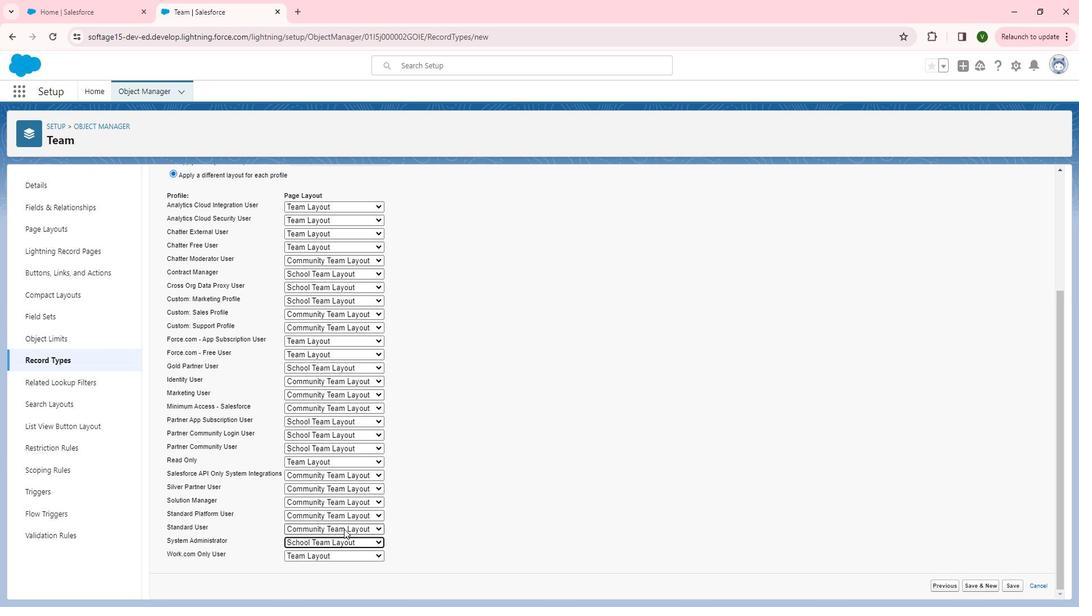 
Action: Mouse moved to (361, 525)
Screenshot: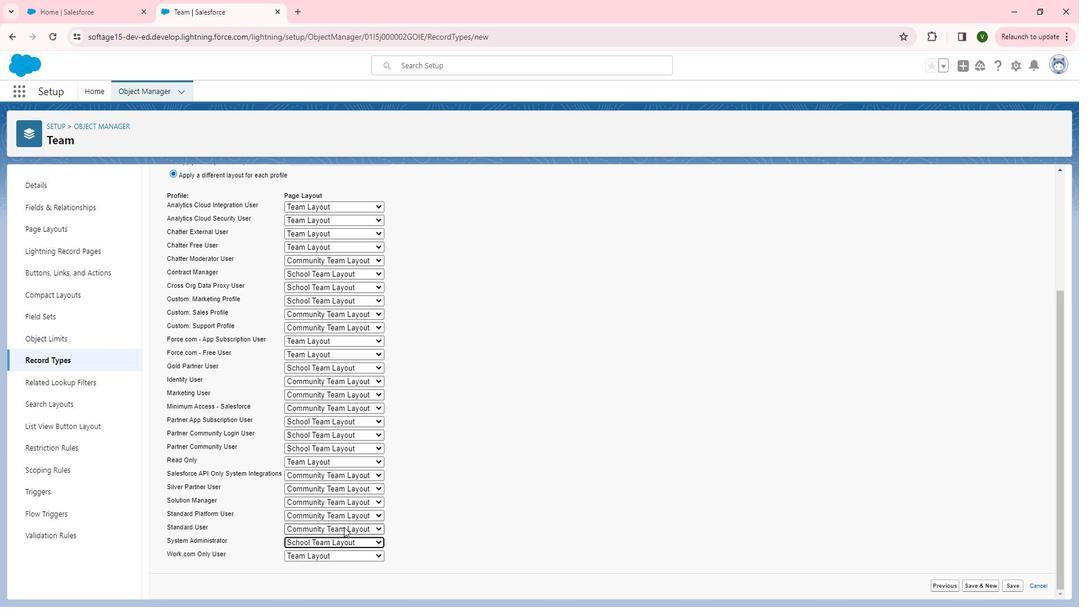 
Action: Mouse pressed left at (361, 525)
Screenshot: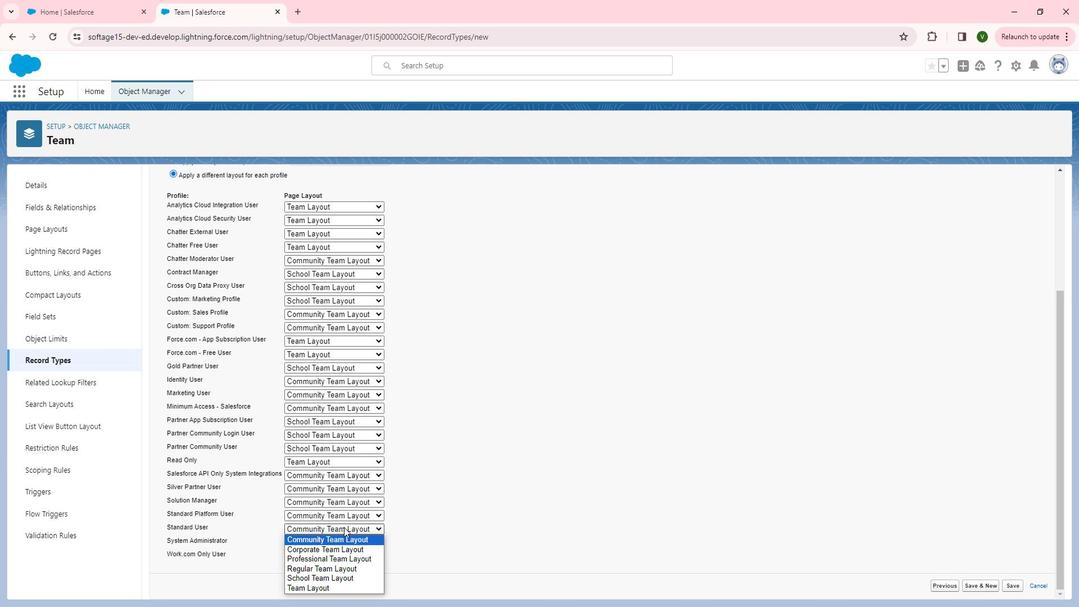 
Action: Mouse moved to (353, 570)
Screenshot: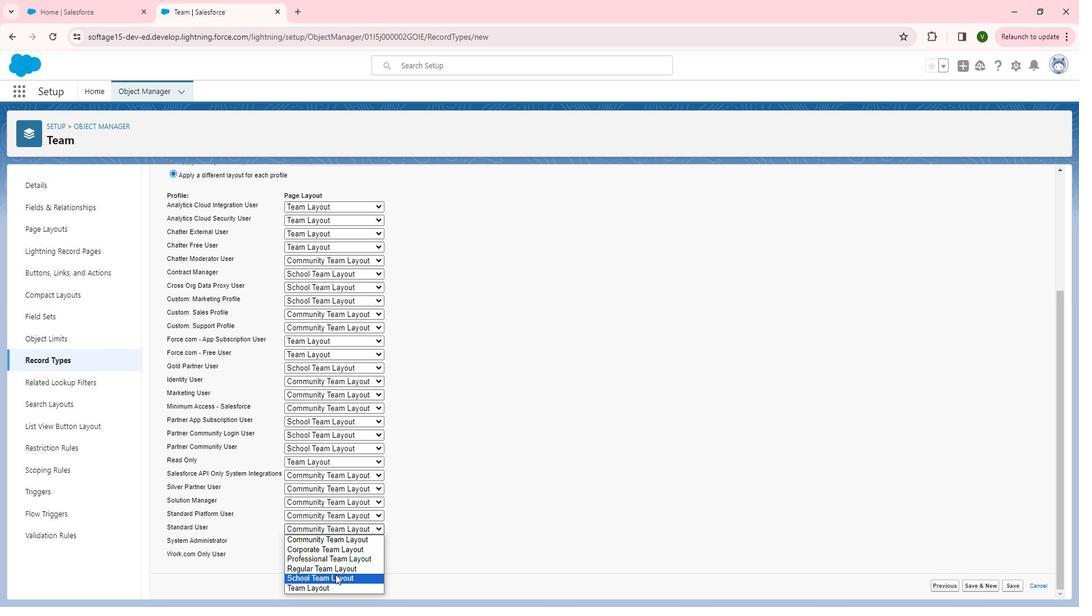 
Action: Mouse pressed left at (353, 570)
Screenshot: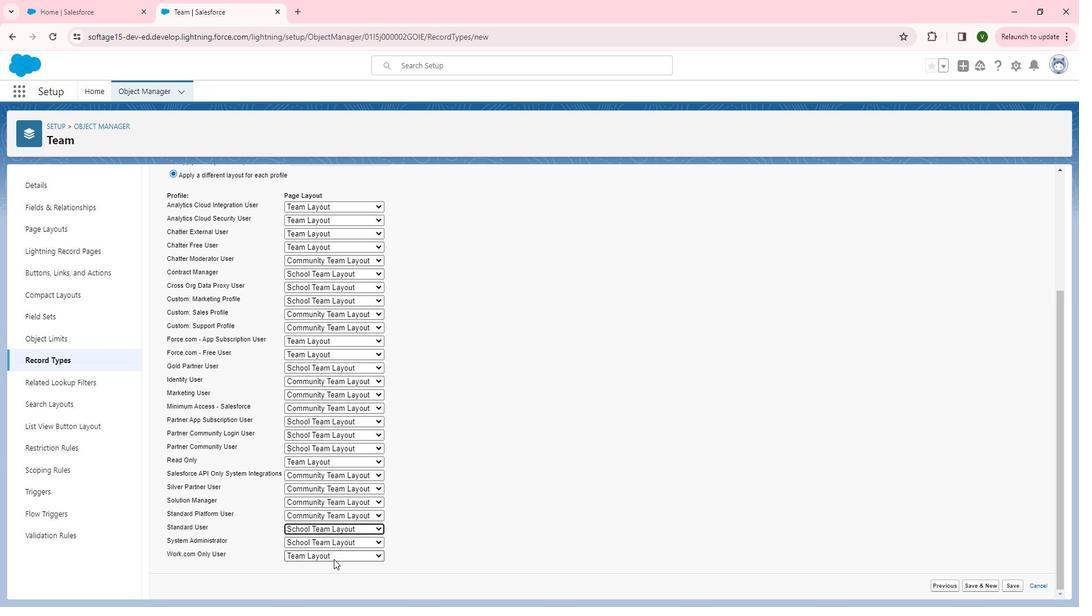 
Action: Mouse moved to (371, 505)
Screenshot: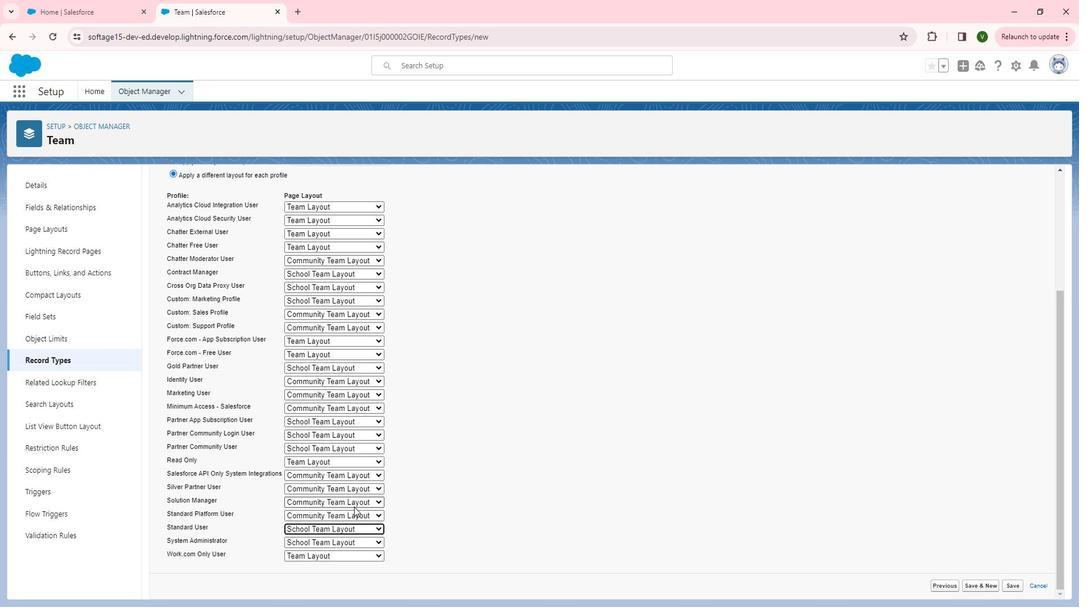 
Action: Mouse pressed left at (371, 505)
Screenshot: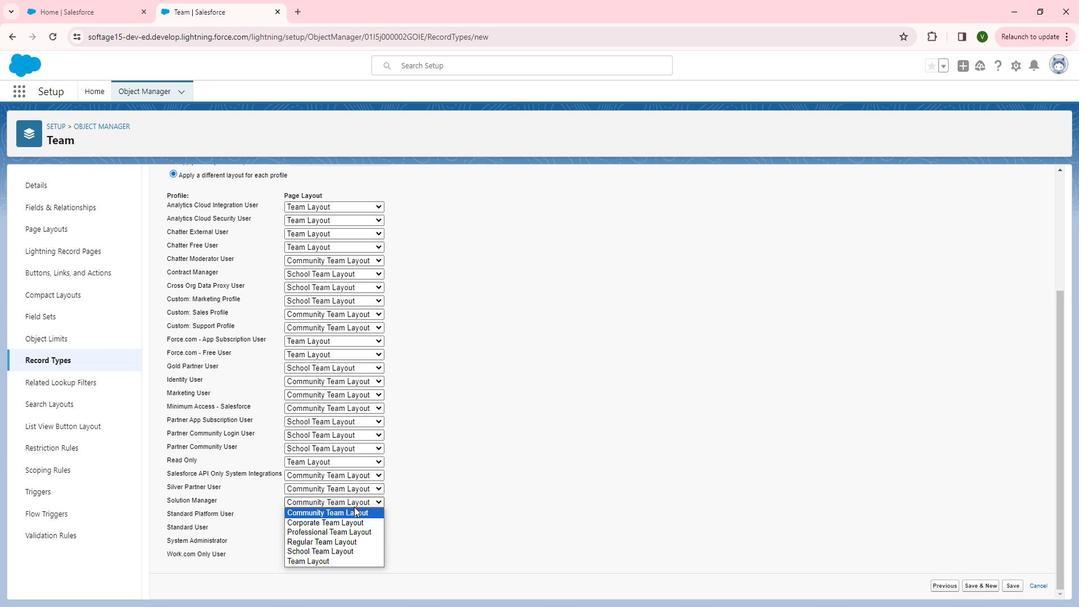
Action: Mouse moved to (359, 548)
Screenshot: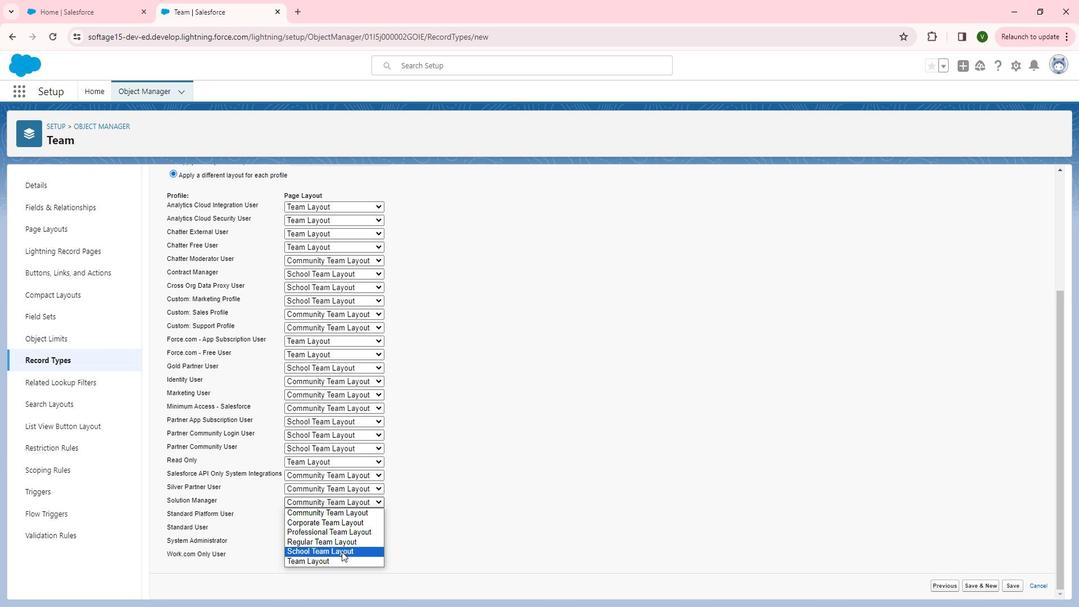 
Action: Mouse pressed left at (359, 548)
Screenshot: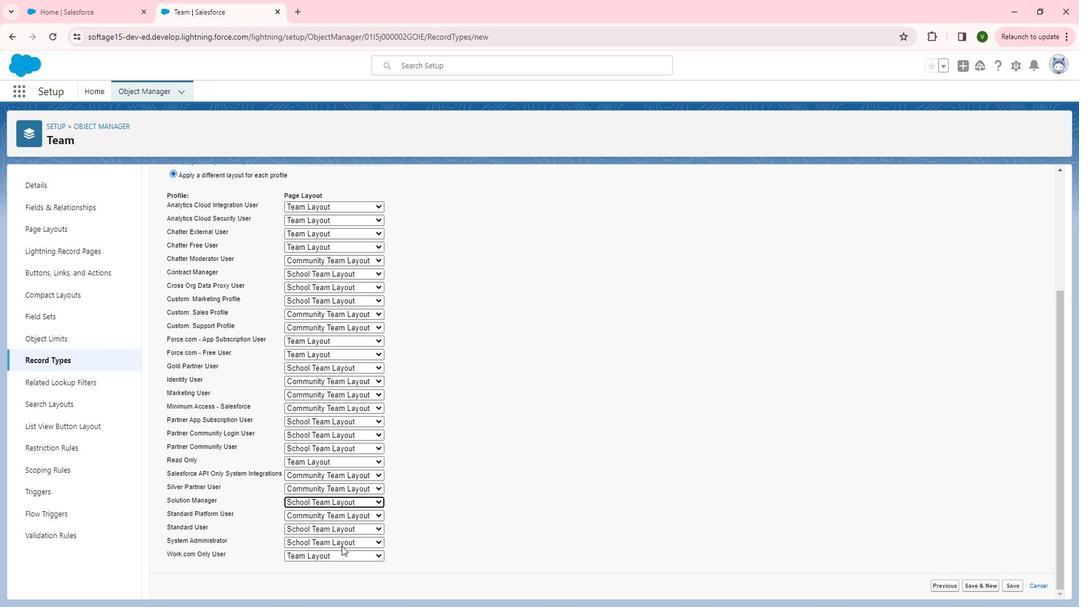 
Action: Mouse moved to (376, 489)
Screenshot: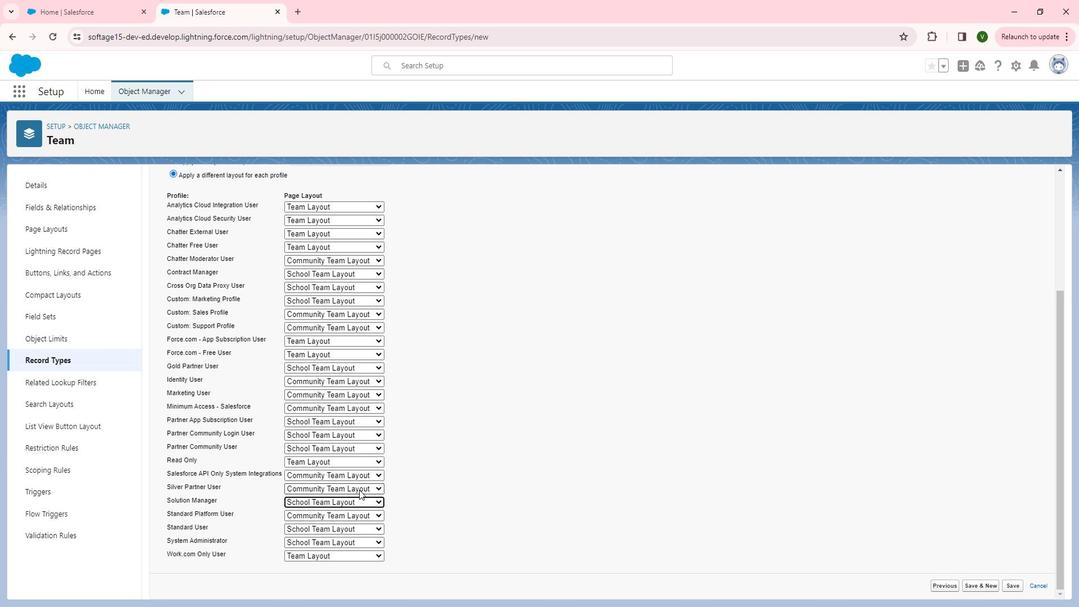 
Action: Mouse pressed left at (376, 489)
Screenshot: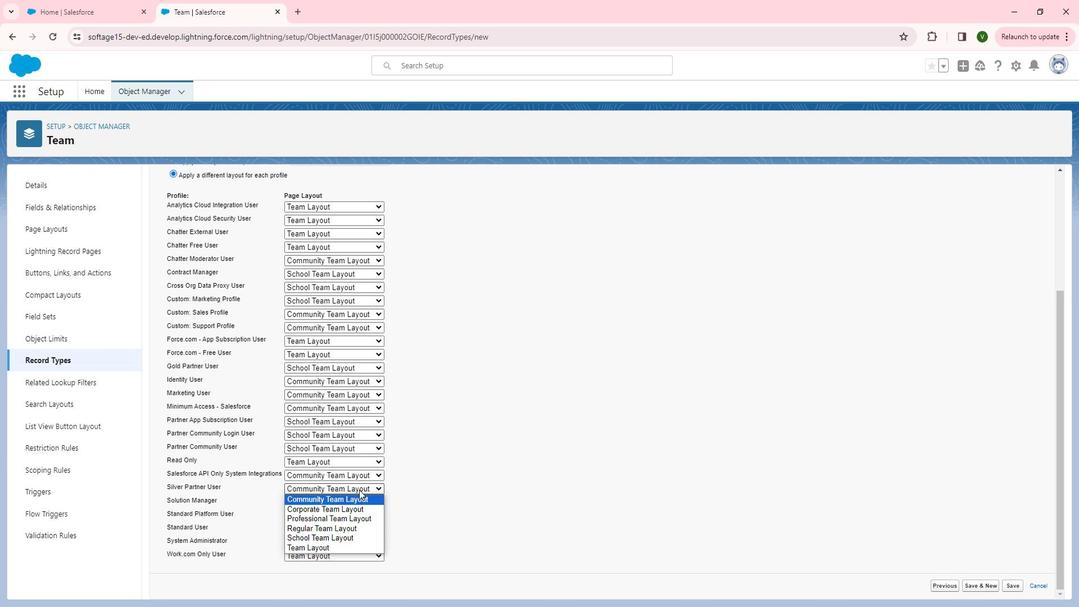 
Action: Mouse moved to (368, 506)
Screenshot: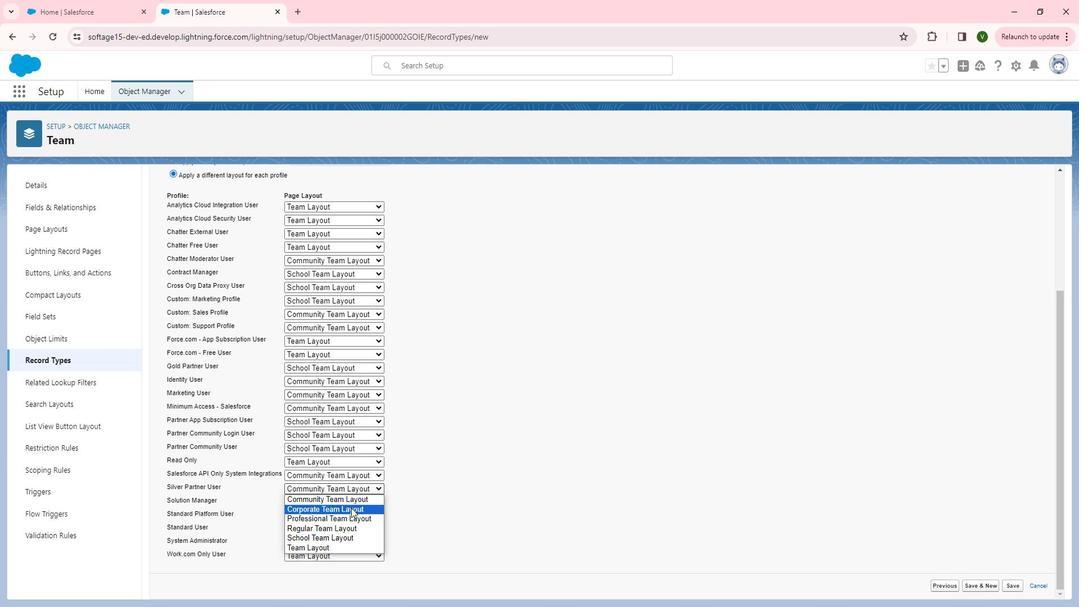 
Action: Mouse pressed left at (368, 506)
Screenshot: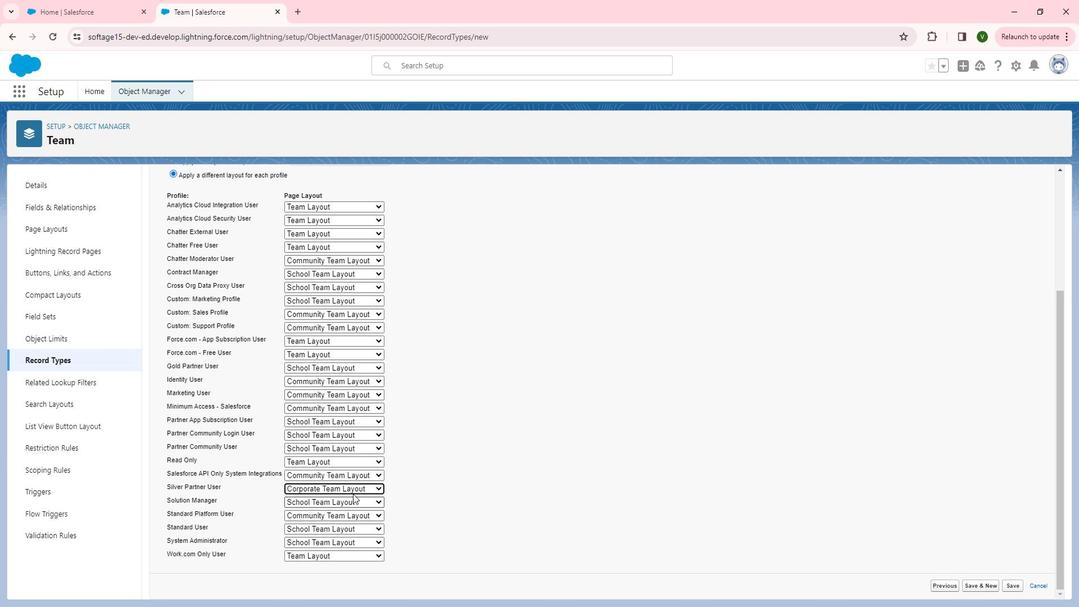 
Action: Mouse moved to (378, 476)
Screenshot: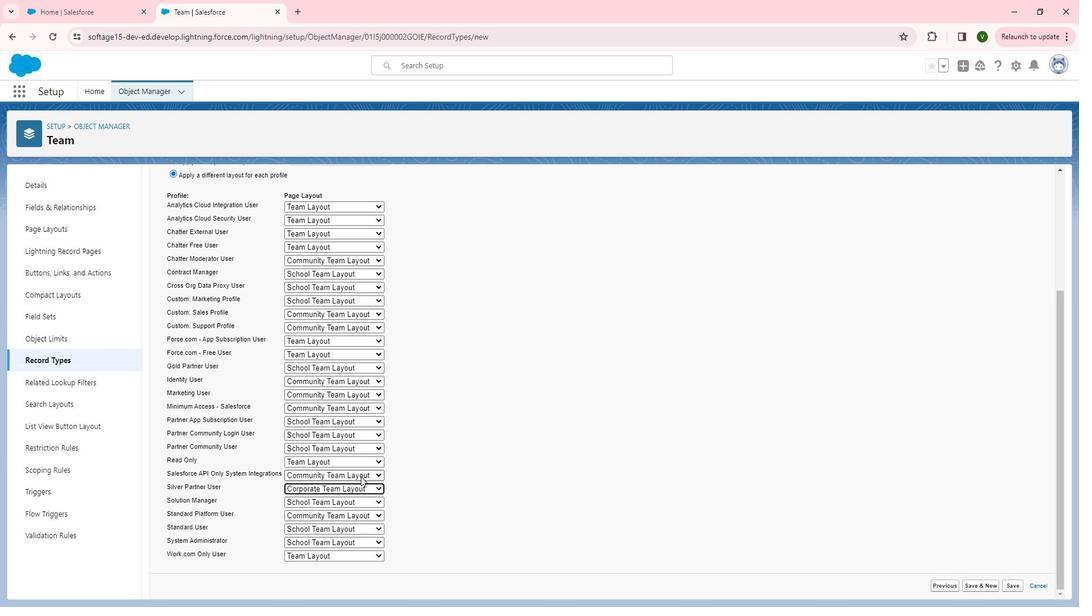 
Action: Mouse pressed left at (378, 476)
Screenshot: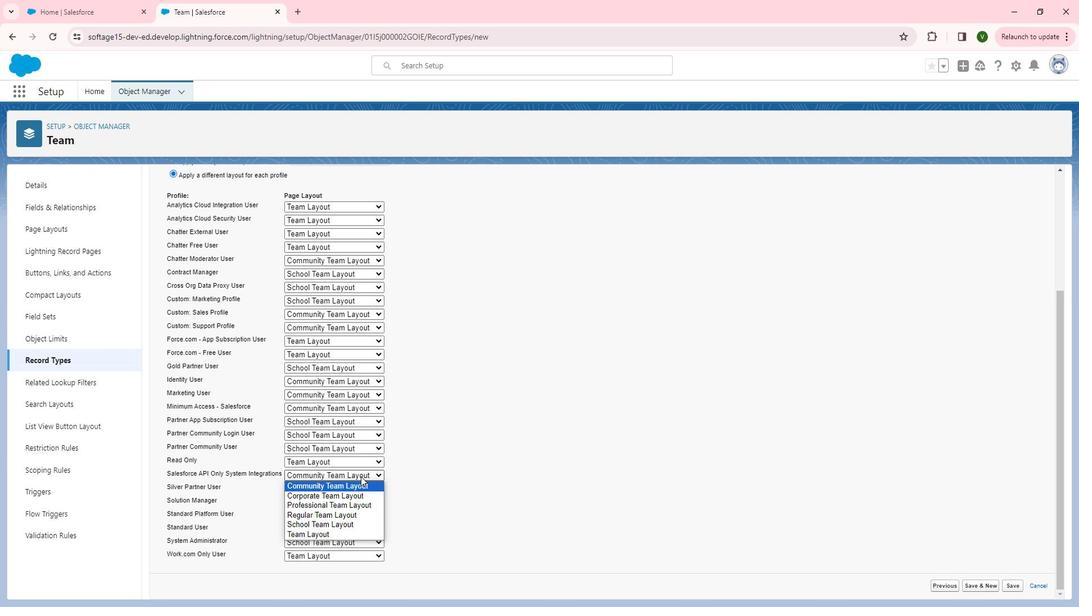 
Action: Mouse moved to (370, 496)
Screenshot: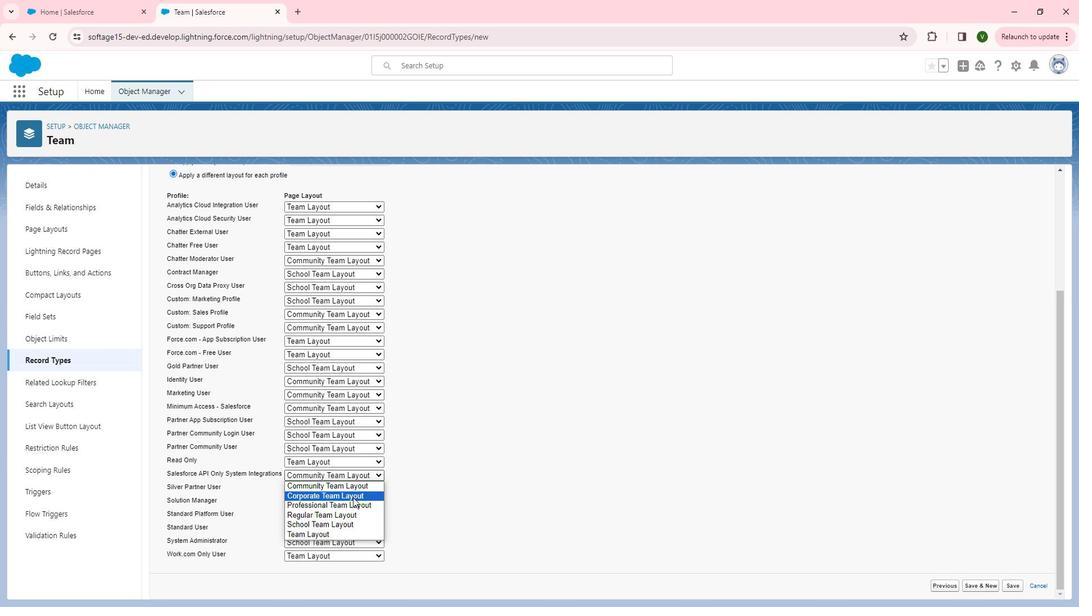 
Action: Mouse pressed left at (370, 496)
Screenshot: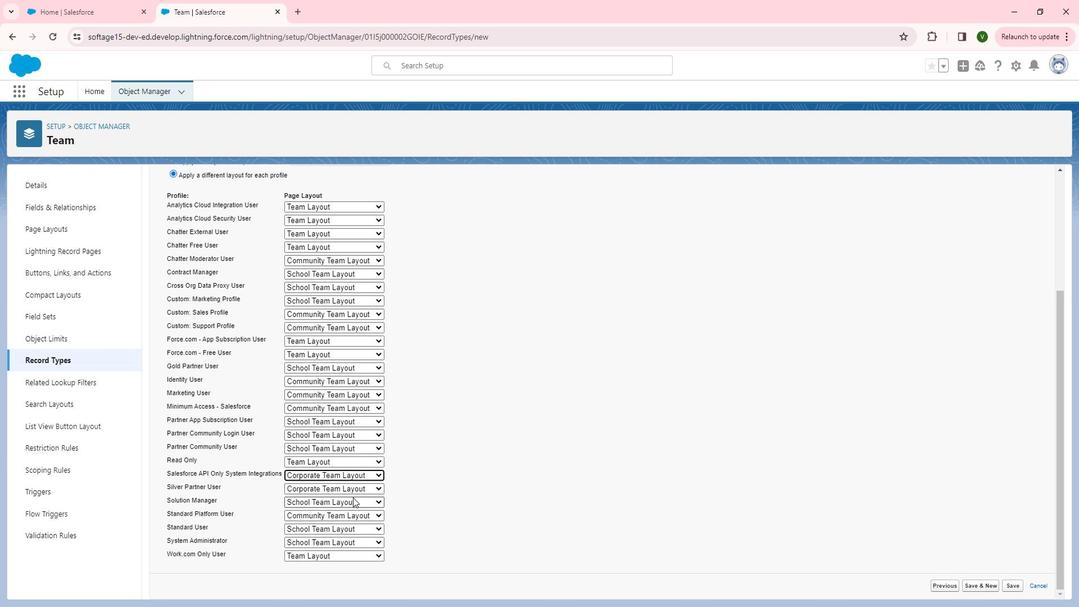 
Action: Mouse moved to (829, 522)
Screenshot: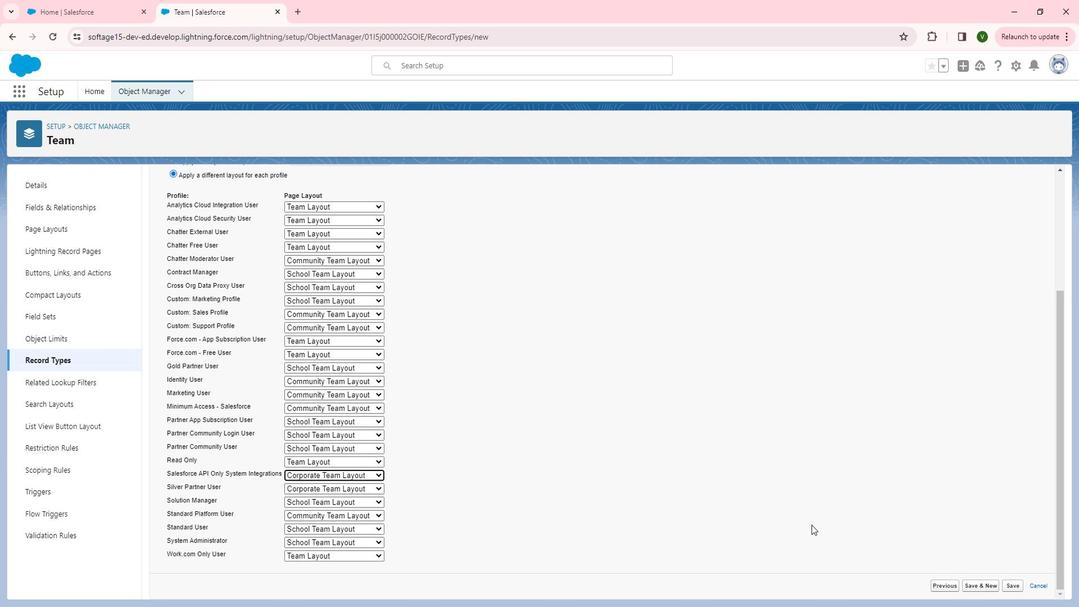 
Action: Mouse scrolled (829, 522) with delta (0, 0)
Screenshot: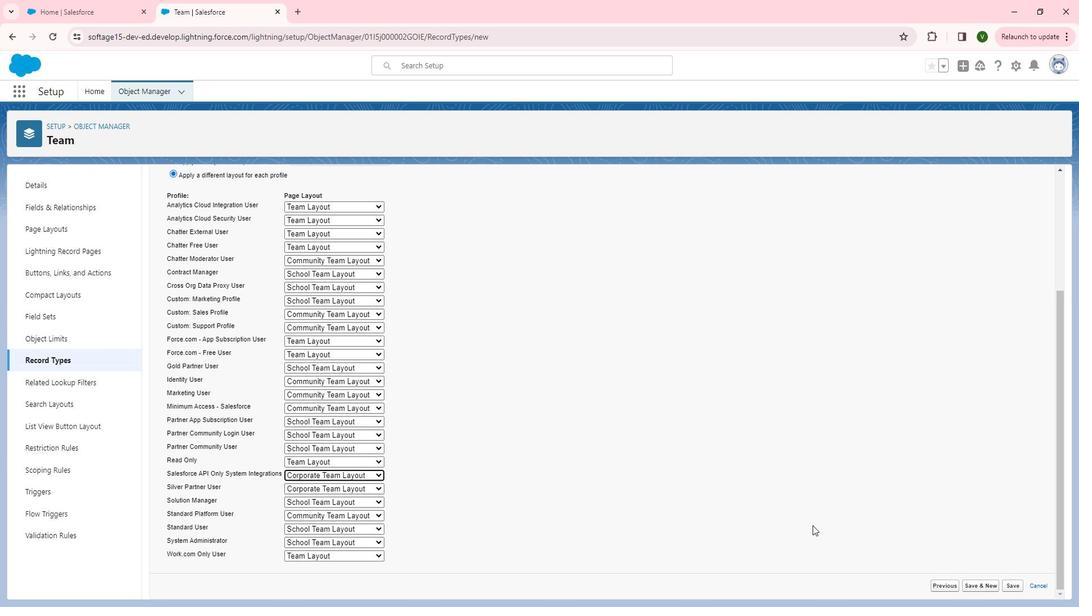 
Action: Mouse scrolled (829, 522) with delta (0, 0)
Screenshot: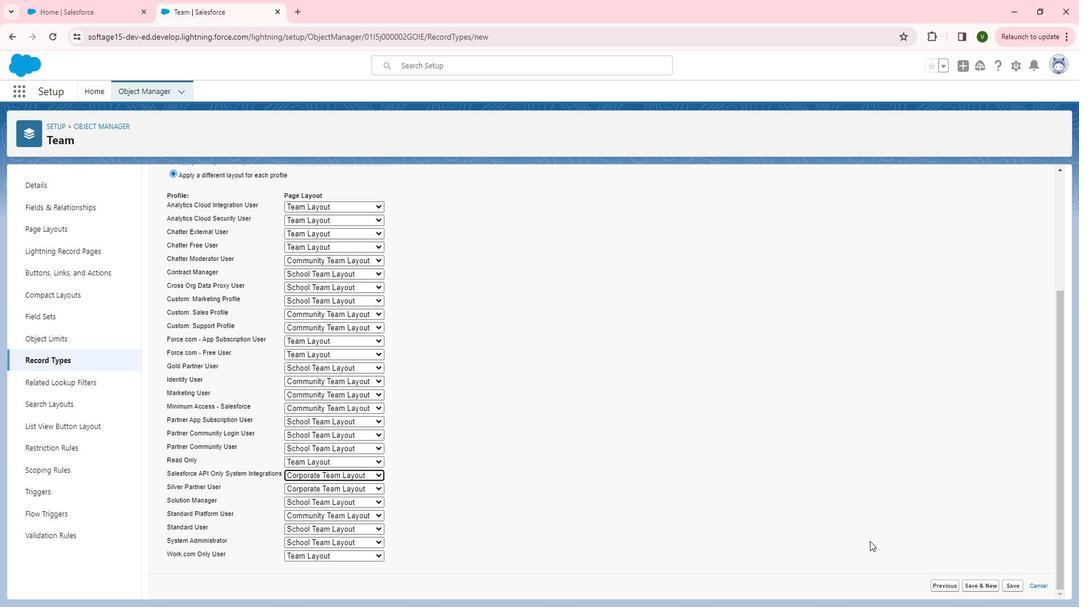 
Action: Mouse moved to (1029, 580)
Screenshot: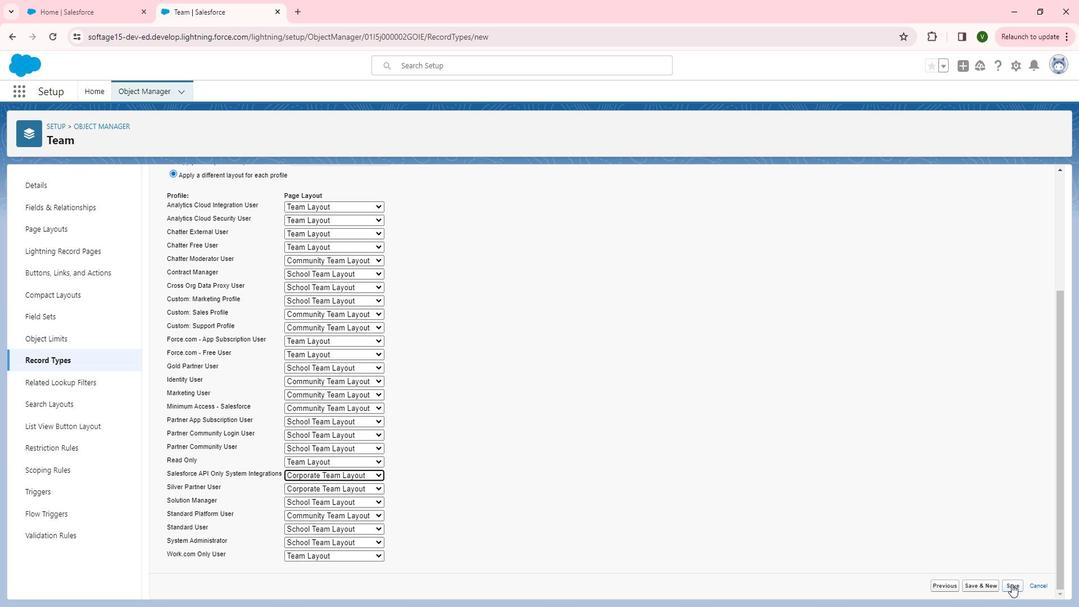 
Action: Mouse pressed left at (1029, 580)
Screenshot: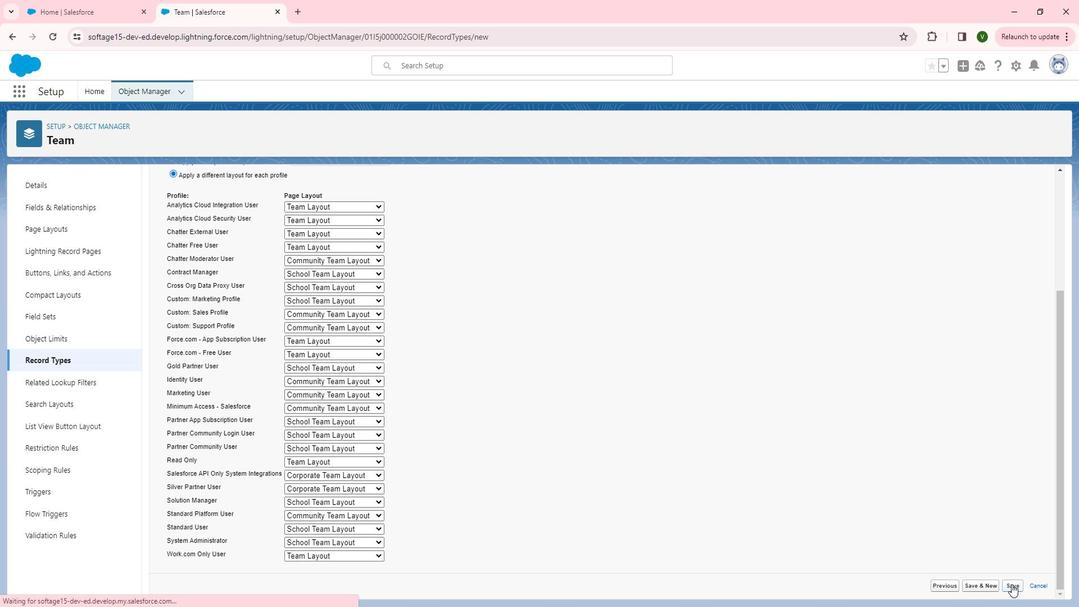 
Action: Mouse moved to (181, 372)
Screenshot: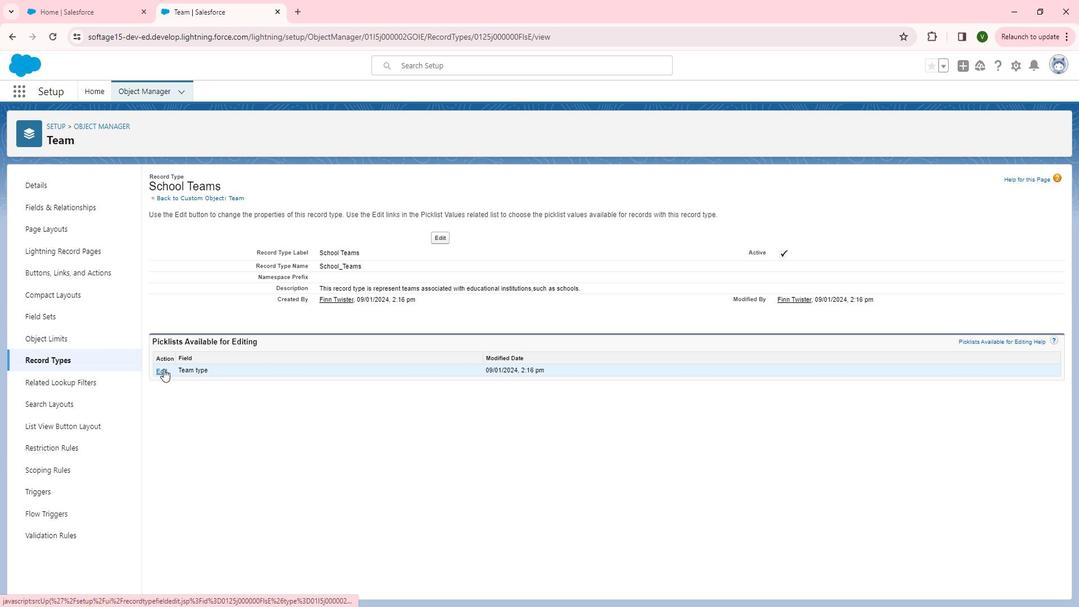 
Action: Mouse pressed left at (181, 372)
Screenshot: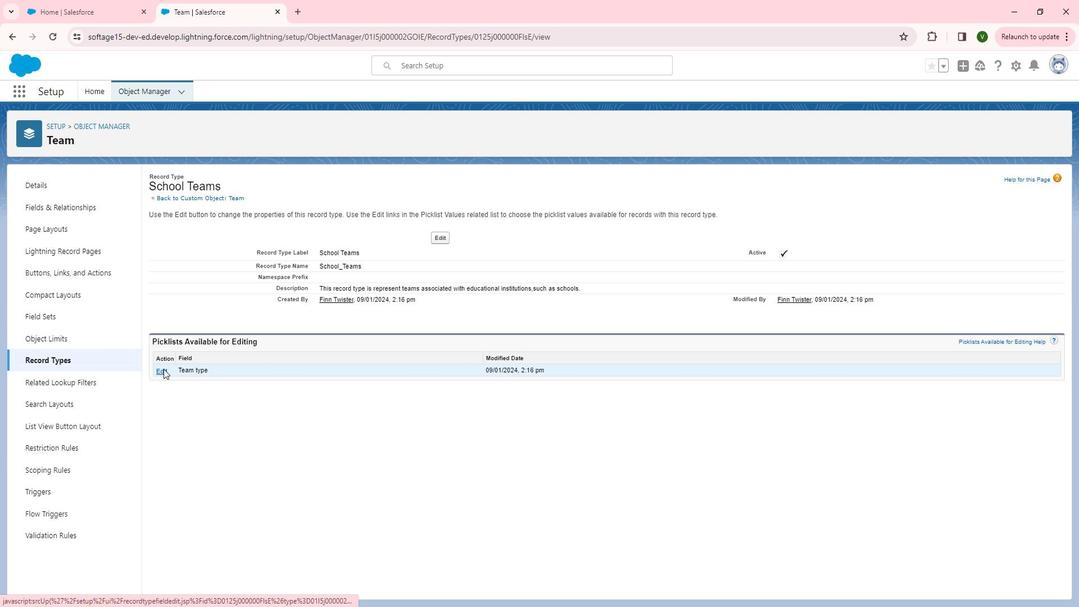 
Action: Mouse moved to (273, 308)
Screenshot: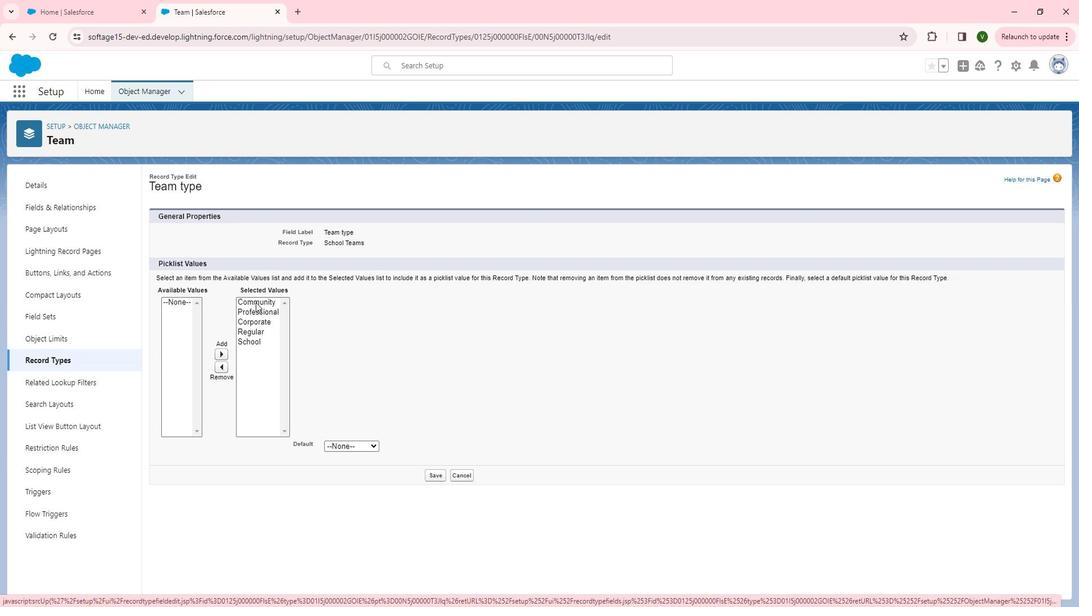 
Action: Mouse pressed left at (273, 308)
Screenshot: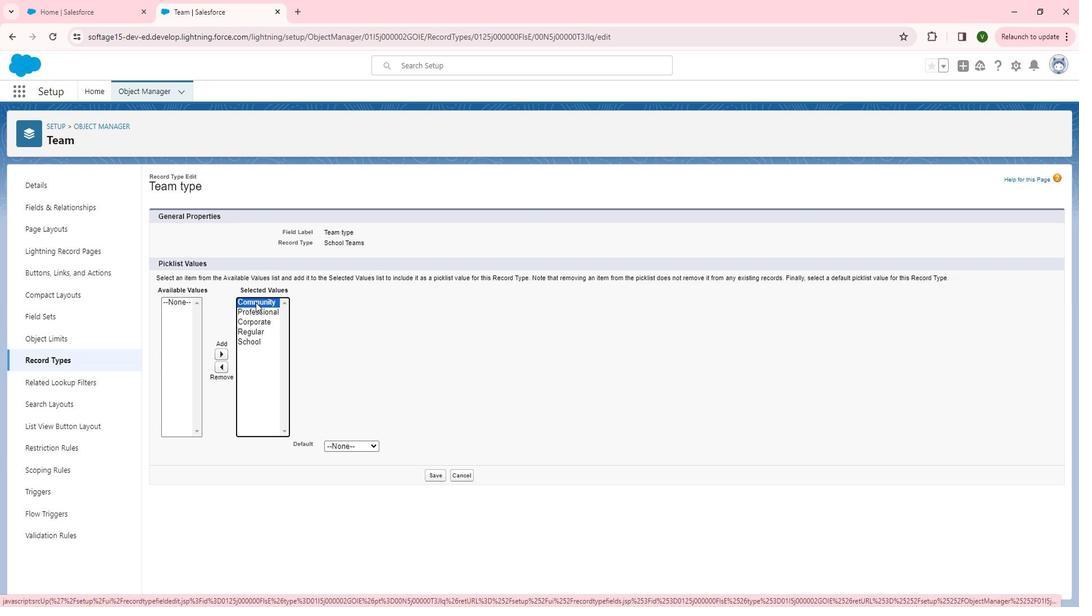 
Action: Mouse moved to (238, 374)
Screenshot: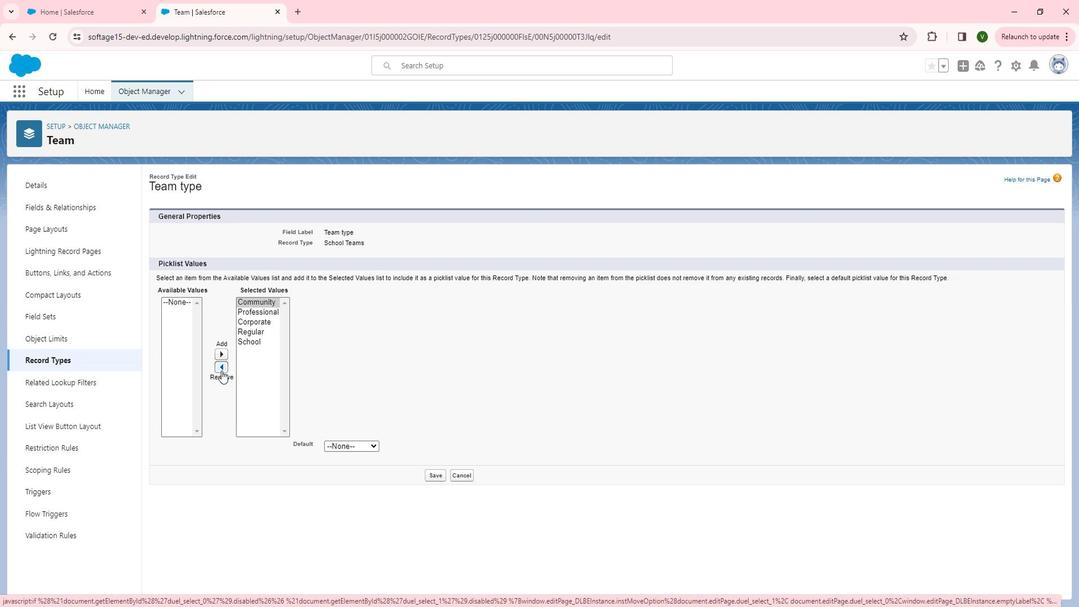 
Action: Mouse pressed left at (238, 374)
Screenshot: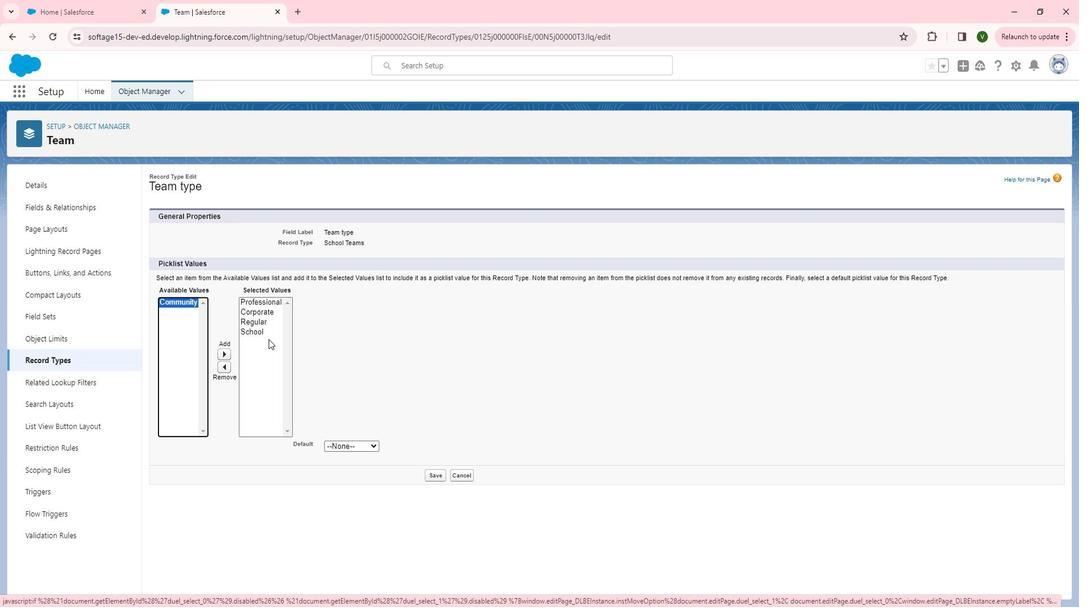 
Action: Mouse moved to (287, 309)
Screenshot: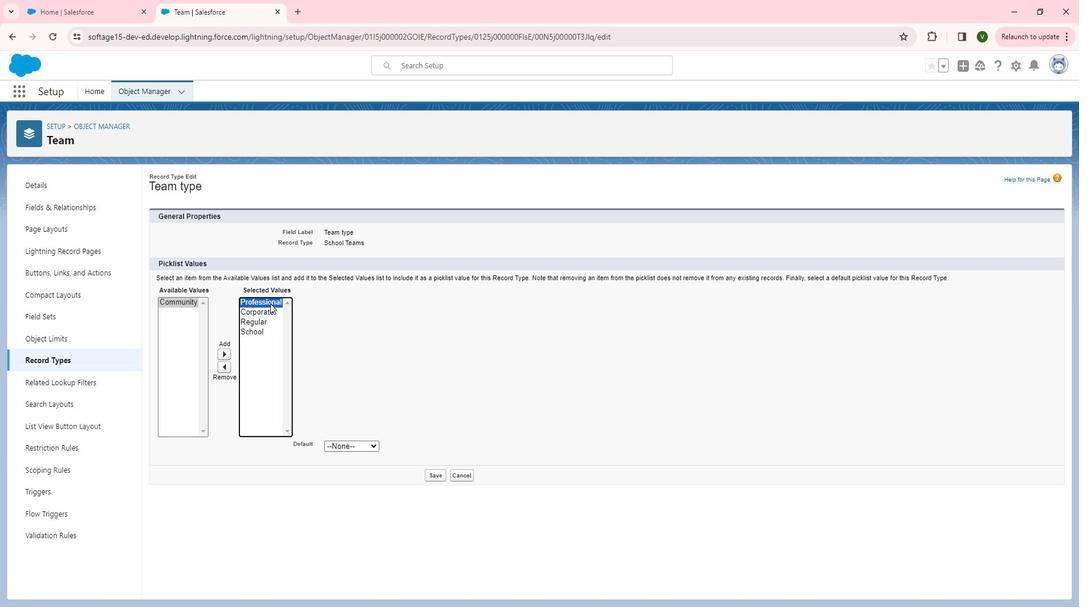 
Action: Mouse pressed left at (287, 309)
Screenshot: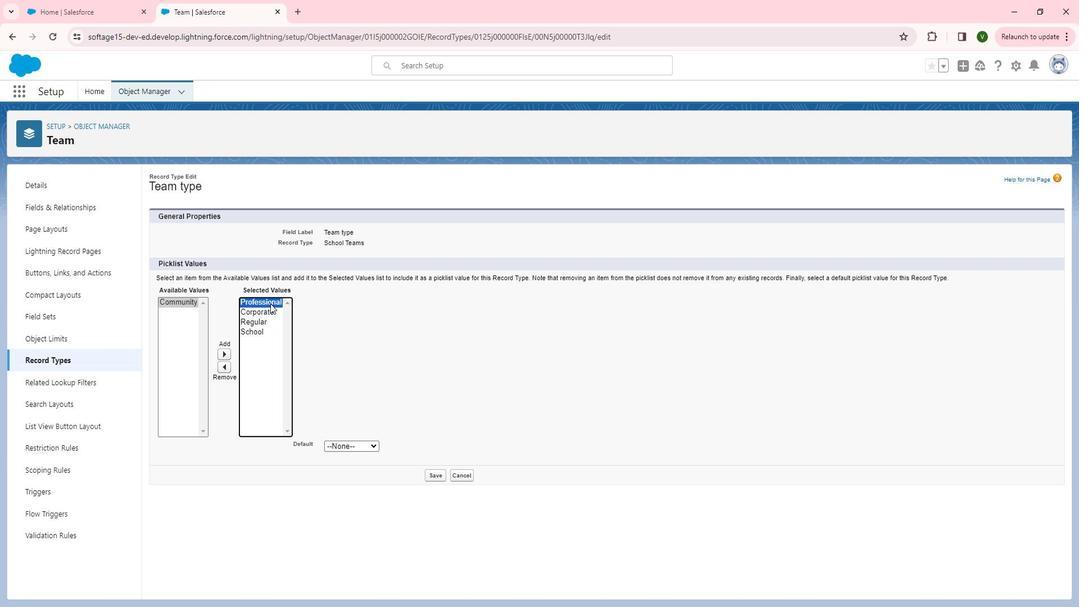 
Action: Mouse moved to (247, 371)
Screenshot: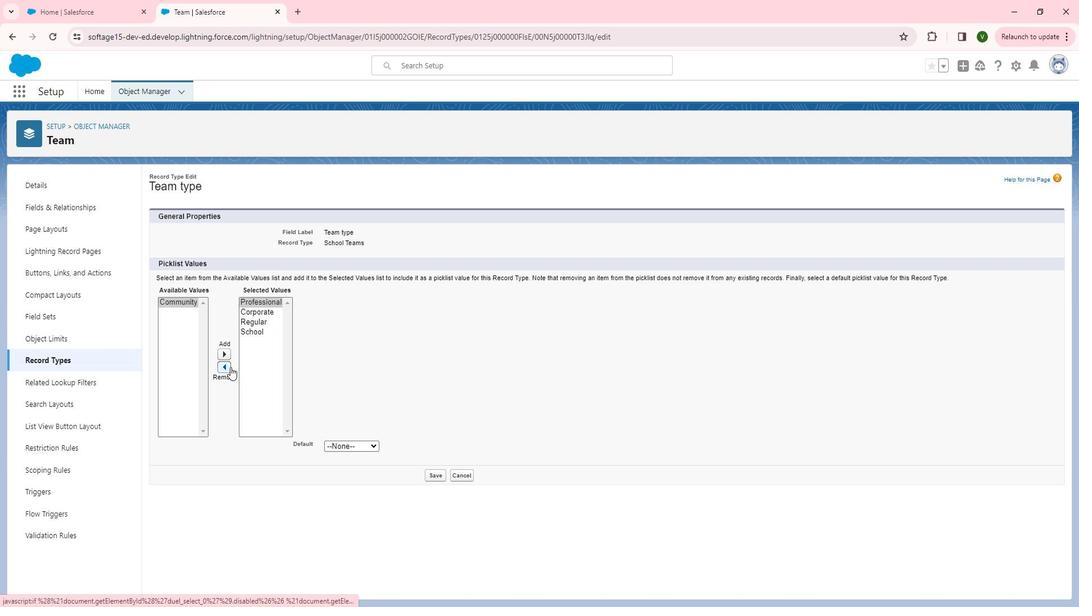 
Action: Mouse pressed left at (247, 371)
